 Task: Create a blue and white business document.
Action: Mouse moved to (540, 169)
Screenshot: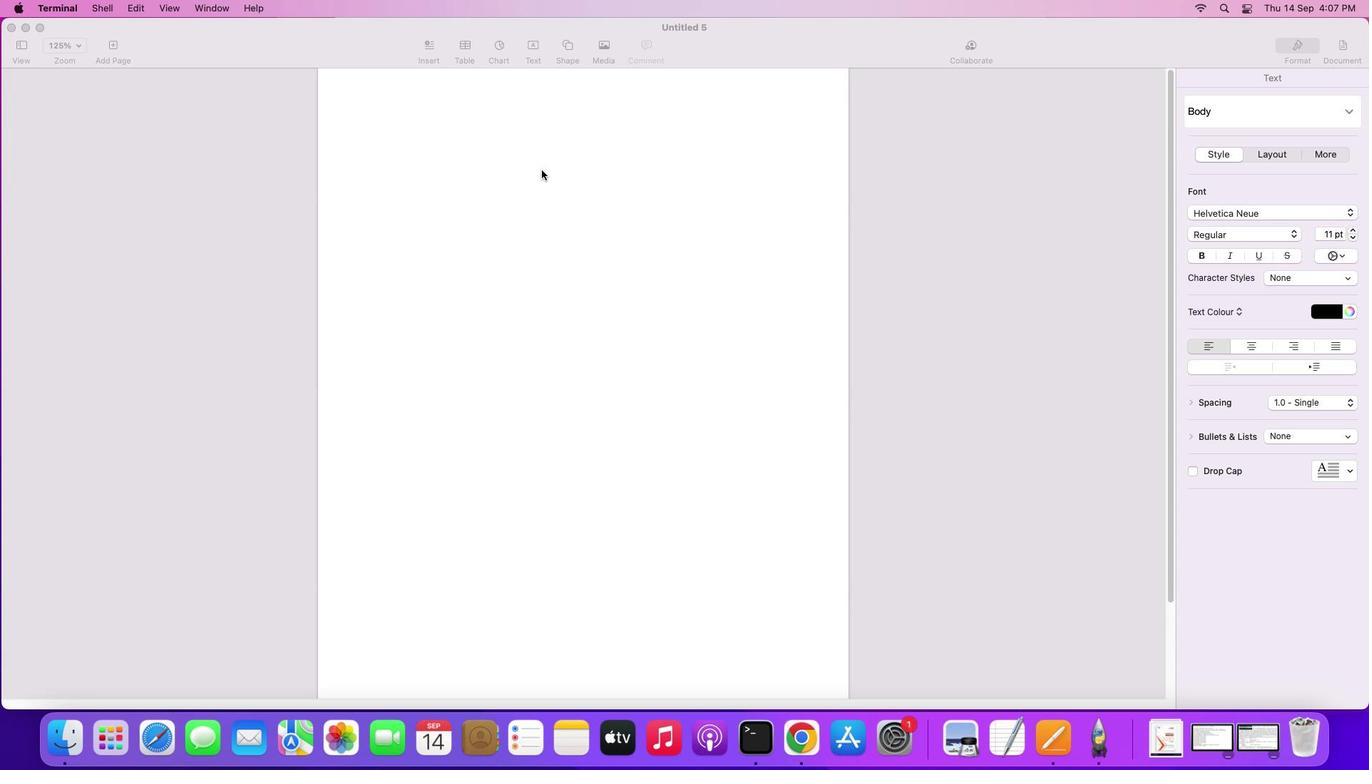 
Action: Mouse pressed left at (540, 169)
Screenshot: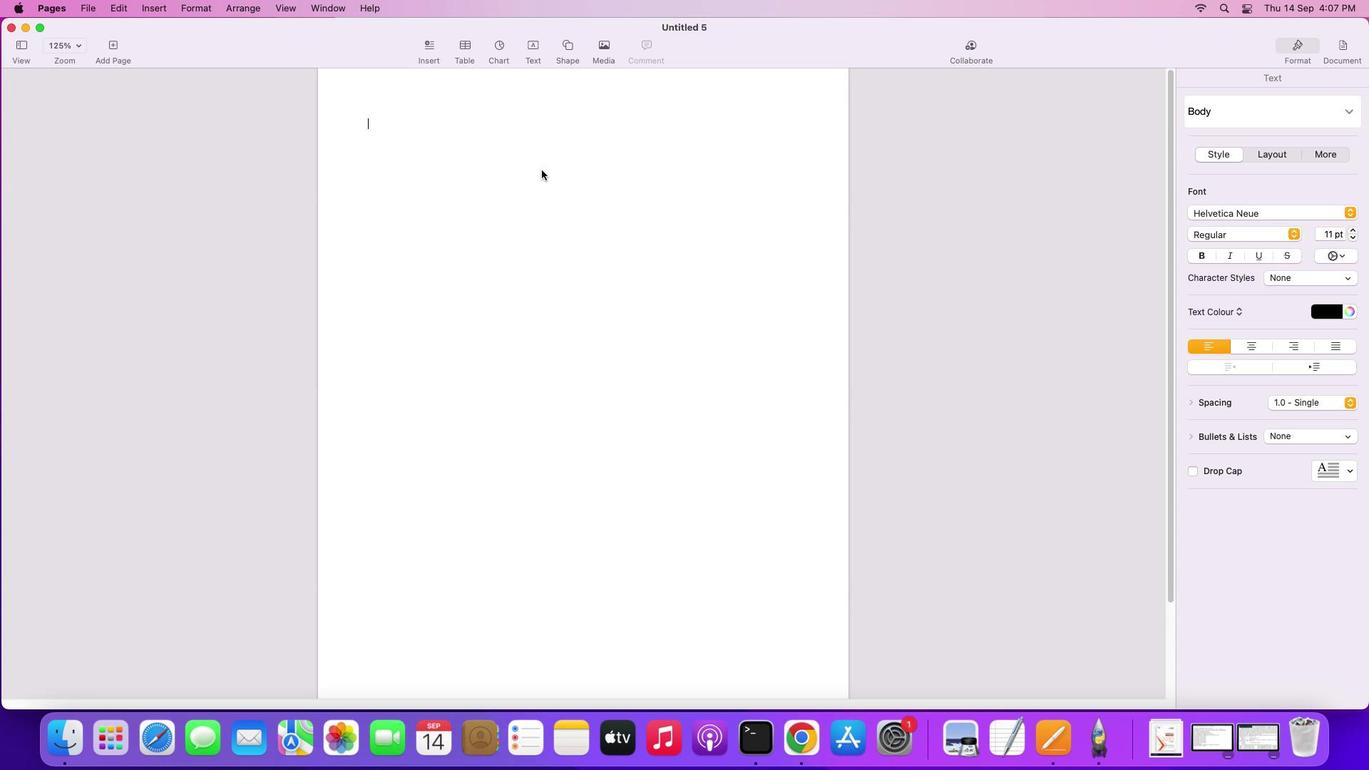 
Action: Mouse moved to (562, 46)
Screenshot: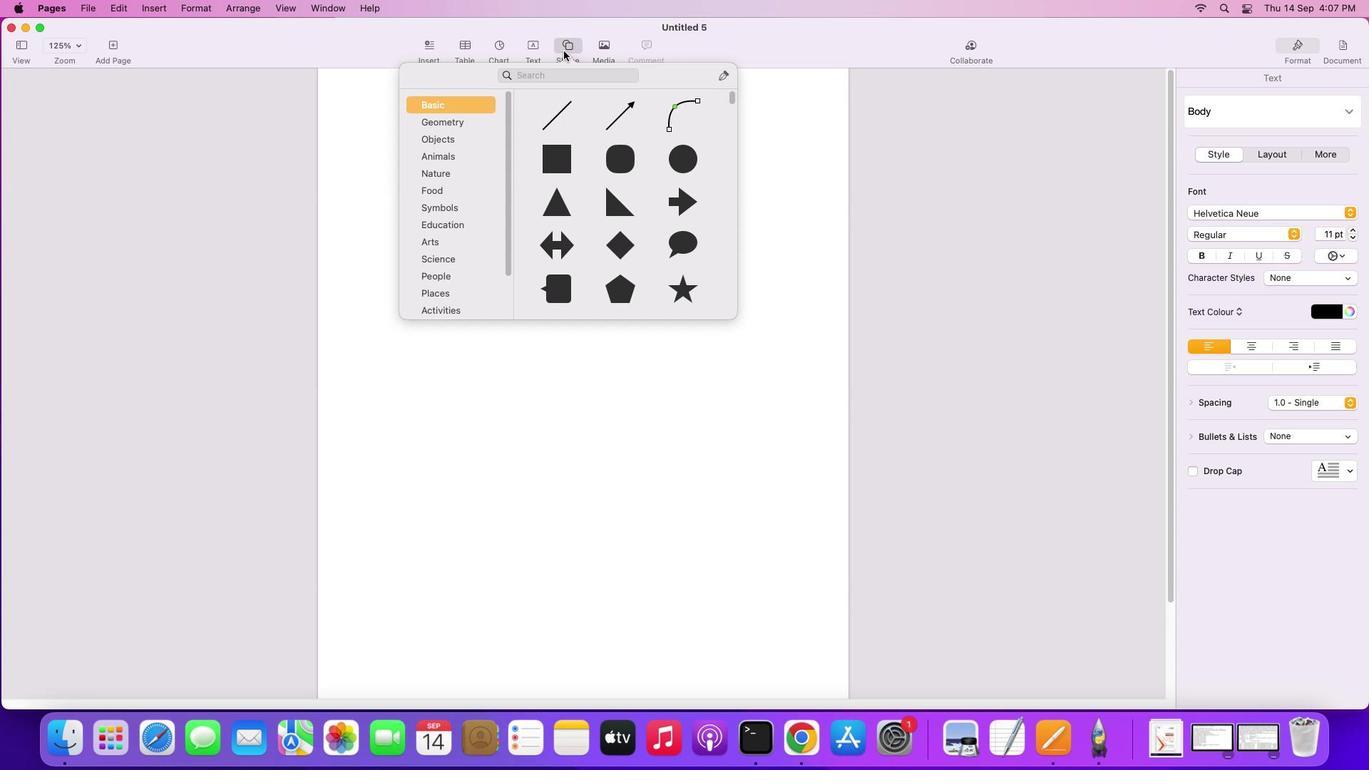 
Action: Mouse pressed left at (562, 46)
Screenshot: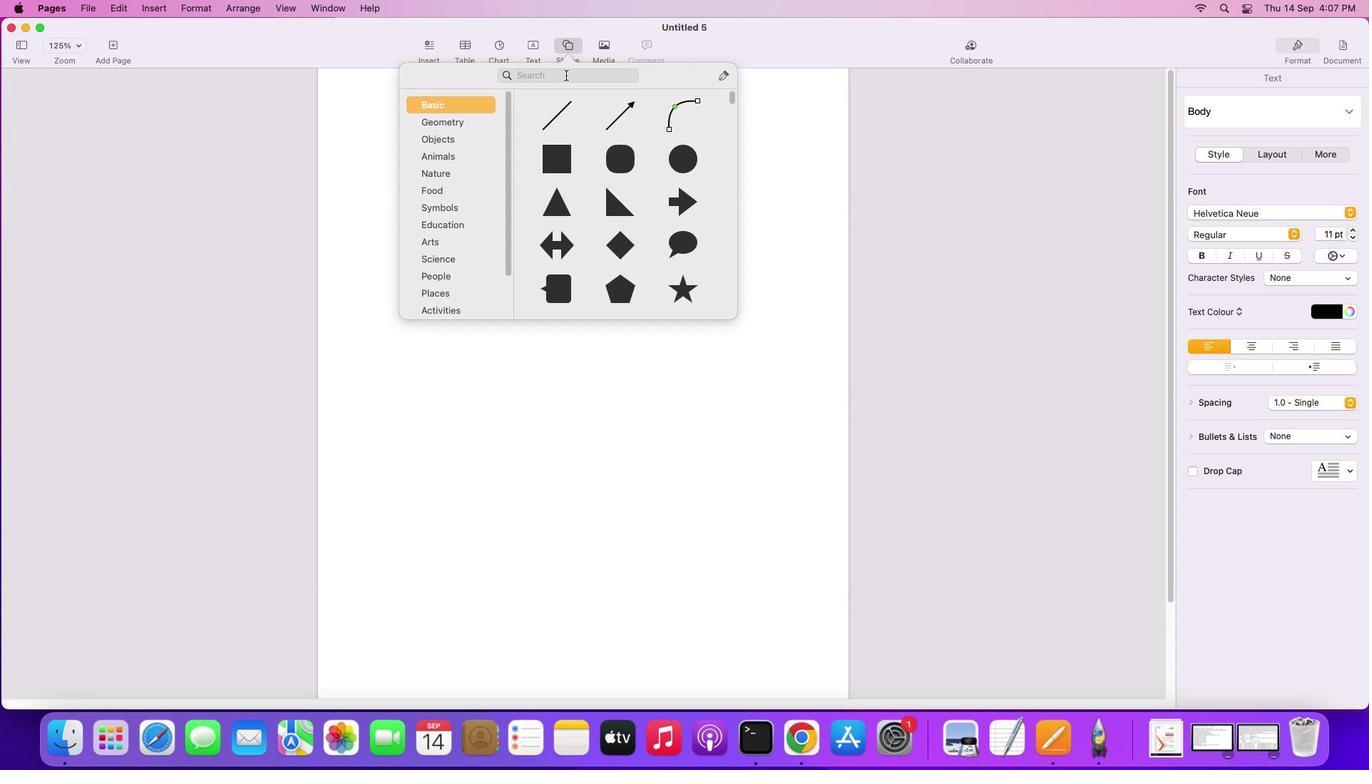
Action: Mouse moved to (558, 154)
Screenshot: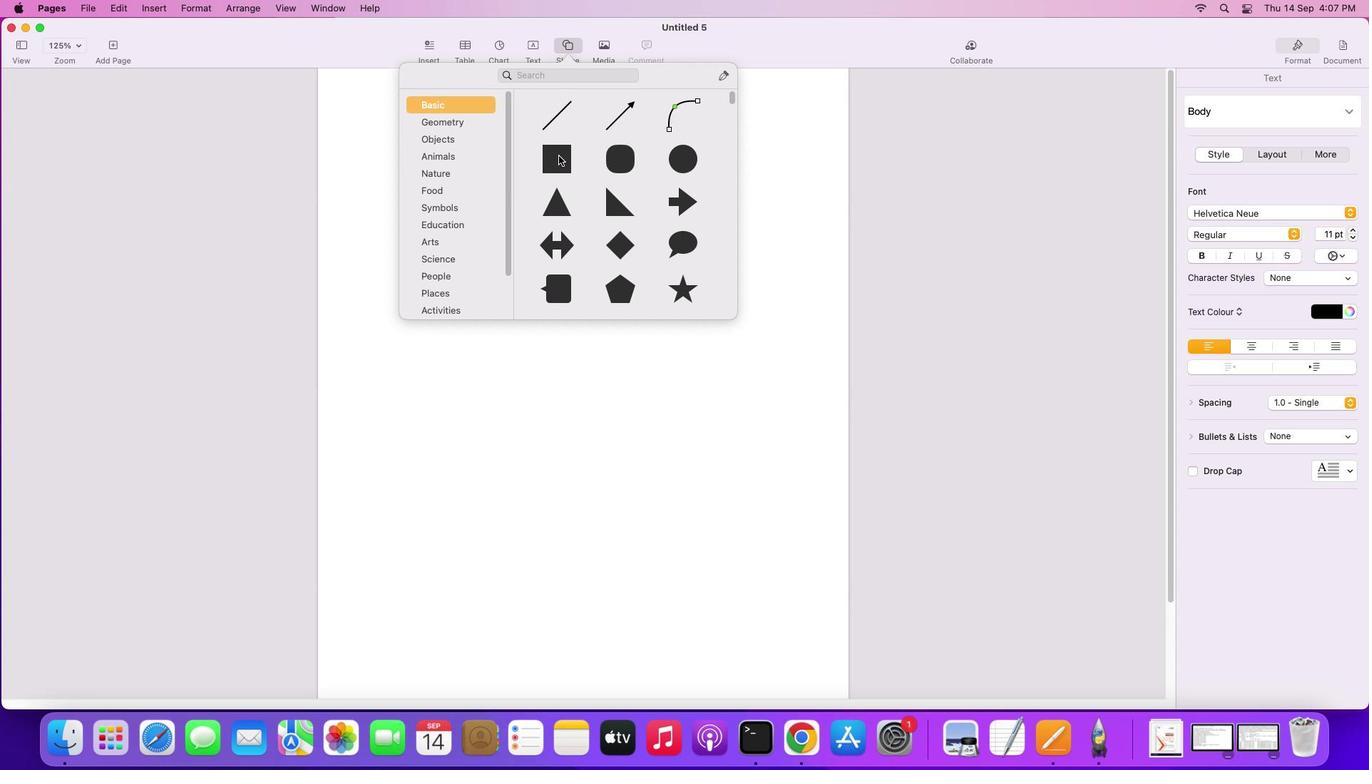 
Action: Mouse pressed left at (558, 154)
Screenshot: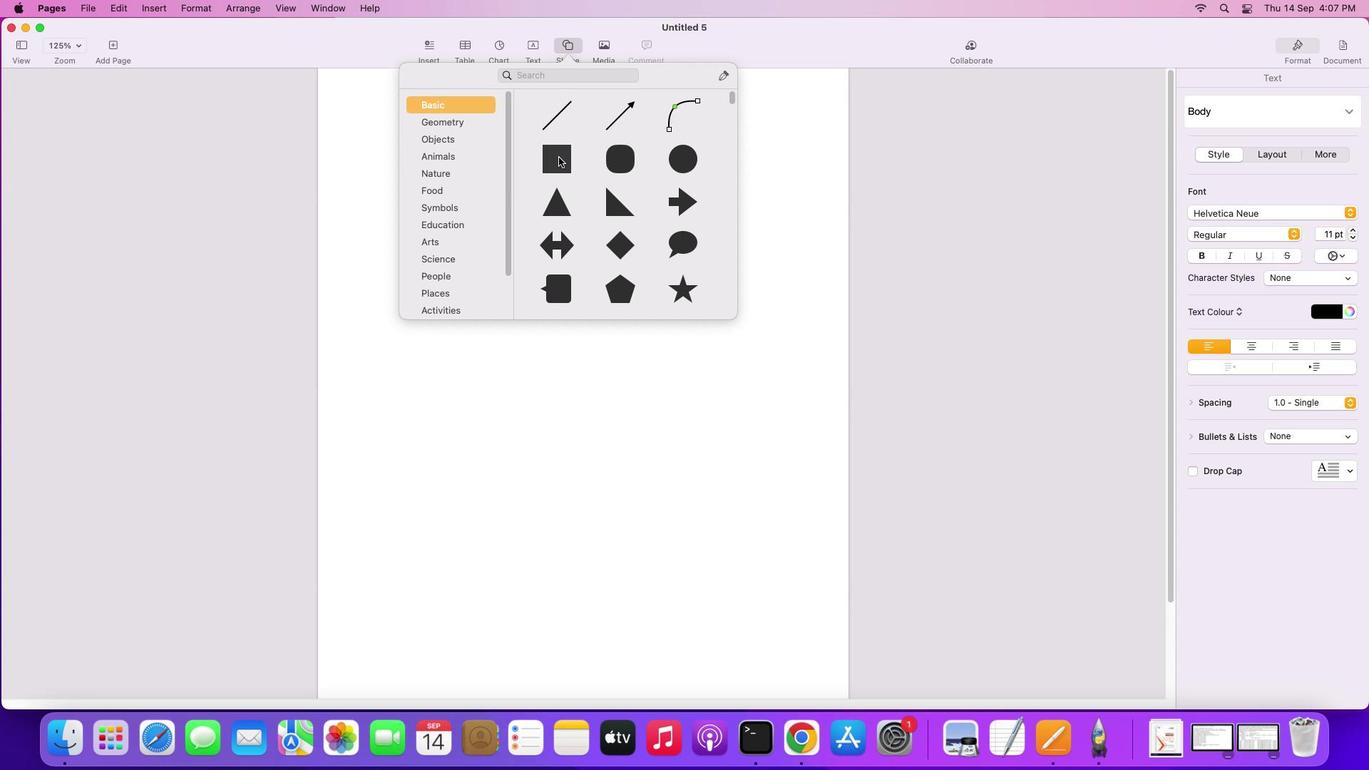 
Action: Mouse moved to (589, 168)
Screenshot: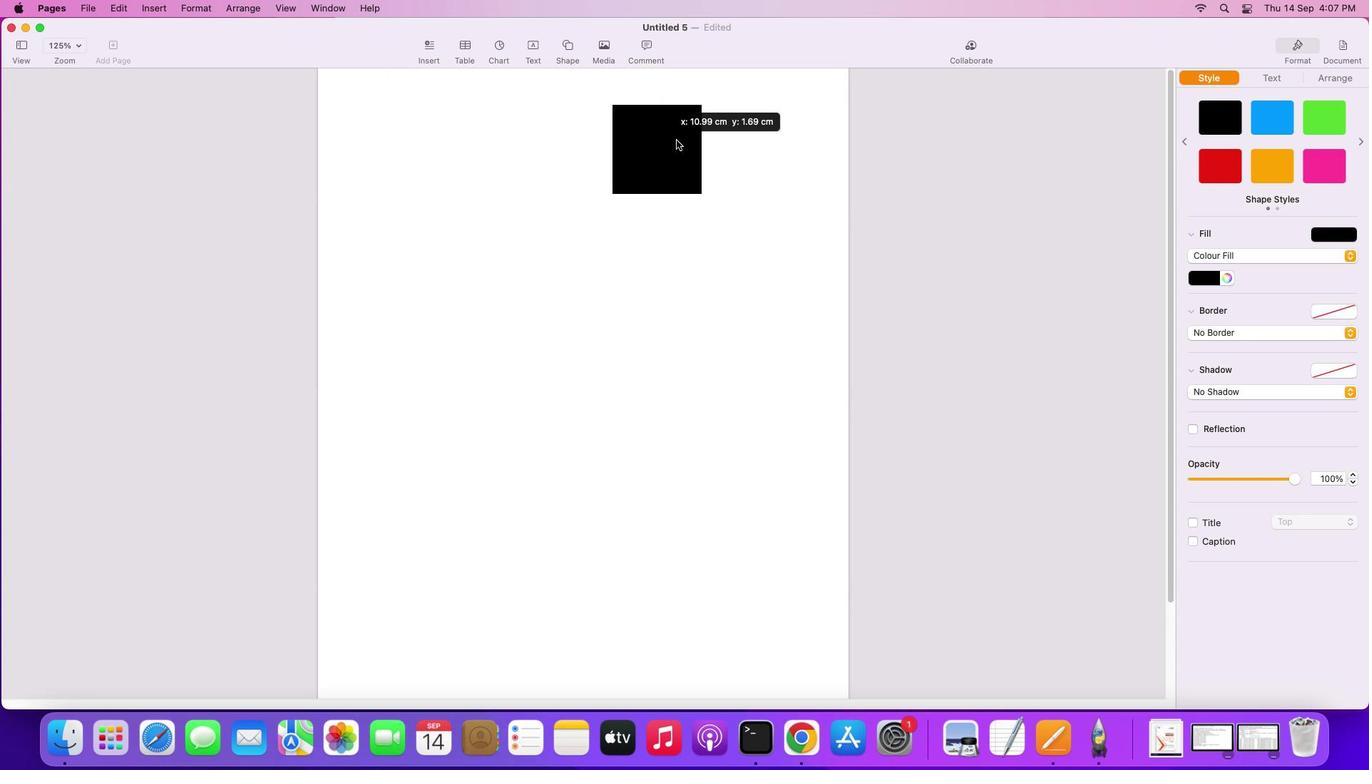 
Action: Mouse pressed left at (589, 168)
Screenshot: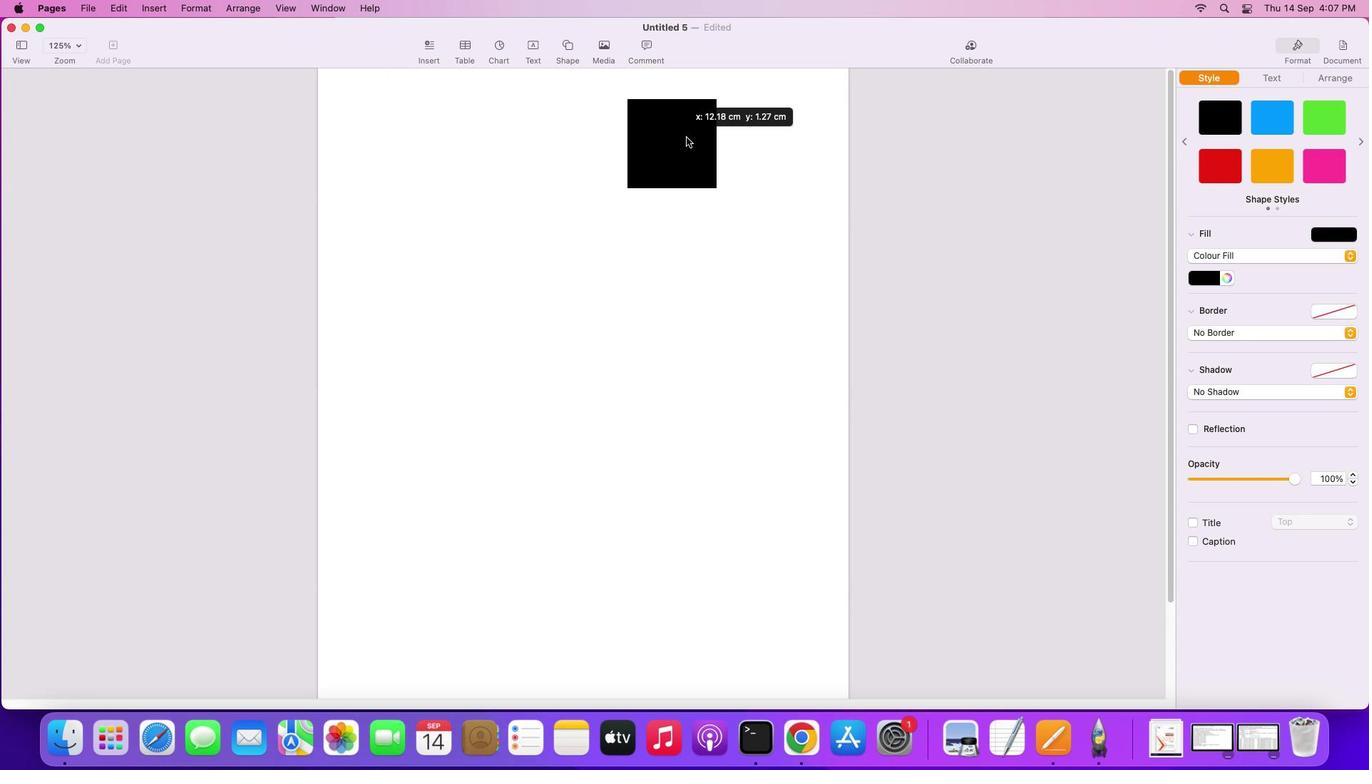 
Action: Mouse moved to (760, 112)
Screenshot: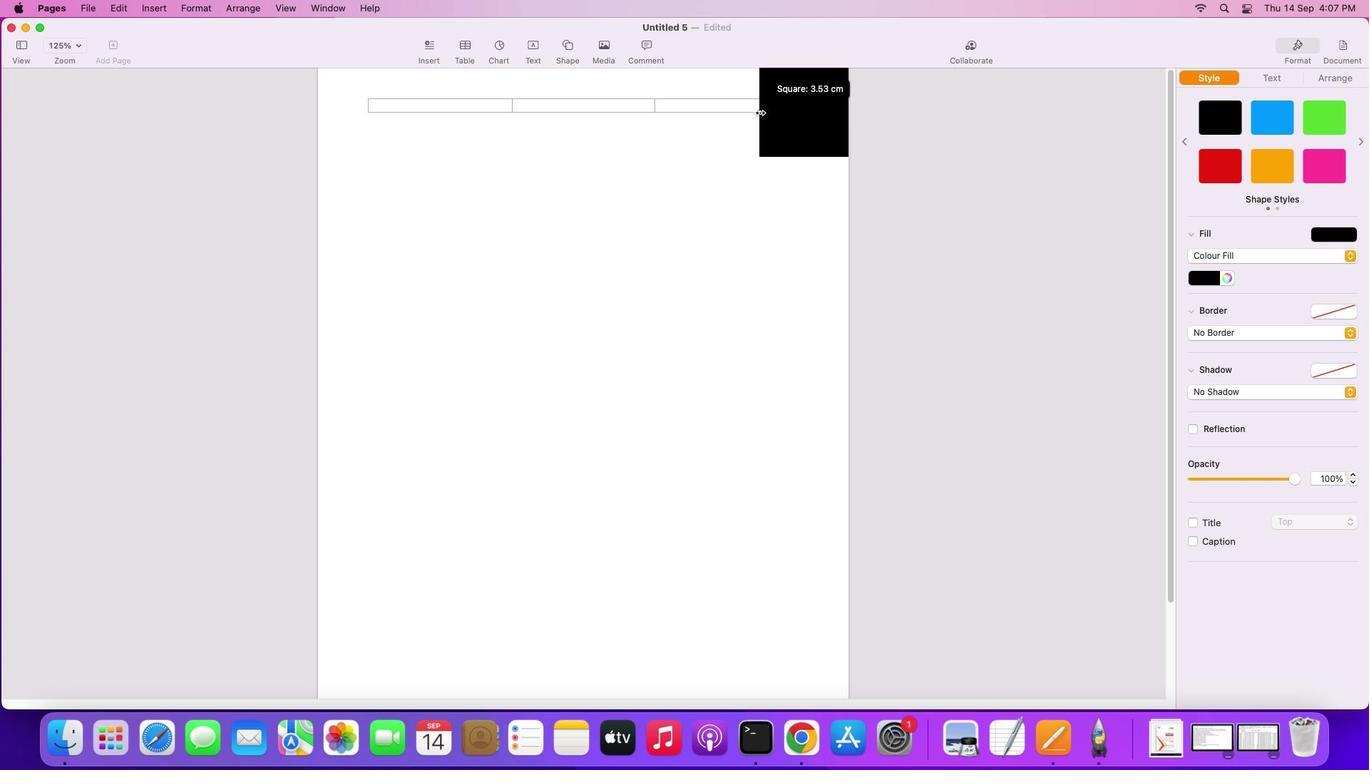 
Action: Mouse pressed left at (760, 112)
Screenshot: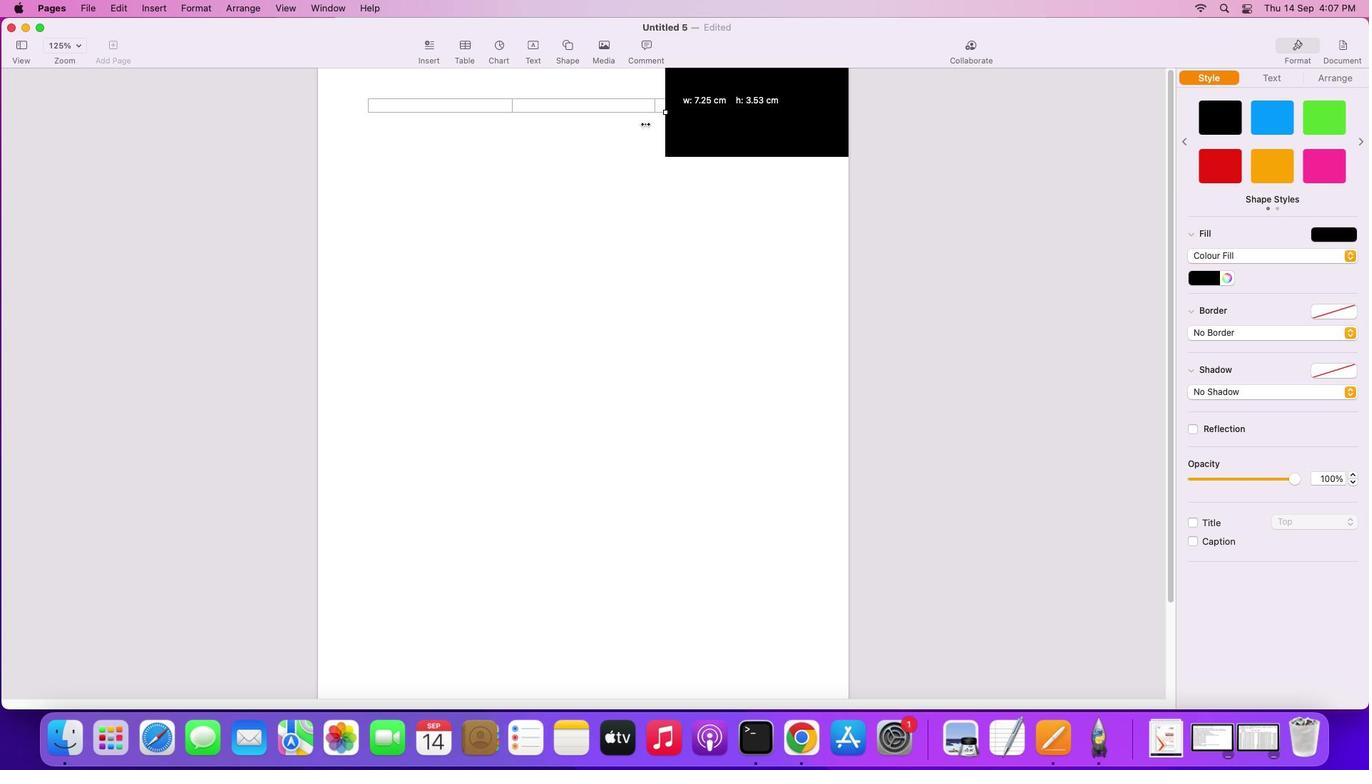 
Action: Mouse moved to (664, 128)
Screenshot: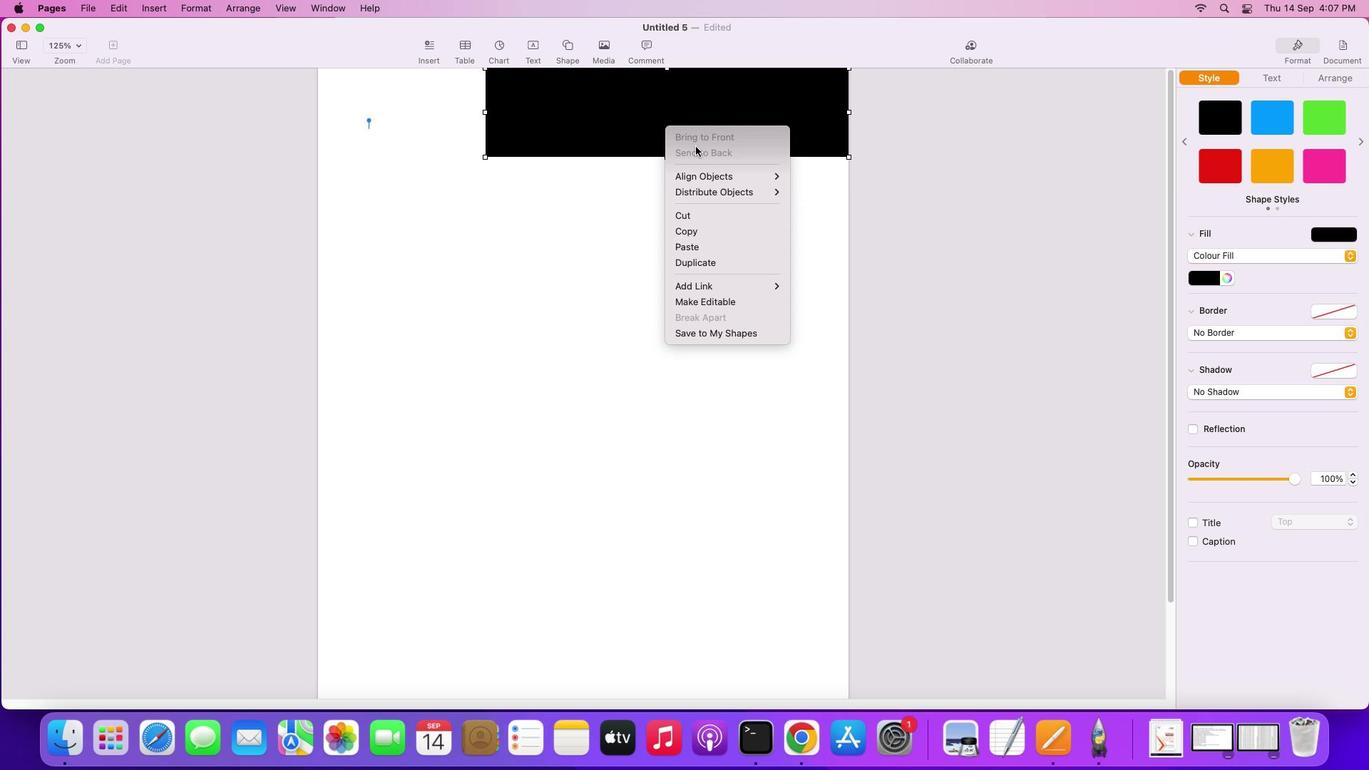
Action: Mouse pressed right at (664, 128)
Screenshot: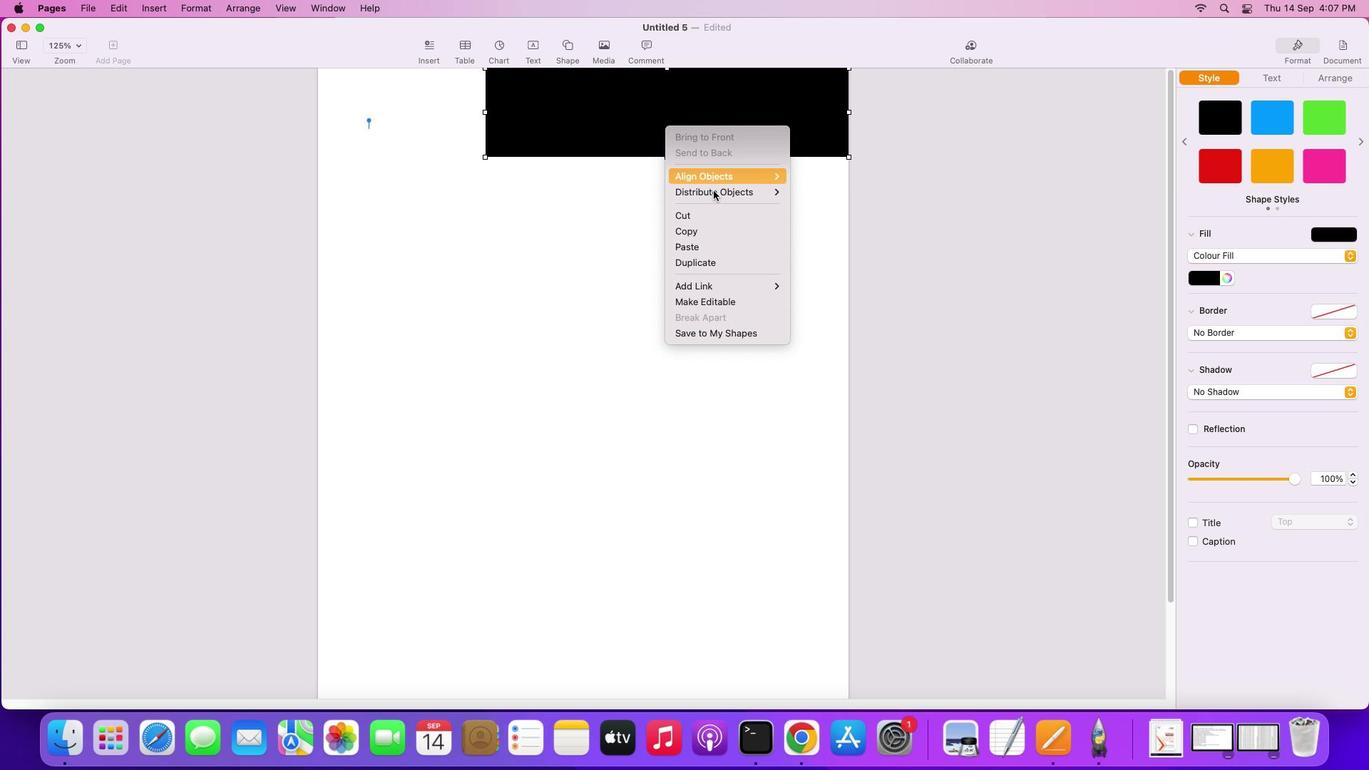 
Action: Mouse moved to (701, 300)
Screenshot: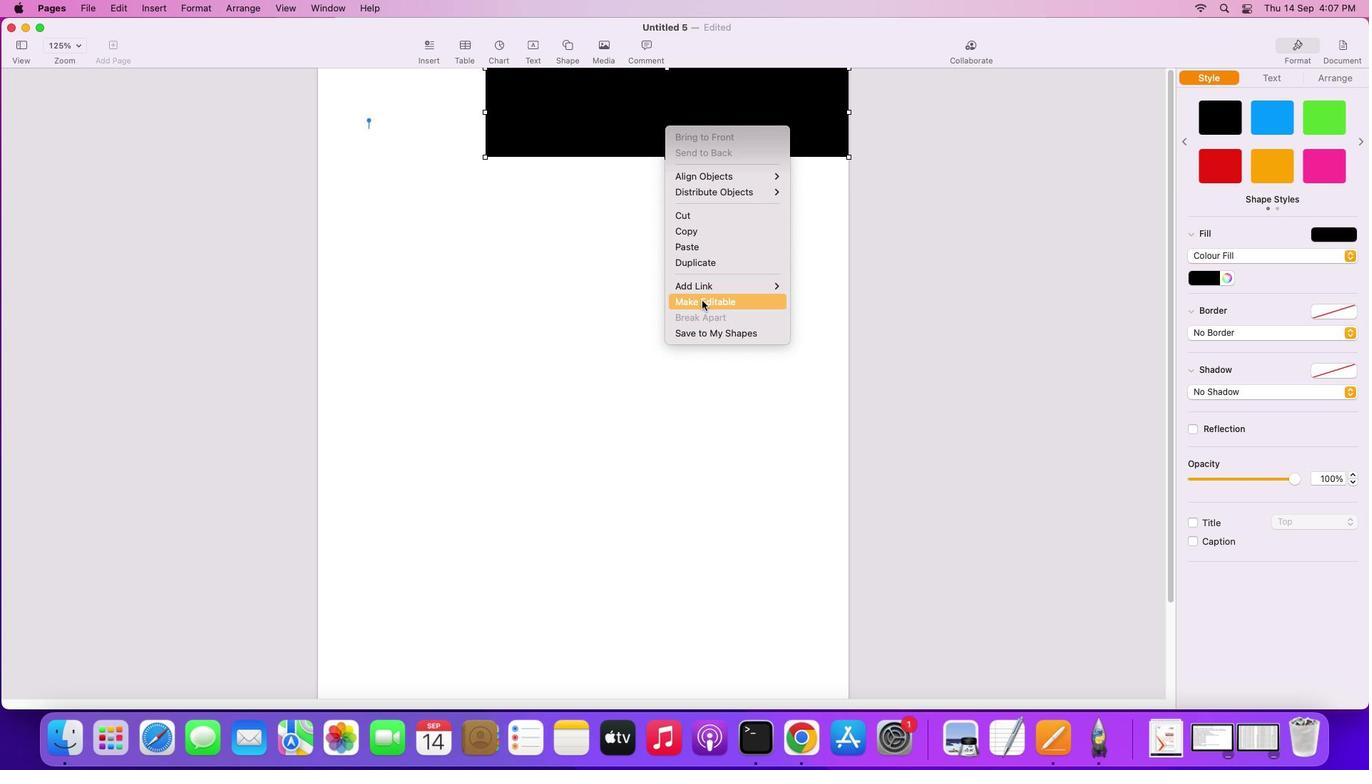 
Action: Mouse pressed left at (701, 300)
Screenshot: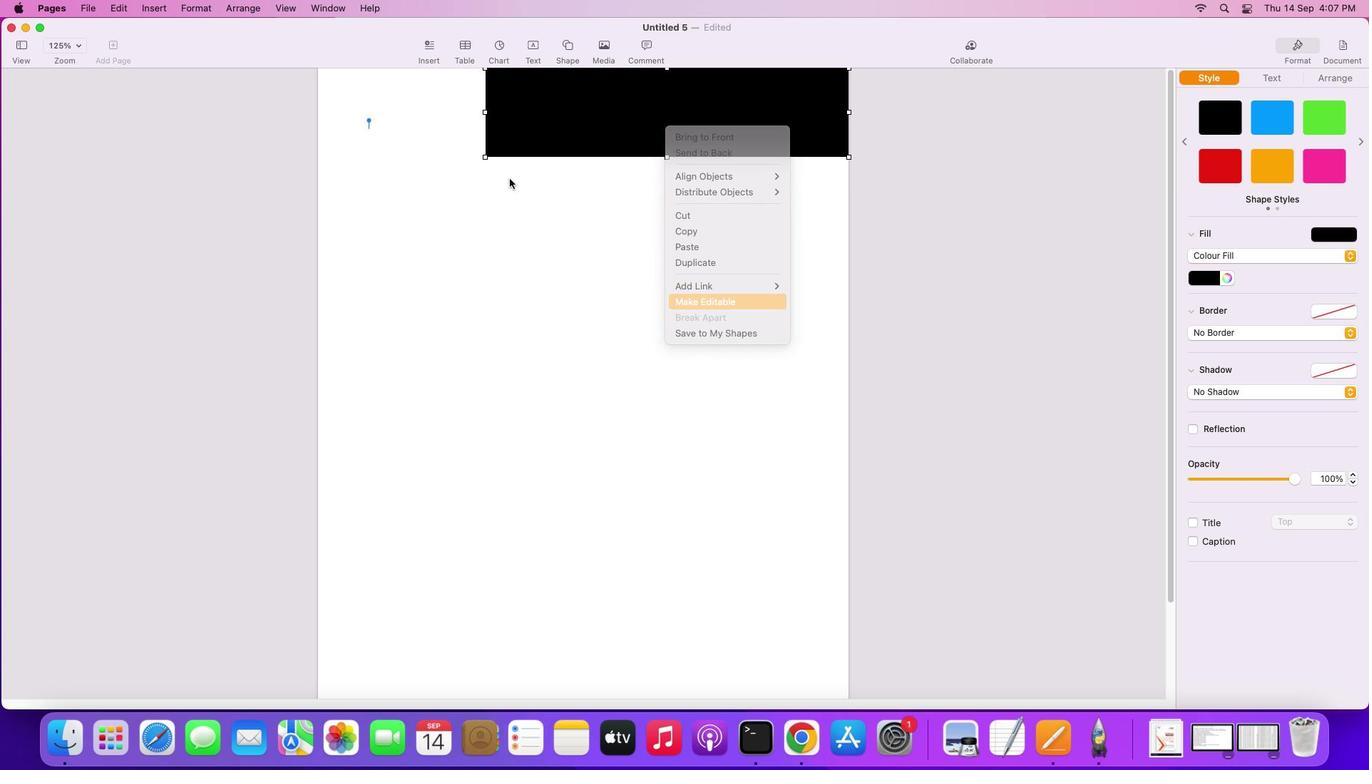 
Action: Mouse moved to (667, 154)
Screenshot: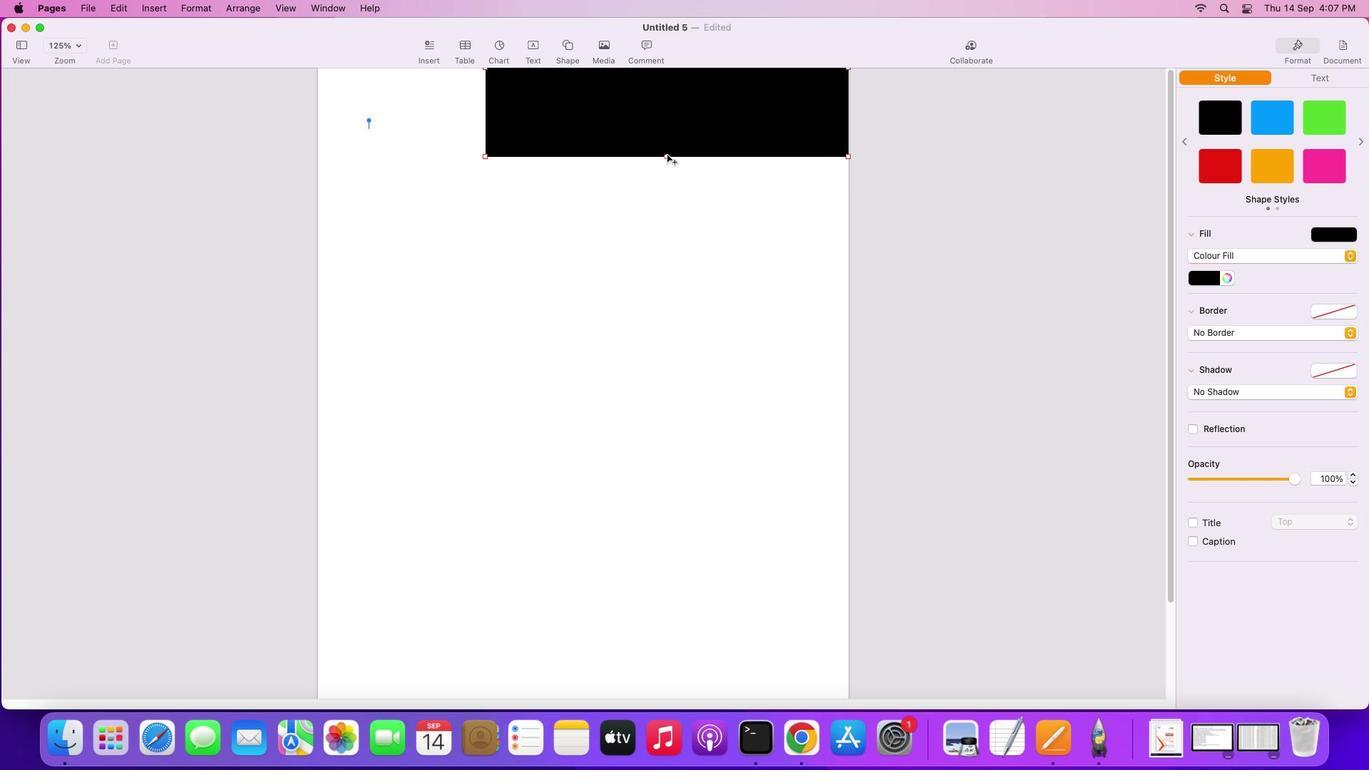 
Action: Mouse pressed left at (667, 154)
Screenshot: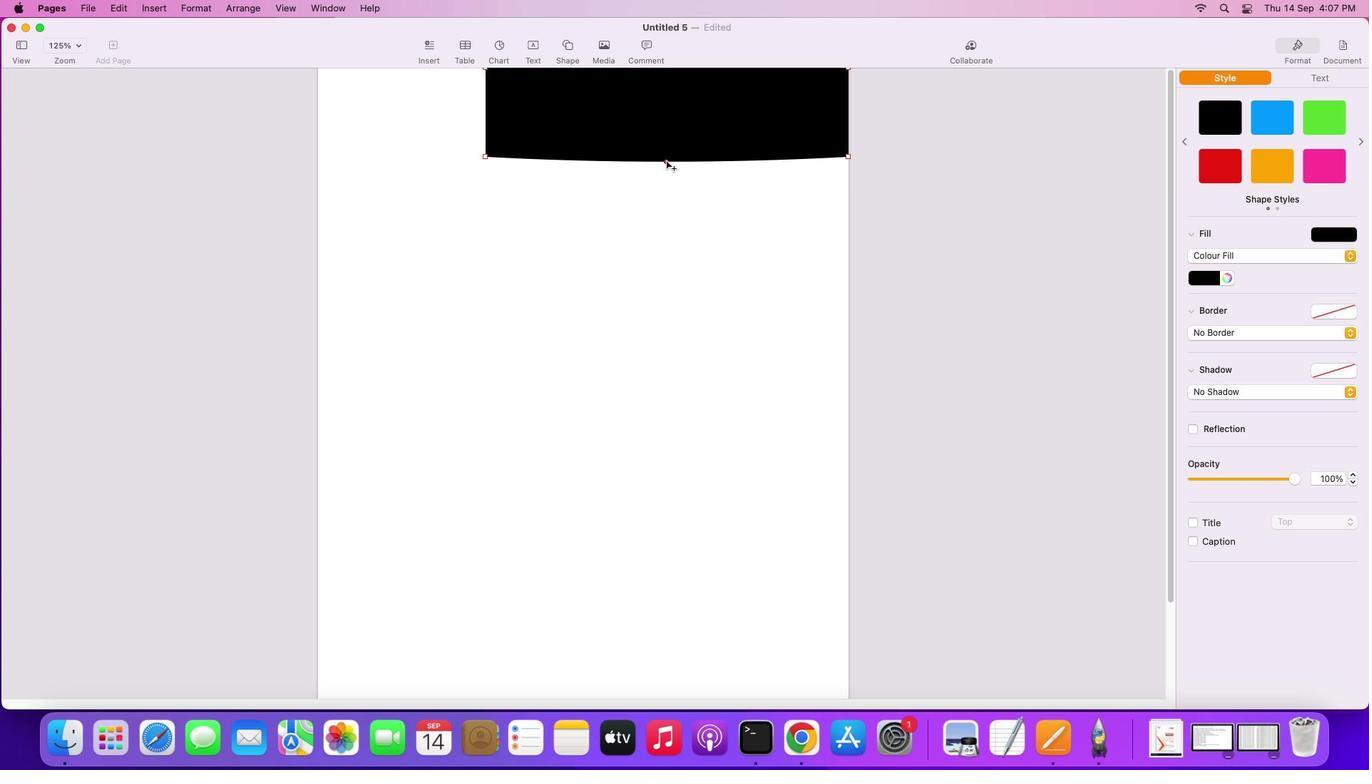 
Action: Mouse moved to (484, 154)
Screenshot: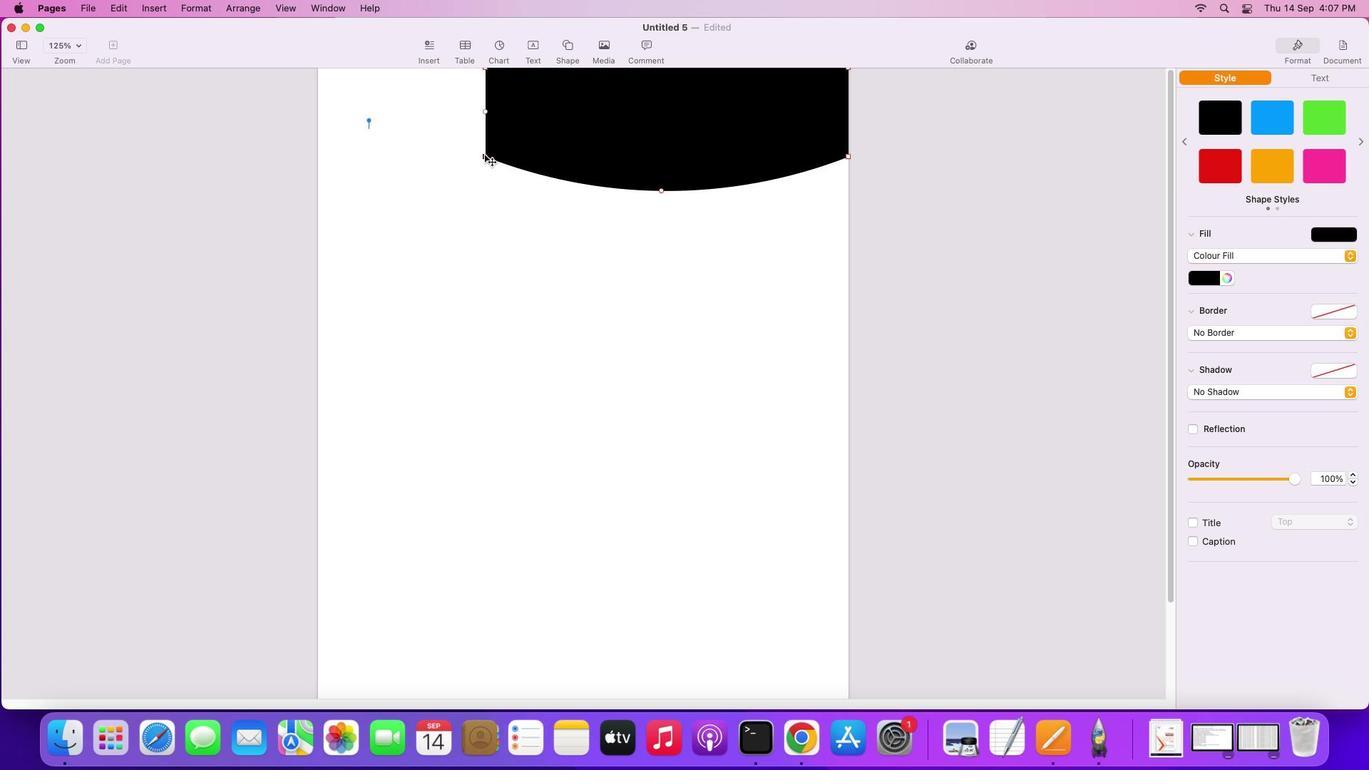 
Action: Mouse pressed left at (484, 154)
Screenshot: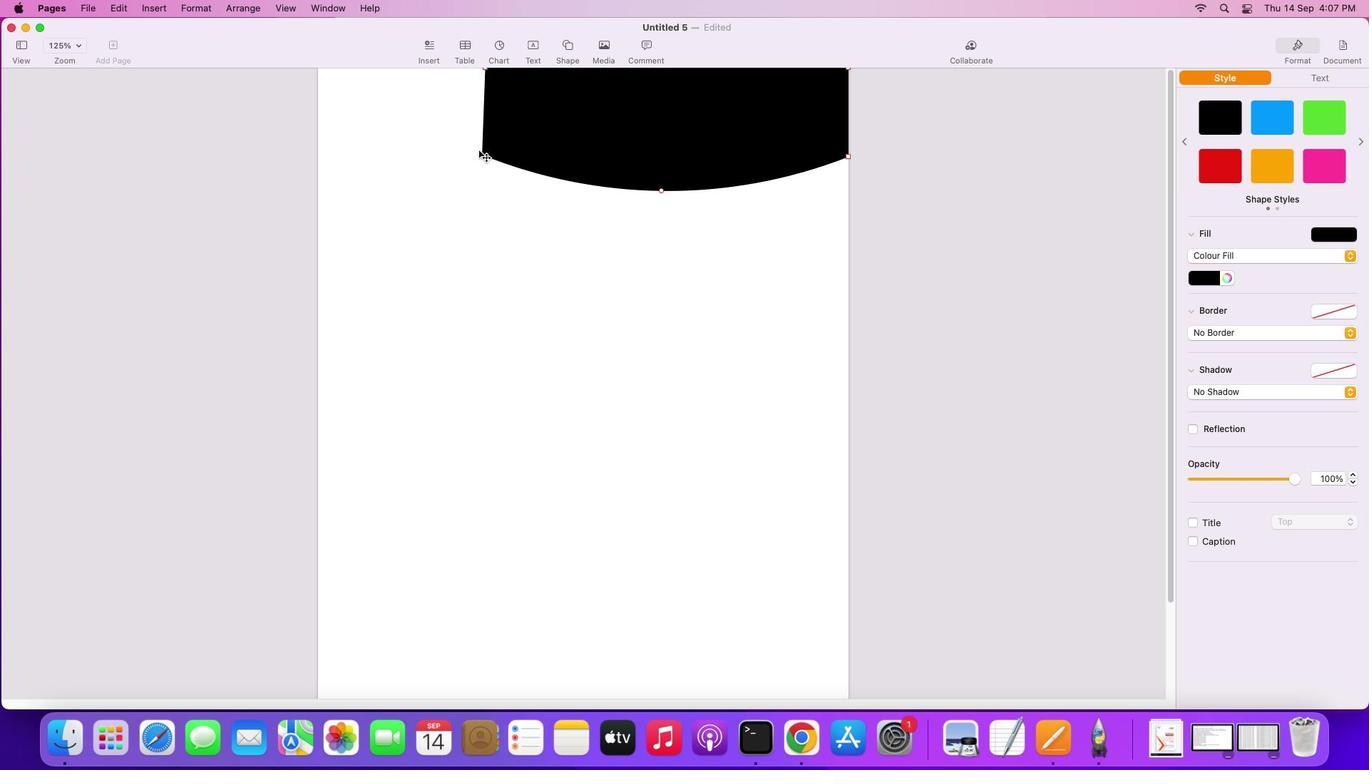 
Action: Mouse moved to (353, 67)
Screenshot: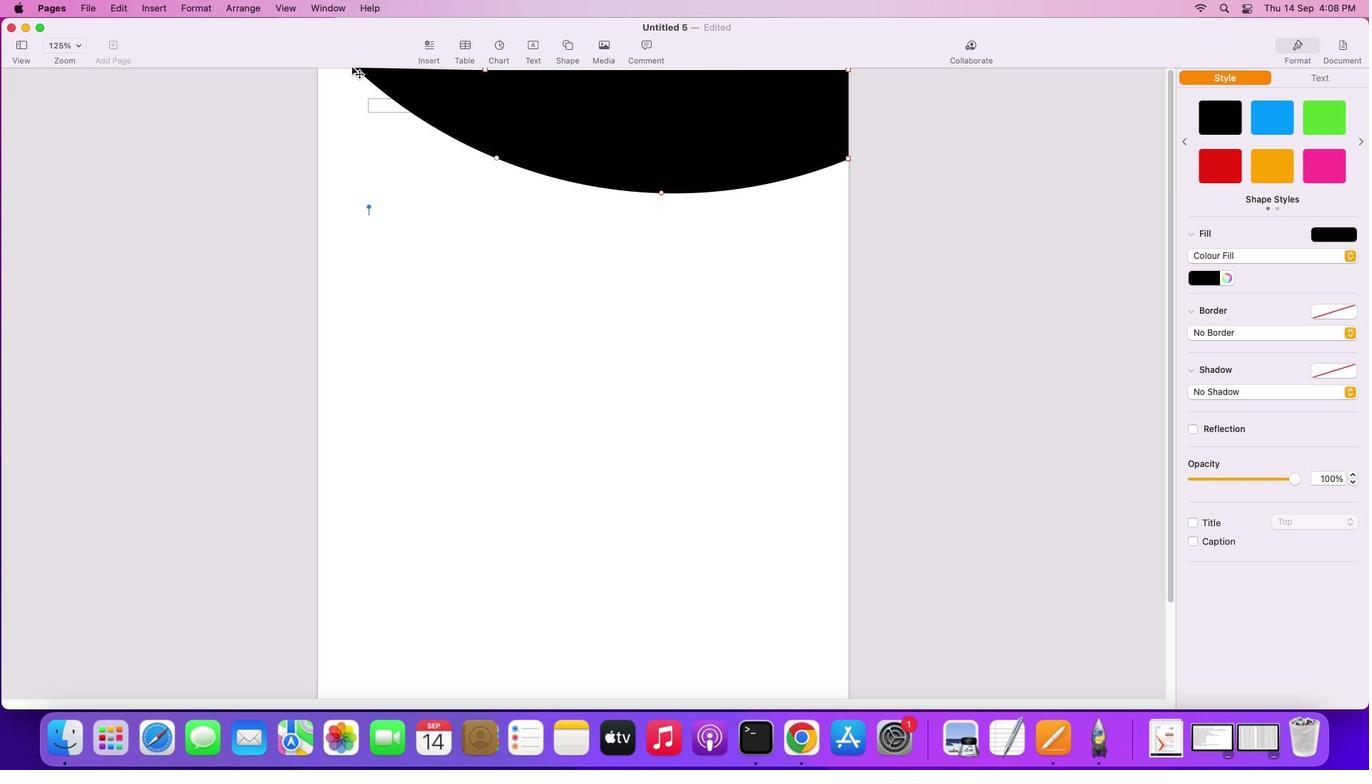 
Action: Mouse pressed left at (353, 67)
Screenshot: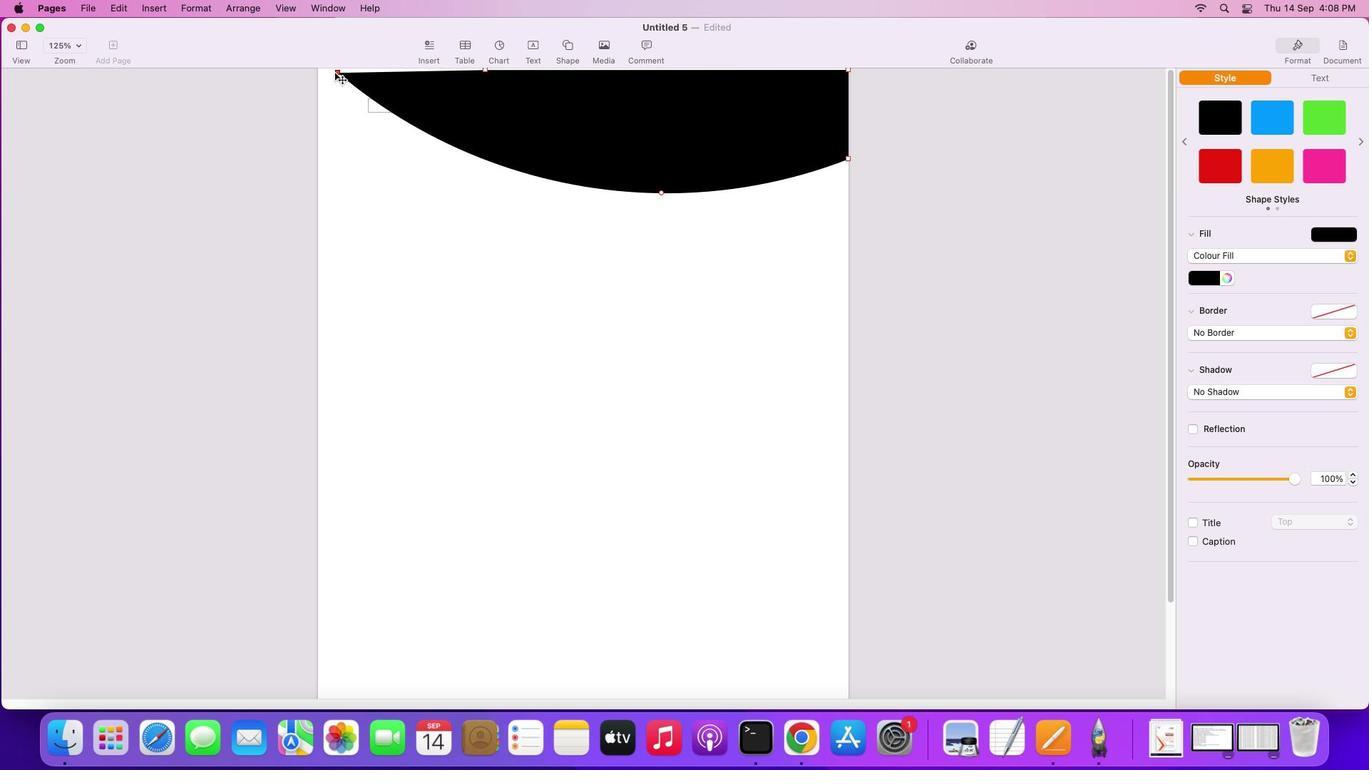 
Action: Mouse moved to (848, 156)
Screenshot: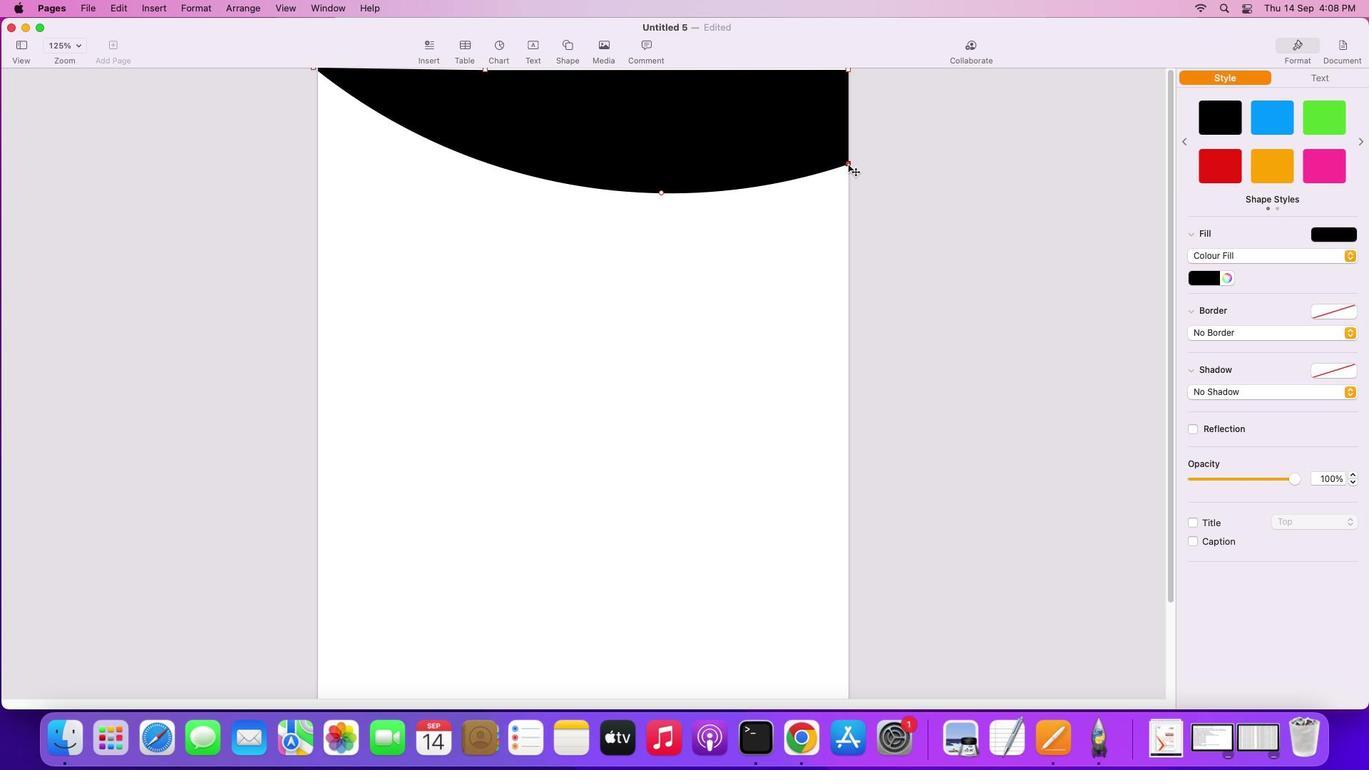 
Action: Mouse pressed left at (848, 156)
Screenshot: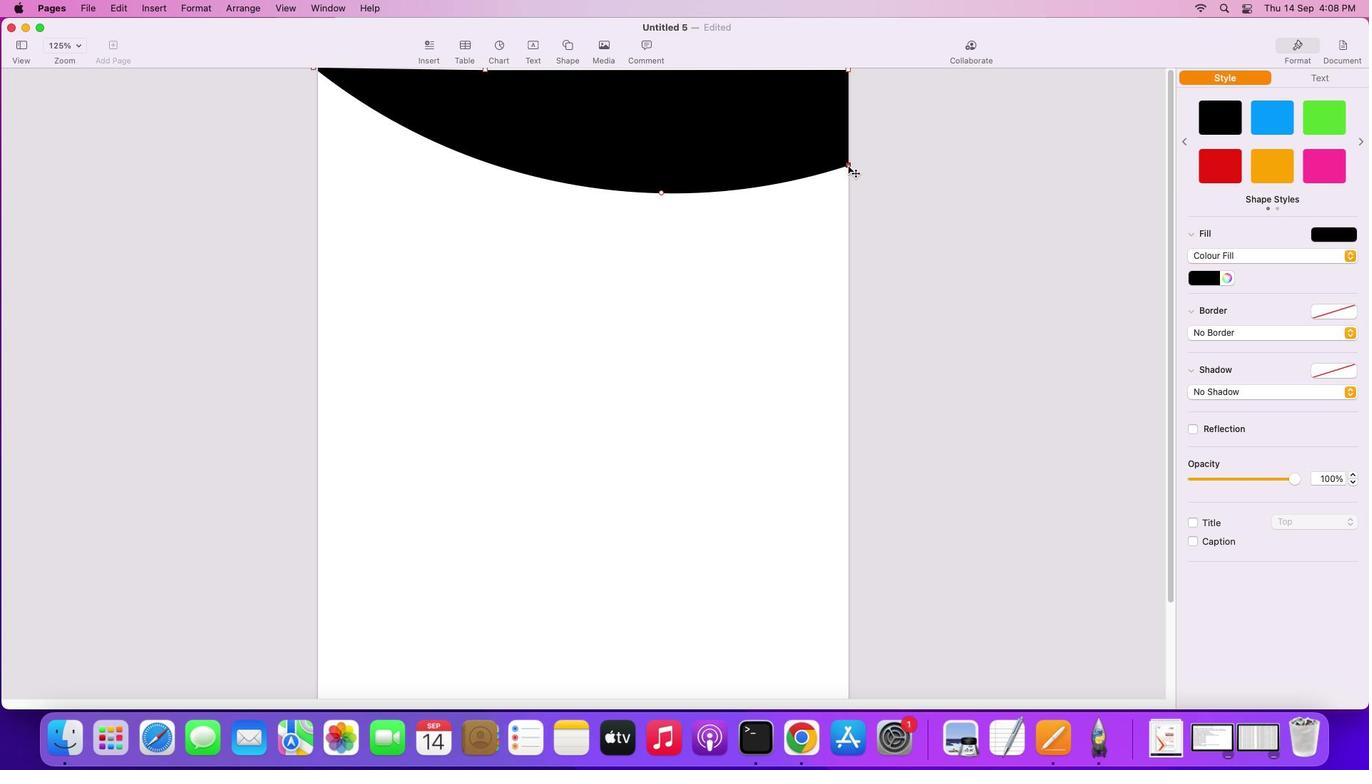 
Action: Mouse moved to (656, 263)
Screenshot: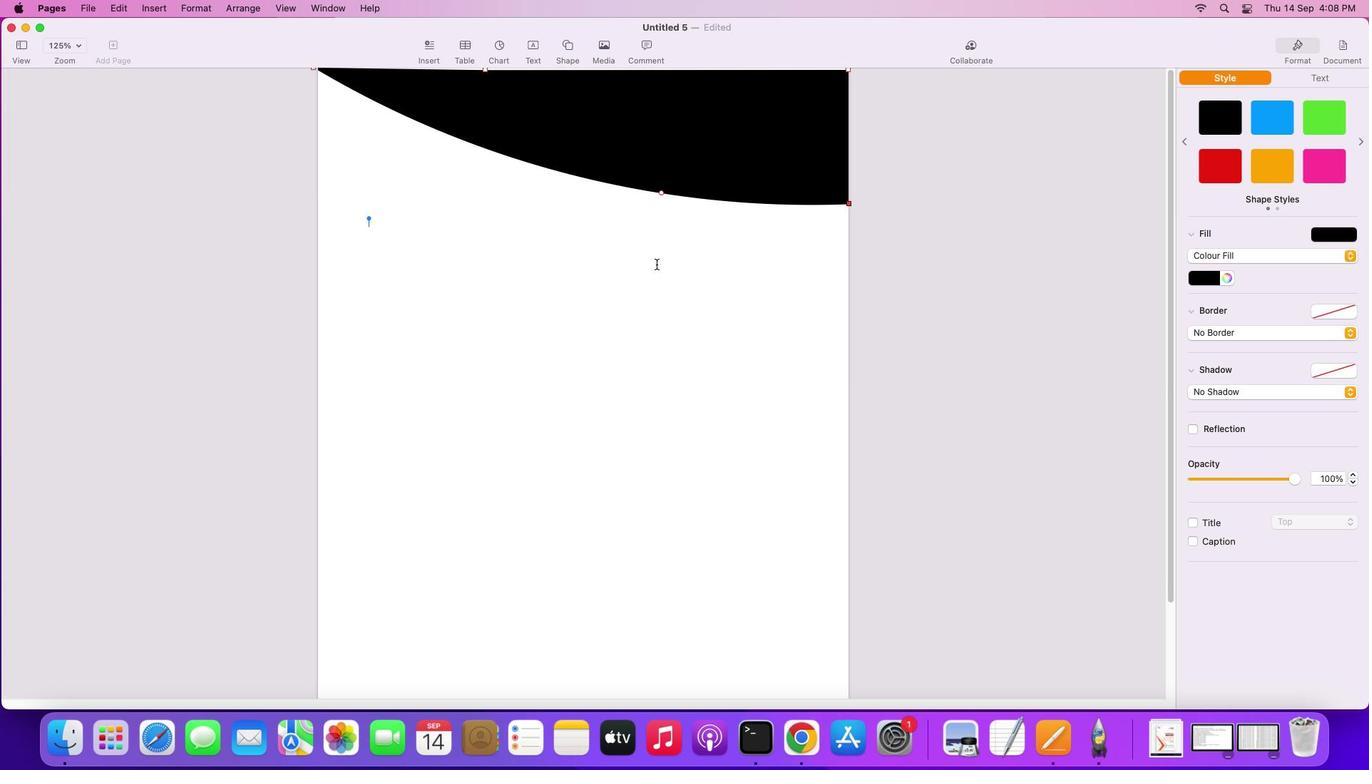 
Action: Mouse pressed left at (656, 263)
Screenshot: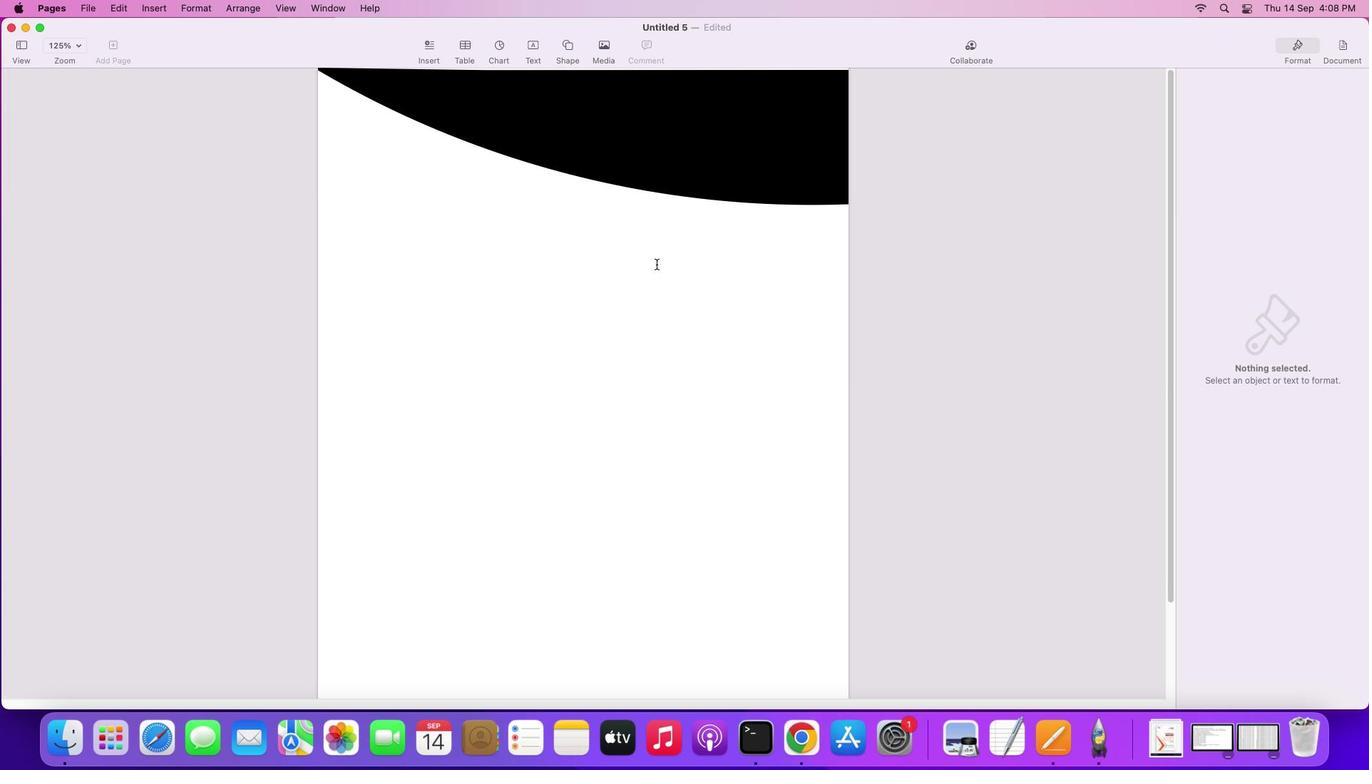 
Action: Mouse moved to (702, 166)
Screenshot: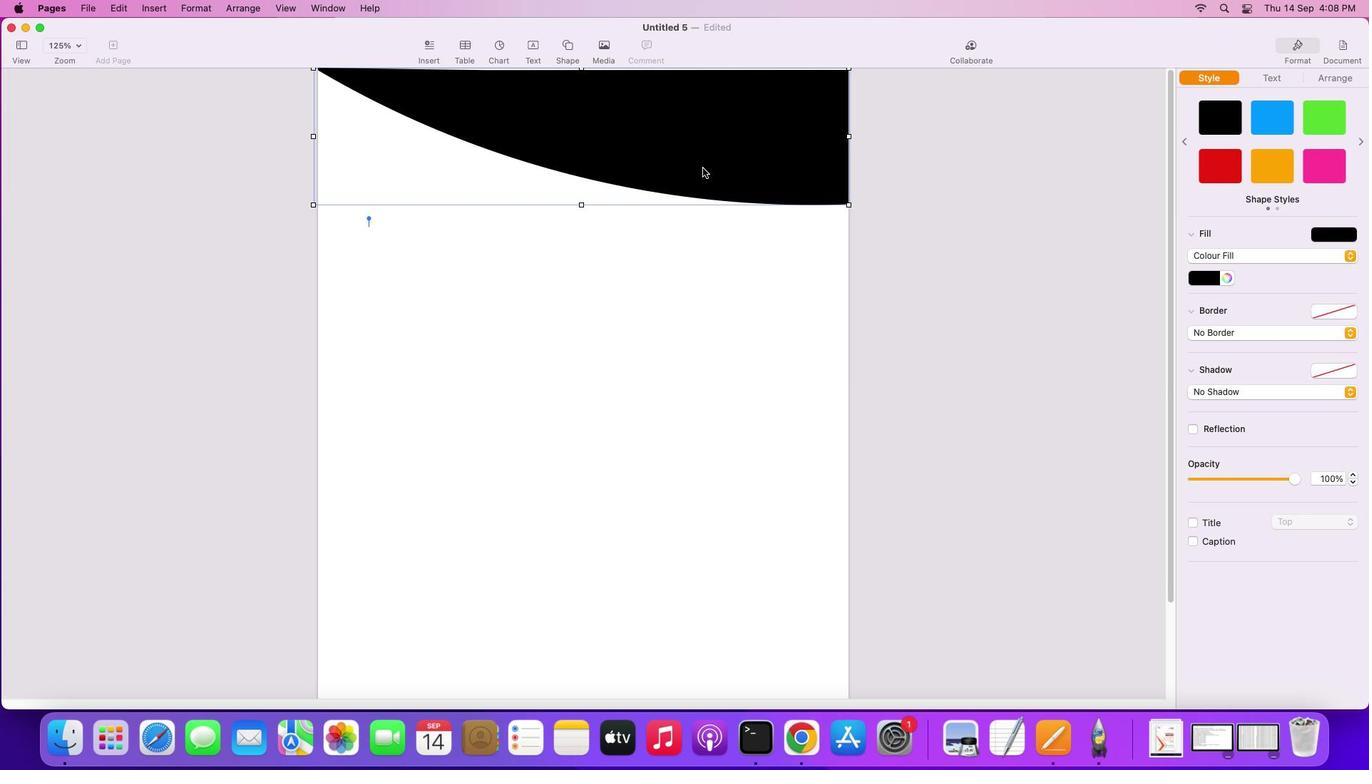 
Action: Mouse pressed left at (702, 166)
Screenshot: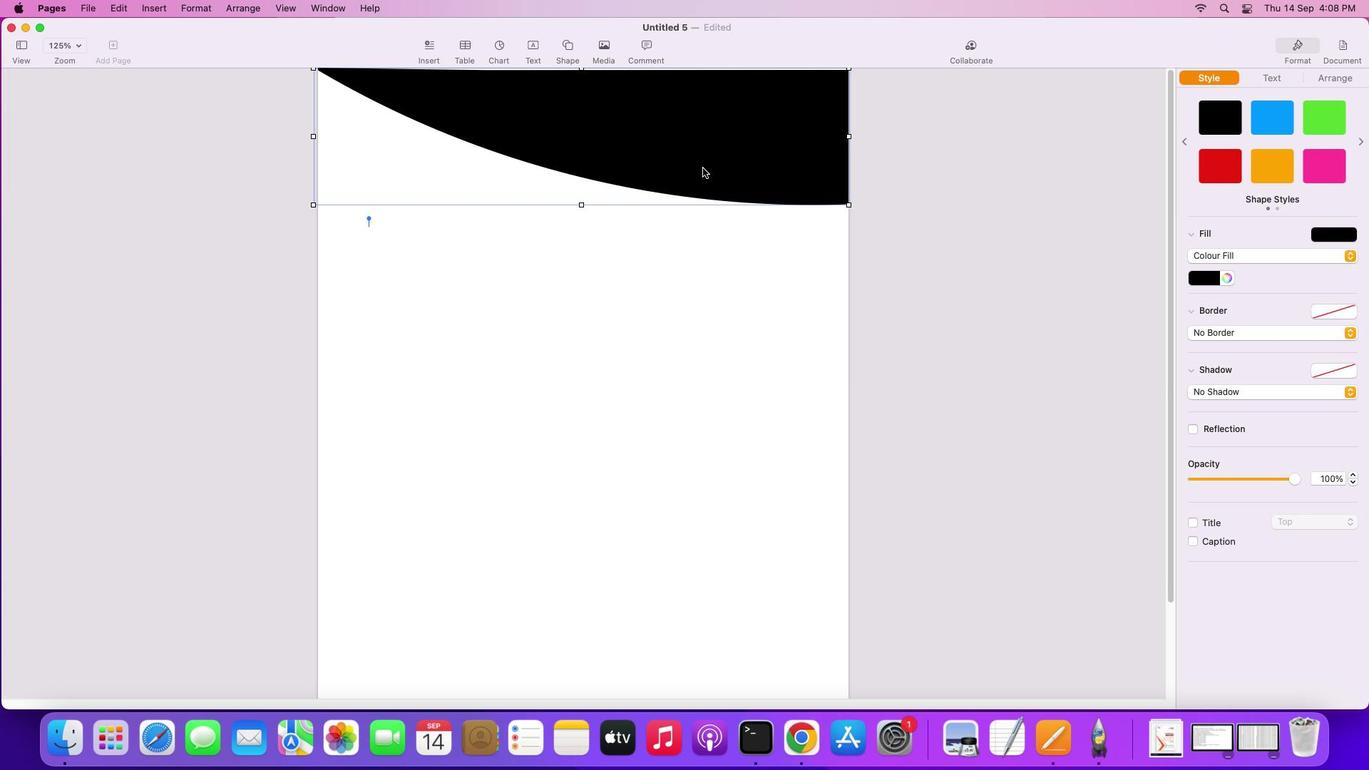 
Action: Key pressed Key.alt
Screenshot: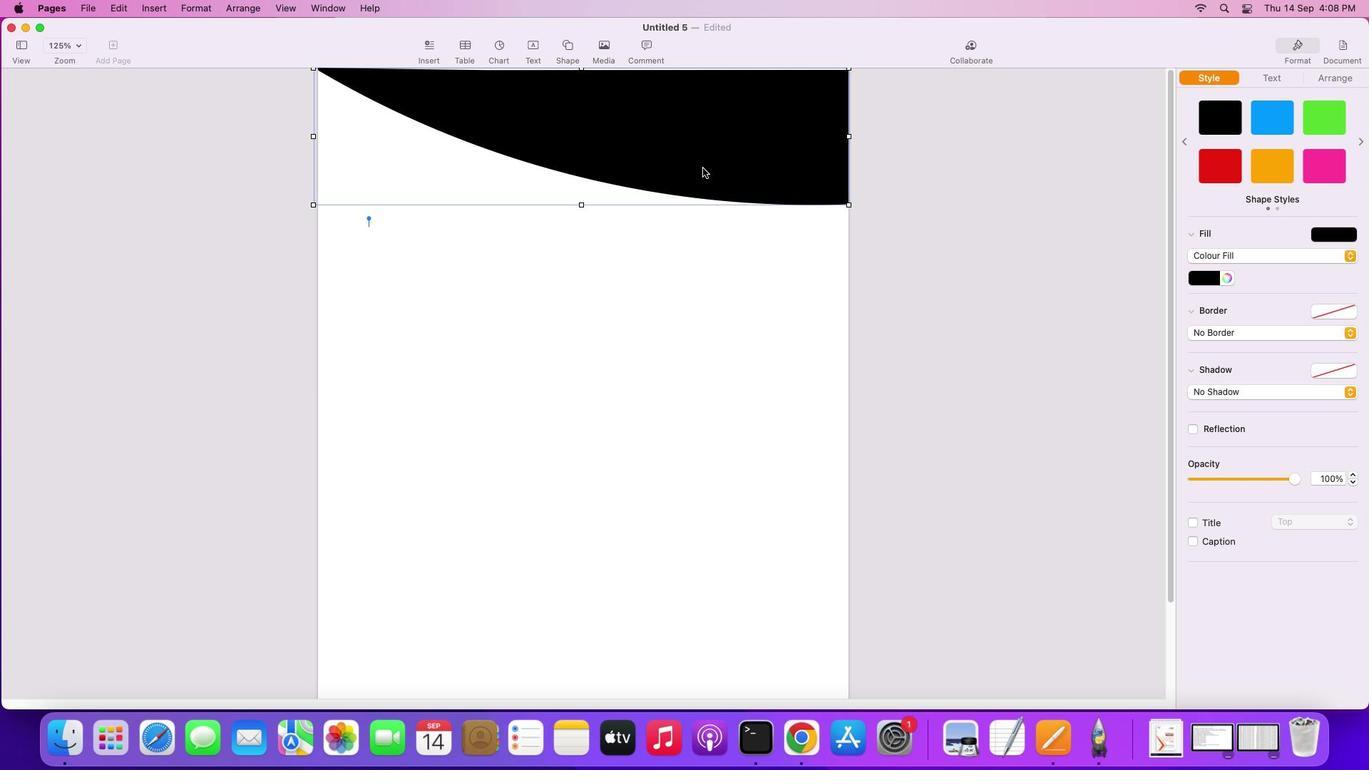 
Action: Mouse pressed left at (702, 166)
Screenshot: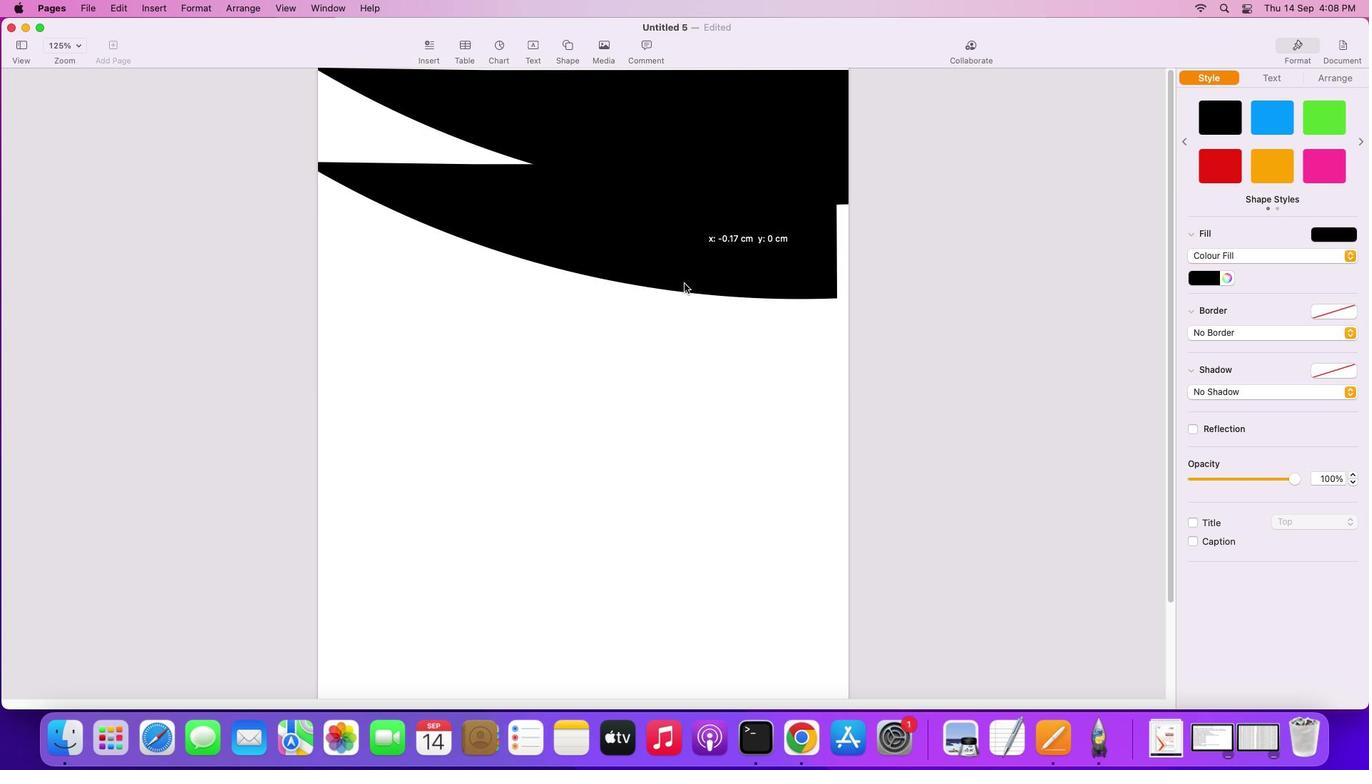 
Action: Mouse moved to (650, 352)
Screenshot: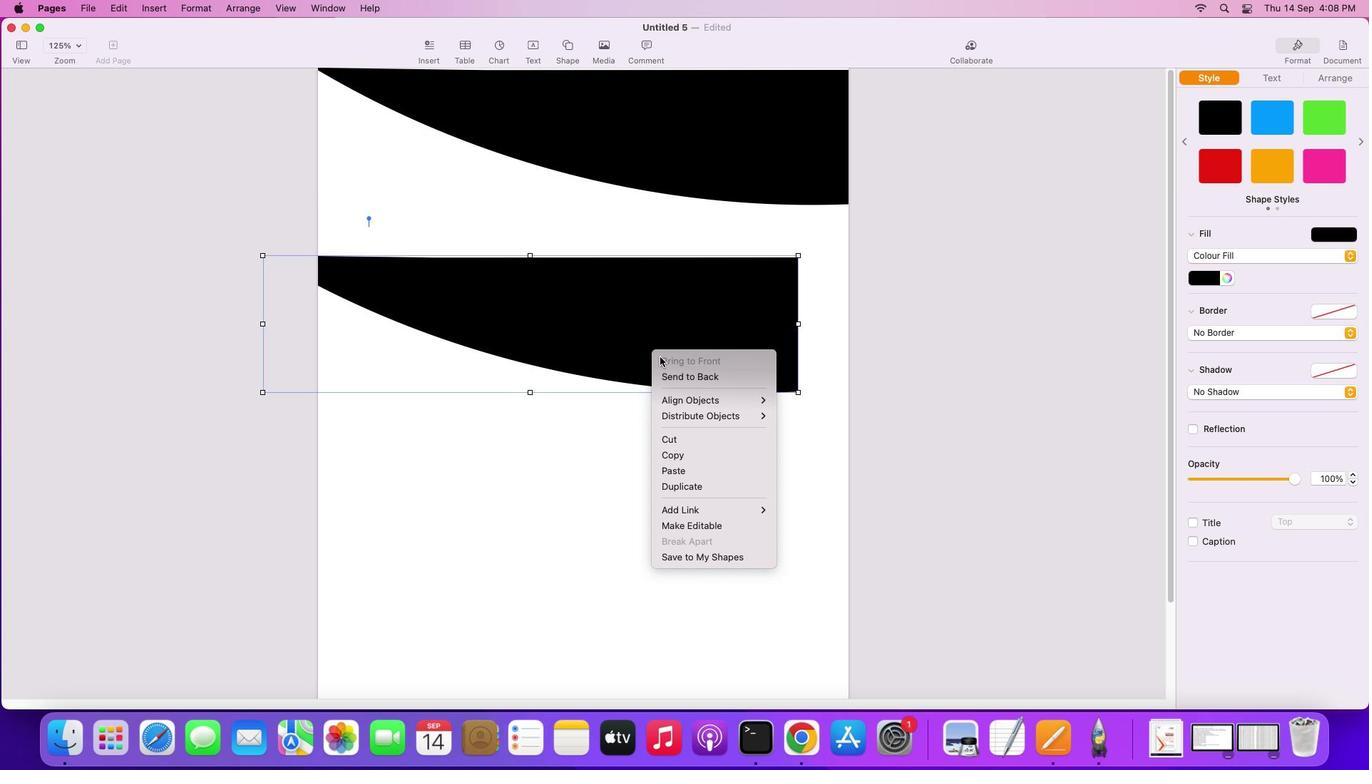 
Action: Mouse pressed right at (650, 352)
Screenshot: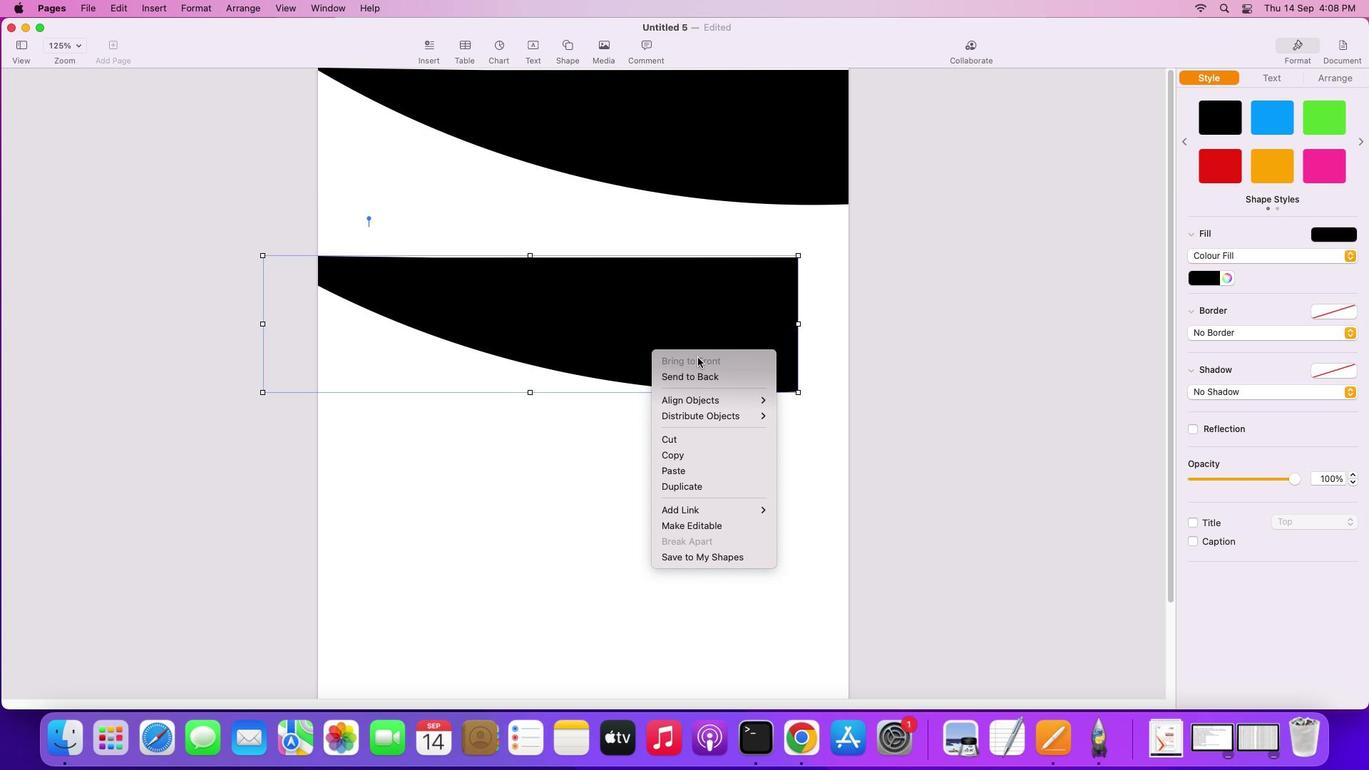 
Action: Mouse moved to (824, 406)
Screenshot: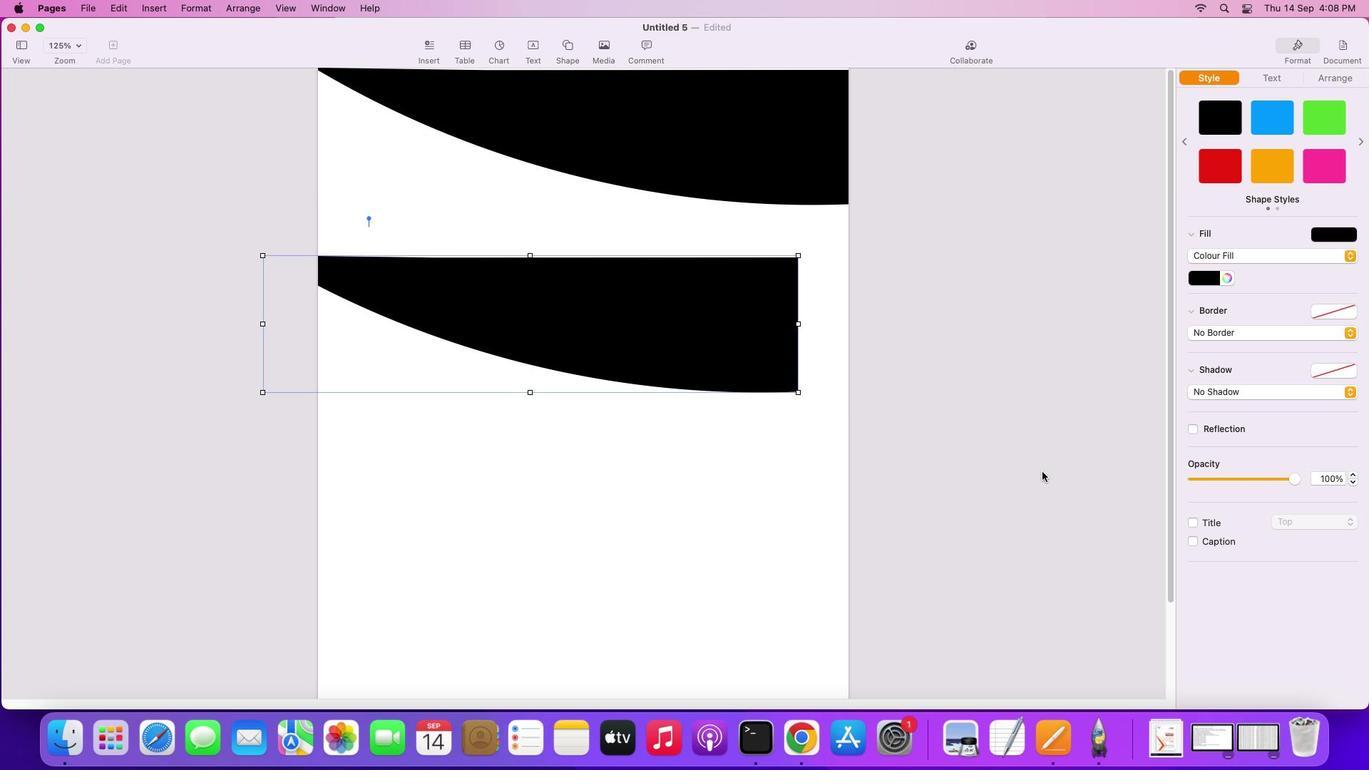
Action: Mouse pressed left at (824, 406)
Screenshot: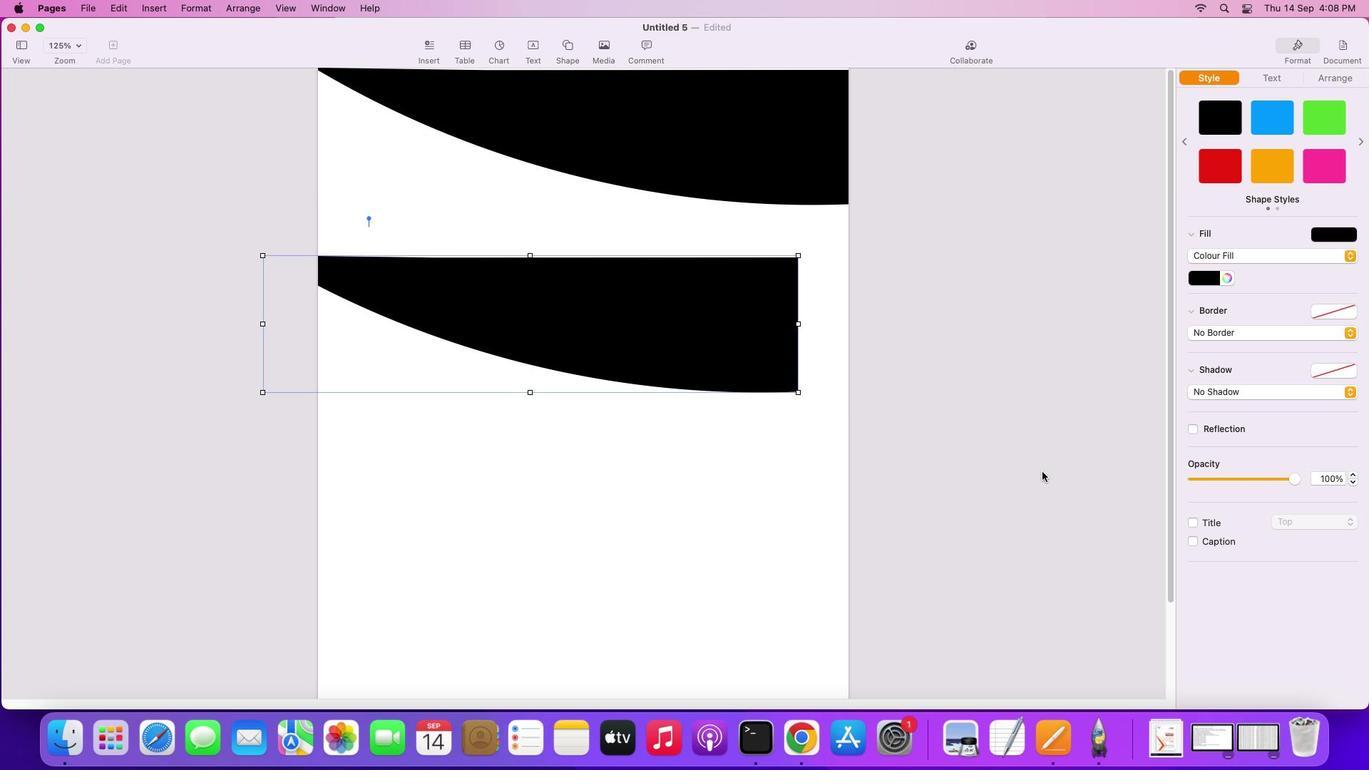 
Action: Mouse moved to (1348, 77)
Screenshot: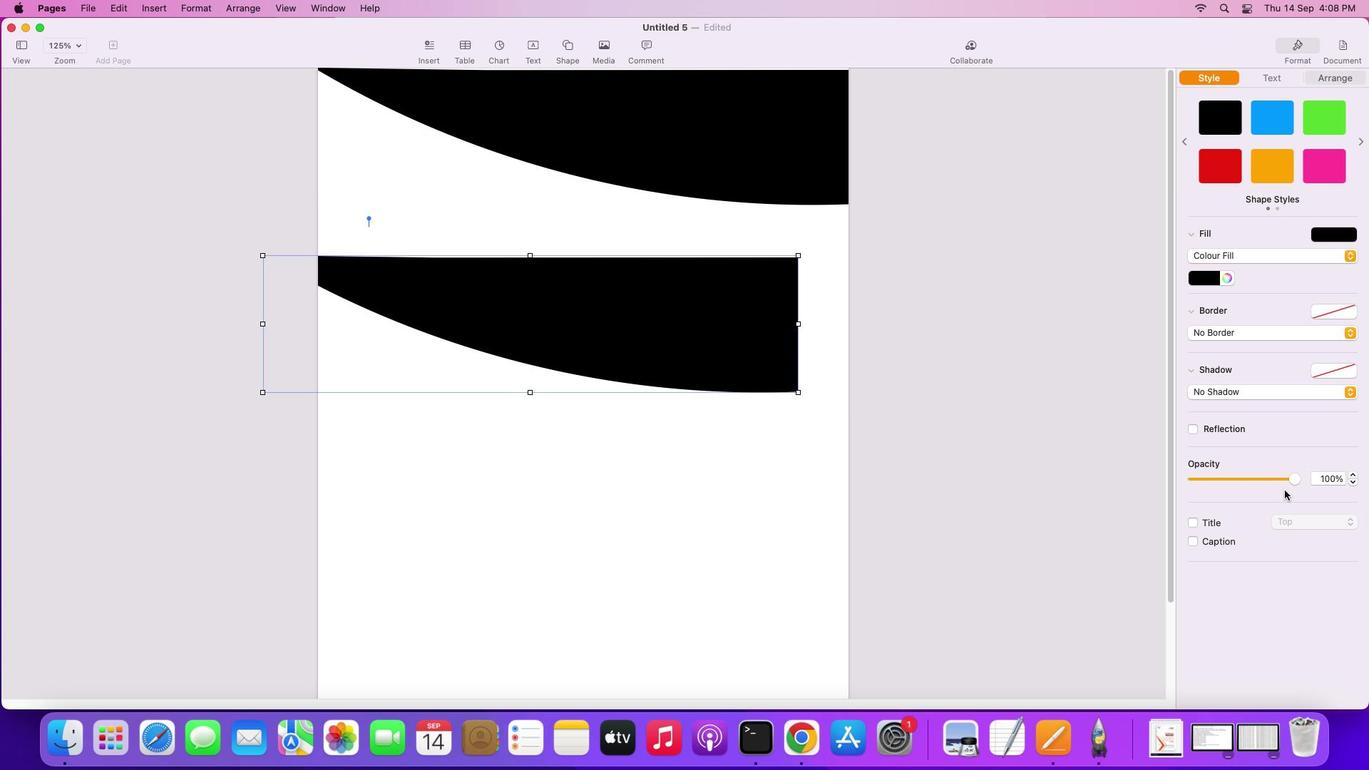 
Action: Mouse pressed left at (1348, 77)
Screenshot: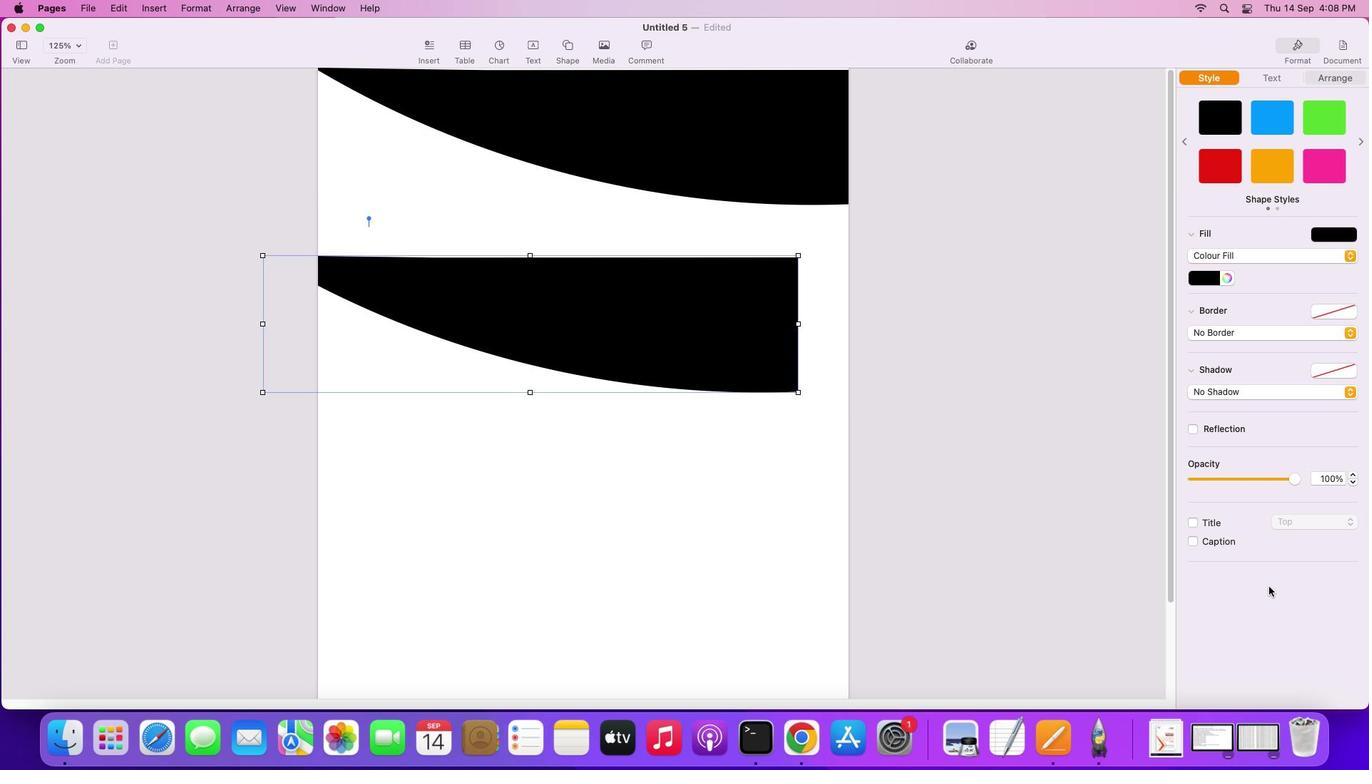 
Action: Mouse moved to (1315, 444)
Screenshot: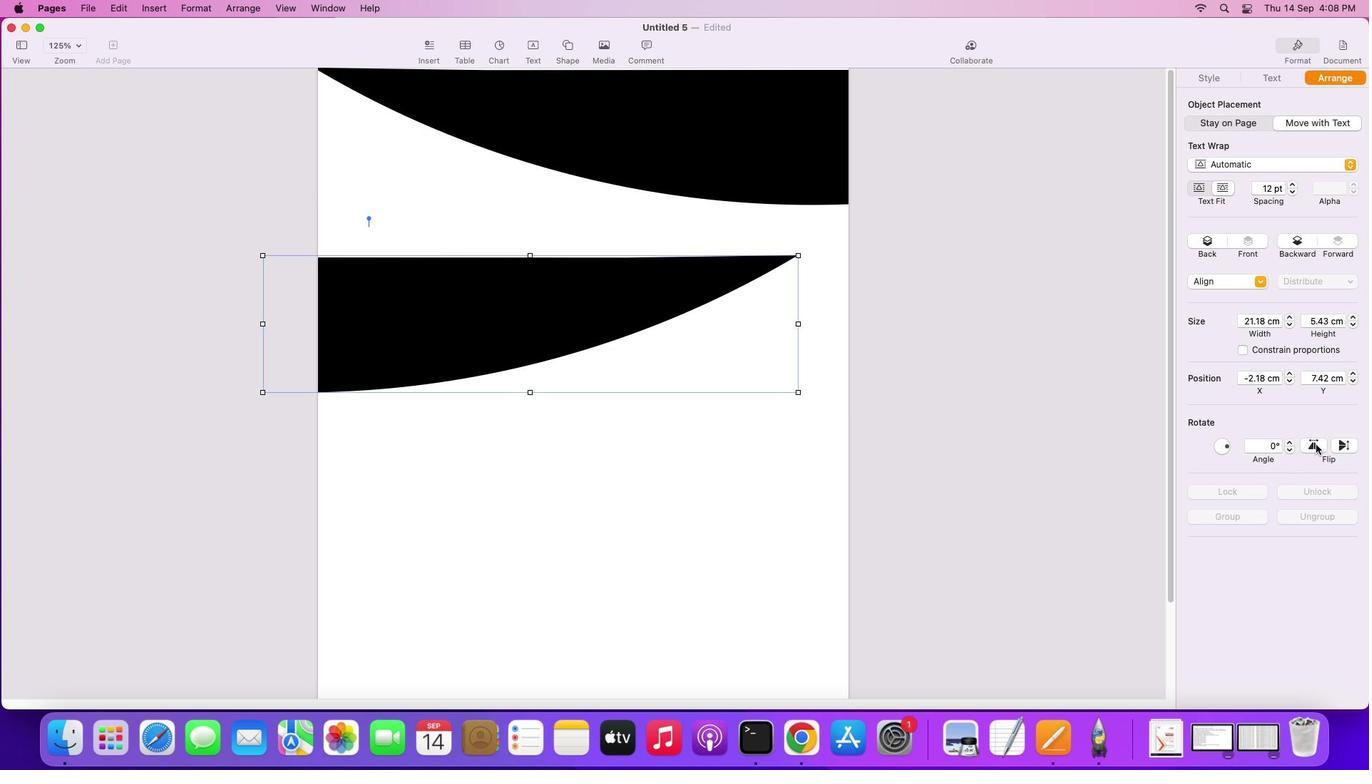 
Action: Mouse pressed left at (1315, 444)
Screenshot: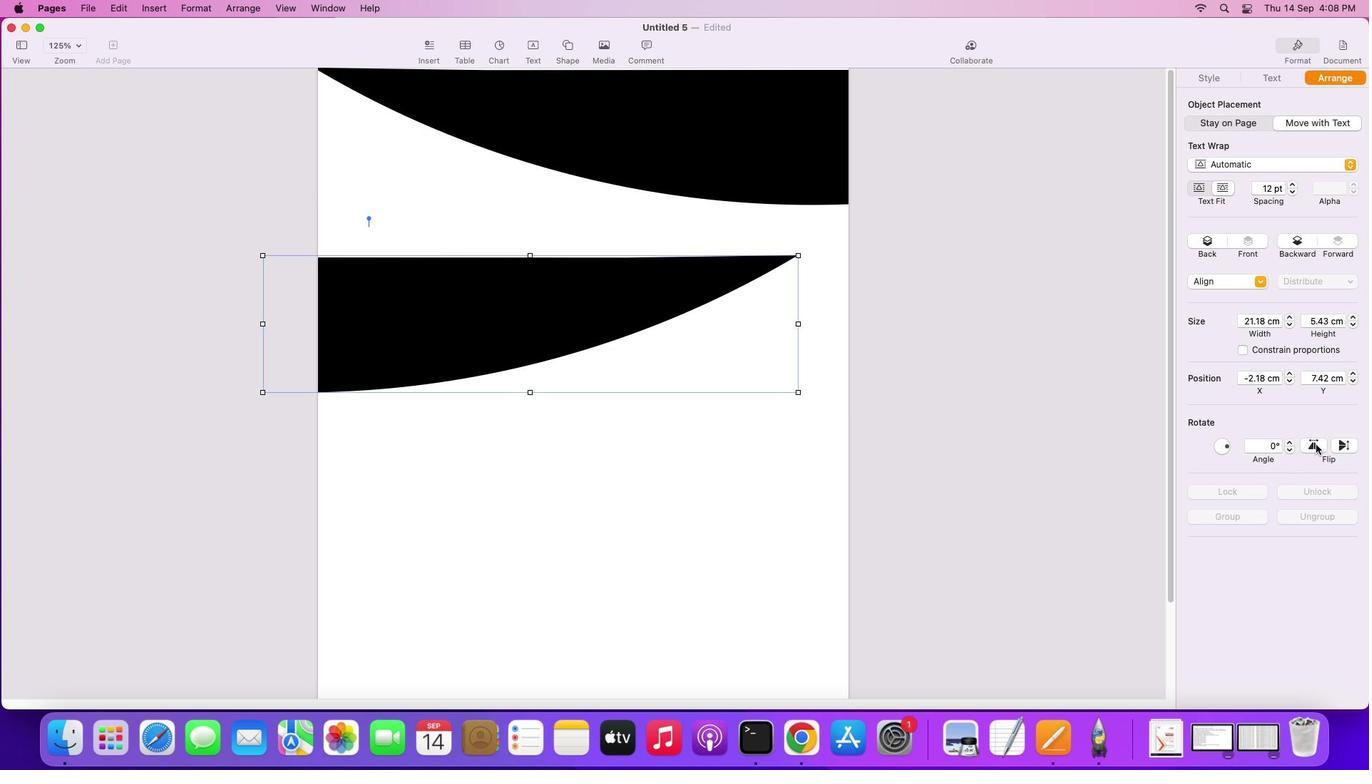 
Action: Mouse moved to (1341, 443)
Screenshot: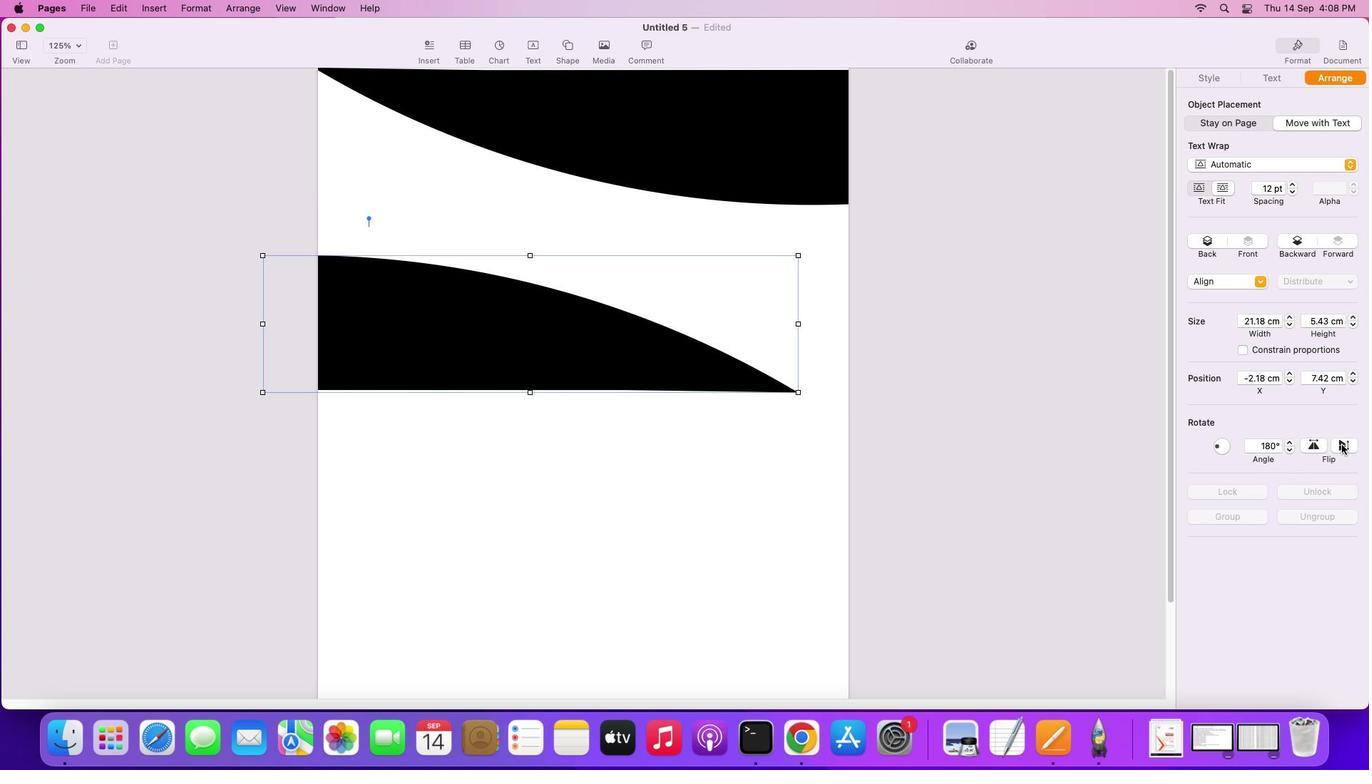 
Action: Mouse pressed left at (1341, 443)
Screenshot: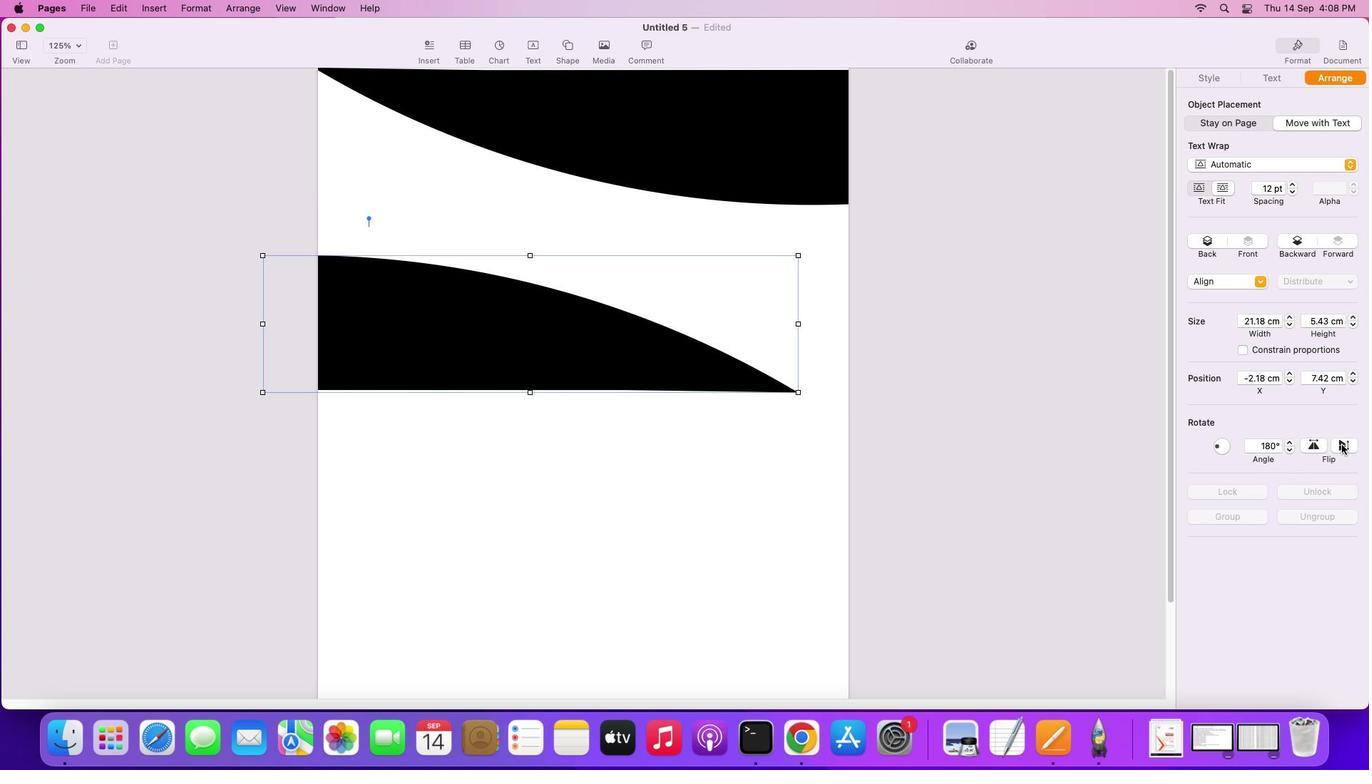 
Action: Mouse moved to (515, 350)
Screenshot: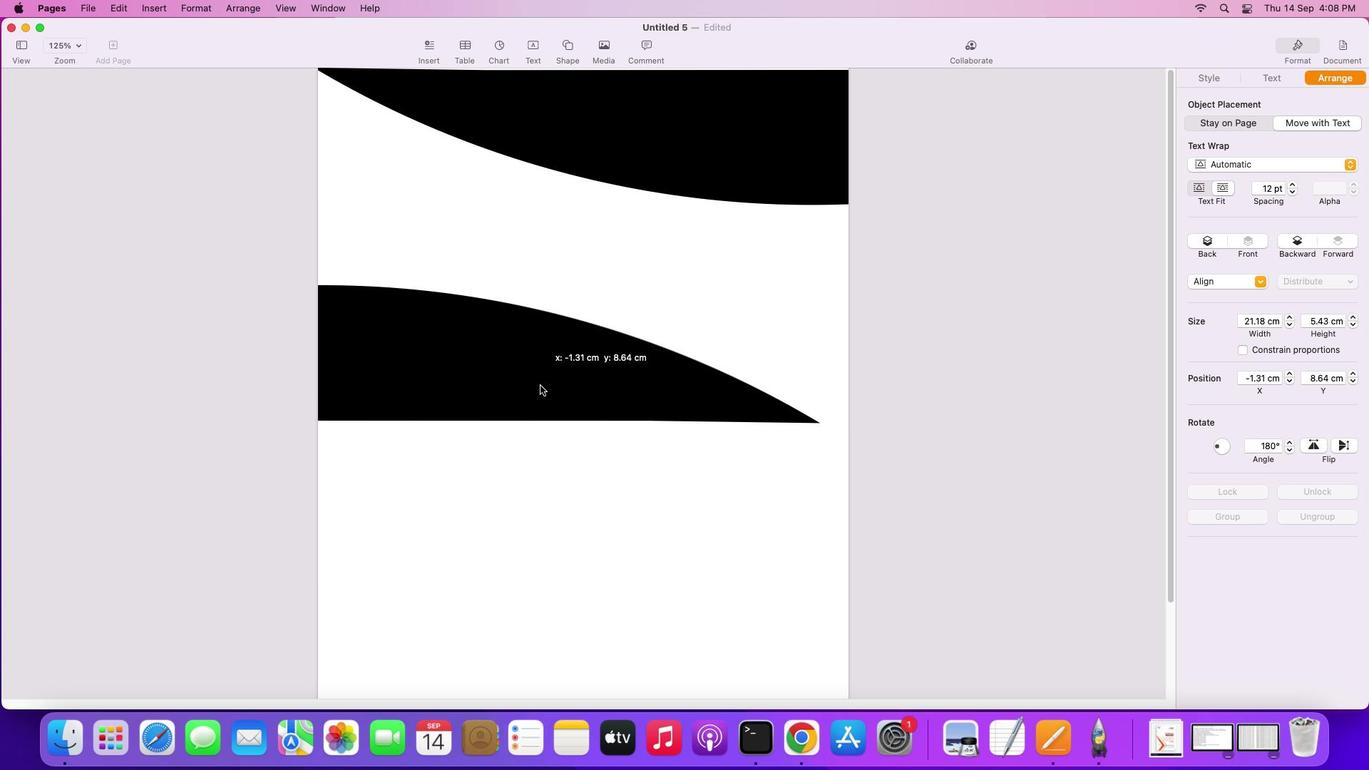 
Action: Mouse pressed left at (515, 350)
Screenshot: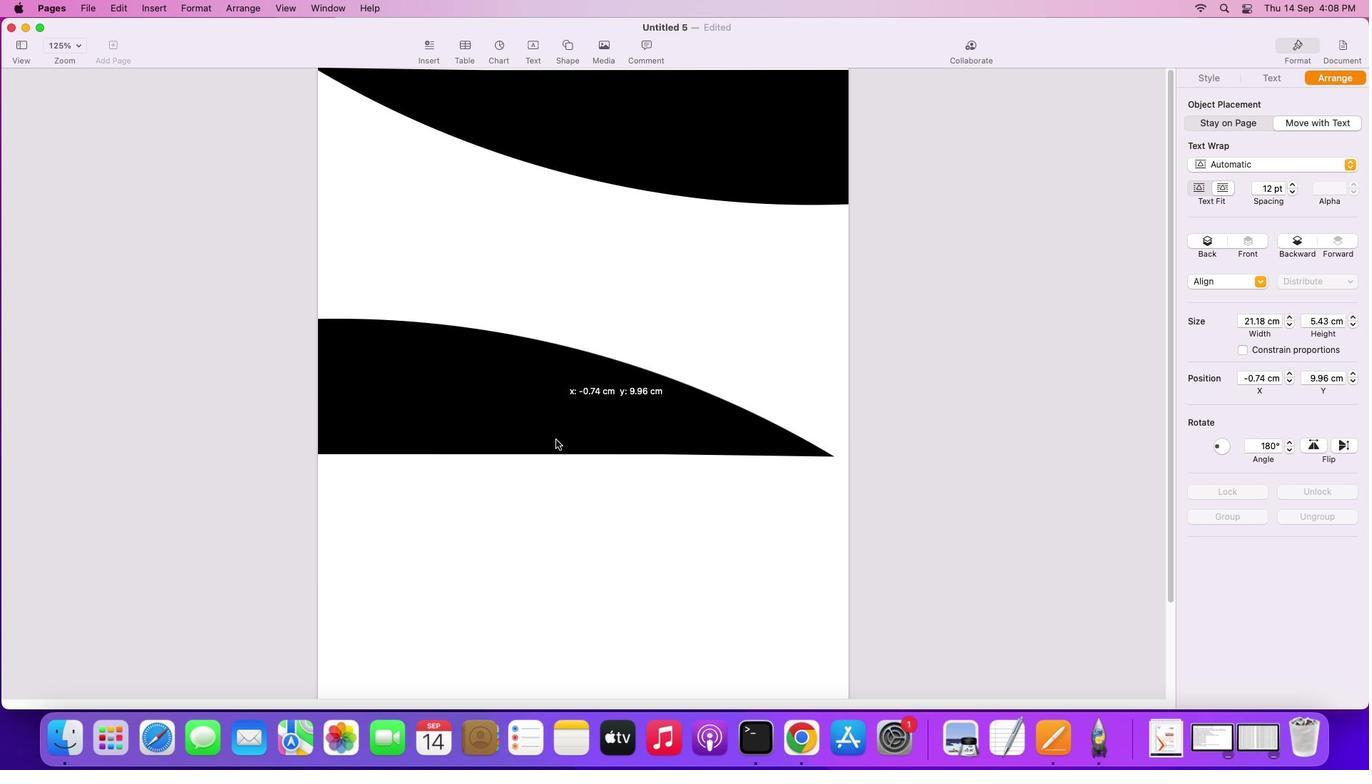 
Action: Mouse moved to (612, 384)
Screenshot: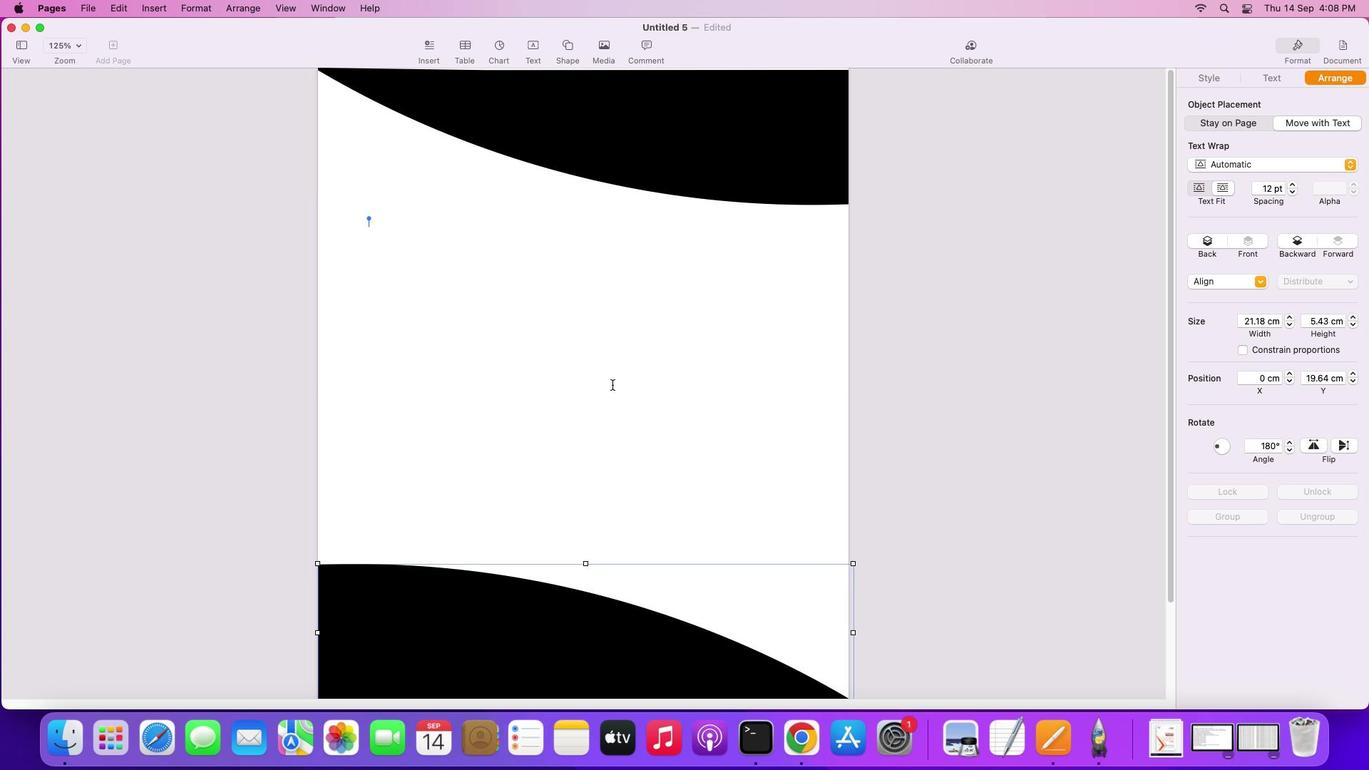 
Action: Mouse pressed left at (612, 384)
Screenshot: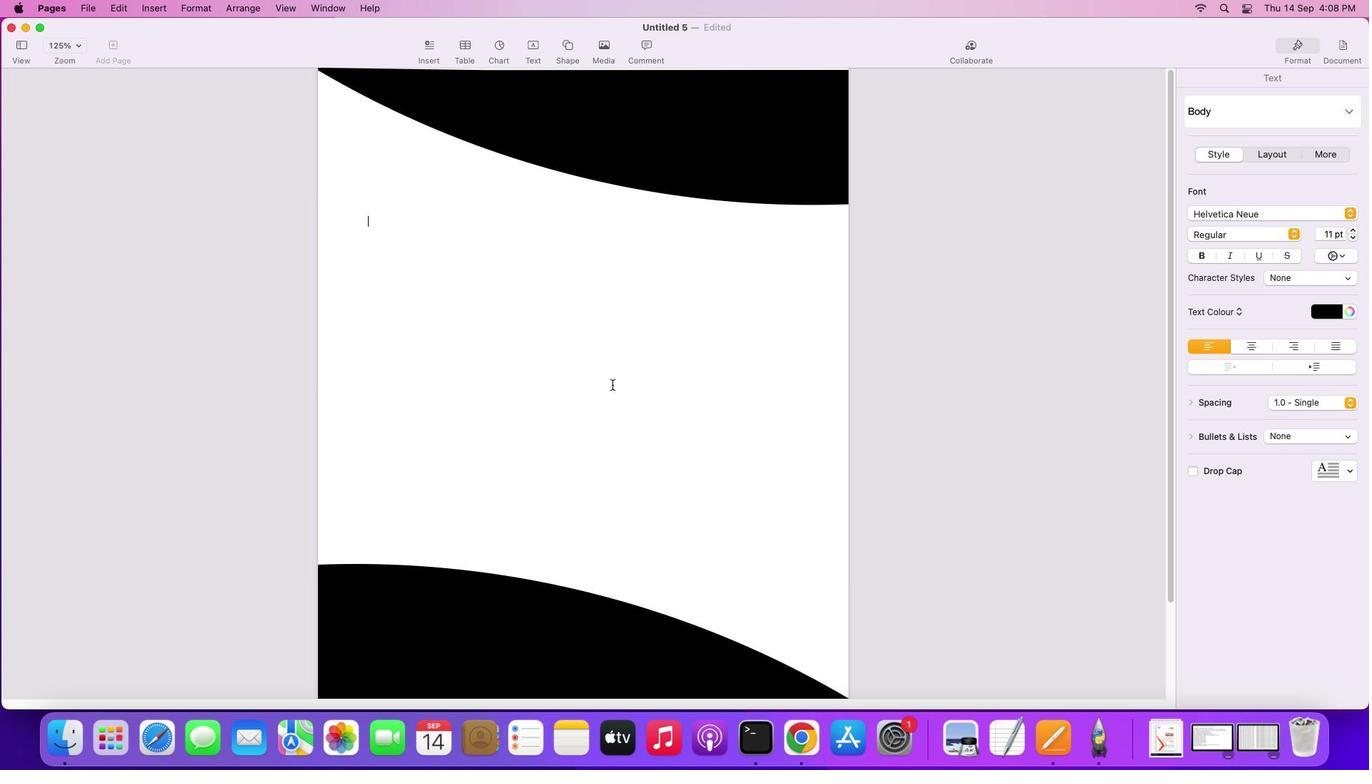 
Action: Mouse moved to (564, 47)
Screenshot: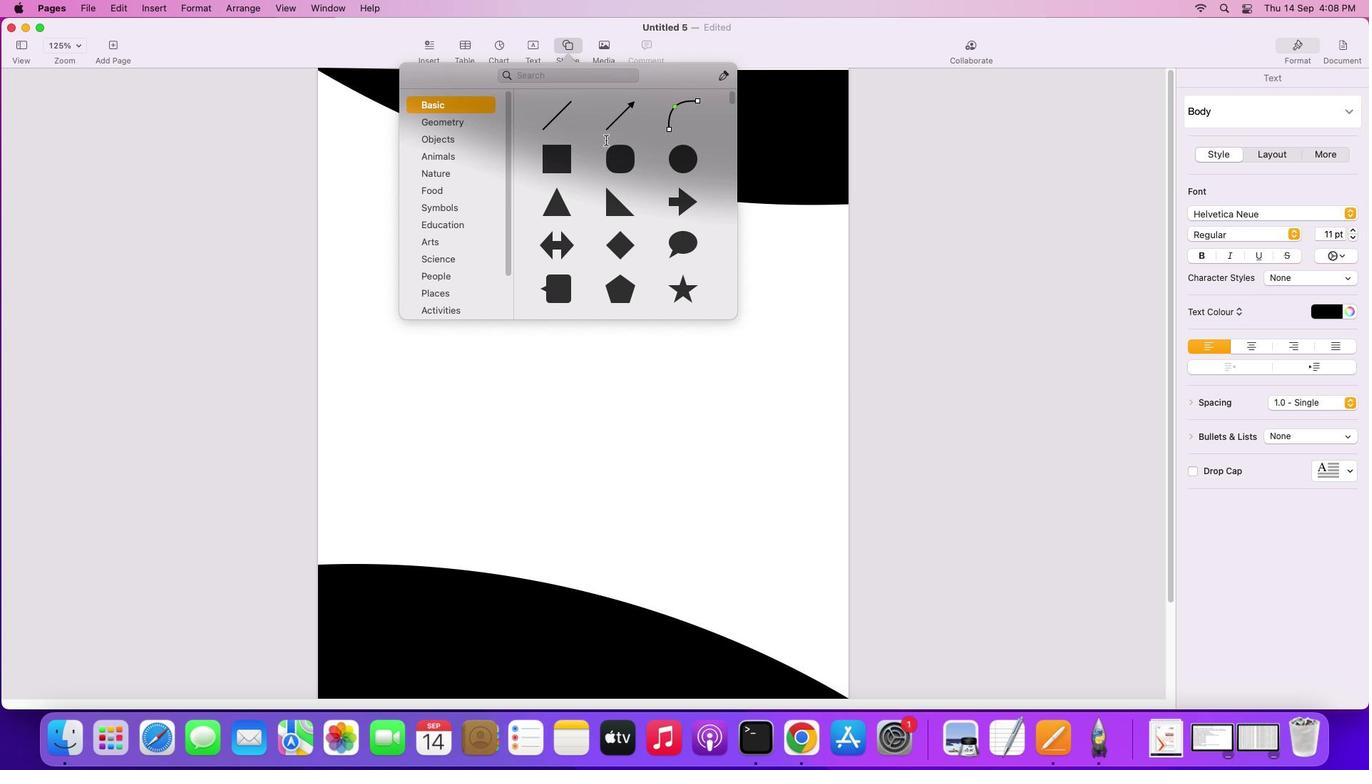 
Action: Mouse pressed left at (564, 47)
Screenshot: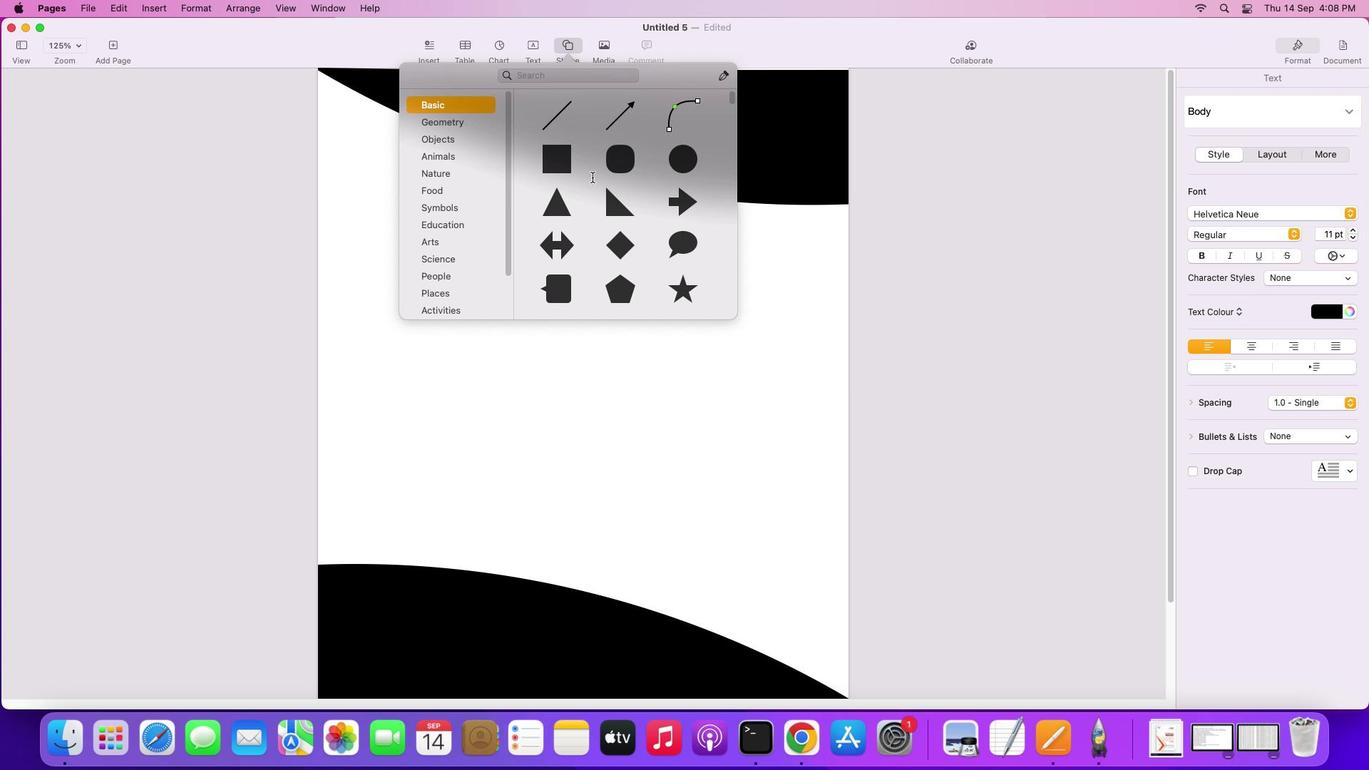 
Action: Mouse moved to (564, 159)
Screenshot: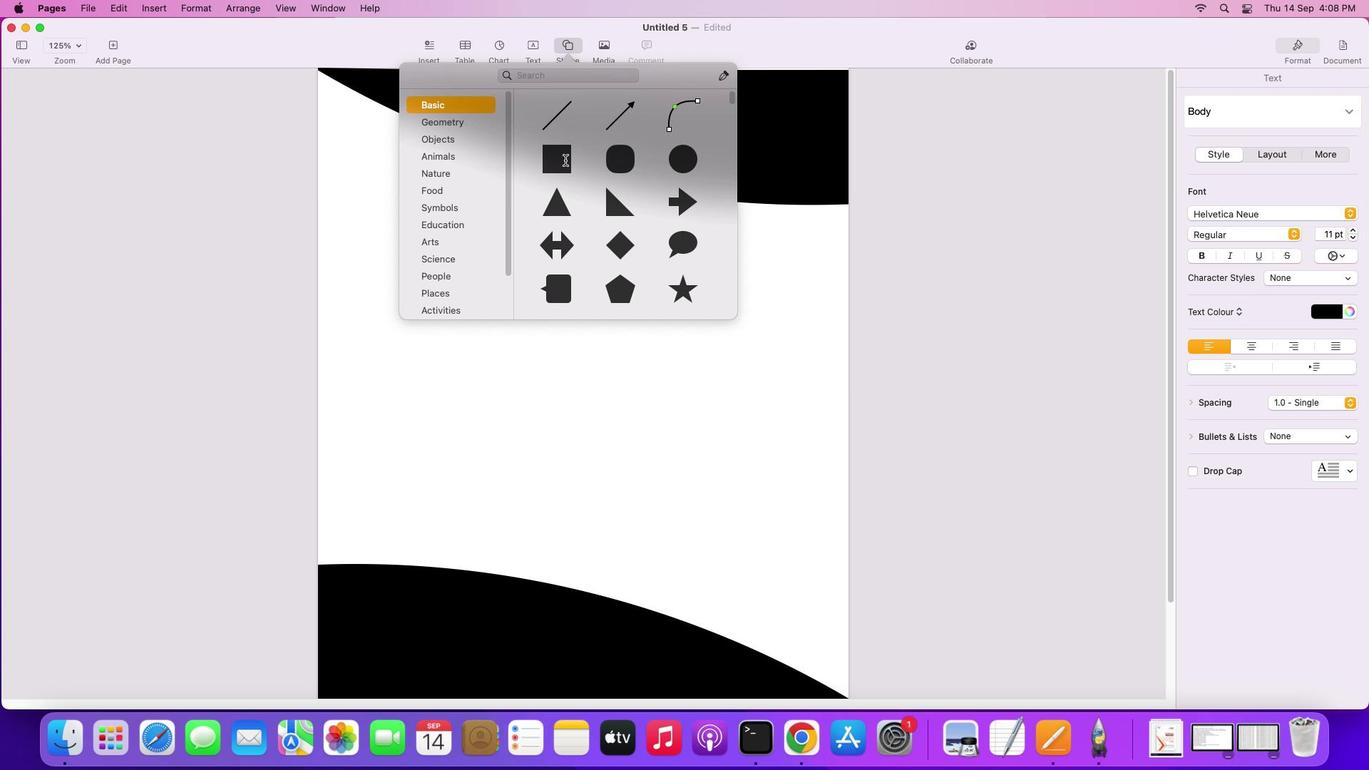 
Action: Mouse pressed left at (564, 159)
Screenshot: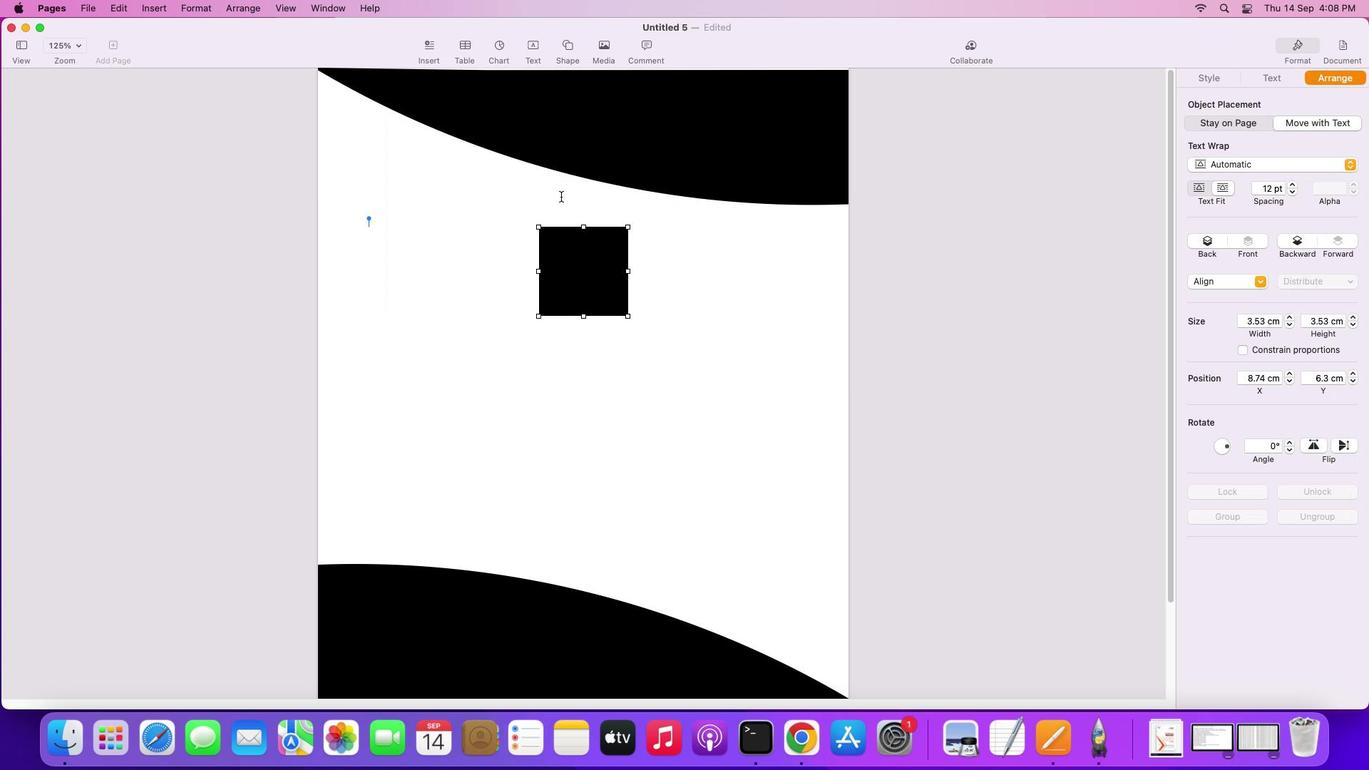 
Action: Mouse moved to (564, 282)
Screenshot: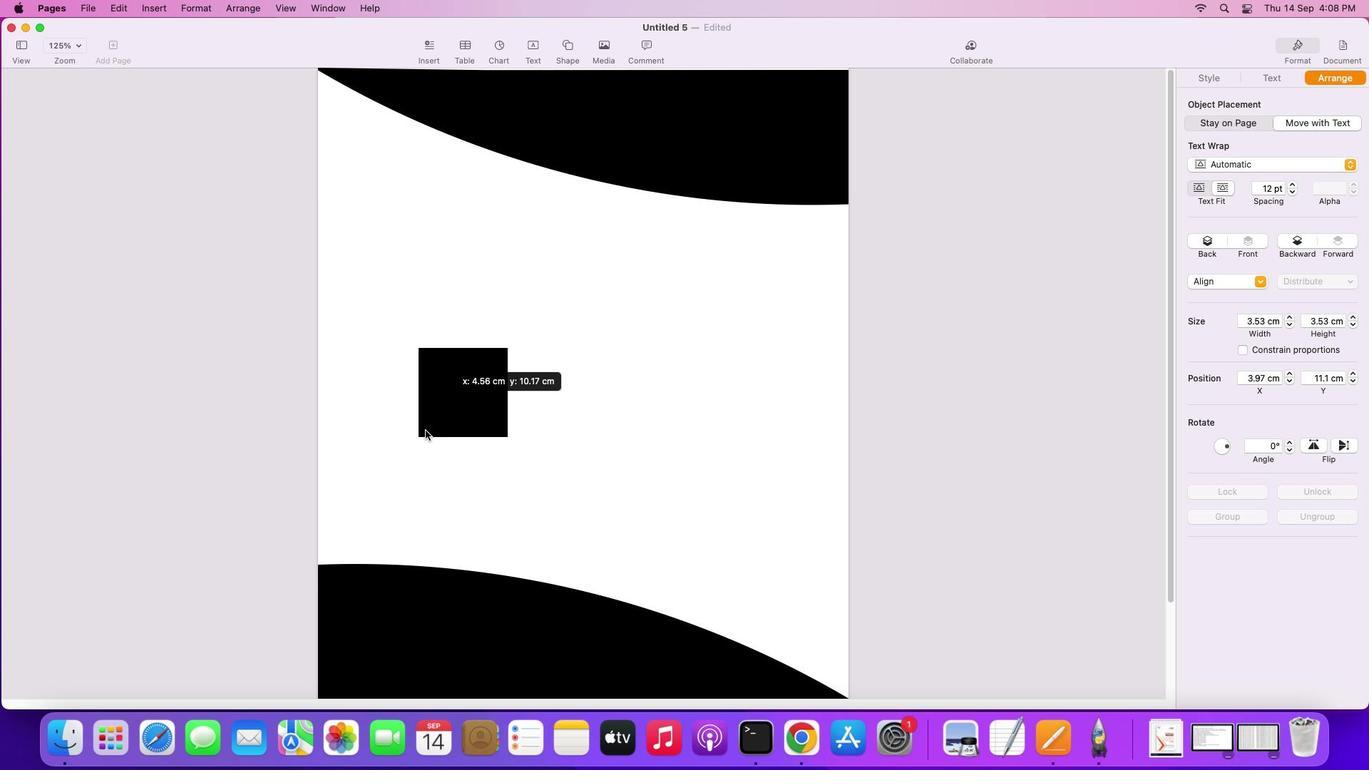 
Action: Mouse pressed left at (564, 282)
Screenshot: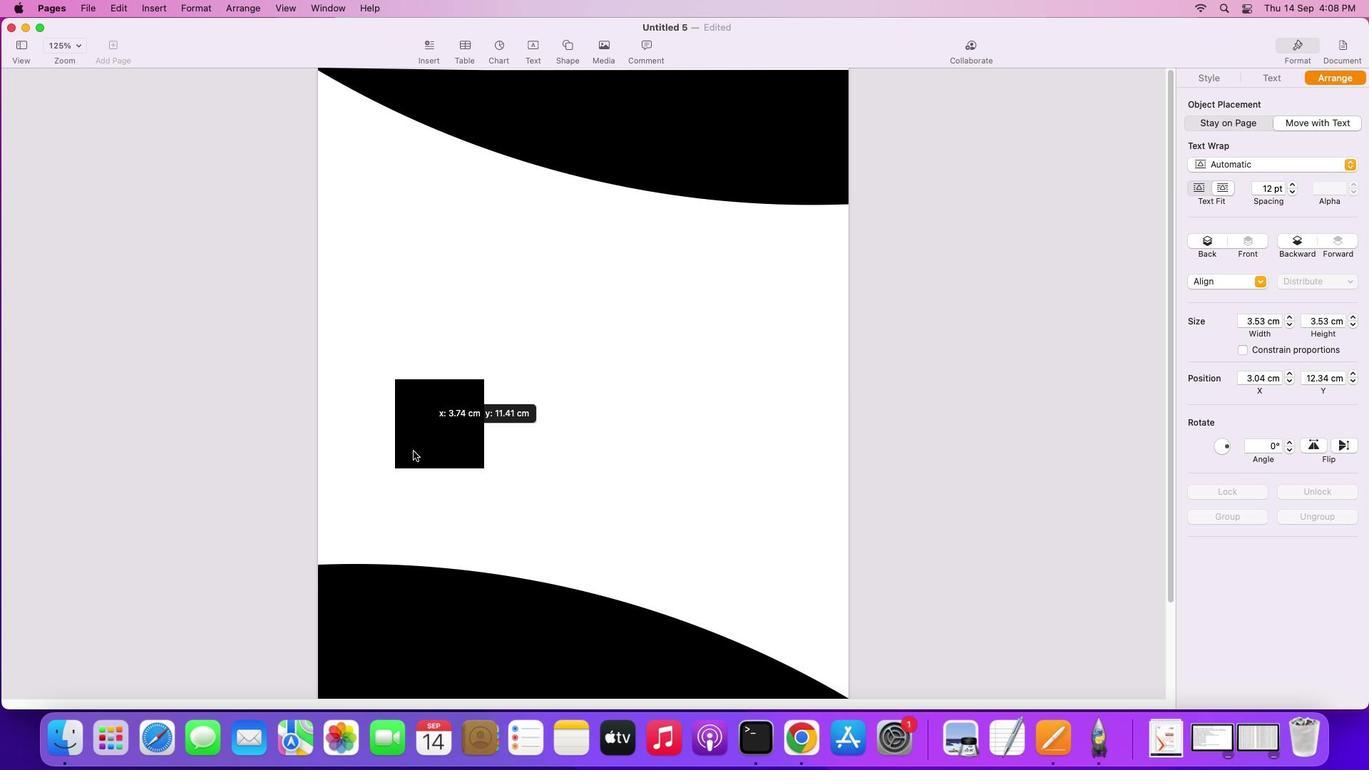
Action: Mouse moved to (406, 518)
Screenshot: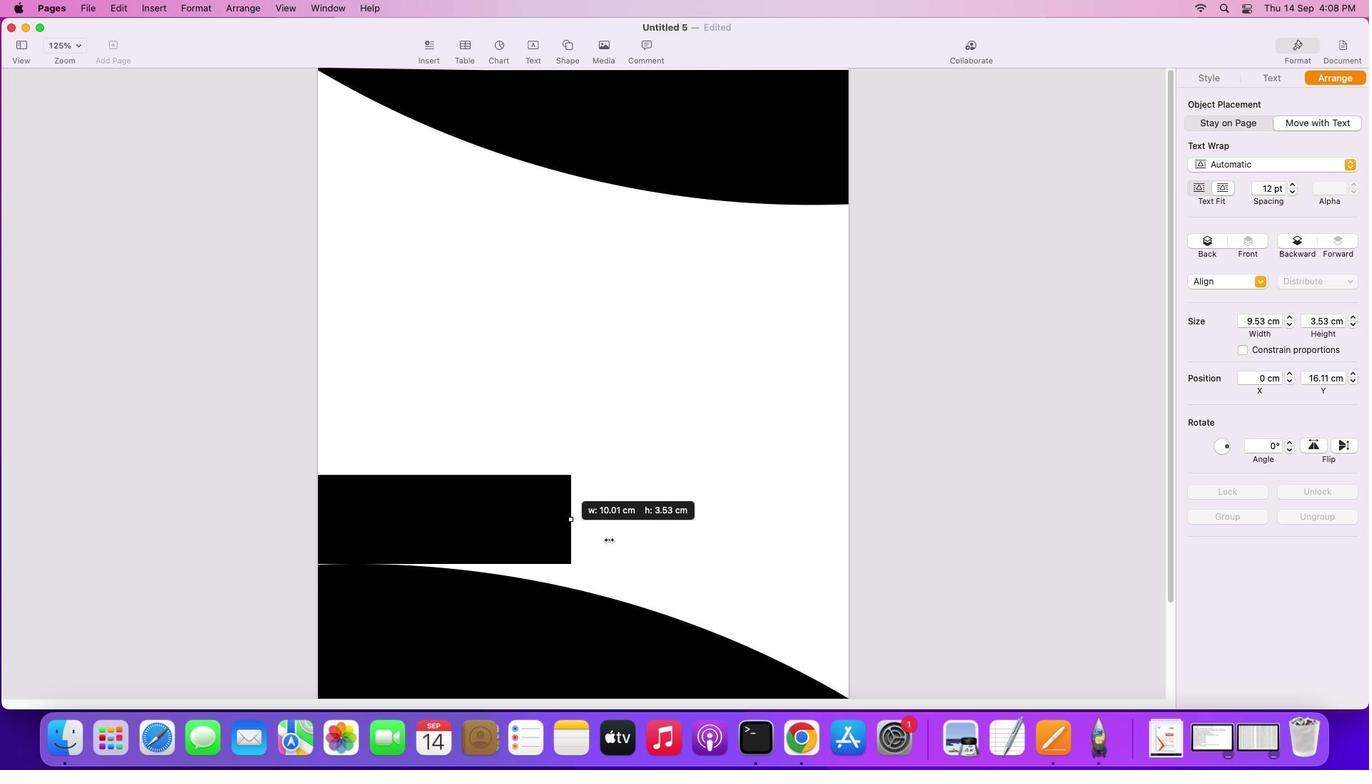 
Action: Mouse pressed left at (406, 518)
Screenshot: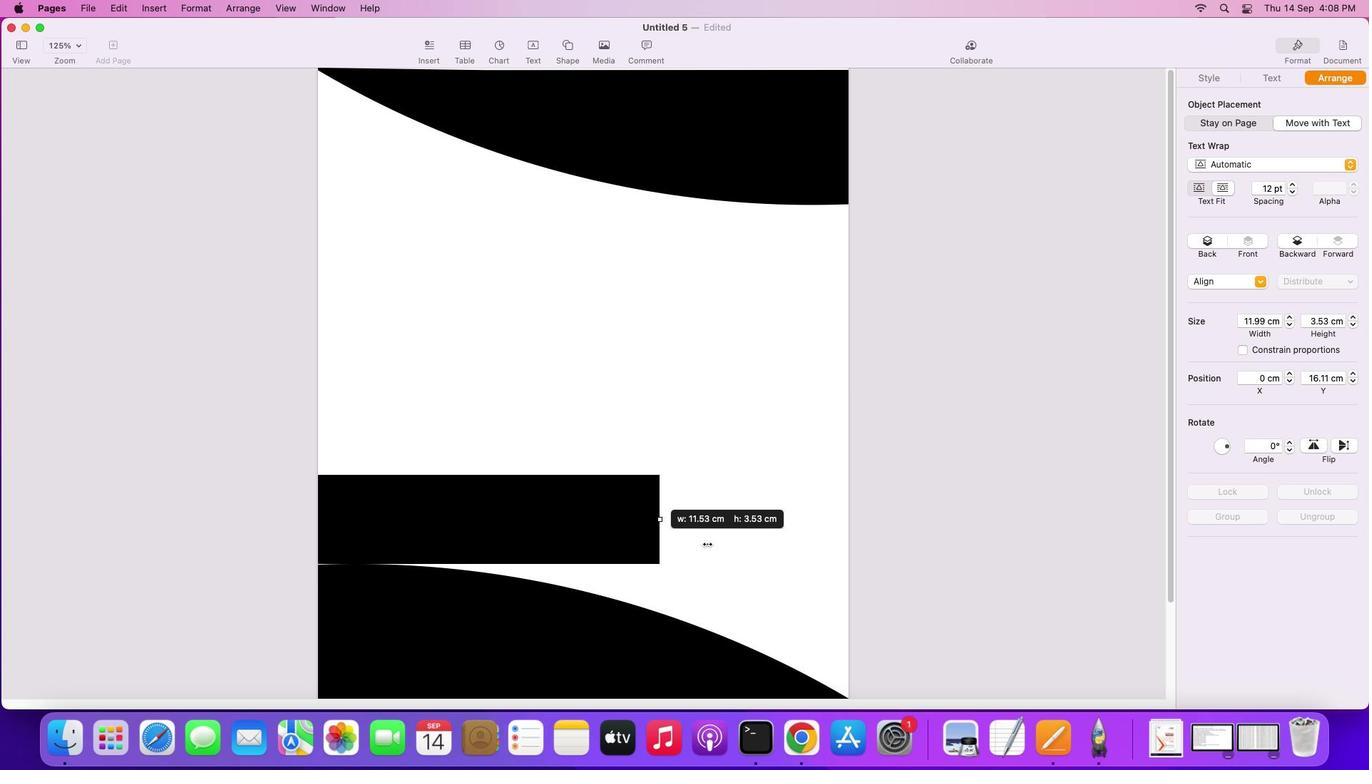
Action: Mouse moved to (518, 469)
Screenshot: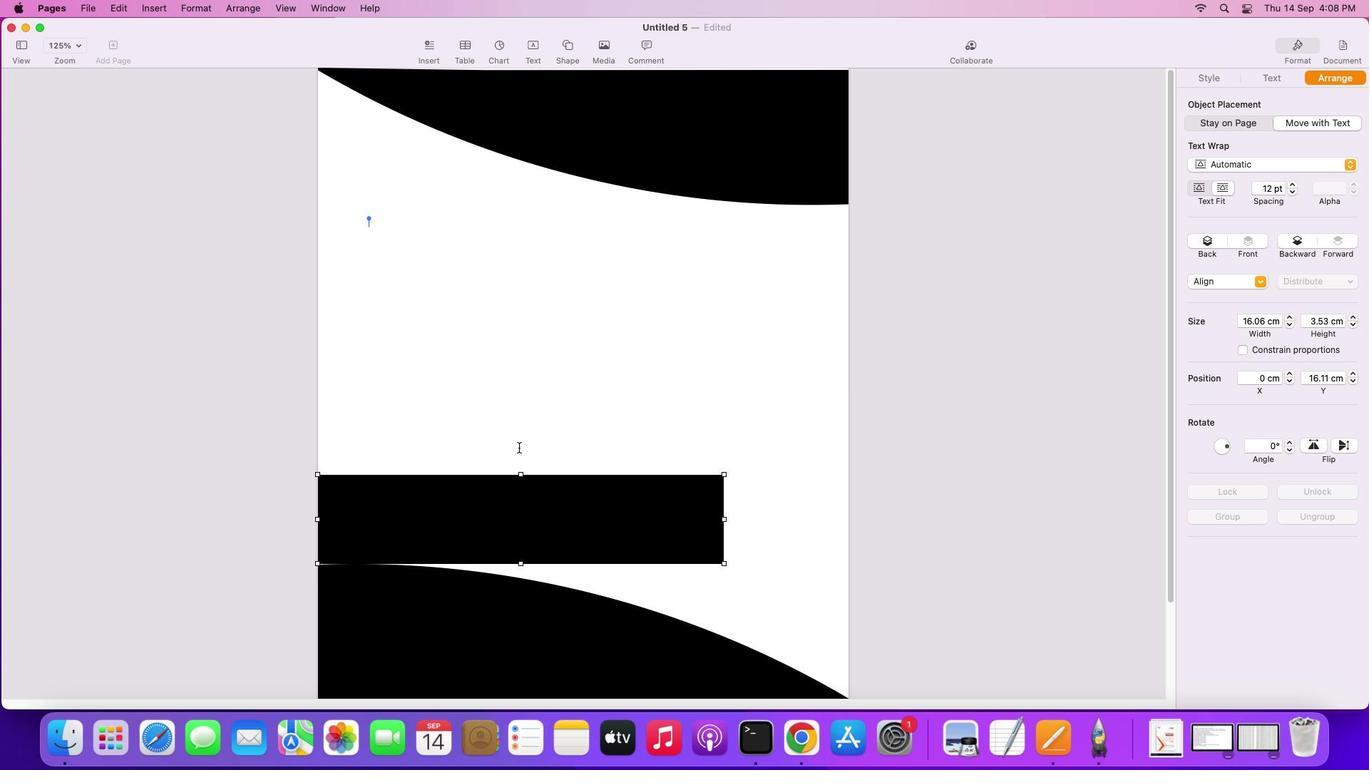 
Action: Mouse pressed left at (518, 469)
Screenshot: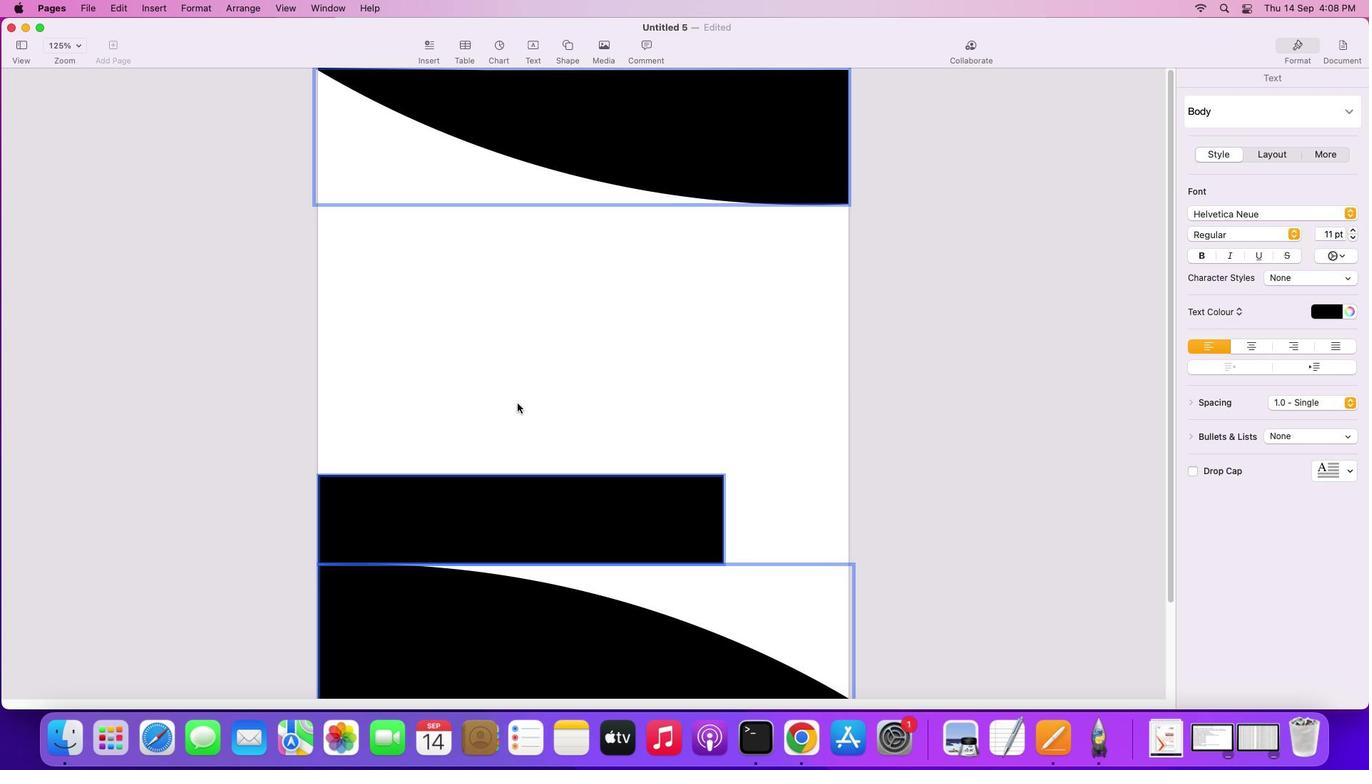 
Action: Mouse moved to (579, 383)
Screenshot: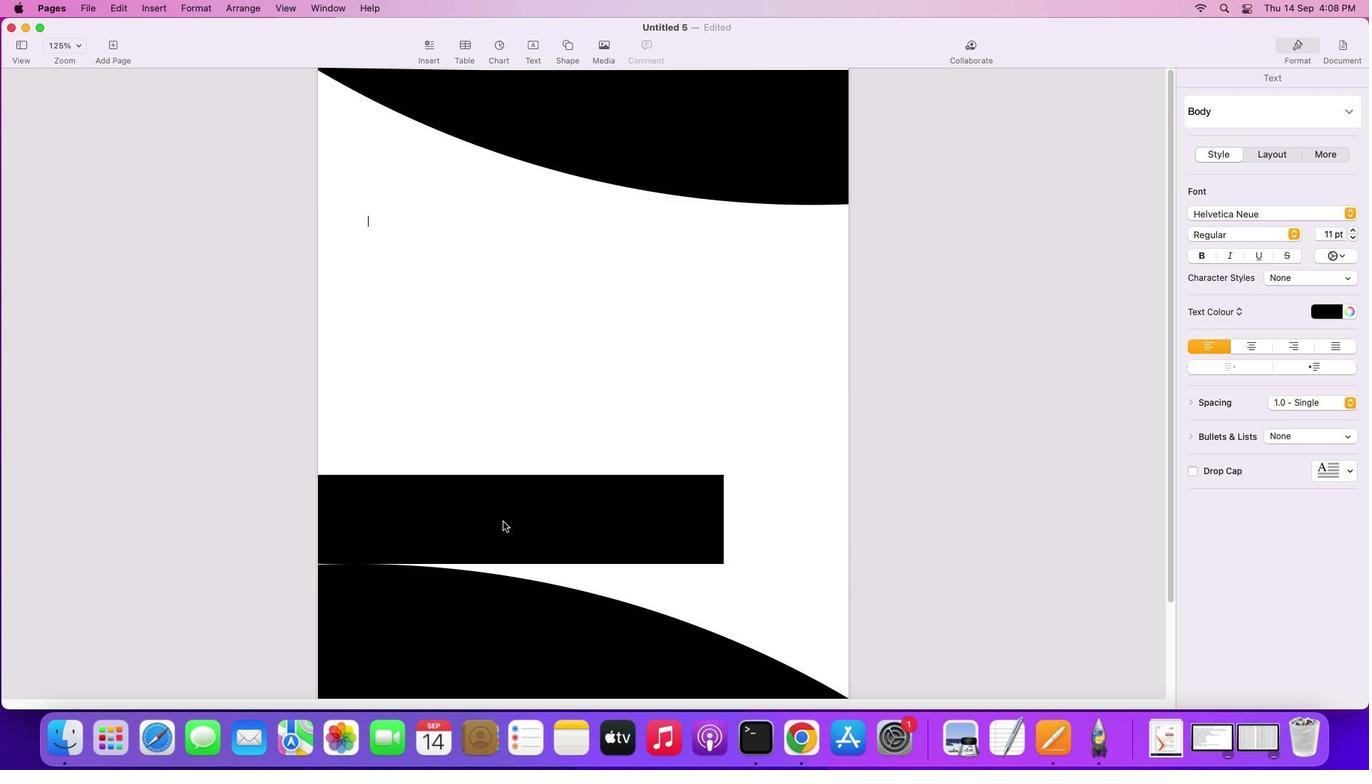 
Action: Mouse pressed left at (579, 383)
Screenshot: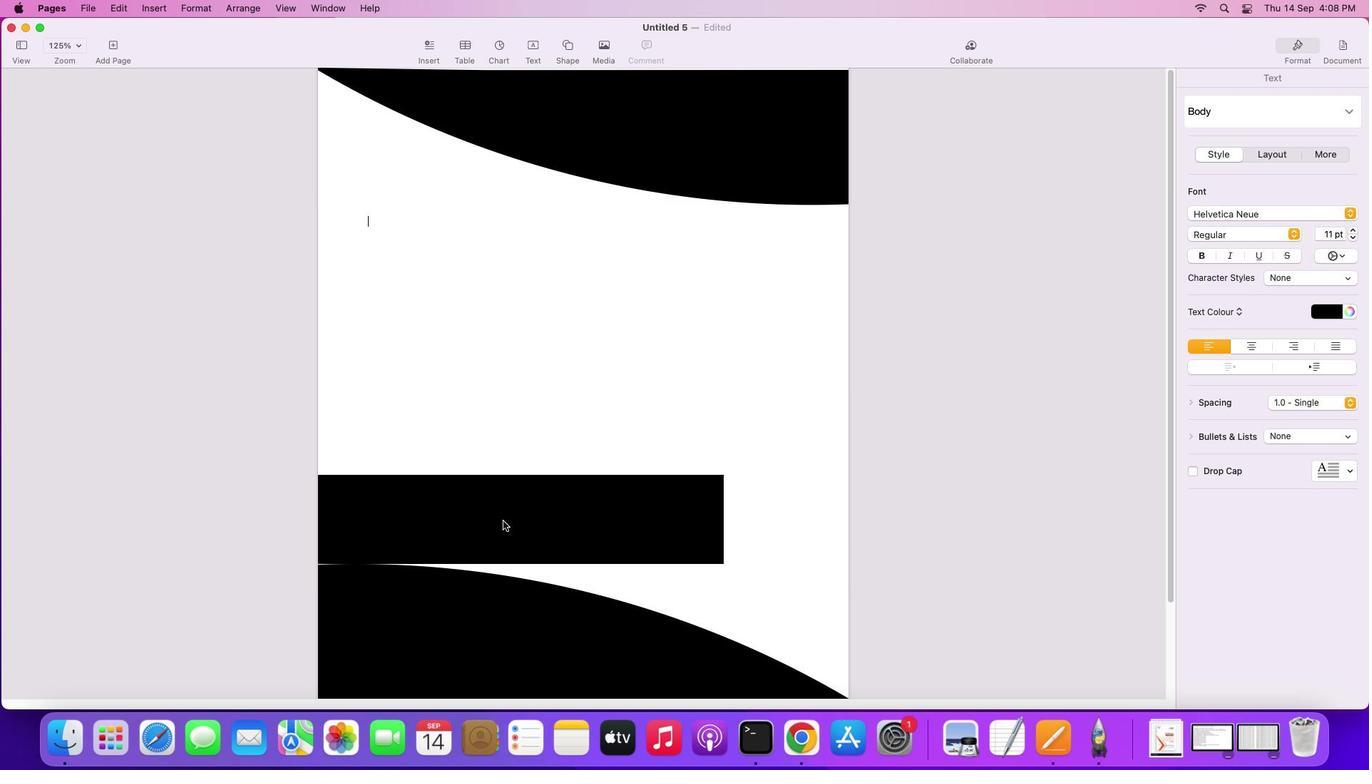 
Action: Mouse moved to (502, 522)
Screenshot: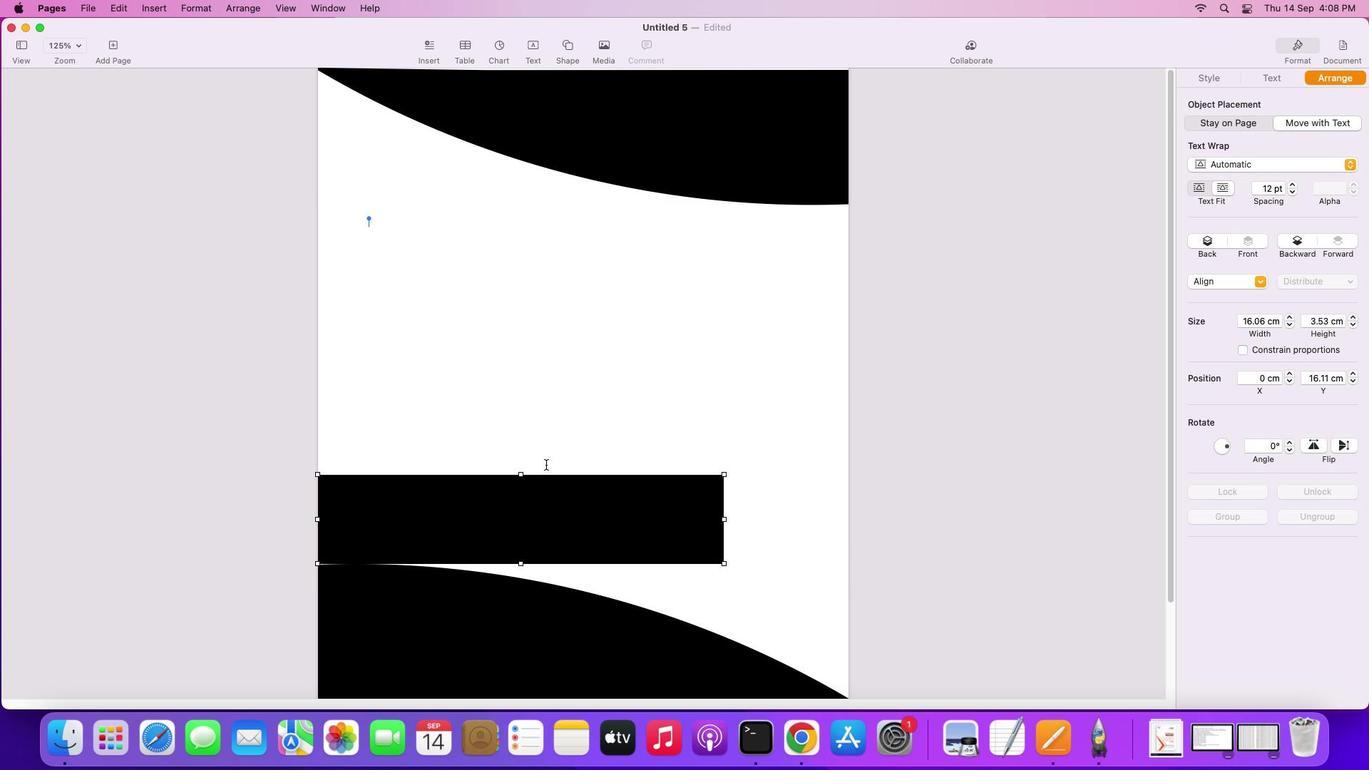 
Action: Mouse pressed left at (502, 522)
Screenshot: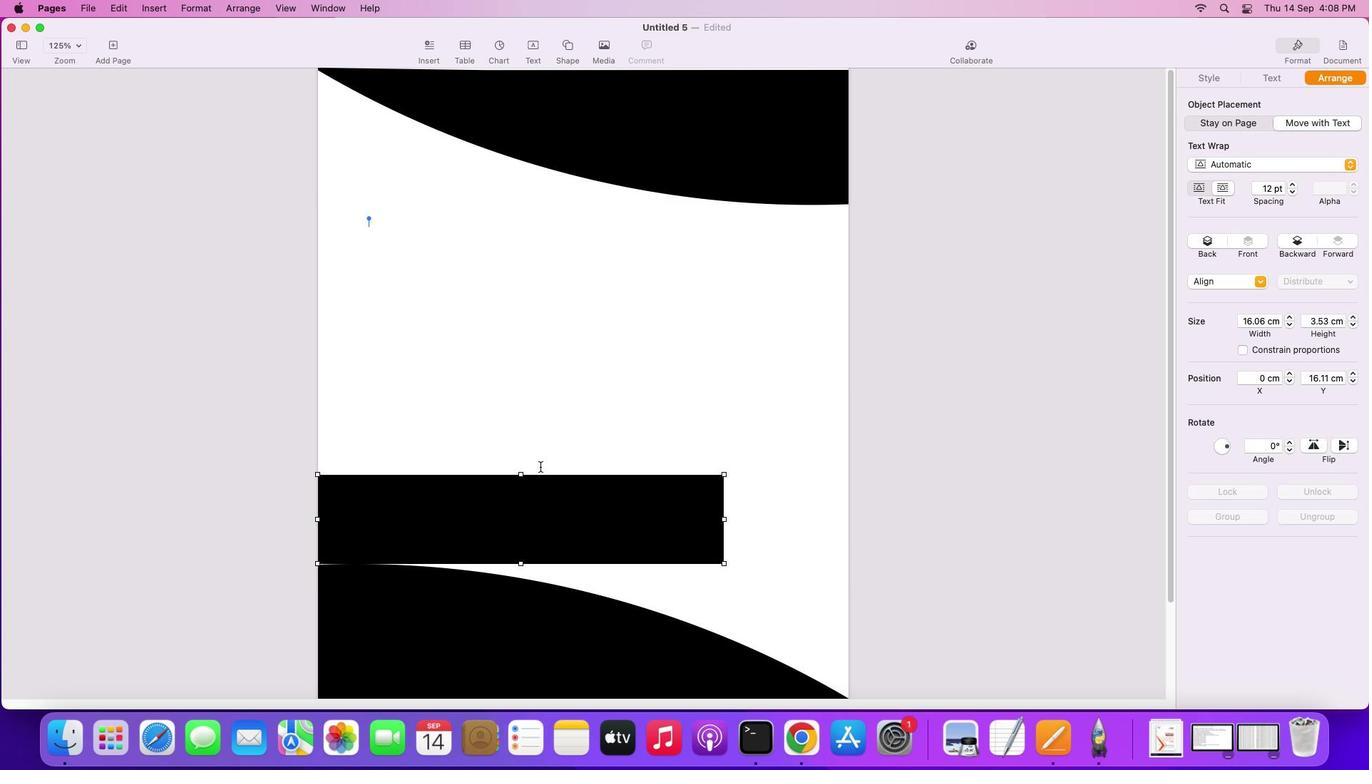 
Action: Mouse moved to (520, 476)
Screenshot: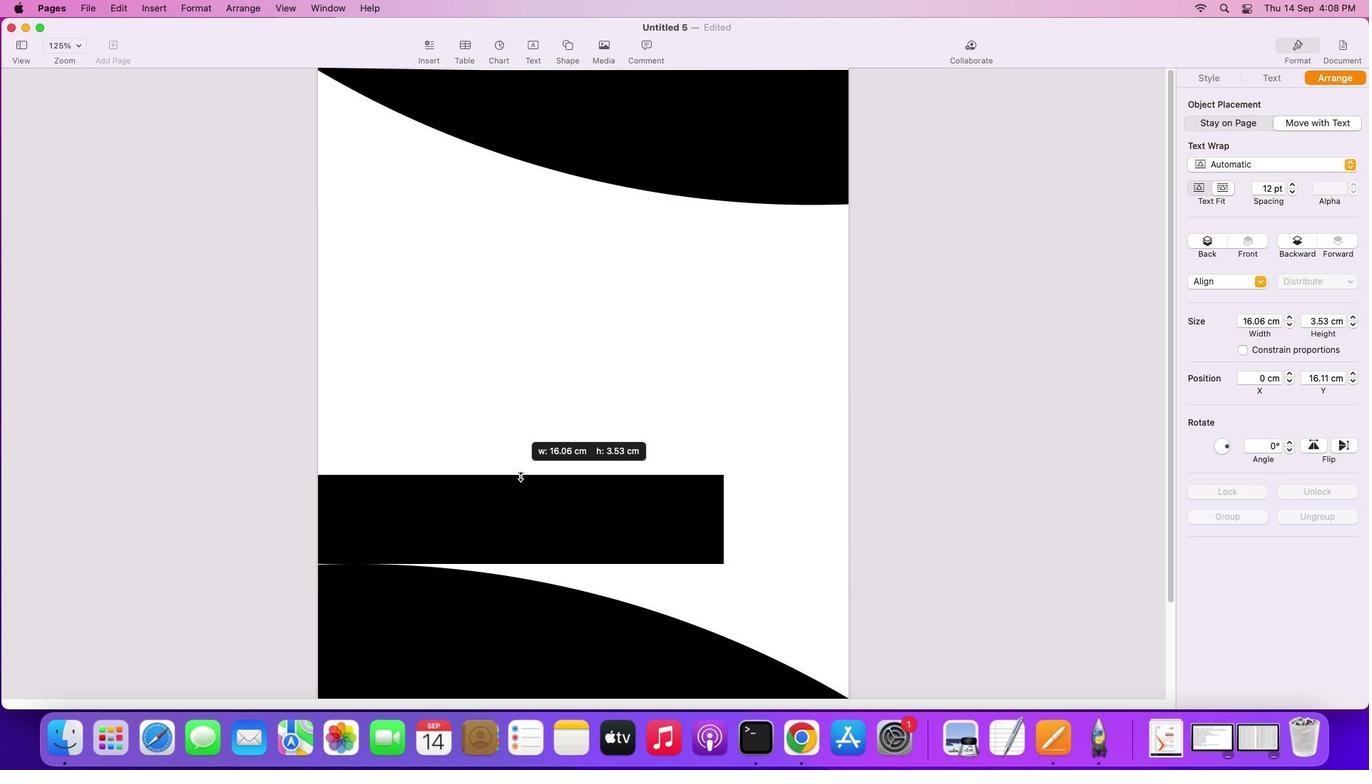 
Action: Mouse pressed left at (520, 476)
Screenshot: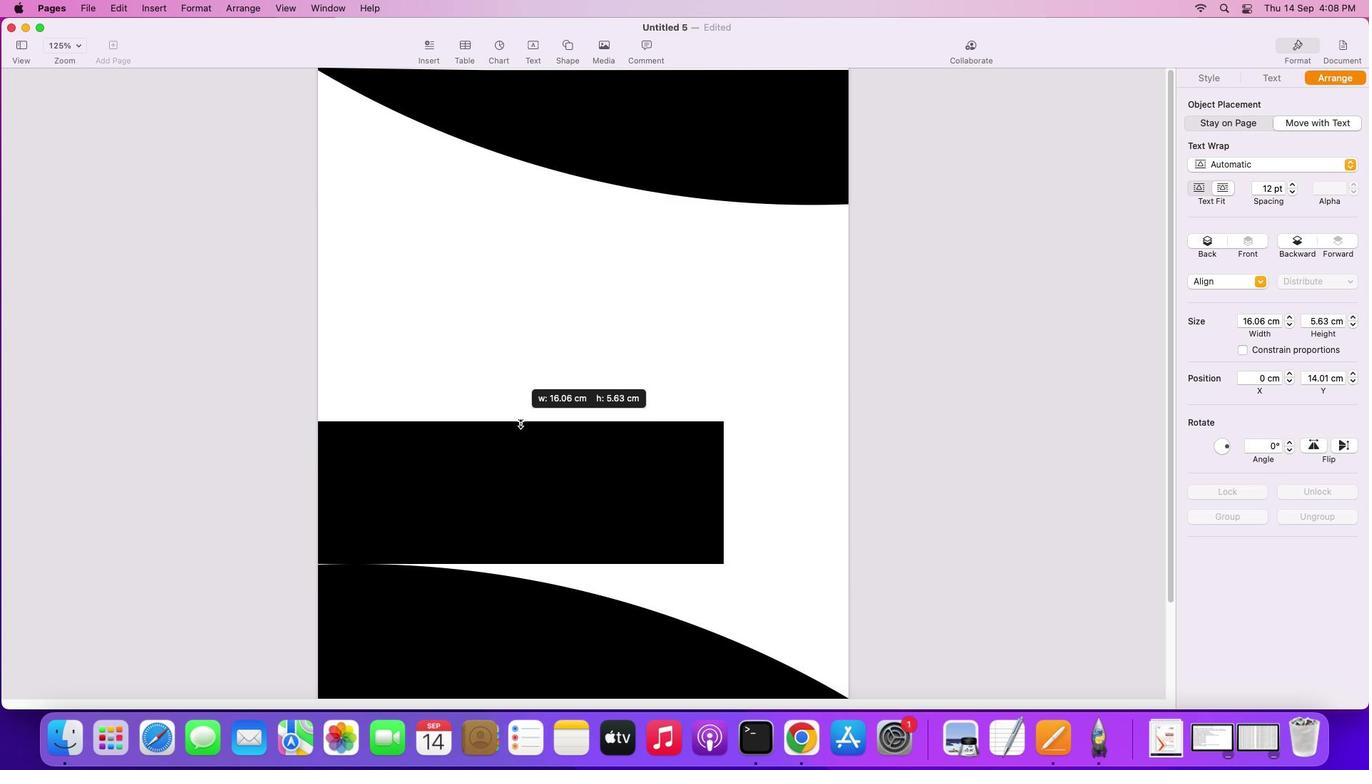 
Action: Mouse moved to (725, 418)
Screenshot: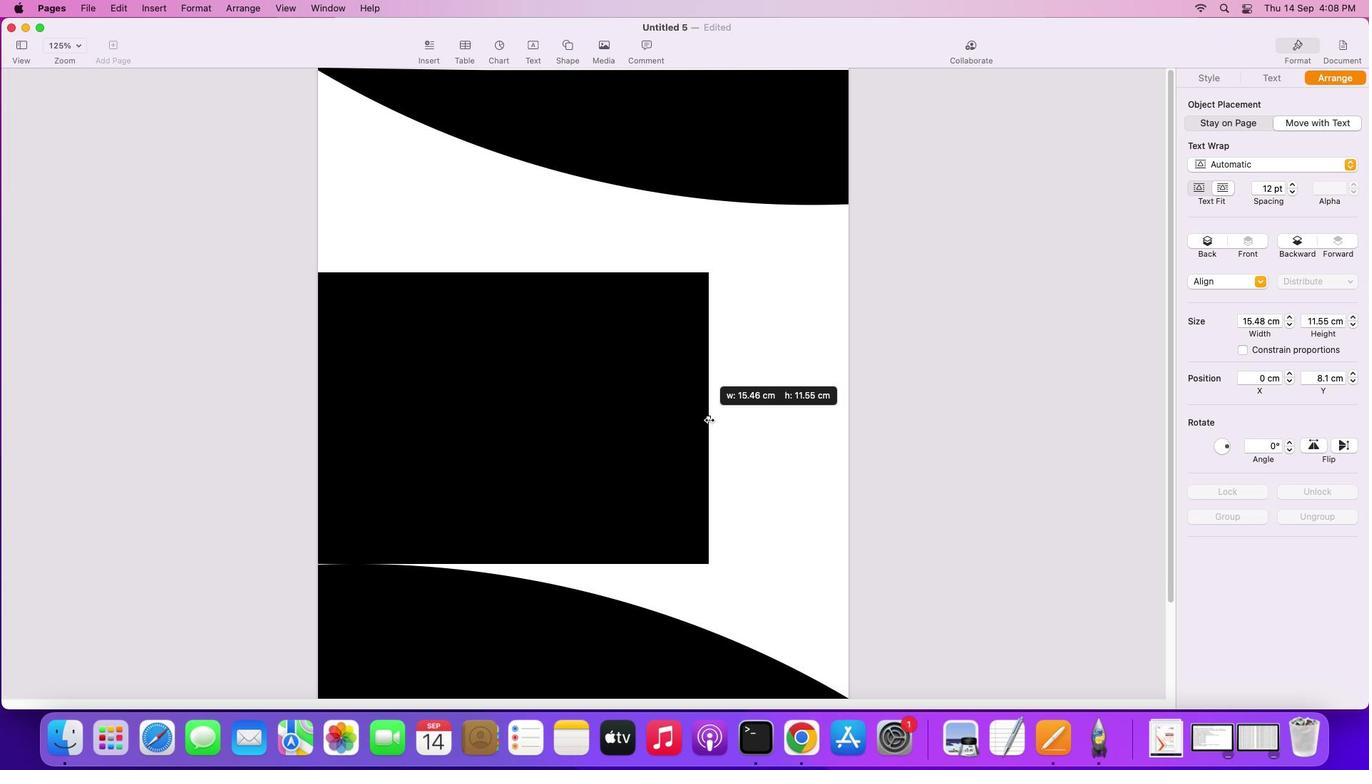 
Action: Mouse pressed left at (725, 418)
Screenshot: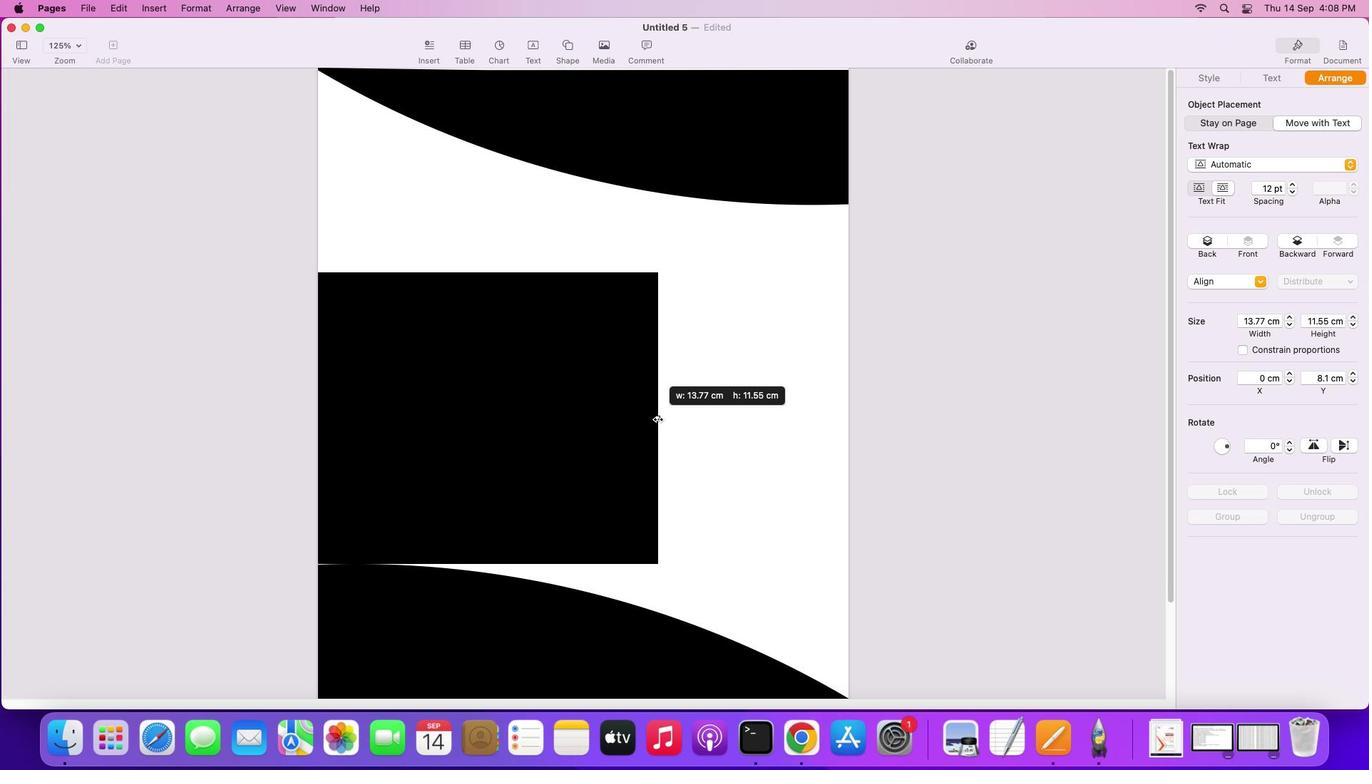 
Action: Mouse moved to (499, 398)
Screenshot: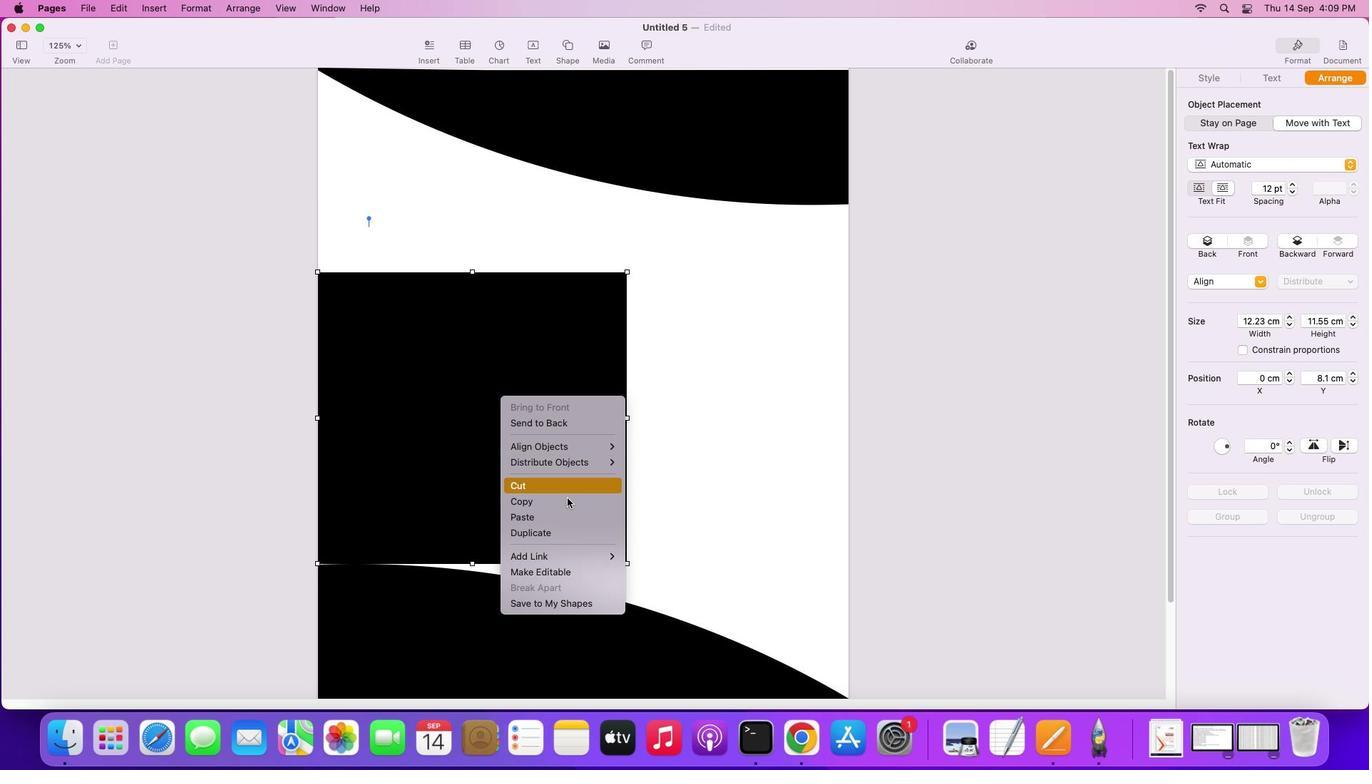 
Action: Mouse pressed right at (499, 398)
Screenshot: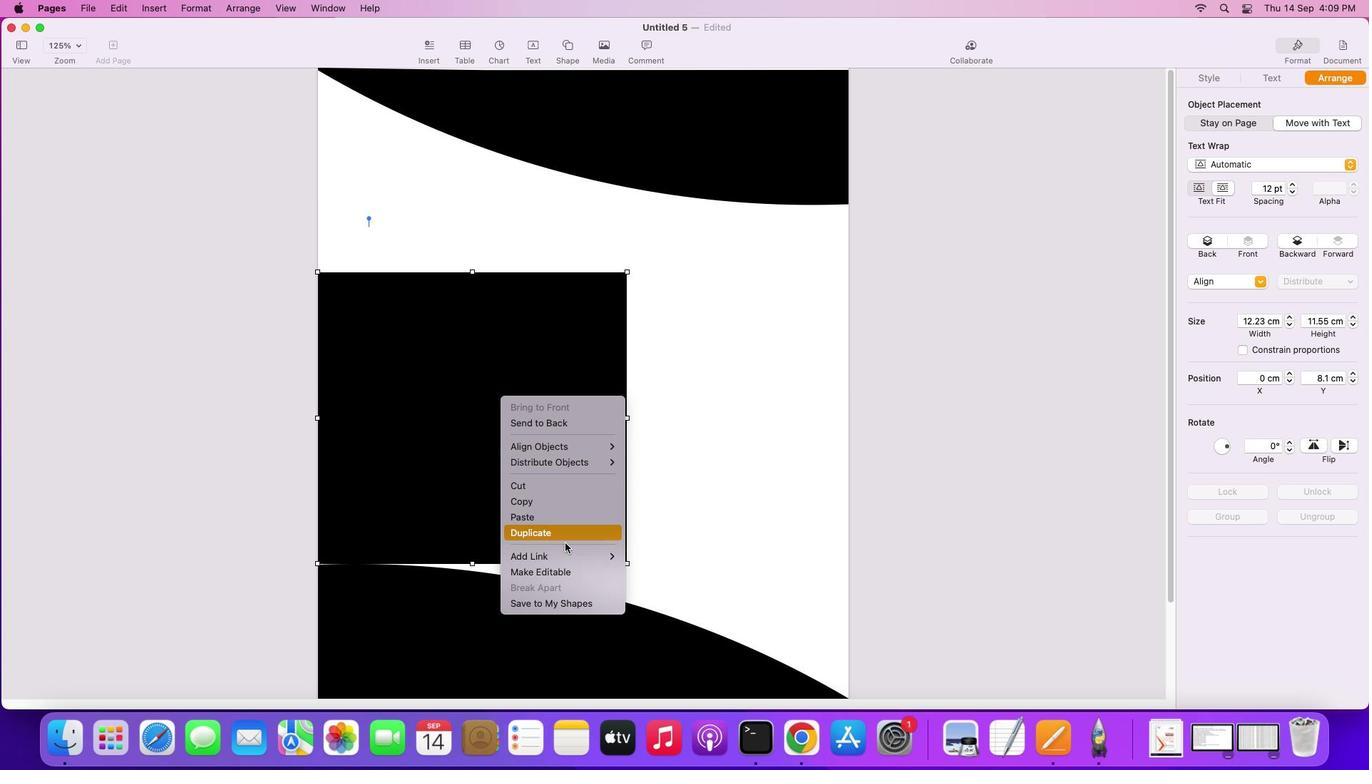 
Action: Mouse moved to (563, 567)
Screenshot: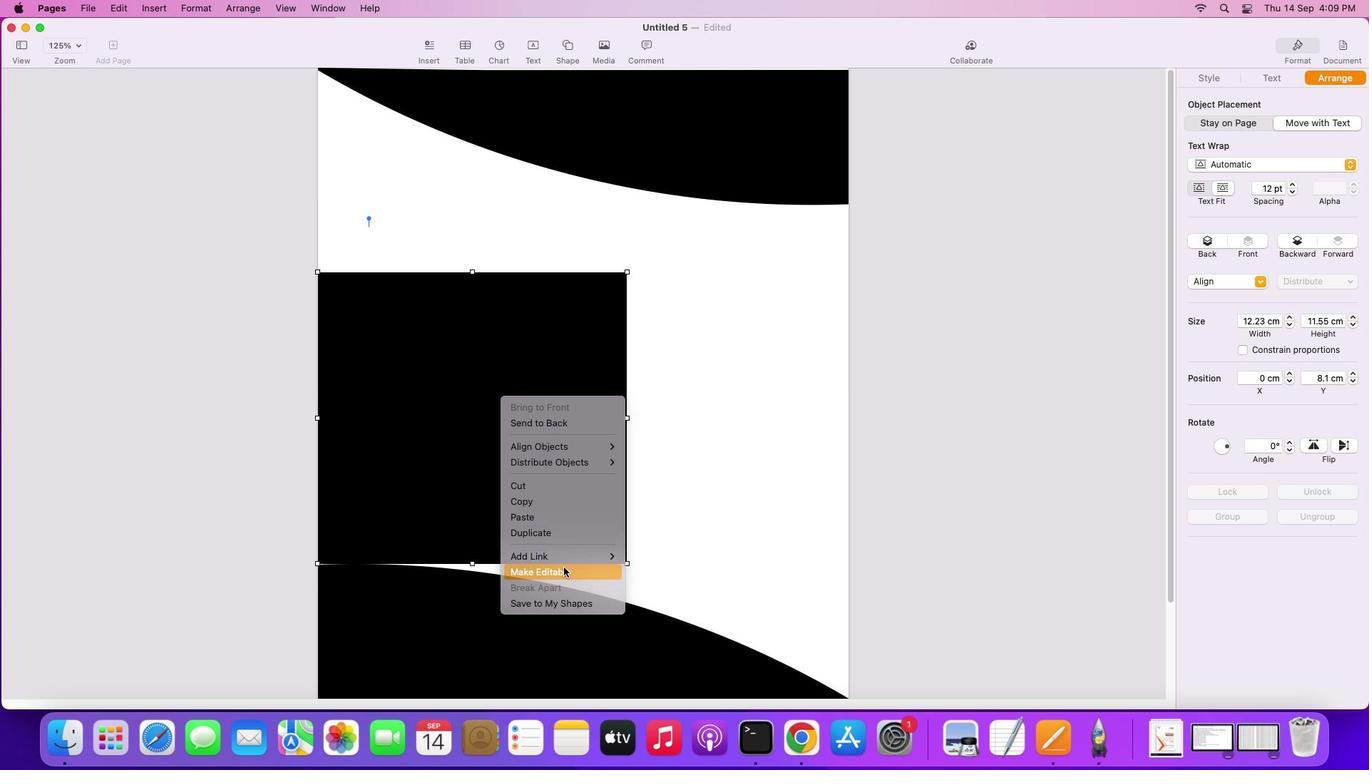 
Action: Mouse pressed left at (563, 567)
Screenshot: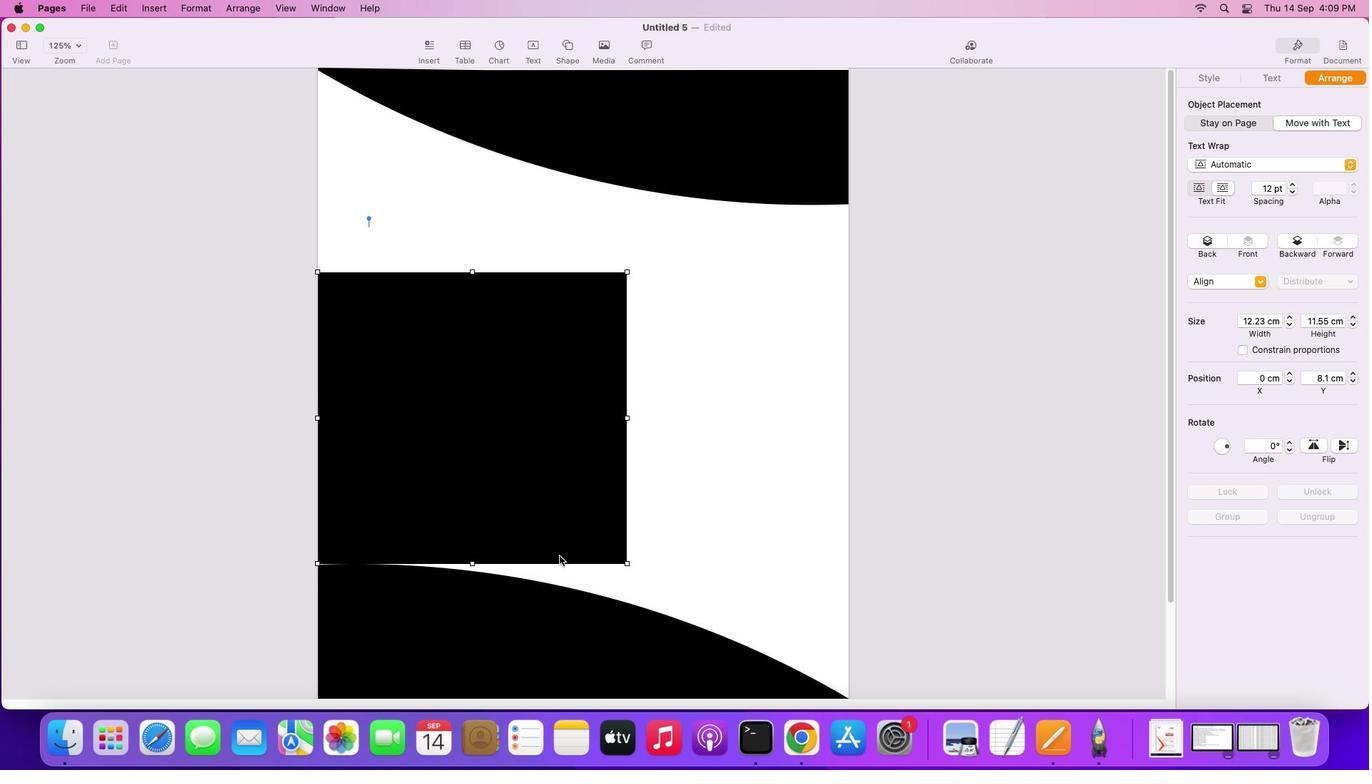 
Action: Mouse moved to (624, 269)
Screenshot: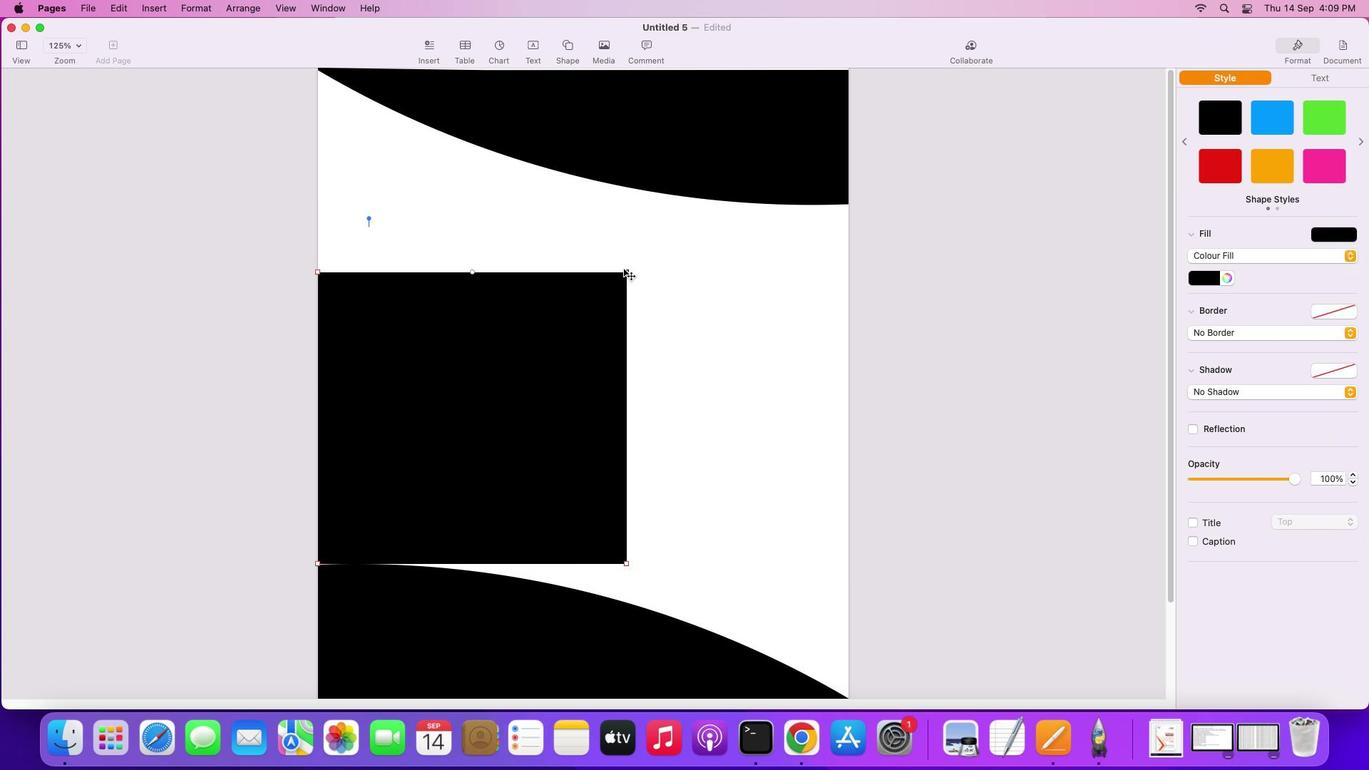 
Action: Mouse pressed left at (624, 269)
Screenshot: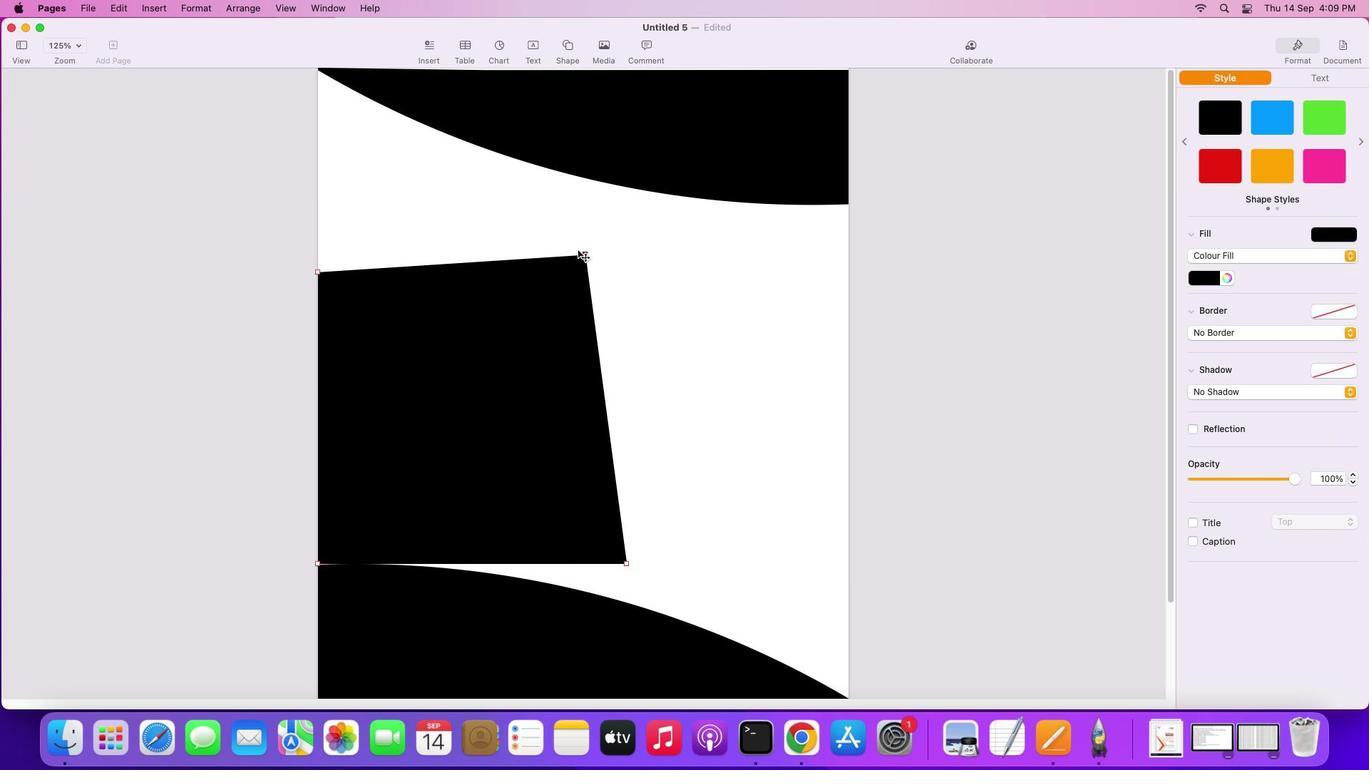 
Action: Mouse moved to (471, 329)
Screenshot: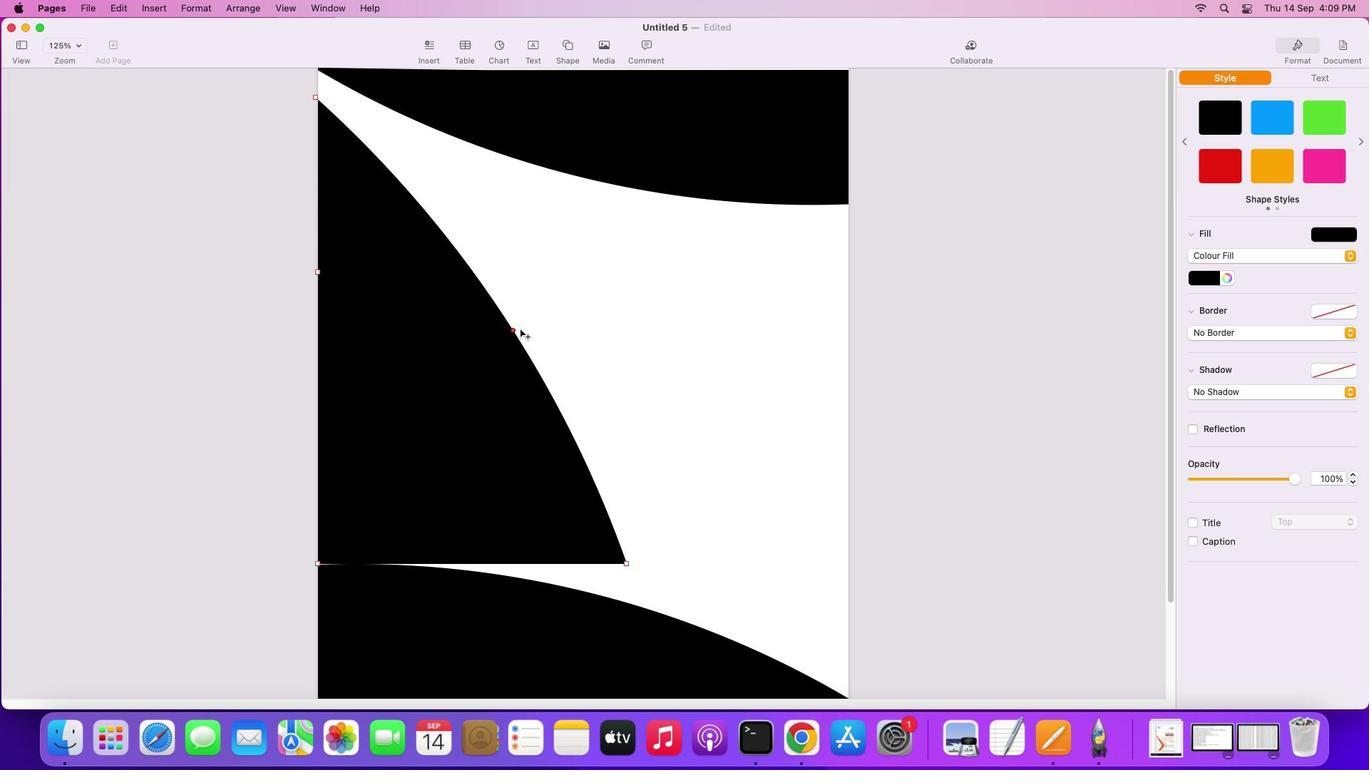 
Action: Mouse pressed left at (471, 329)
Screenshot: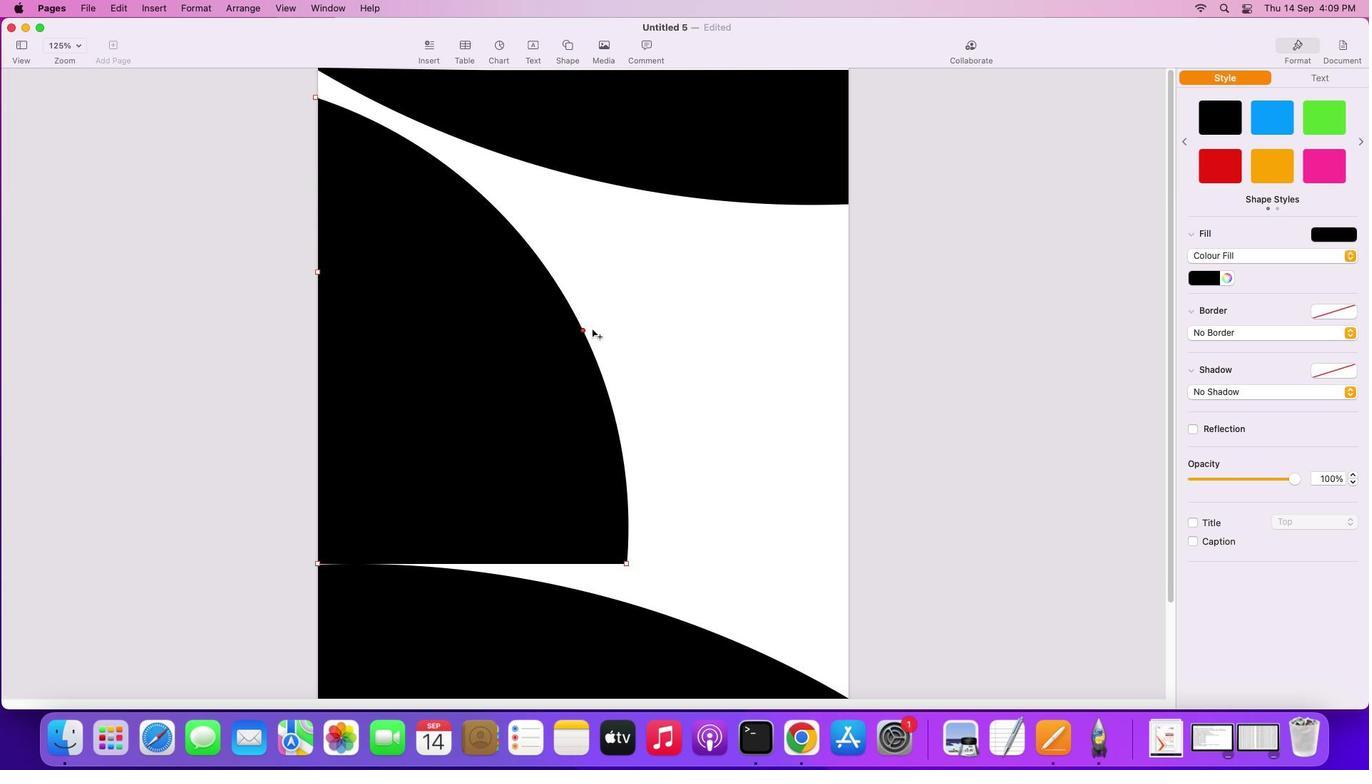 
Action: Mouse moved to (625, 561)
Screenshot: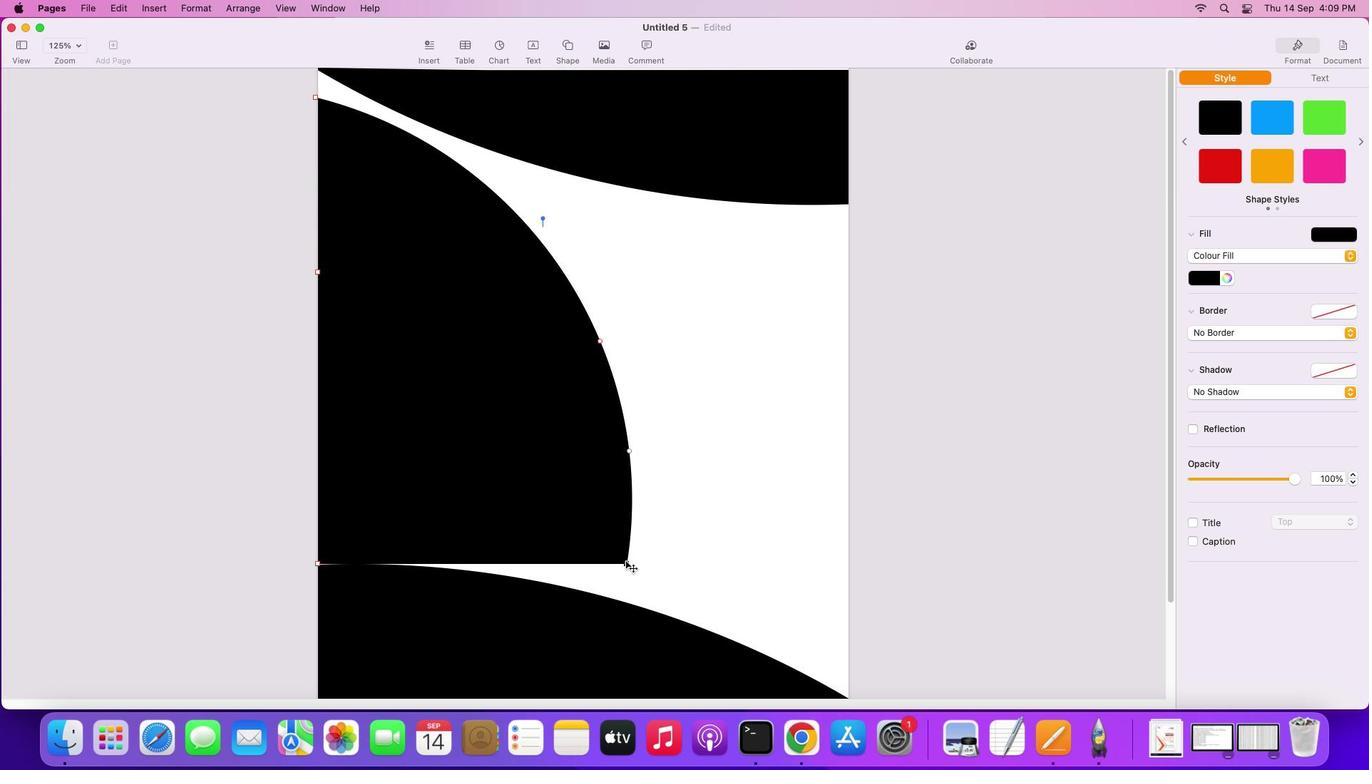 
Action: Mouse pressed left at (625, 561)
Screenshot: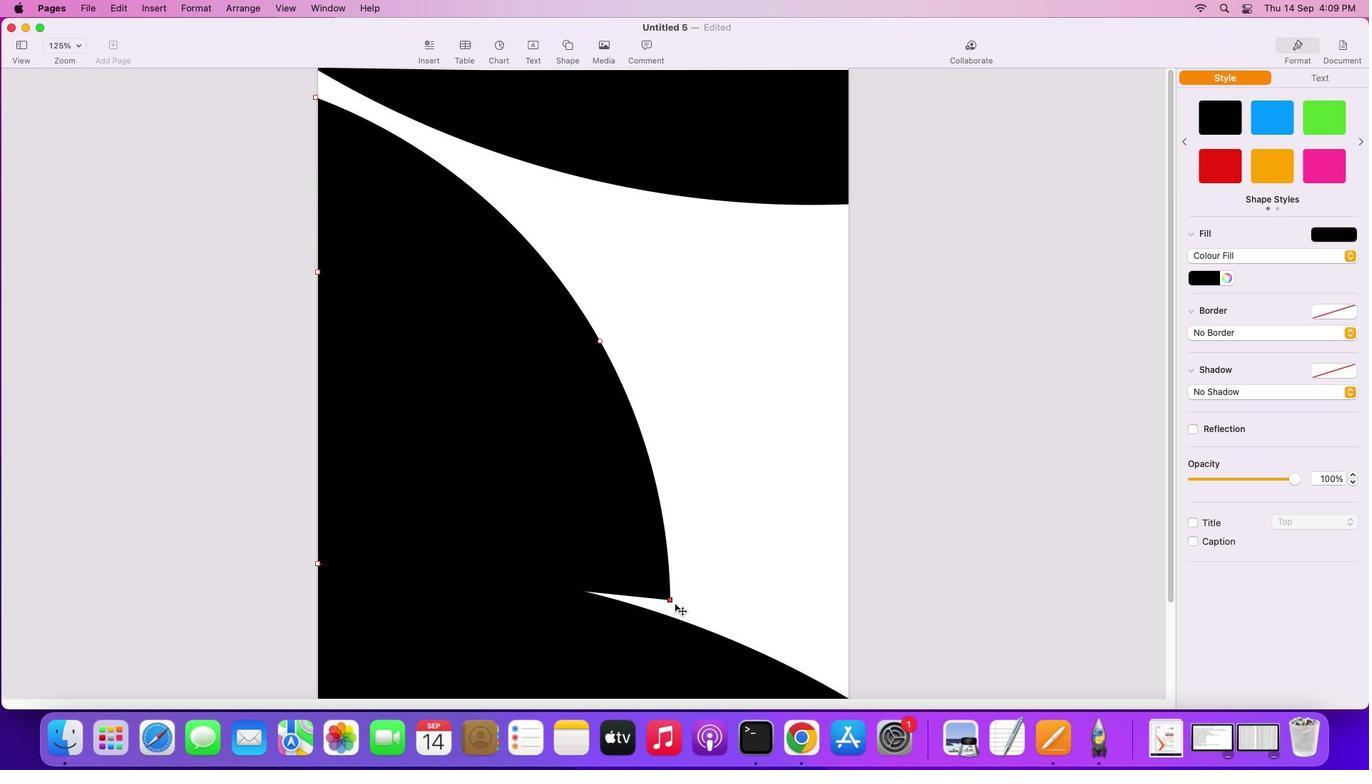 
Action: Mouse moved to (731, 566)
Screenshot: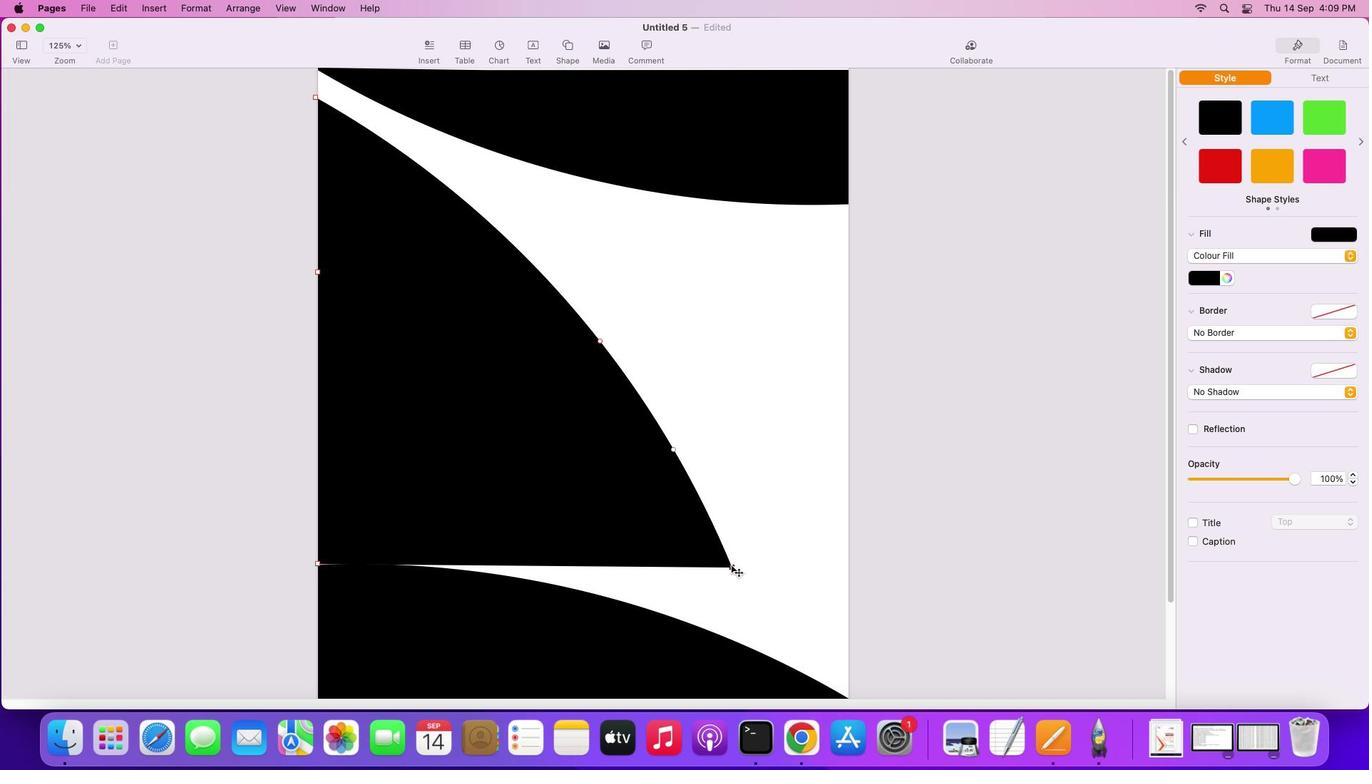 
Action: Mouse pressed left at (731, 566)
Screenshot: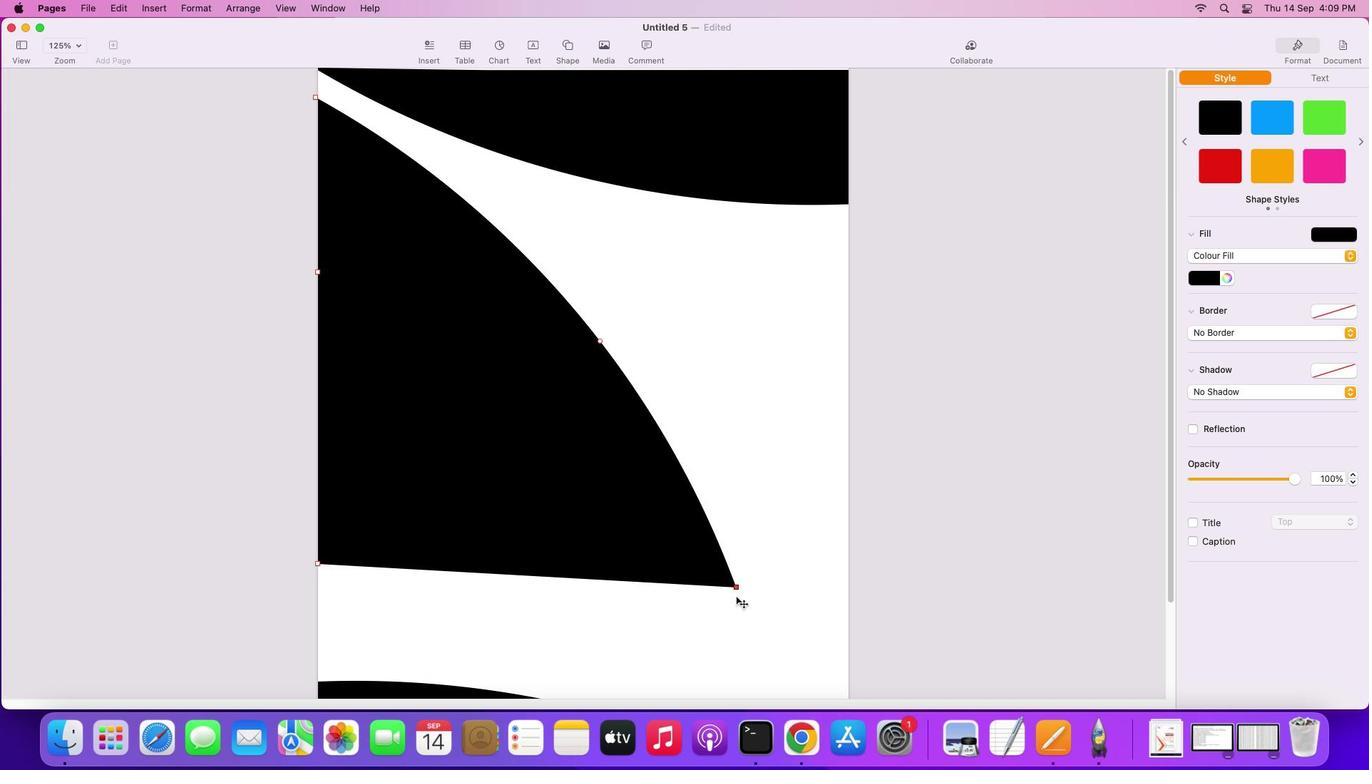 
Action: Mouse moved to (527, 596)
Screenshot: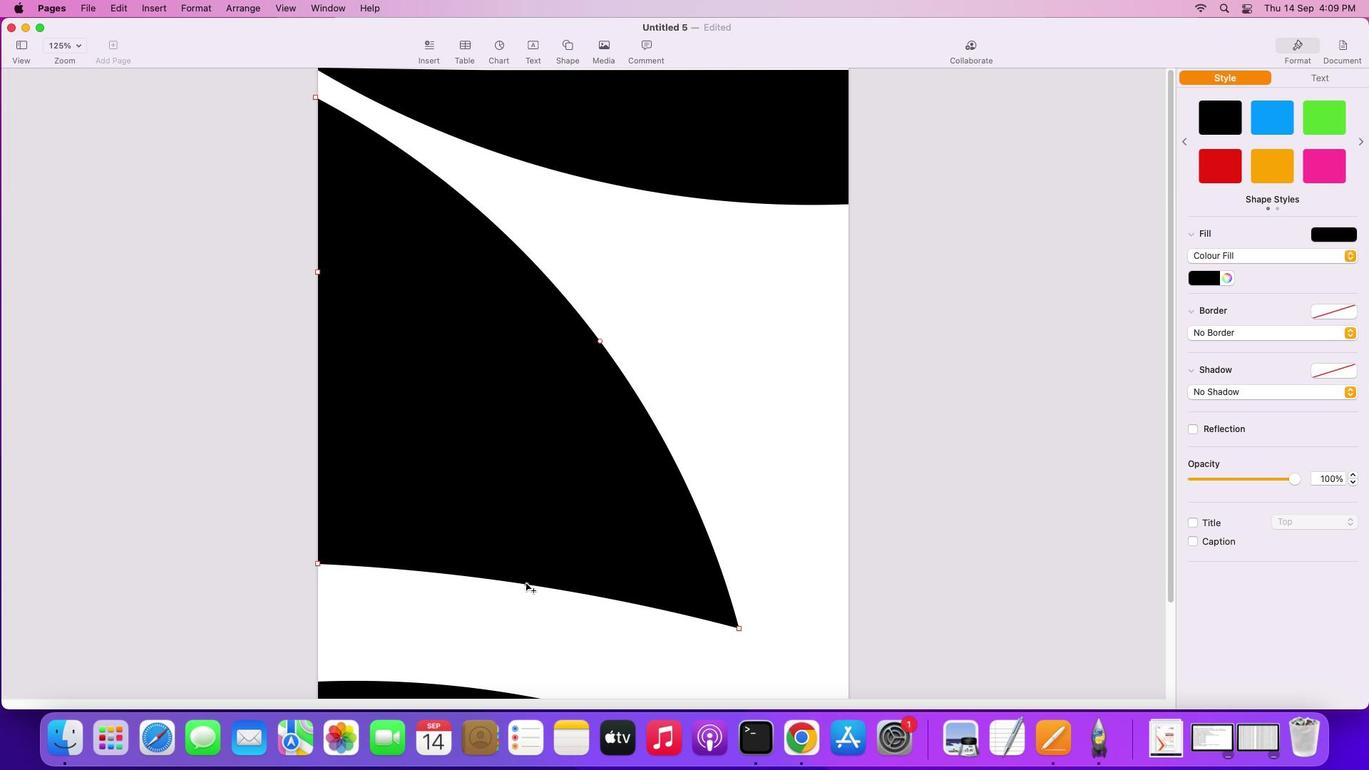 
Action: Mouse pressed left at (527, 596)
Screenshot: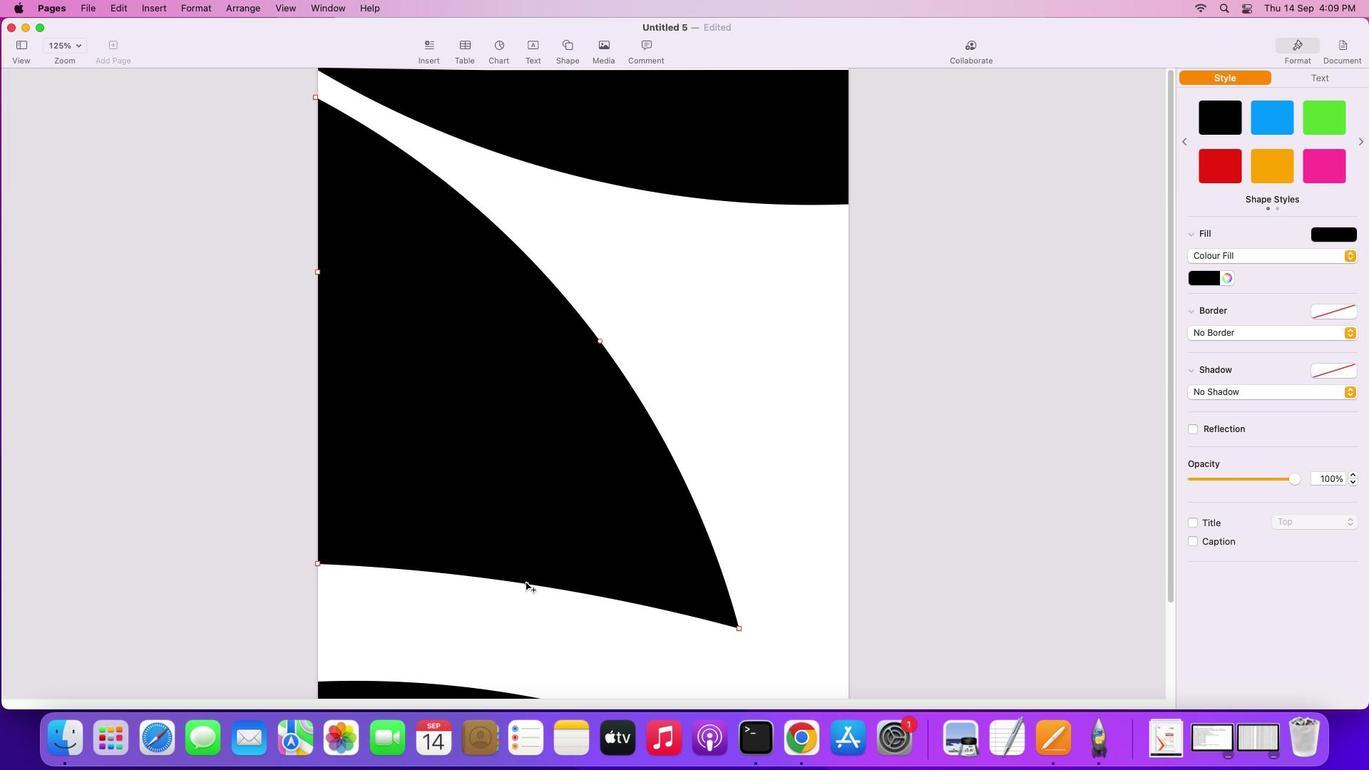 
Action: Mouse moved to (755, 571)
Screenshot: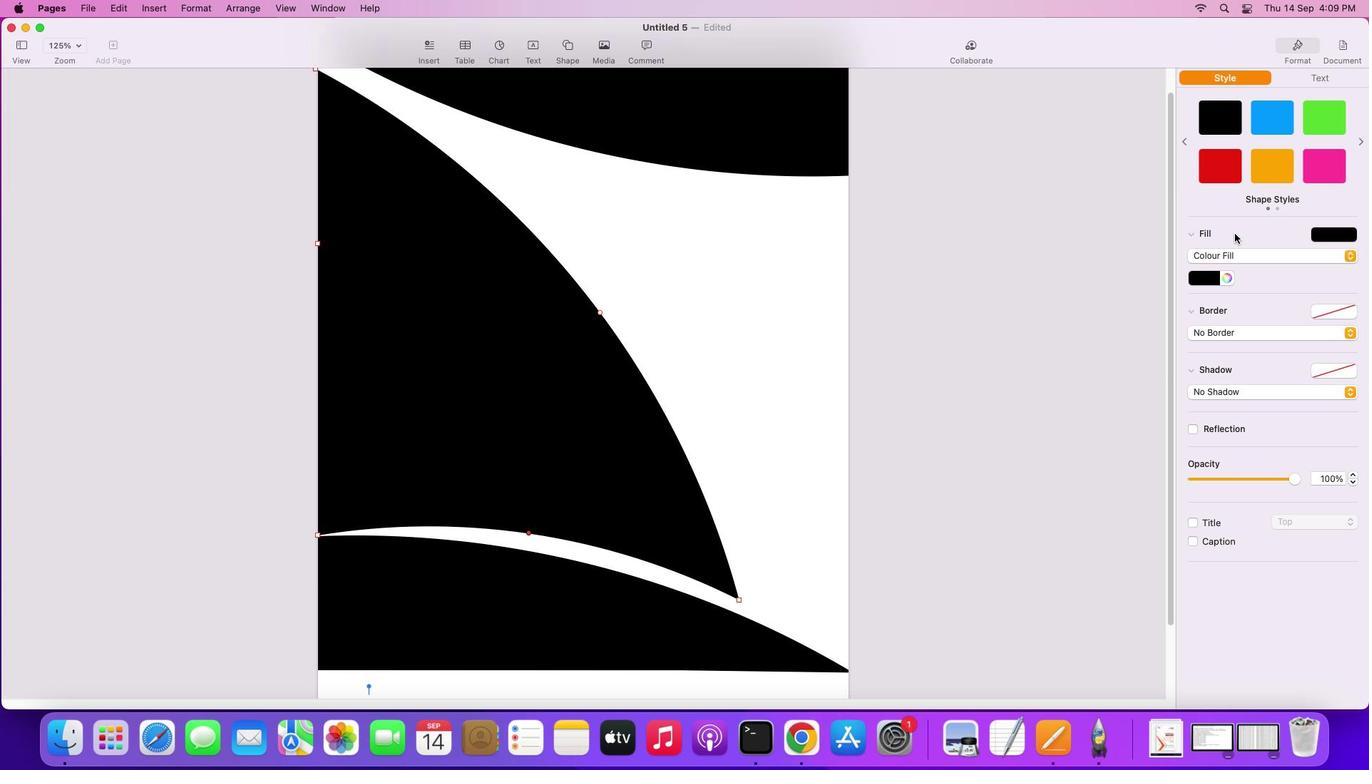 
Action: Mouse scrolled (755, 571) with delta (0, 0)
Screenshot: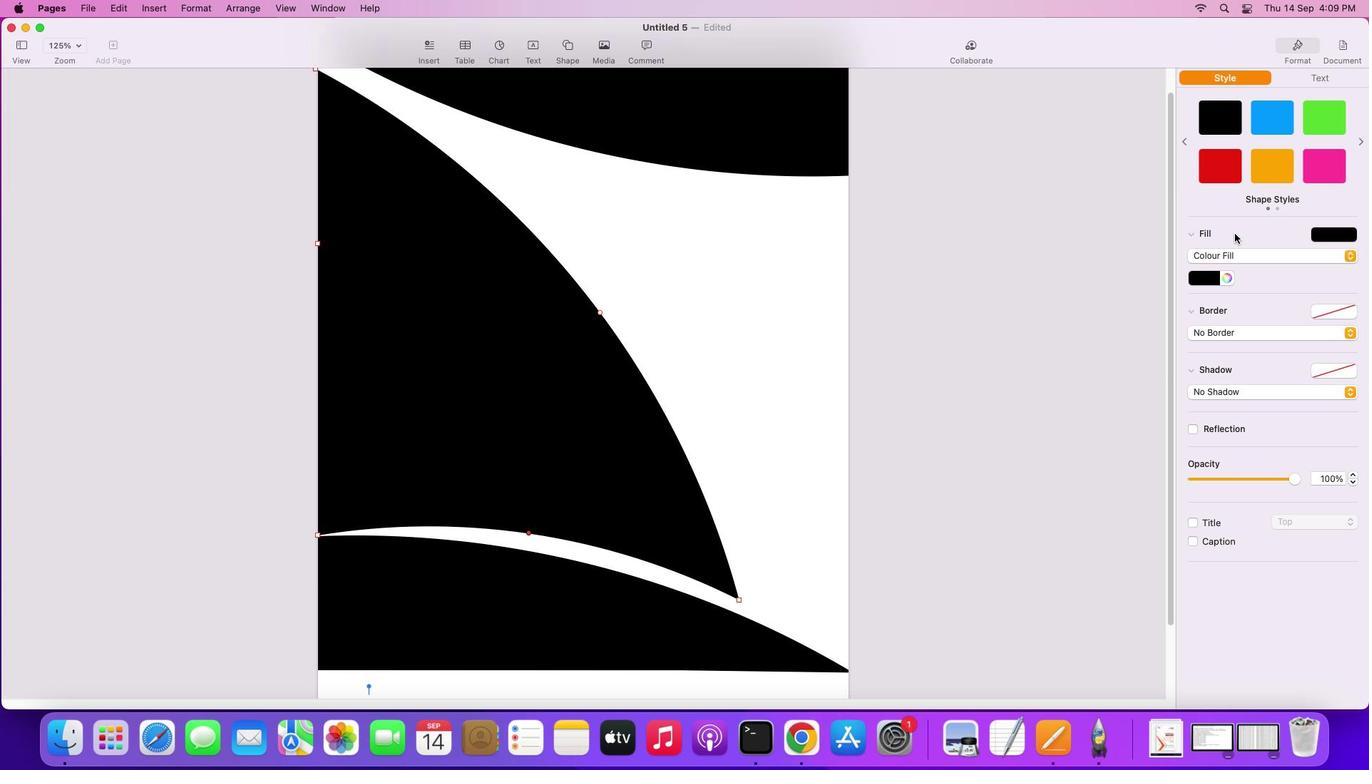 
Action: Mouse scrolled (755, 571) with delta (0, 0)
Screenshot: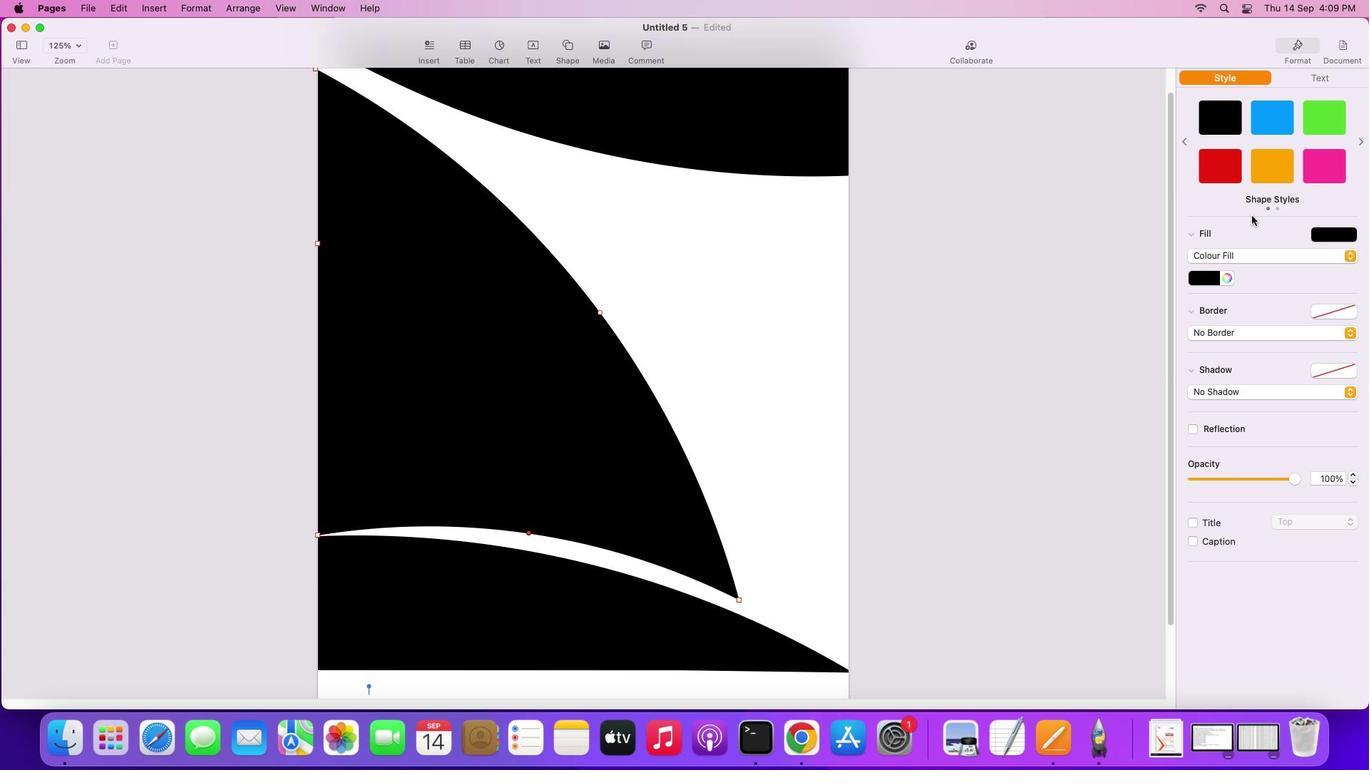 
Action: Mouse moved to (756, 569)
Screenshot: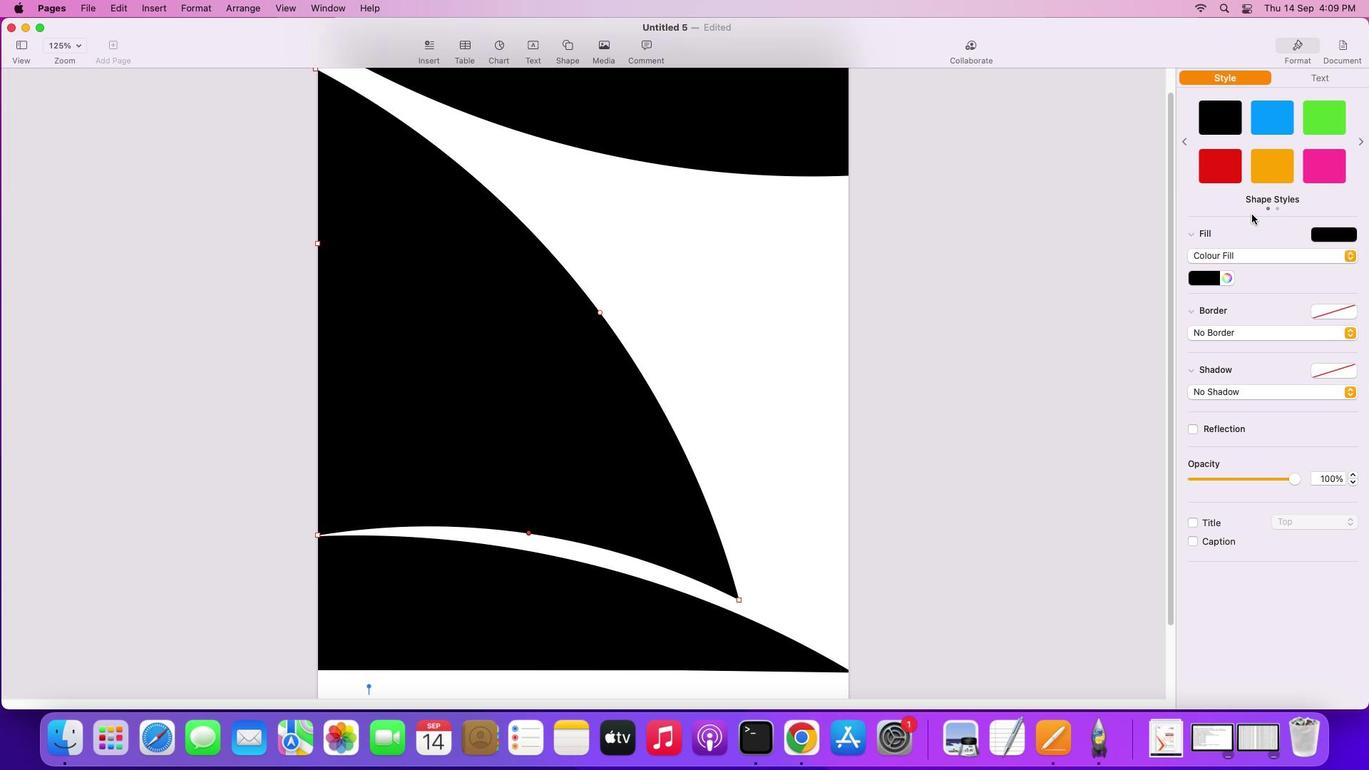 
Action: Mouse scrolled (756, 569) with delta (0, -1)
Screenshot: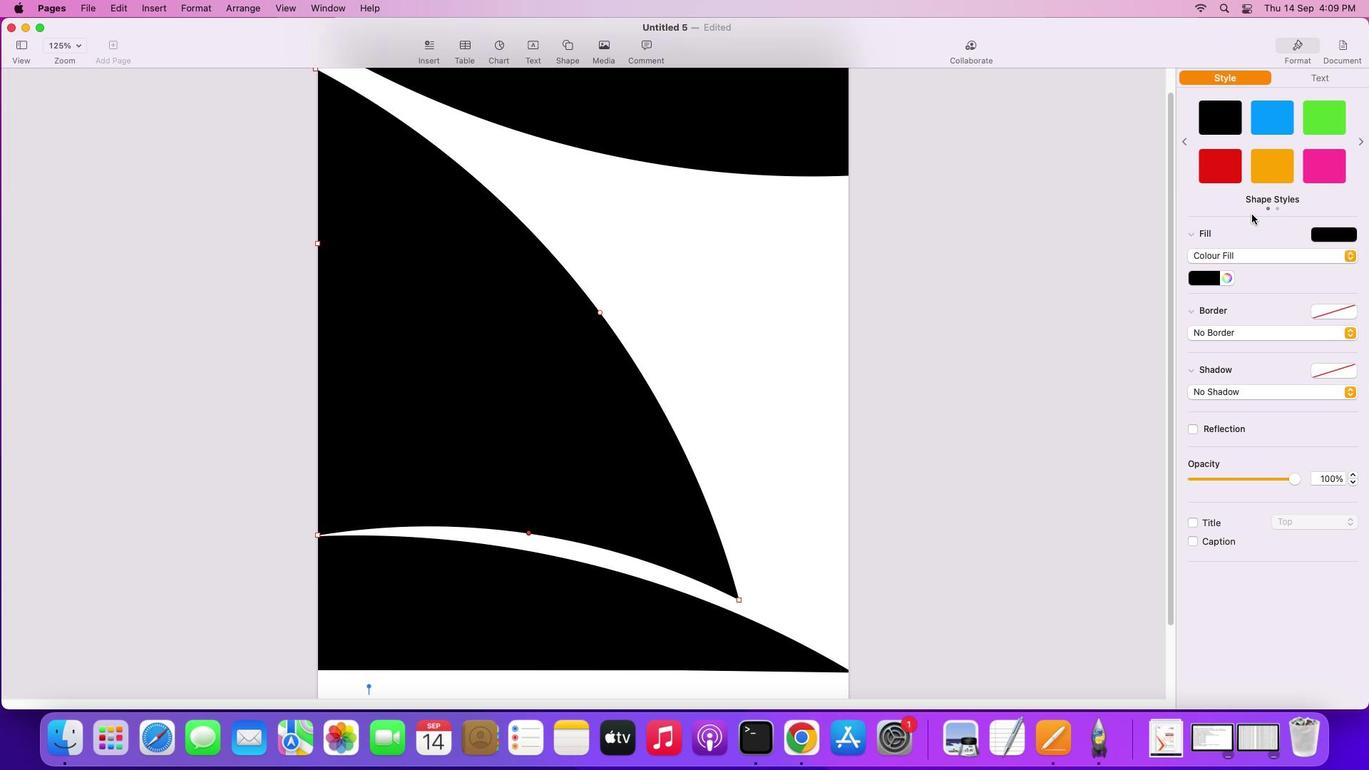 
Action: Mouse moved to (604, 610)
Screenshot: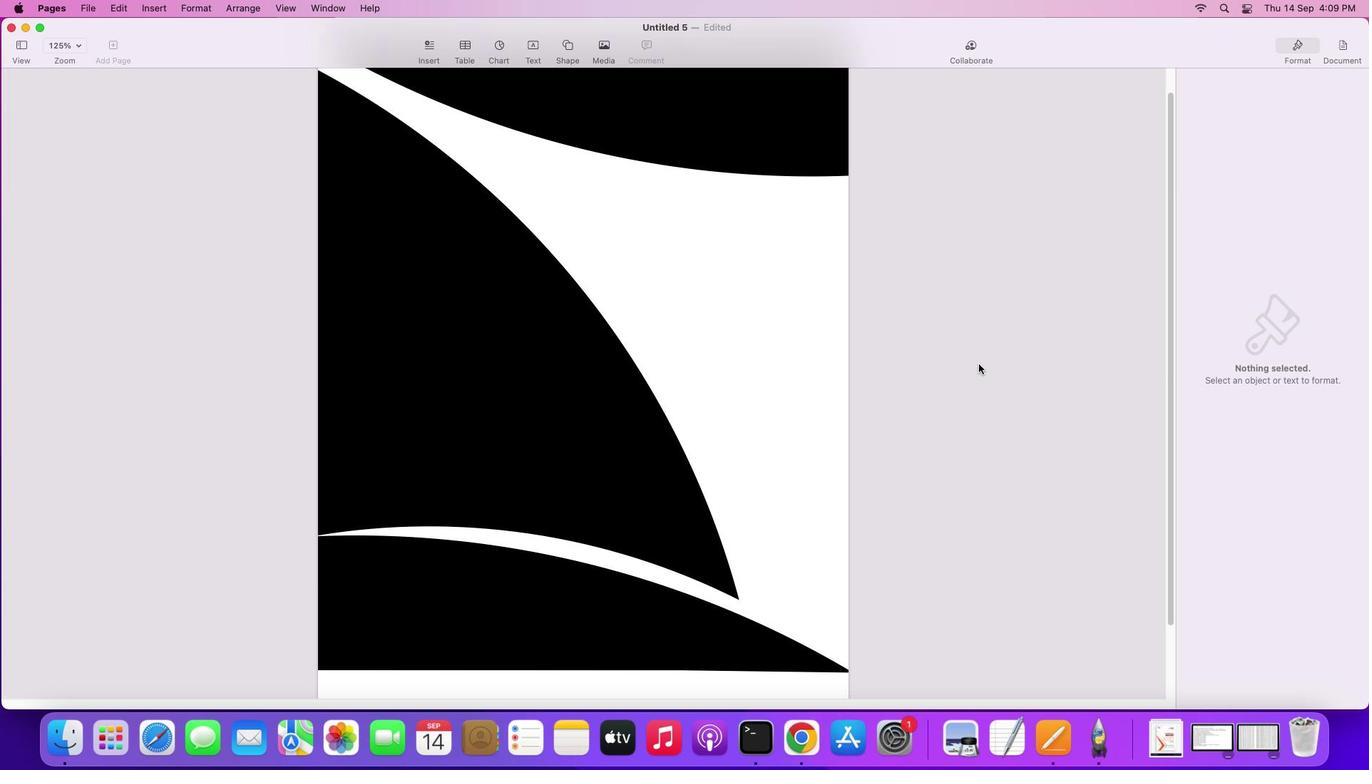 
Action: Mouse pressed left at (604, 610)
Screenshot: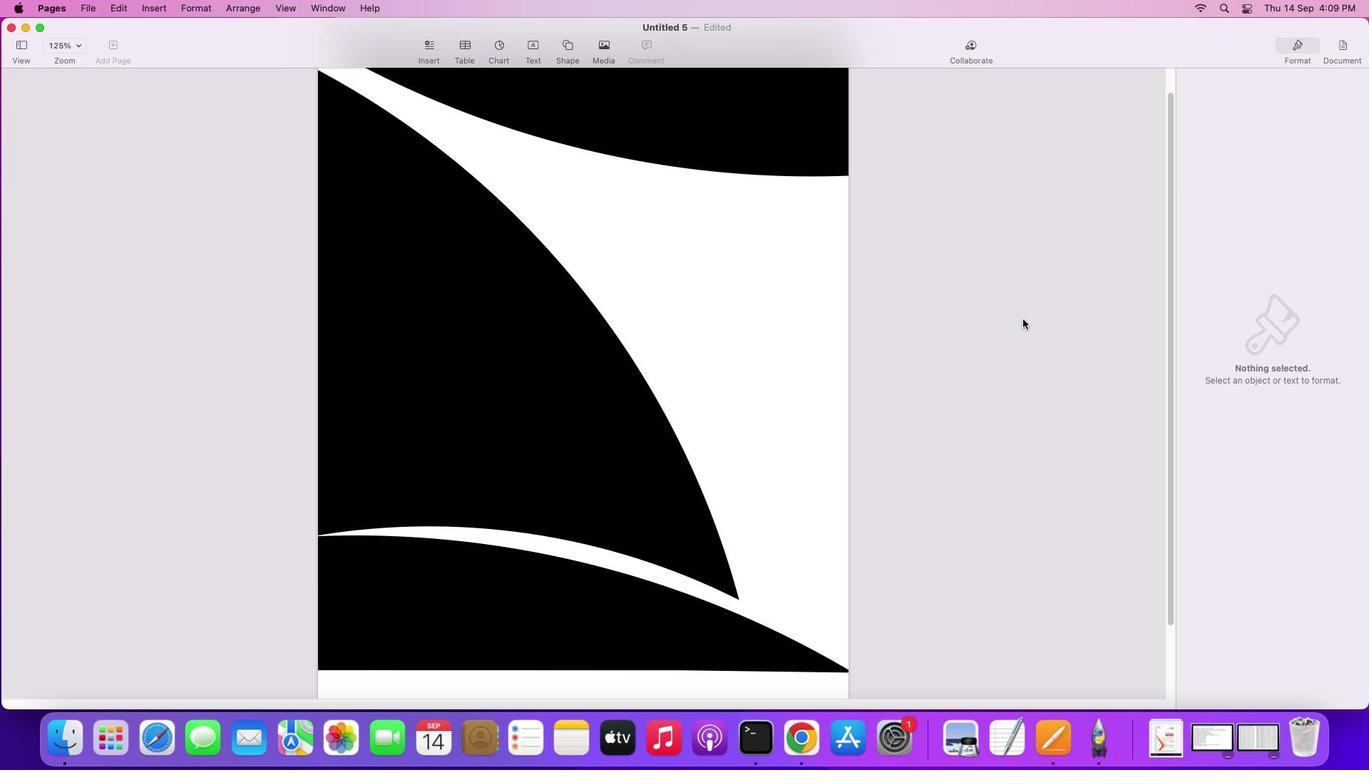 
Action: Mouse moved to (624, 609)
Screenshot: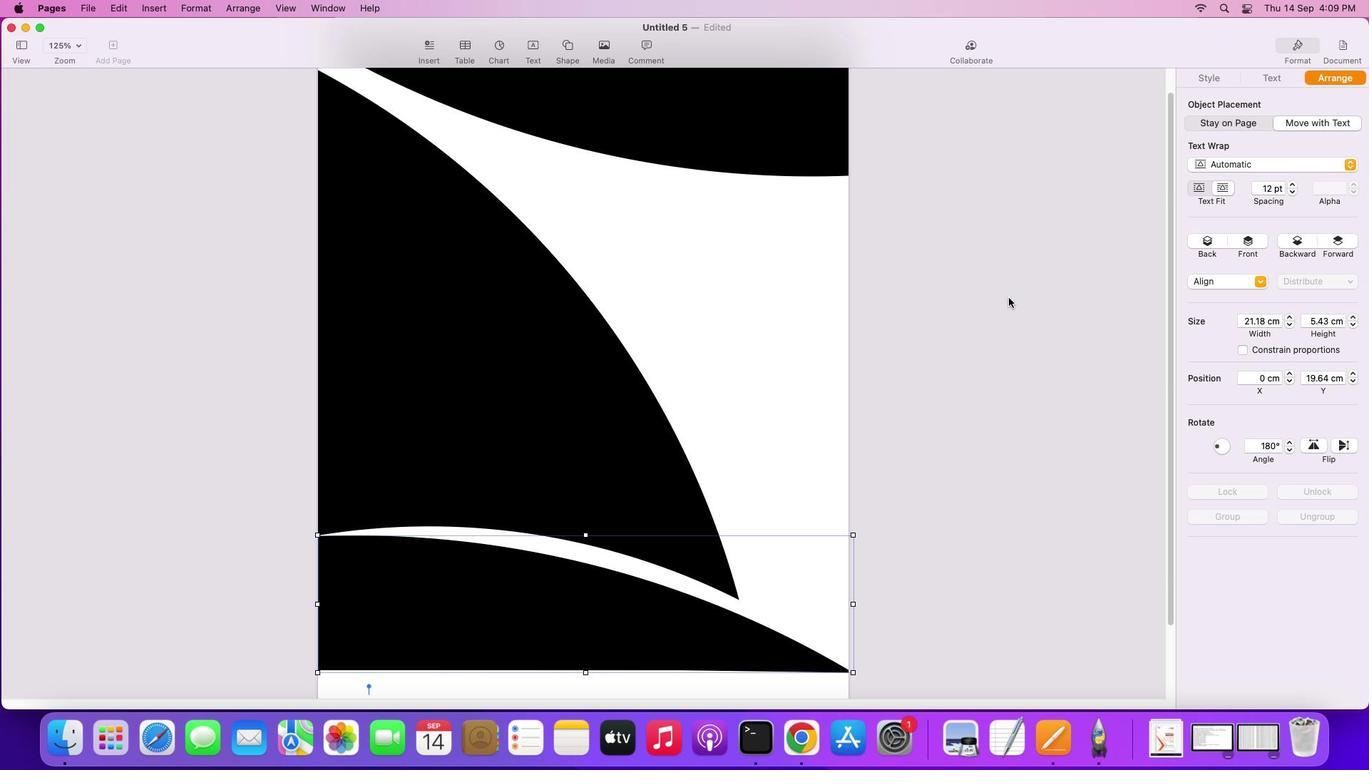 
Action: Mouse pressed left at (624, 609)
Screenshot: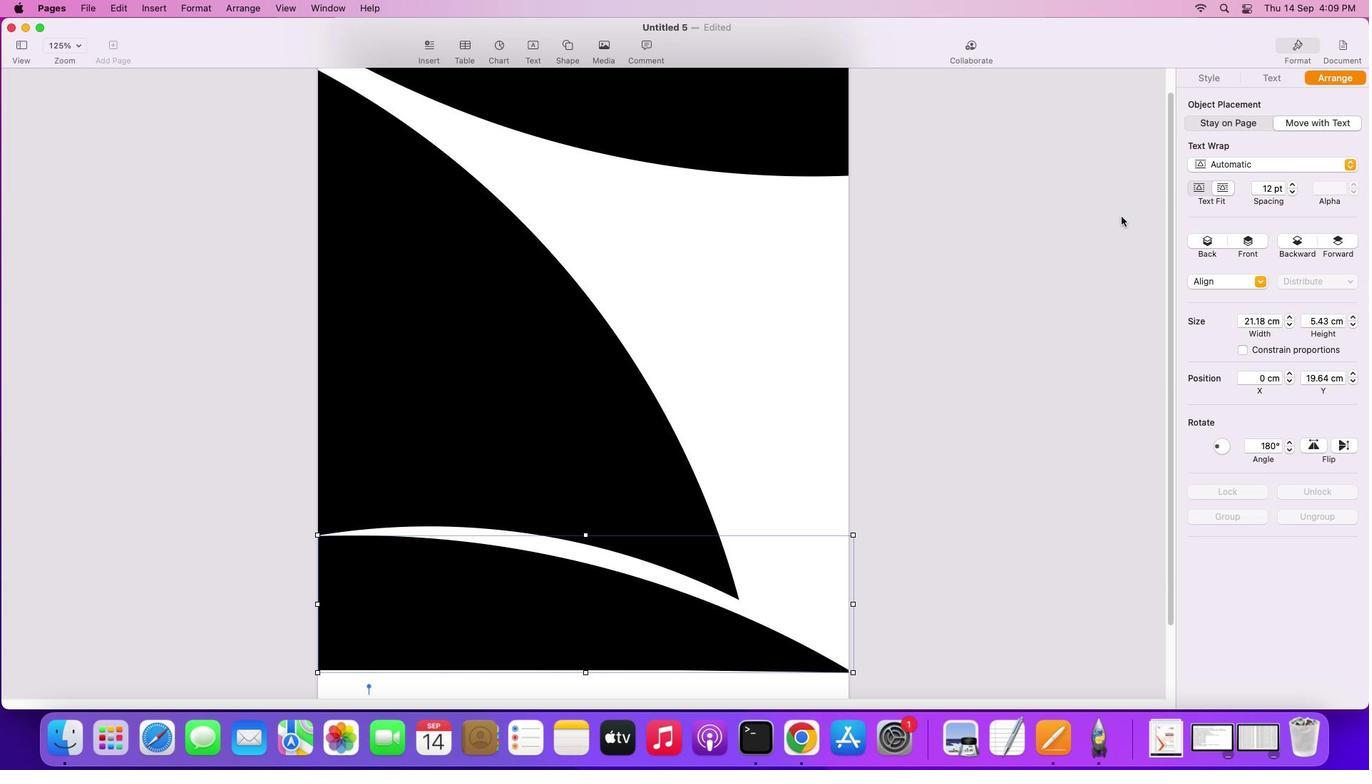 
Action: Mouse moved to (1248, 119)
Screenshot: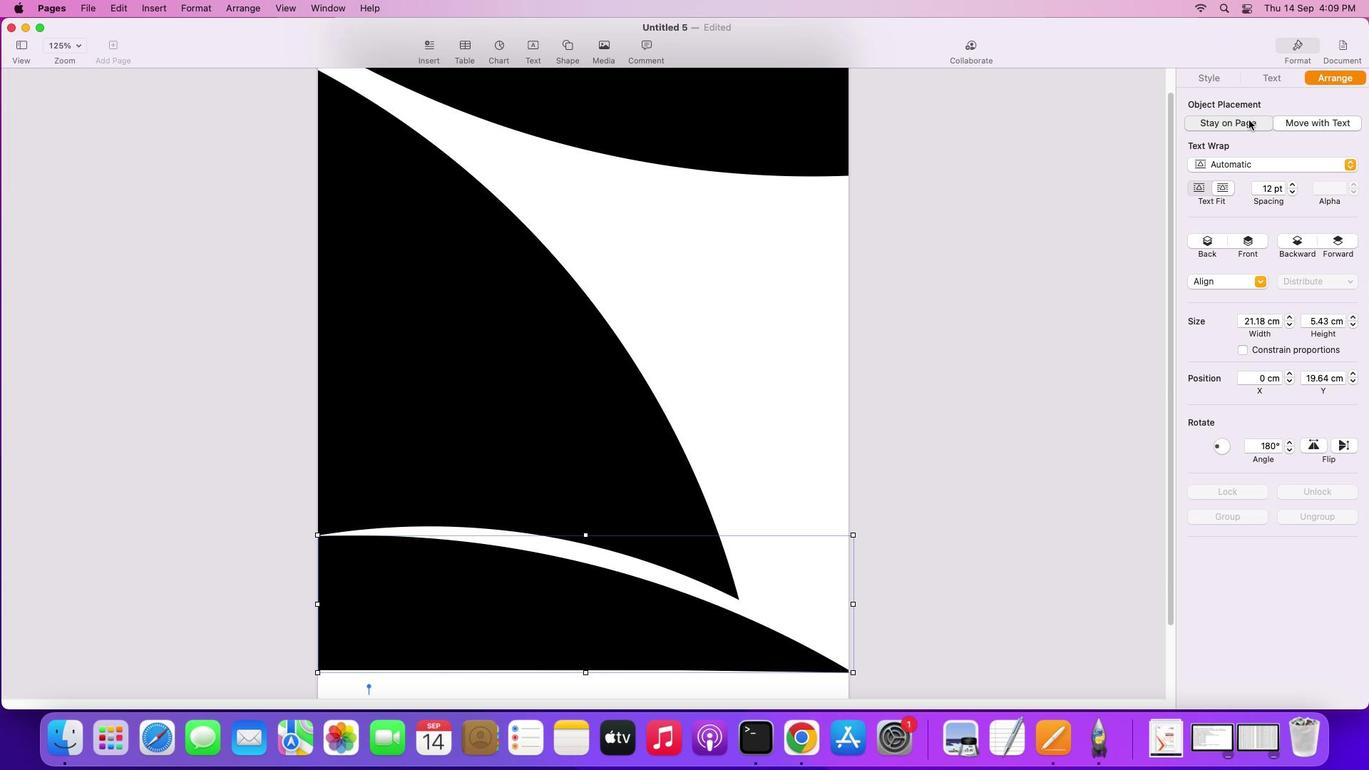 
Action: Mouse pressed left at (1248, 119)
Screenshot: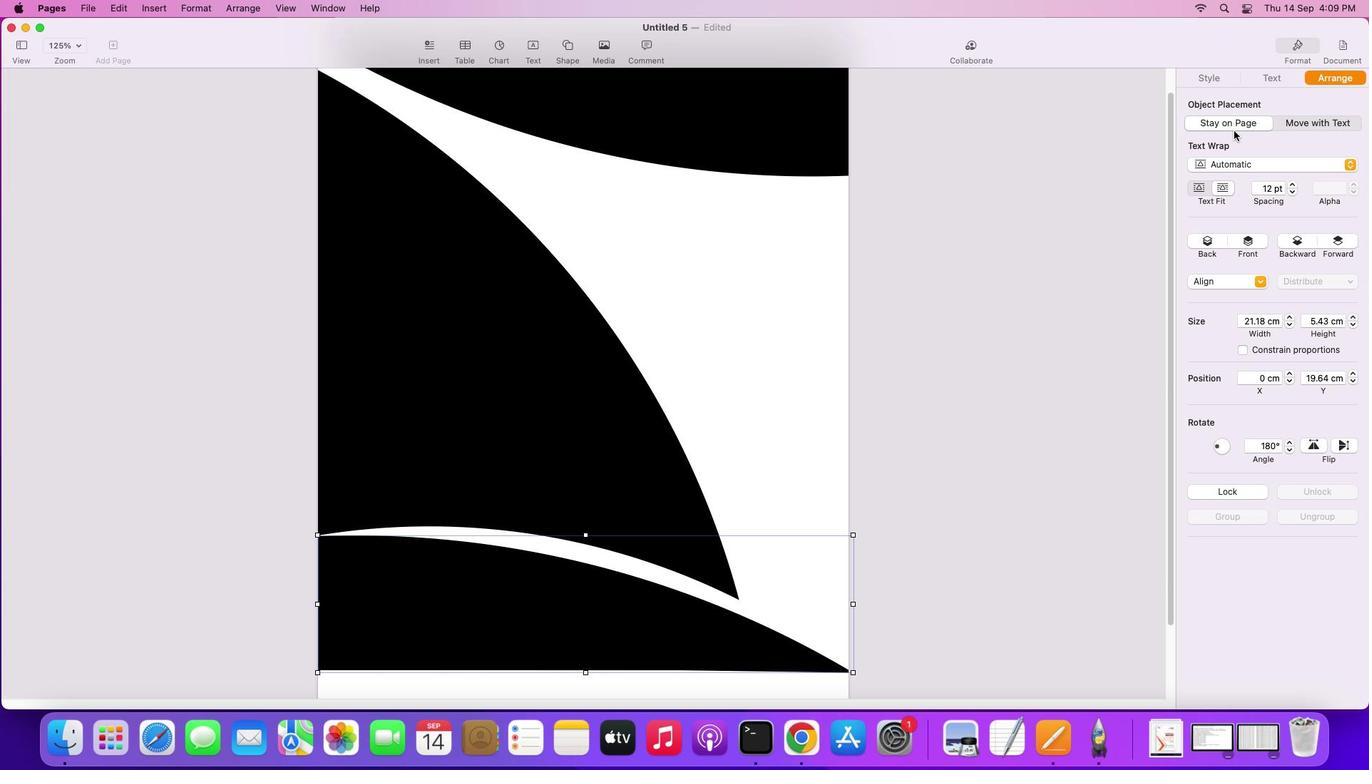 
Action: Mouse moved to (753, 434)
Screenshot: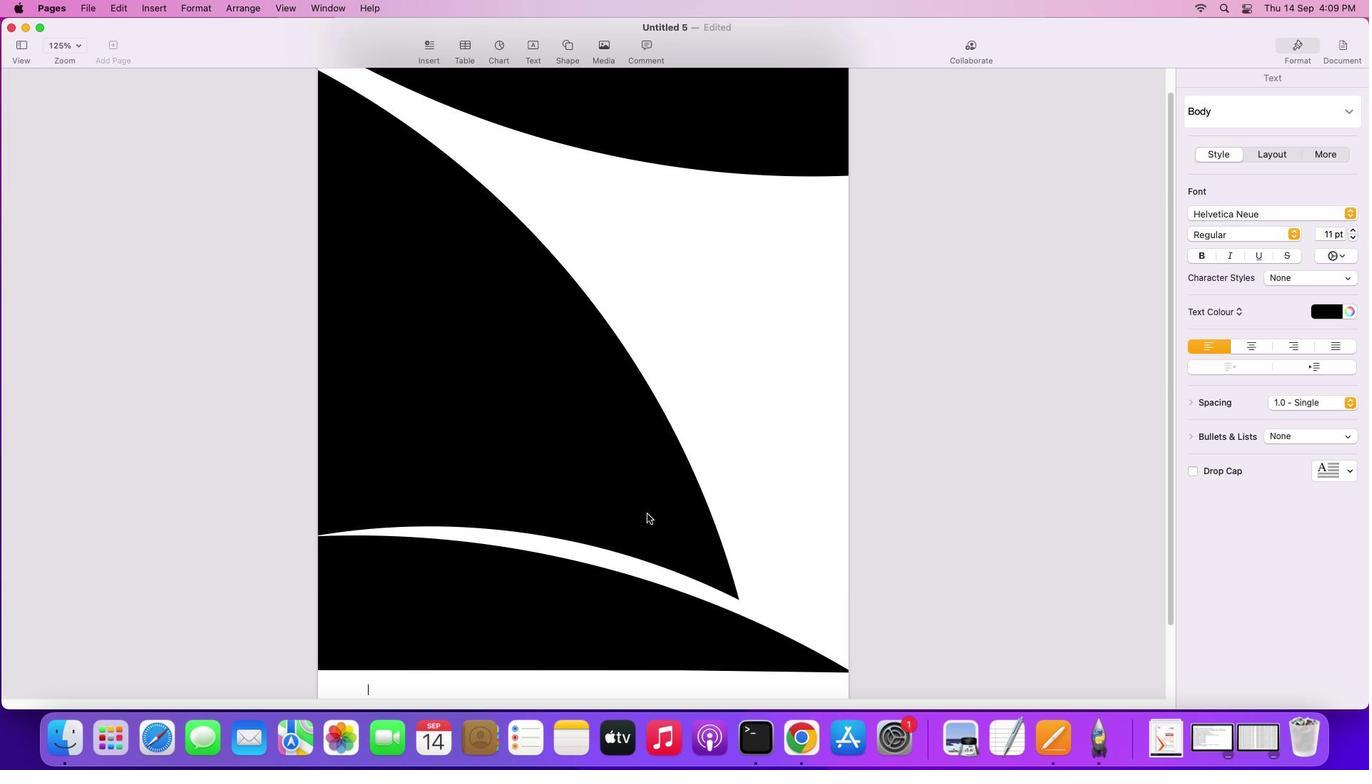 
Action: Mouse pressed left at (753, 434)
Screenshot: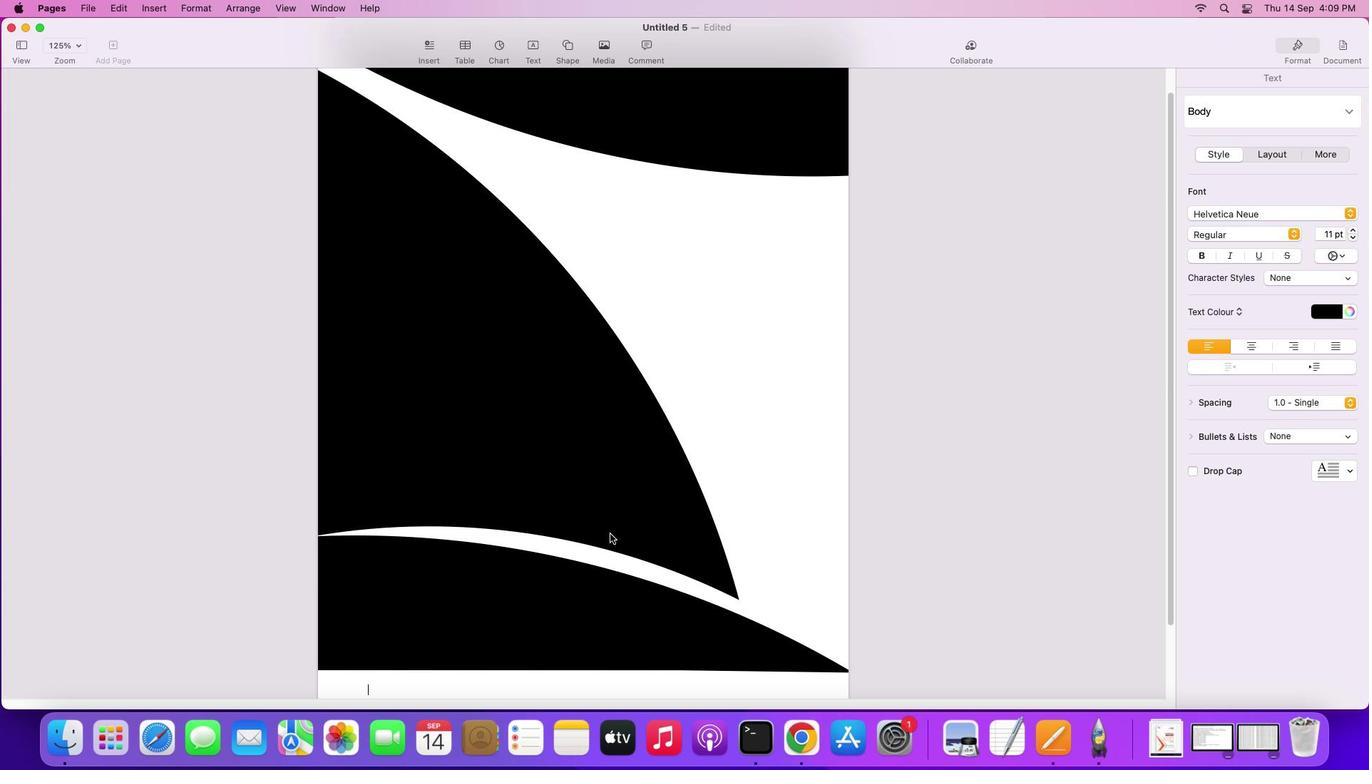 
Action: Mouse moved to (594, 507)
Screenshot: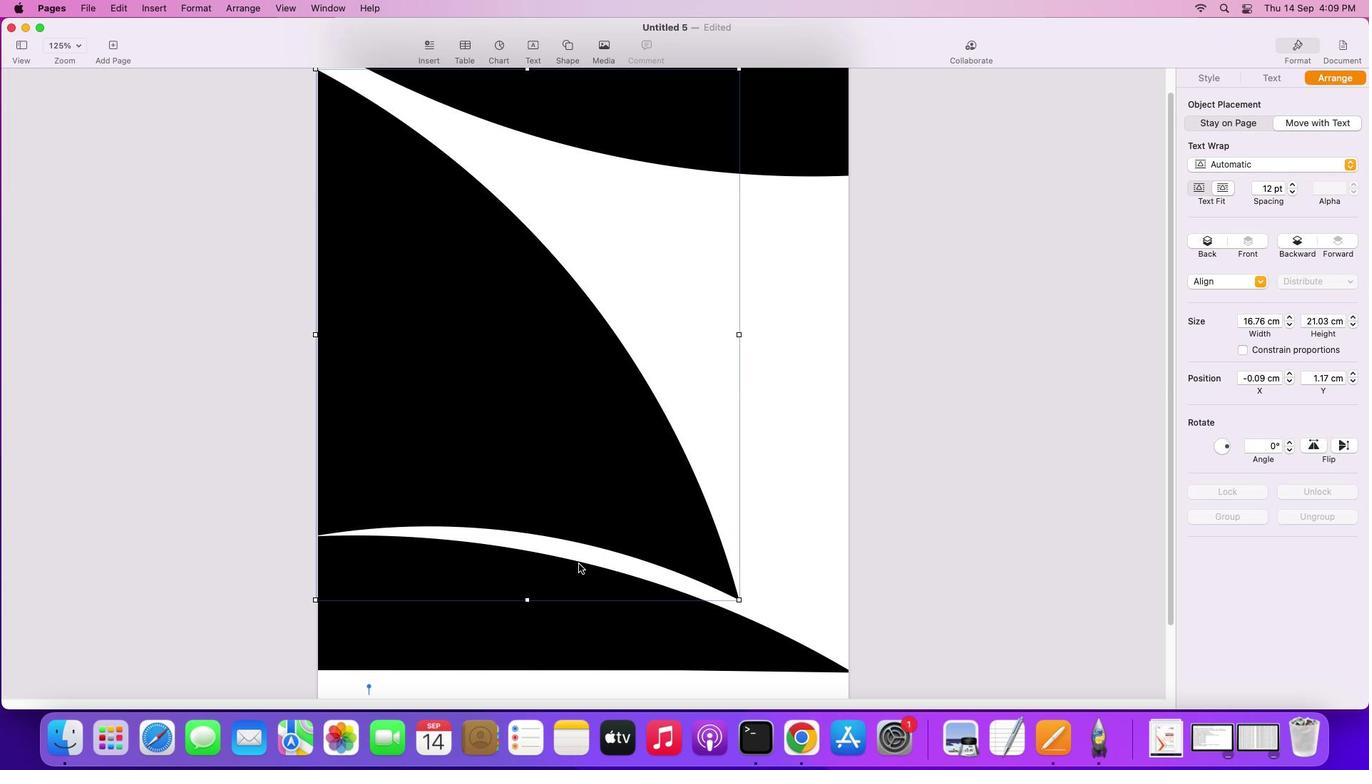 
Action: Mouse pressed left at (594, 507)
Screenshot: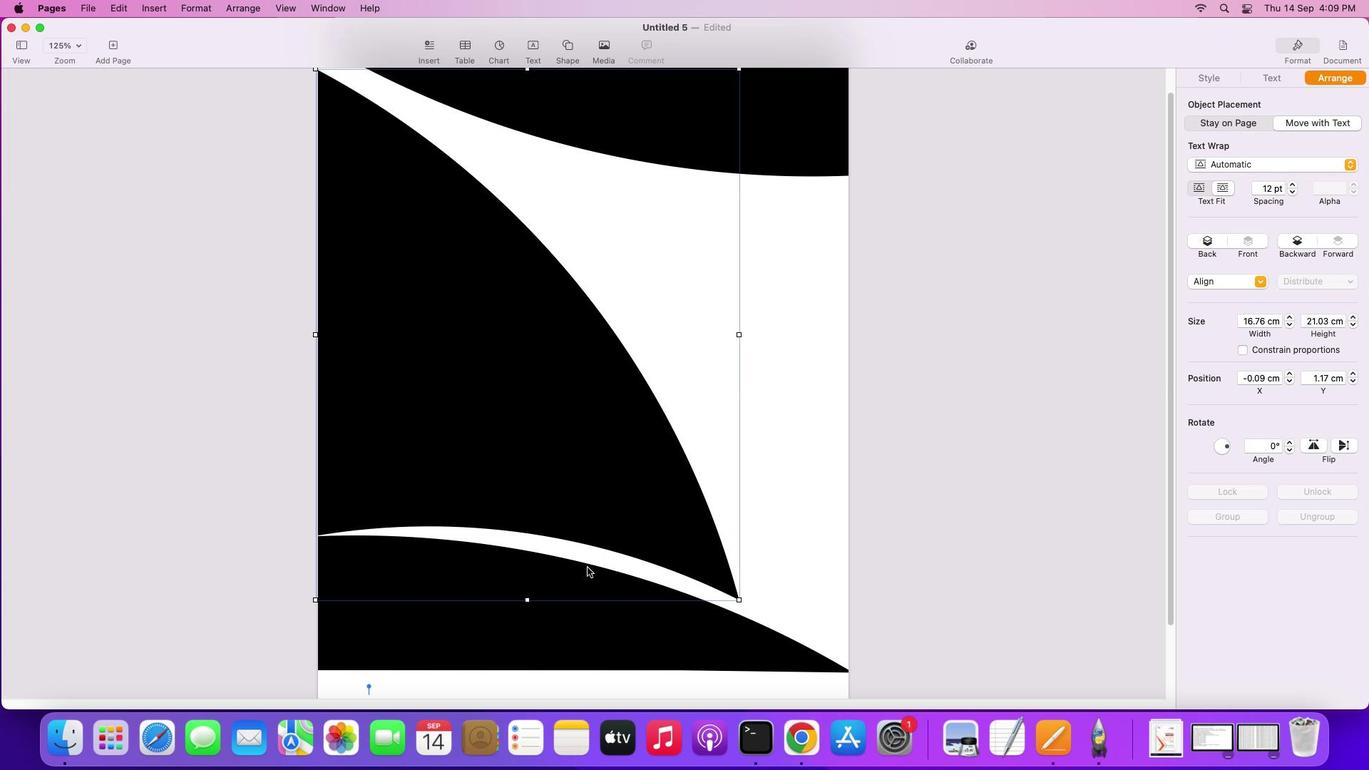 
Action: Mouse moved to (634, 522)
Screenshot: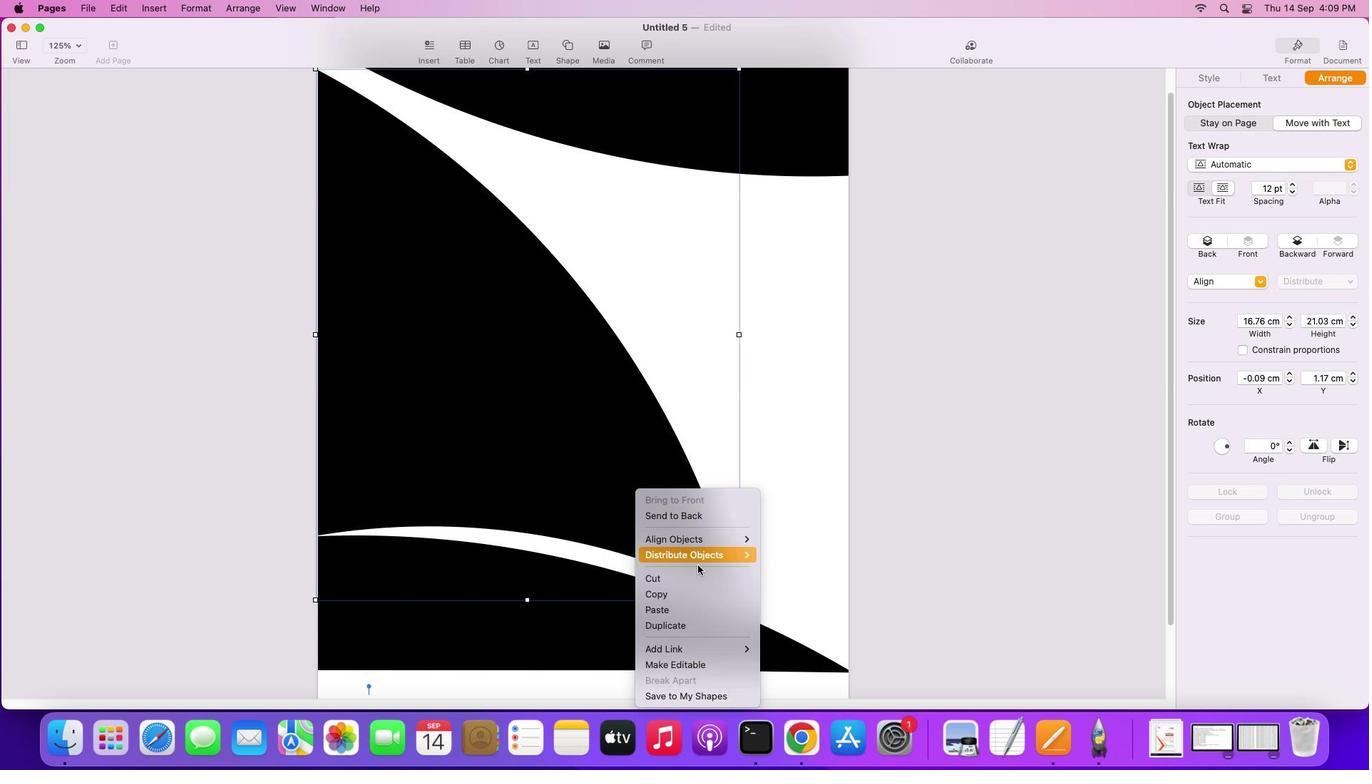 
Action: Mouse pressed right at (634, 522)
Screenshot: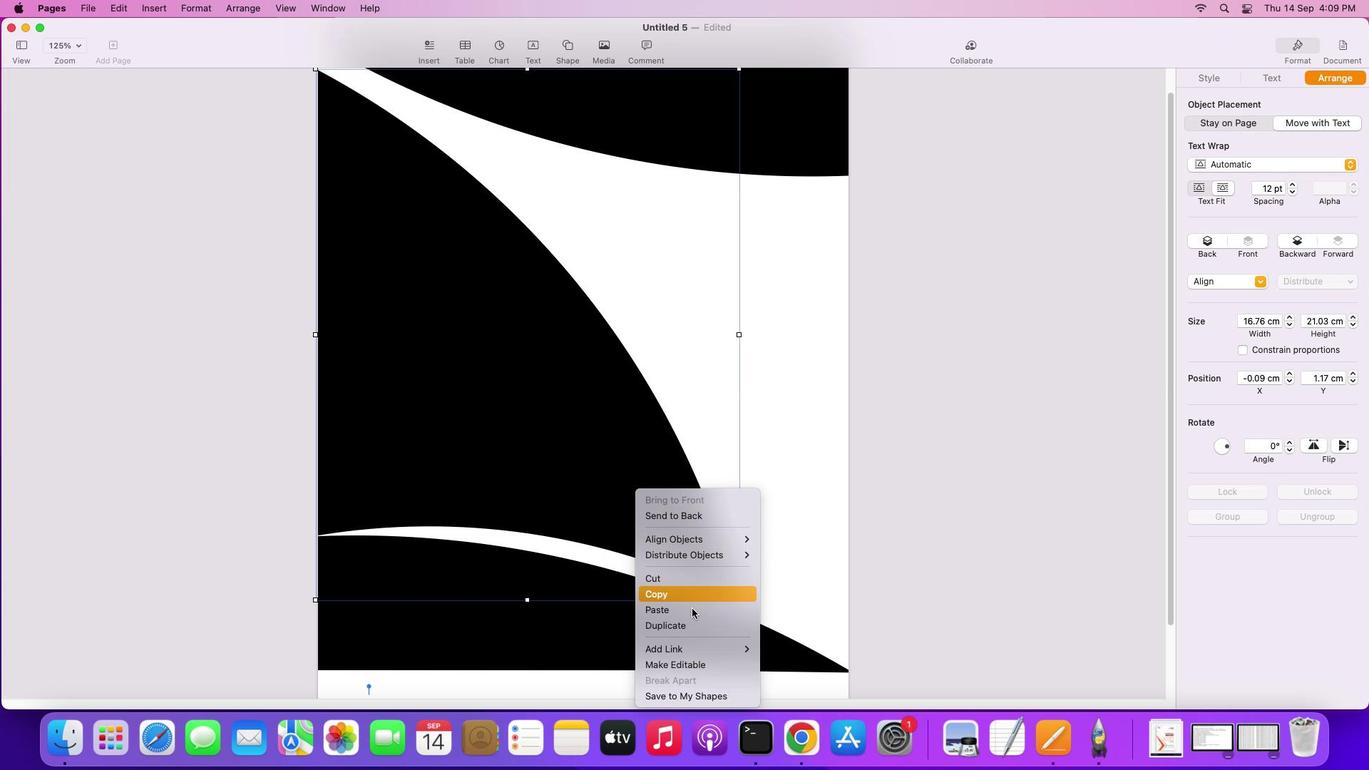 
Action: Mouse moved to (686, 670)
Screenshot: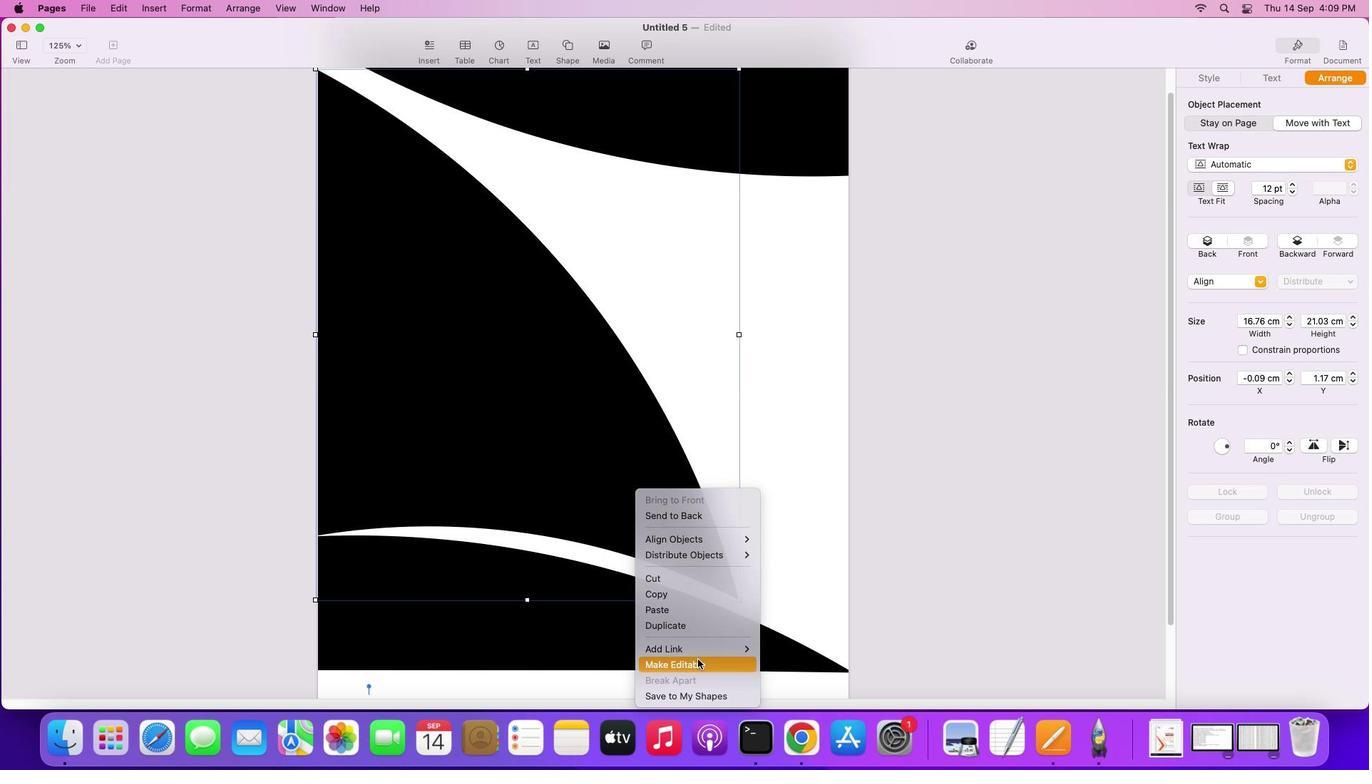 
Action: Mouse pressed left at (686, 670)
Screenshot: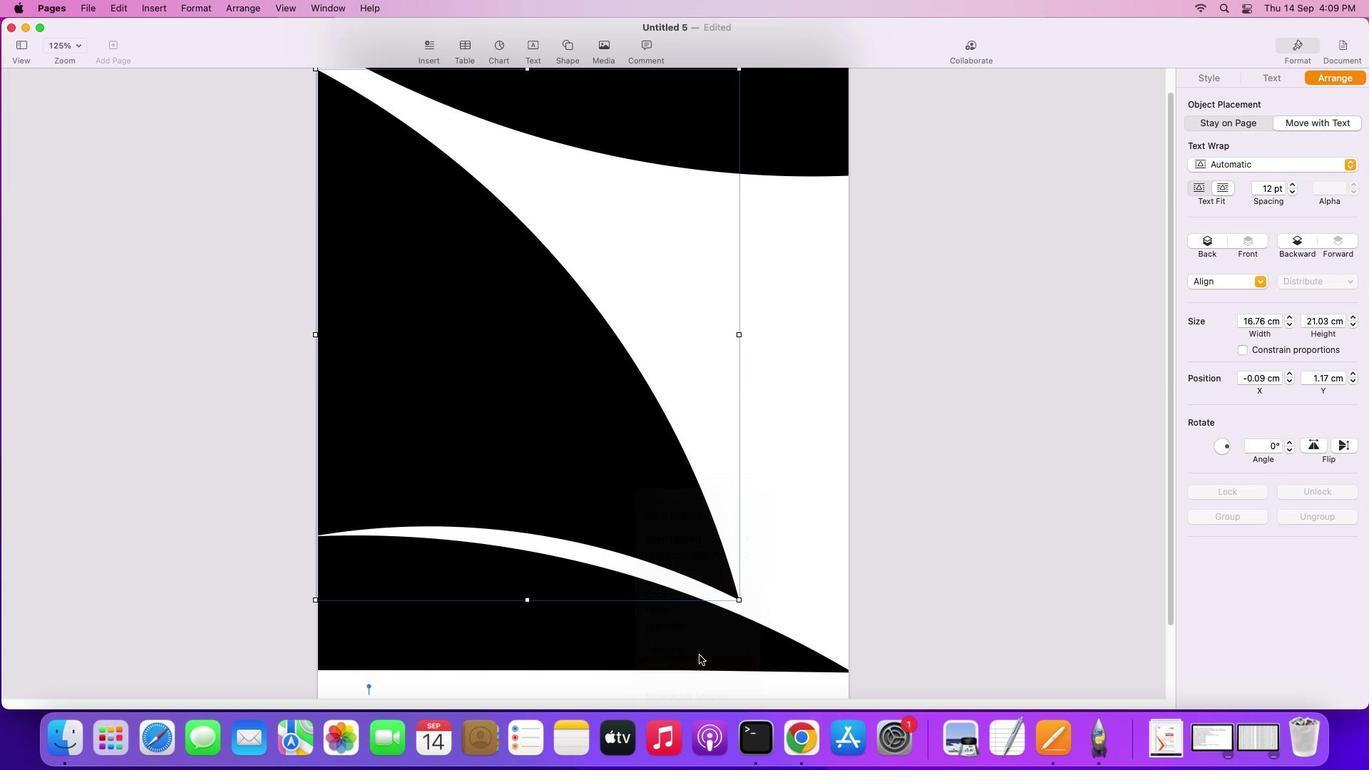 
Action: Mouse moved to (739, 597)
Screenshot: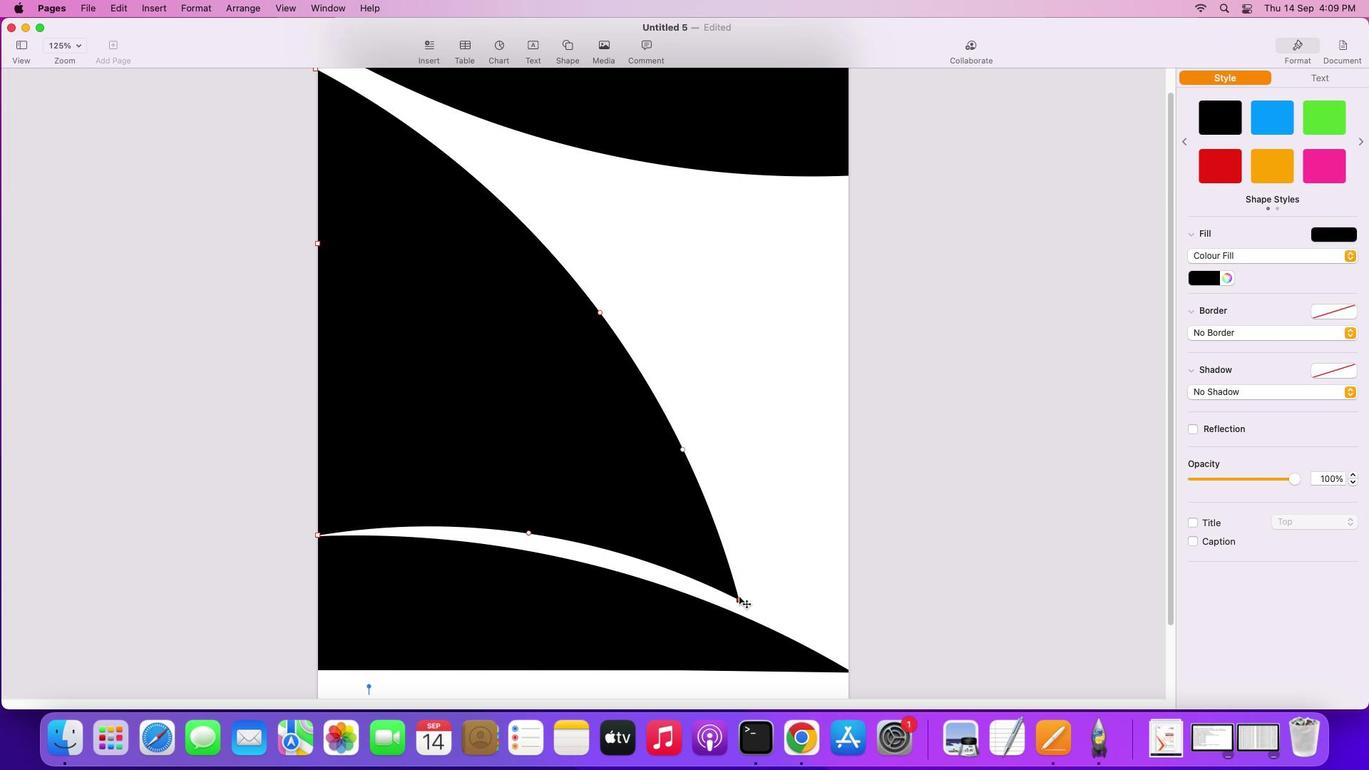 
Action: Mouse pressed left at (739, 597)
Screenshot: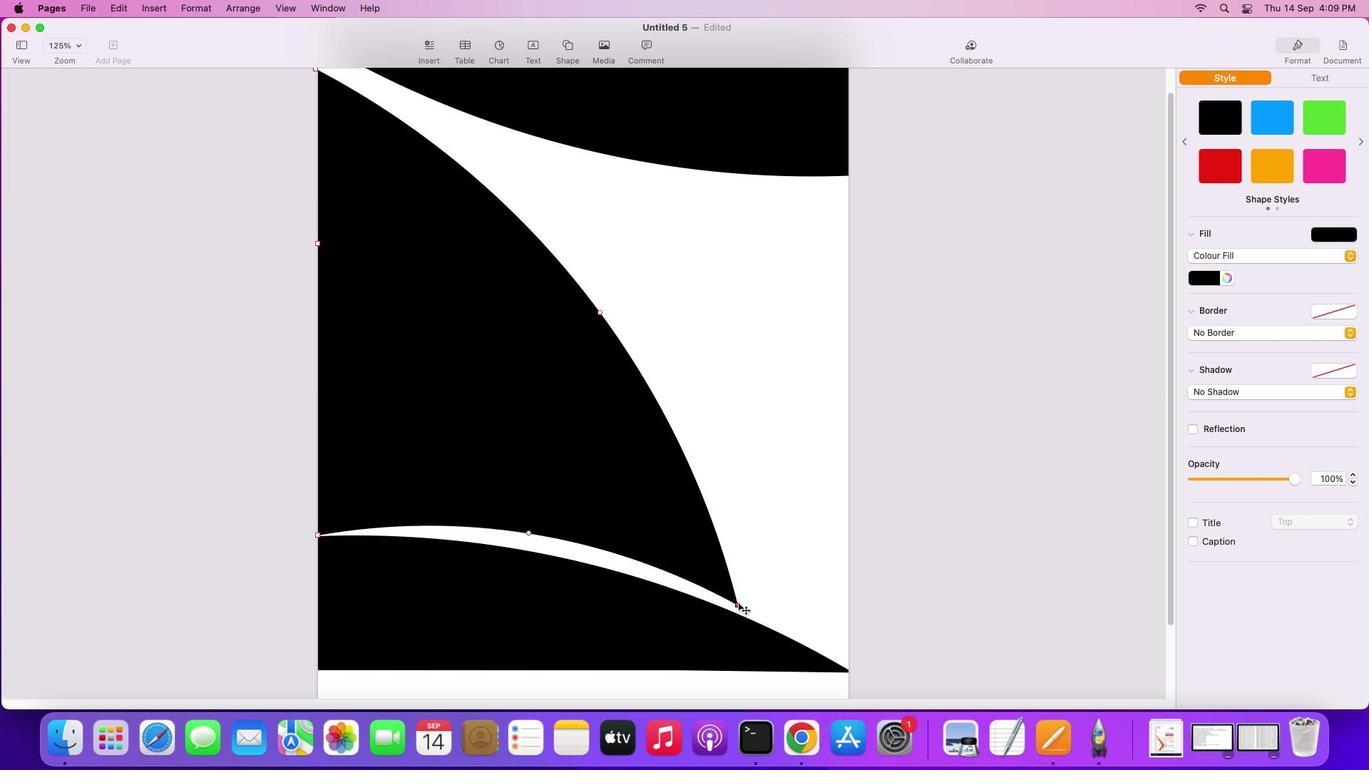 
Action: Mouse moved to (527, 532)
Screenshot: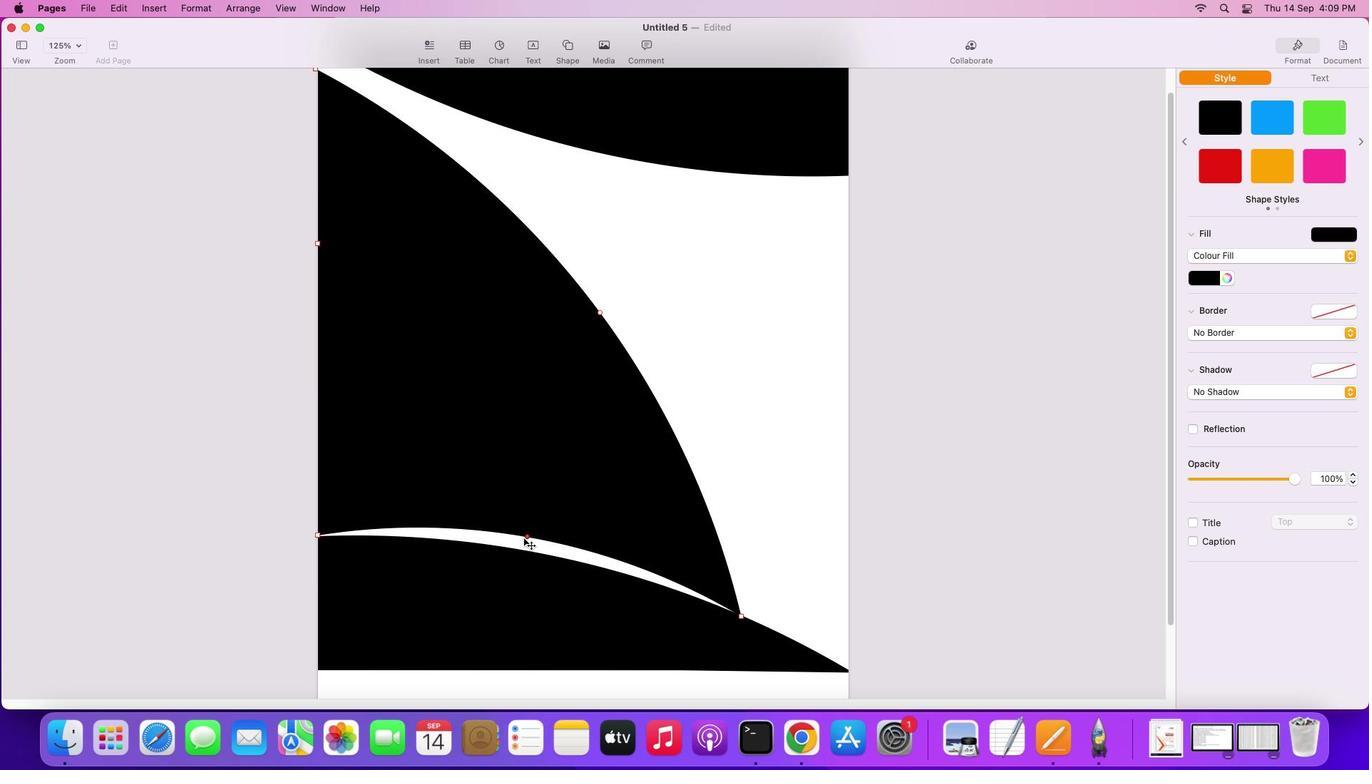 
Action: Mouse pressed left at (527, 532)
Screenshot: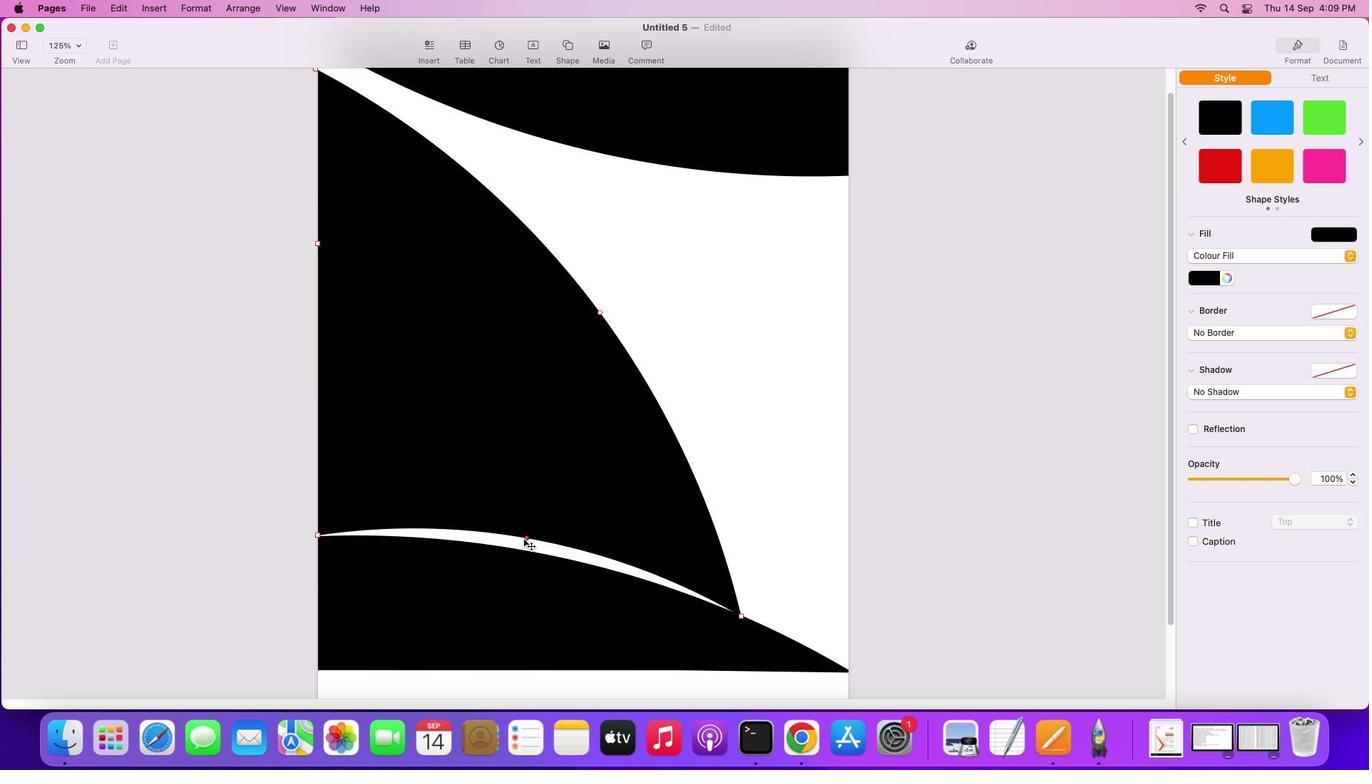 
Action: Mouse moved to (317, 534)
Screenshot: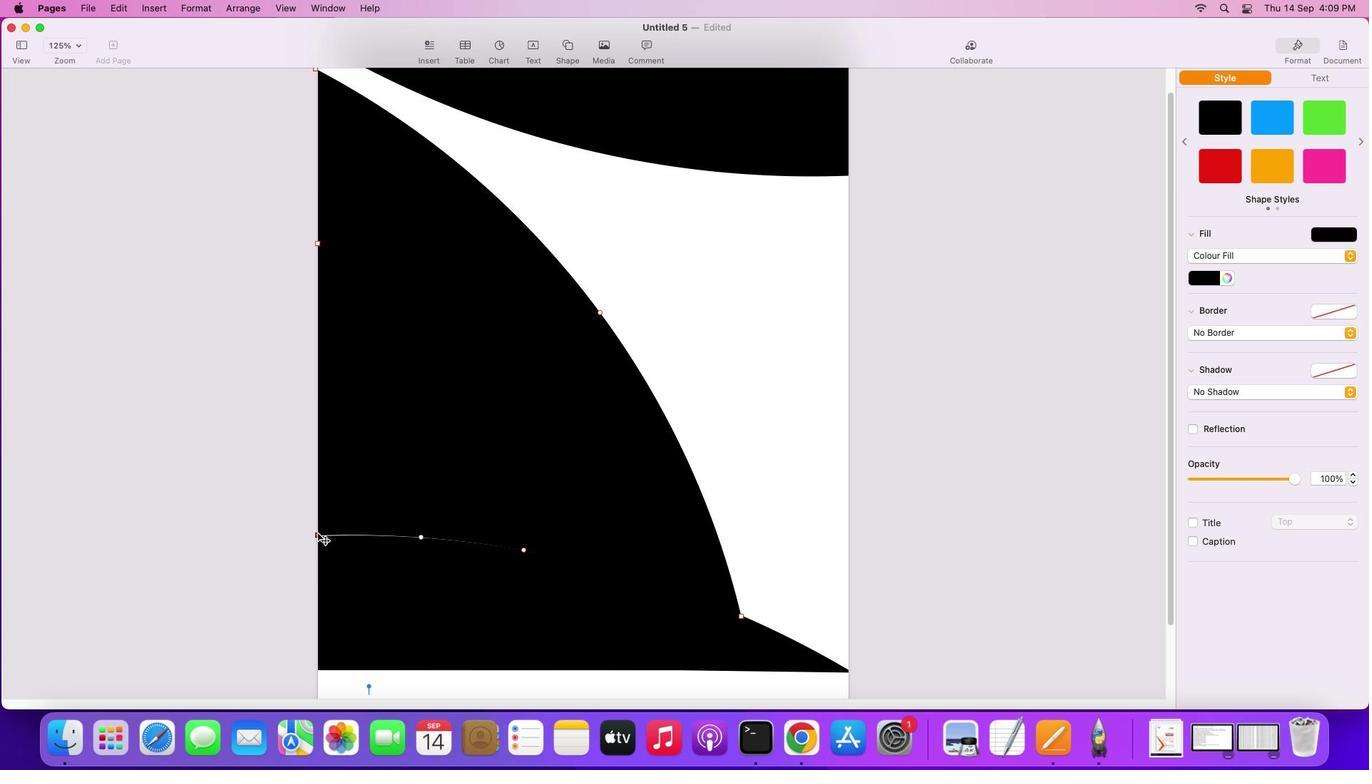 
Action: Mouse pressed left at (317, 534)
Screenshot: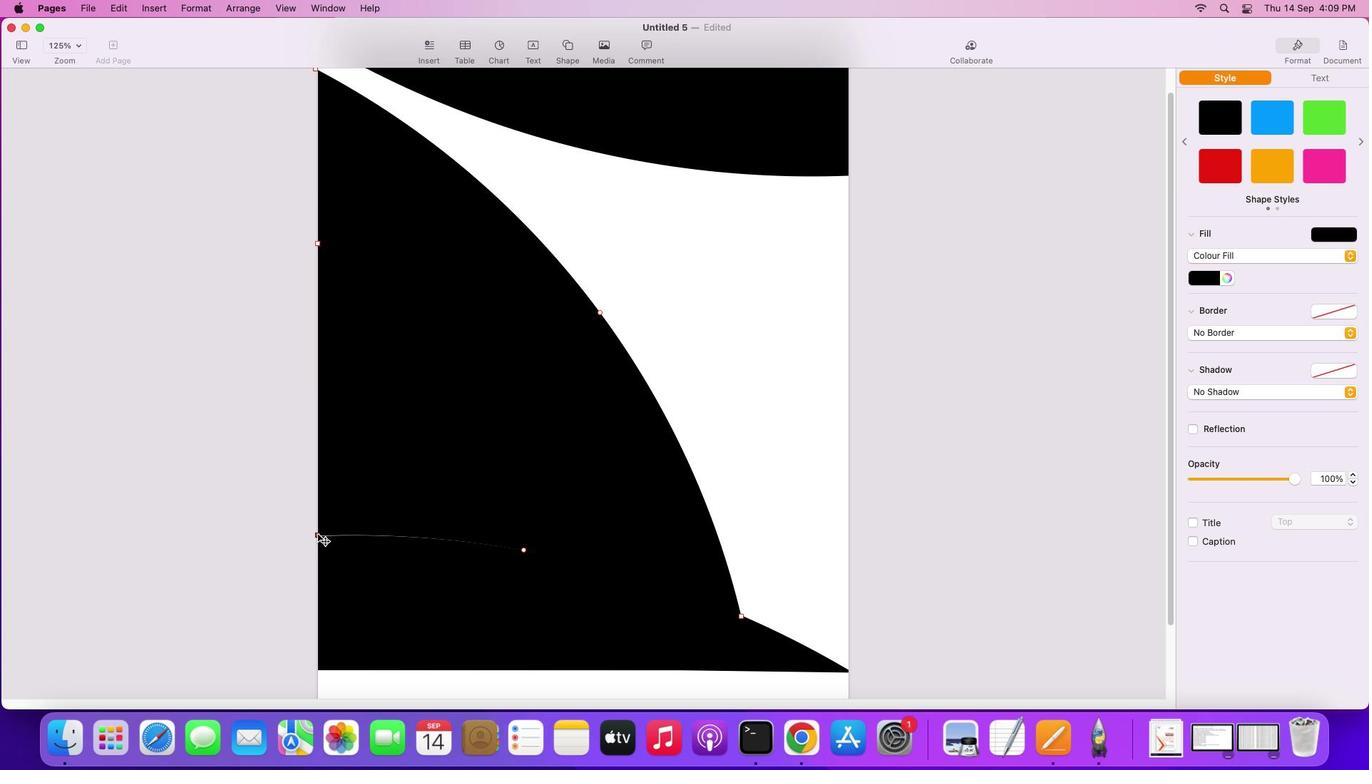 
Action: Mouse moved to (754, 463)
Screenshot: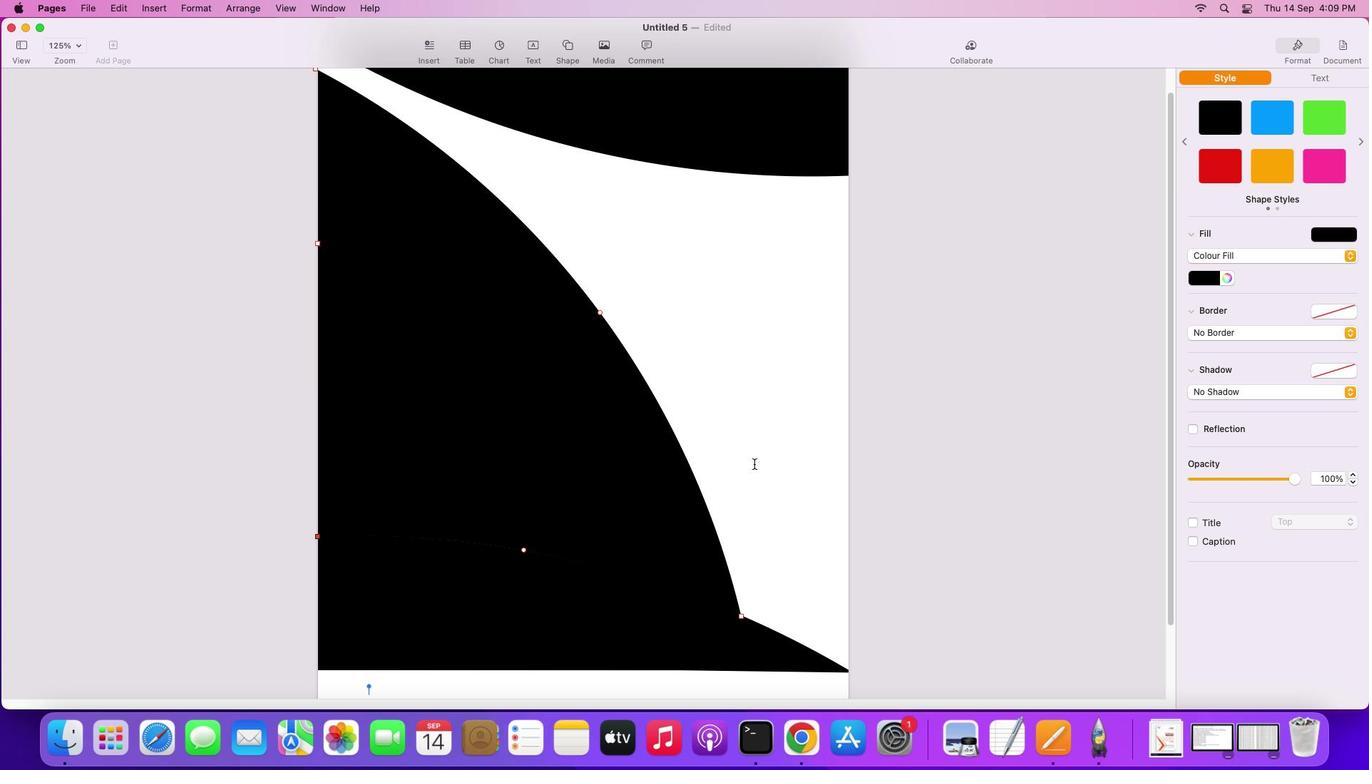 
Action: Mouse pressed left at (754, 463)
Screenshot: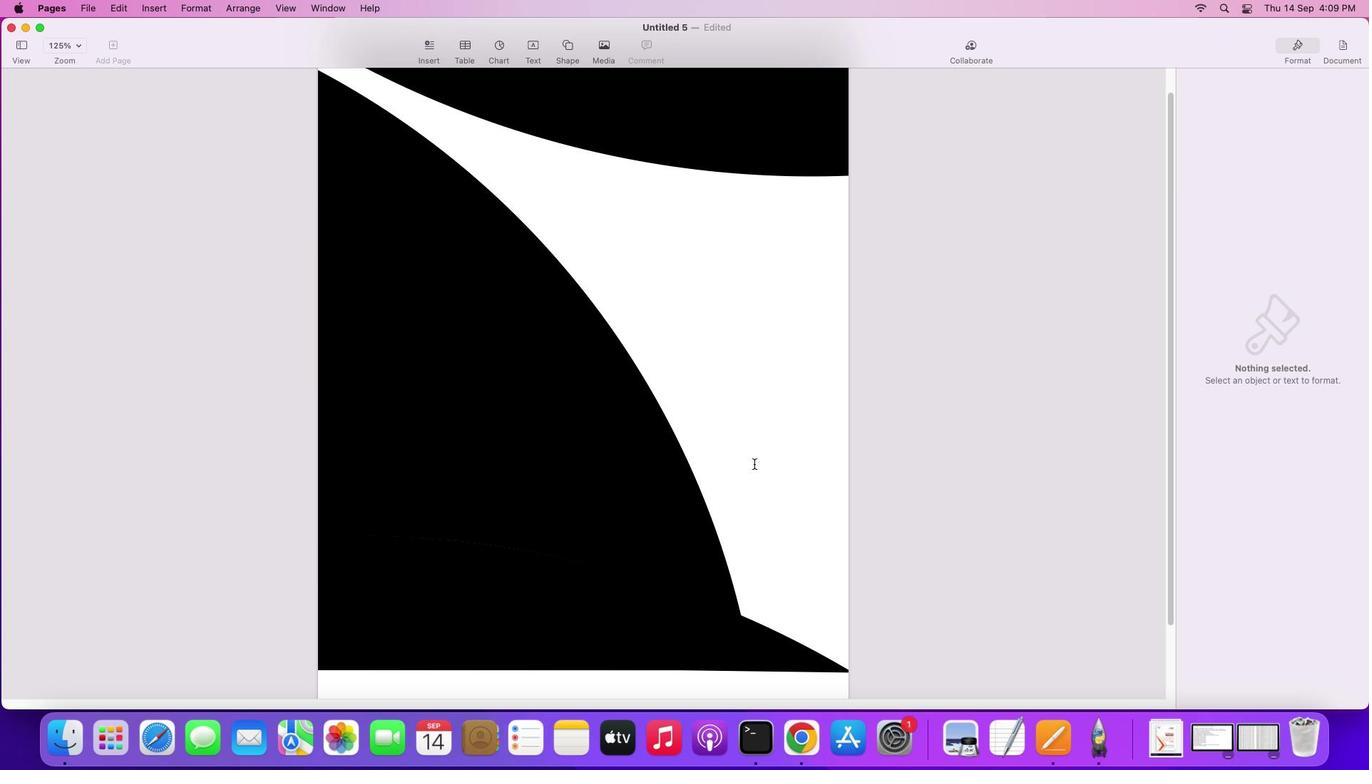 
Action: Mouse moved to (476, 622)
Screenshot: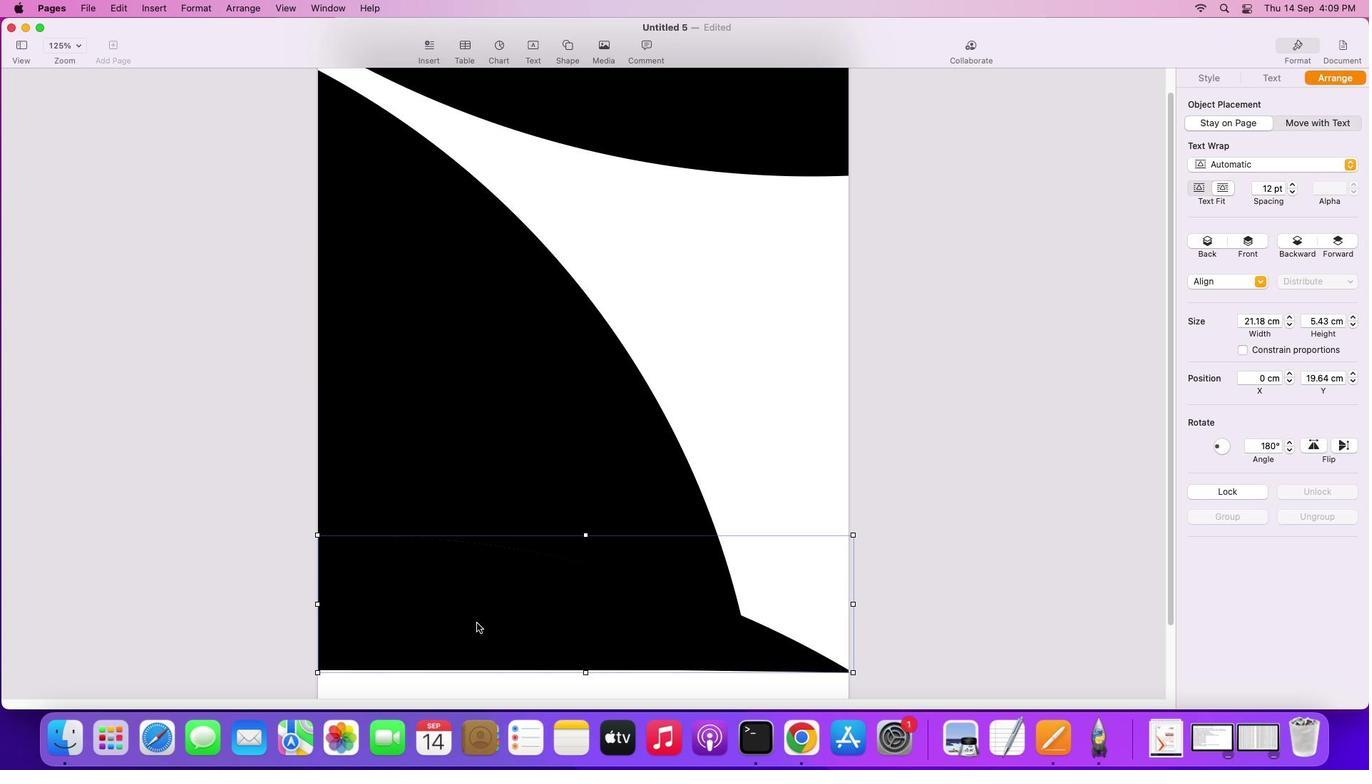 
Action: Mouse pressed left at (476, 622)
Screenshot: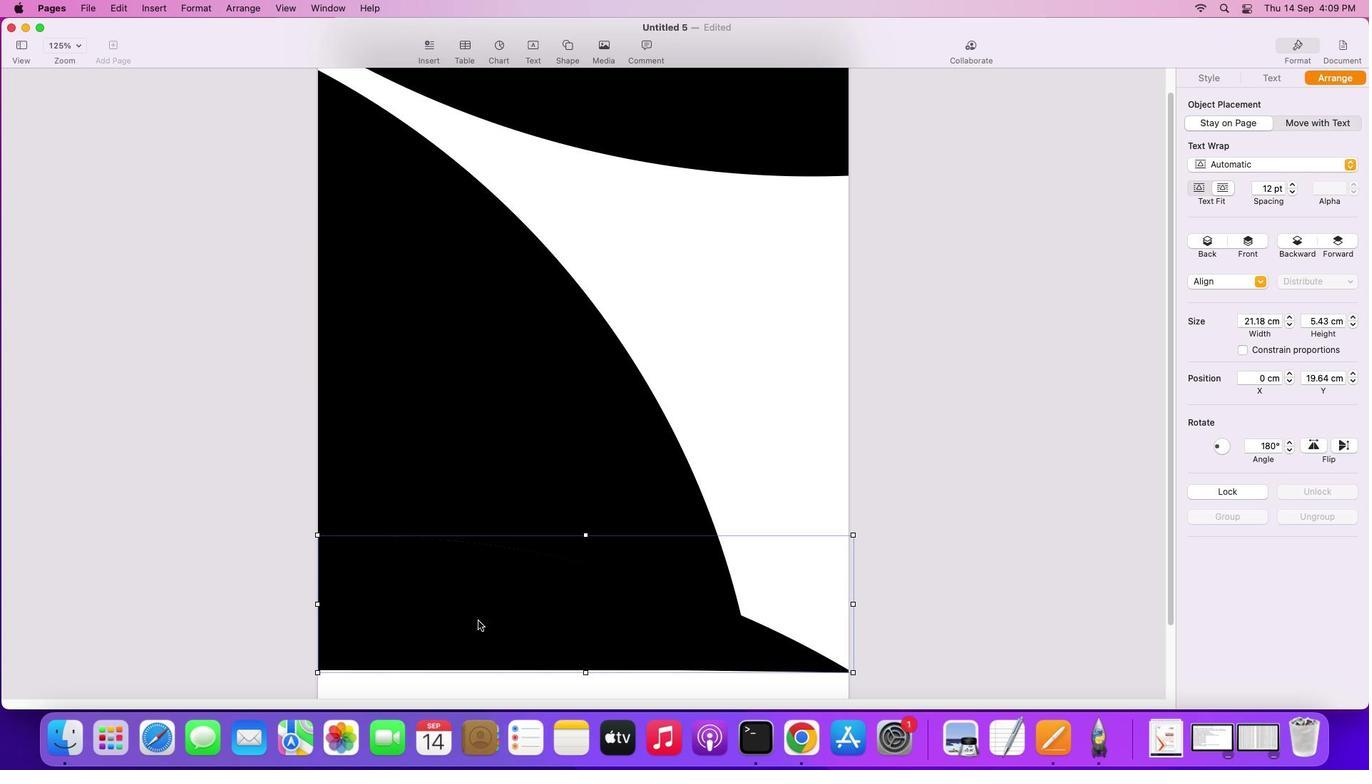 
Action: Mouse moved to (1212, 77)
Screenshot: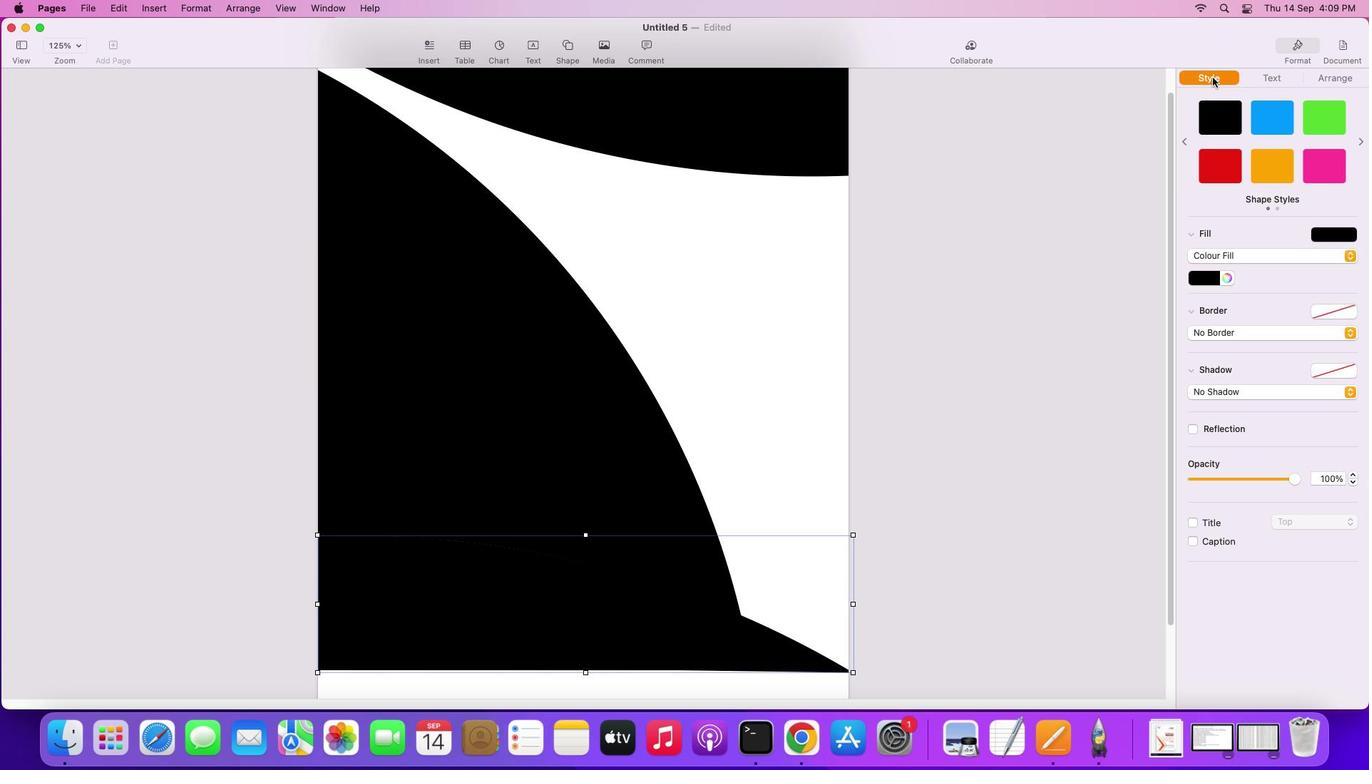 
Action: Mouse pressed left at (1212, 77)
Screenshot: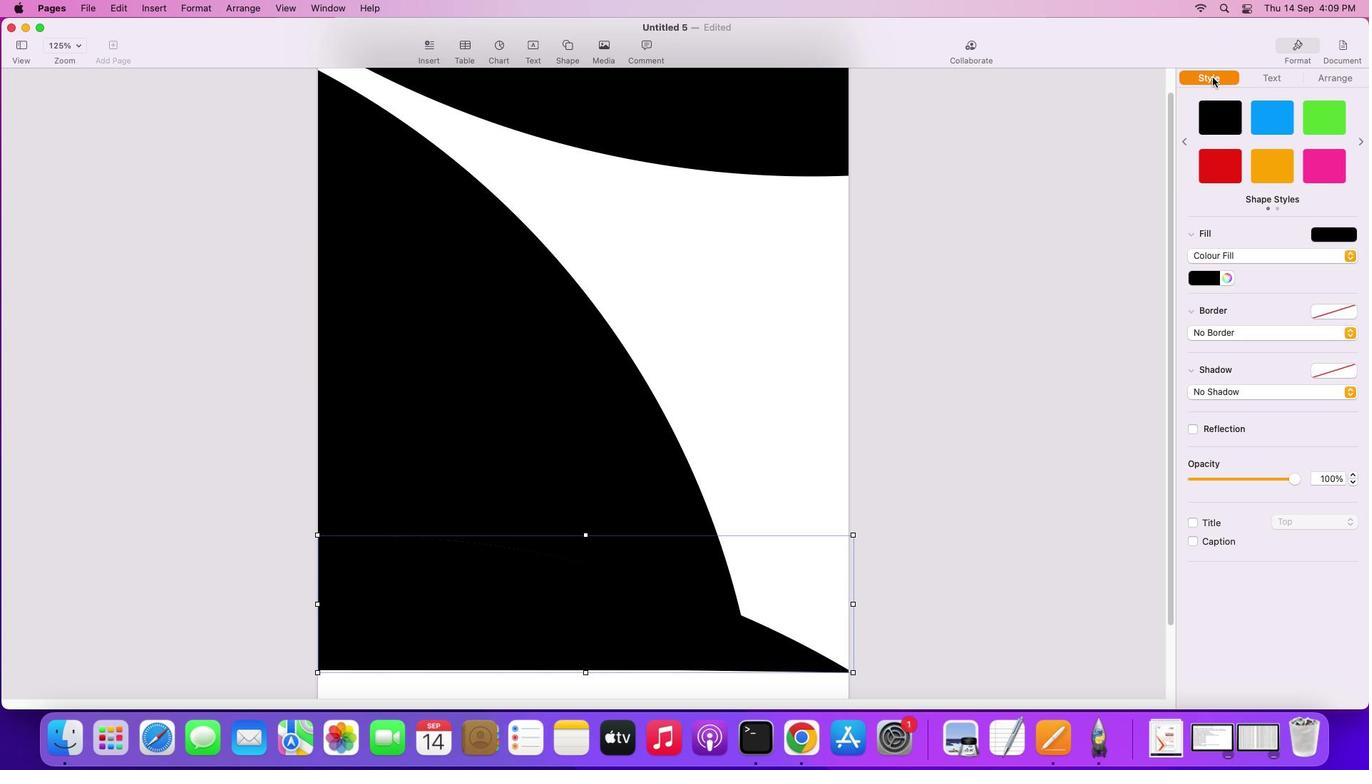 
Action: Mouse moved to (1225, 275)
Screenshot: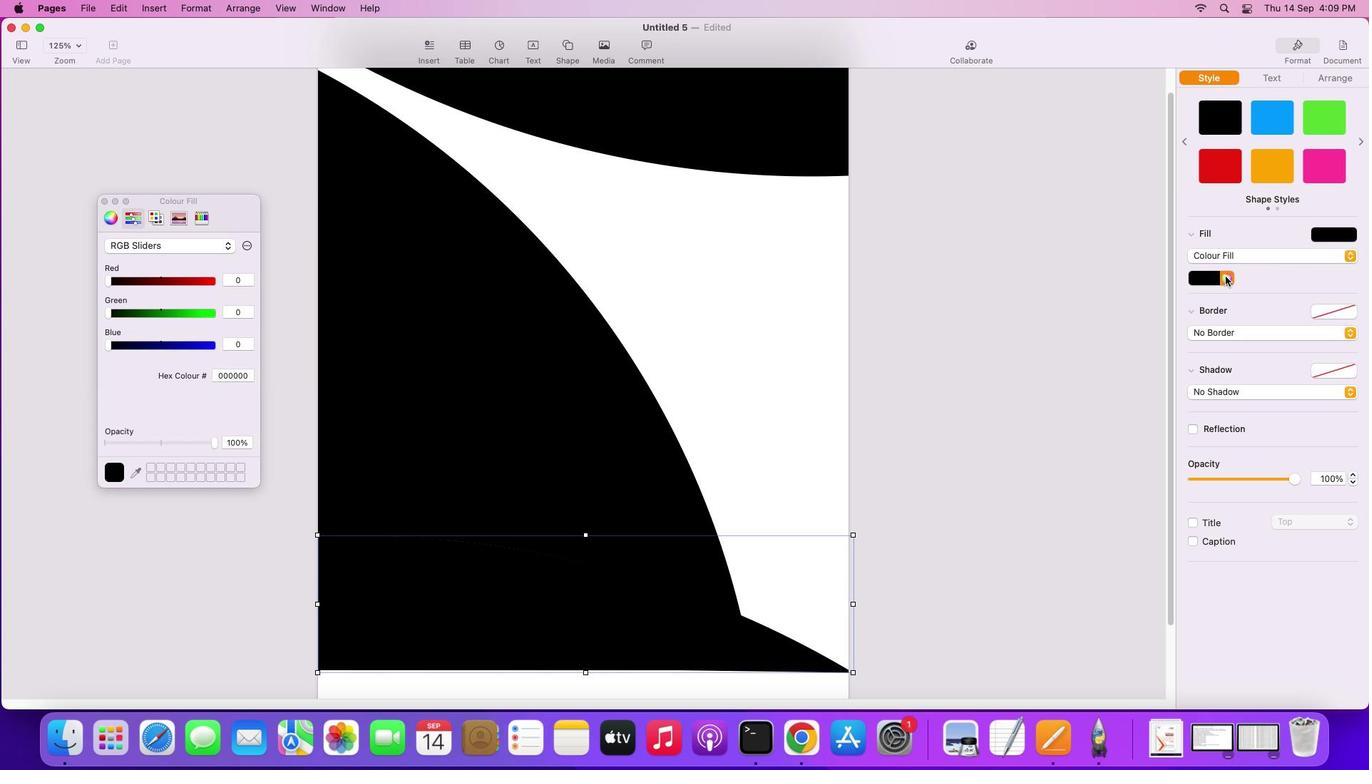 
Action: Mouse pressed left at (1225, 275)
Screenshot: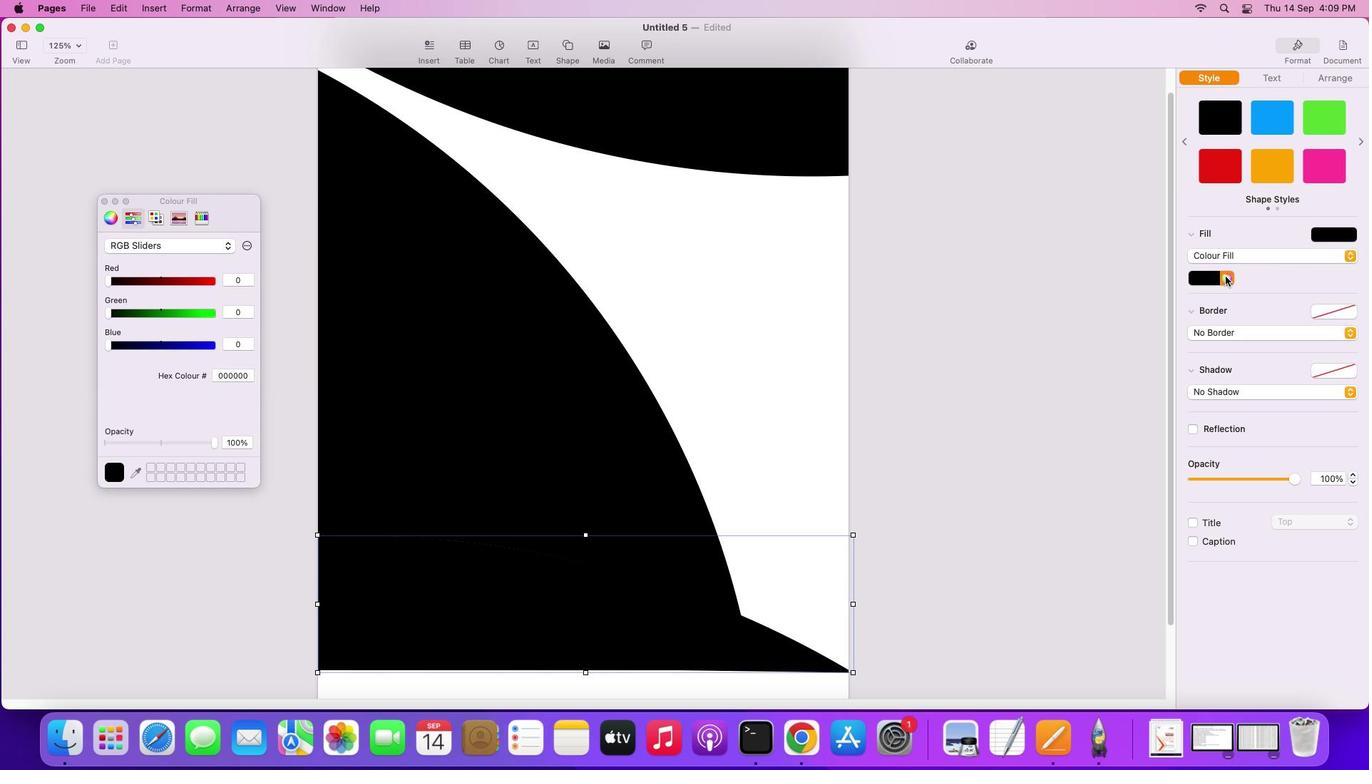
Action: Mouse moved to (199, 308)
Screenshot: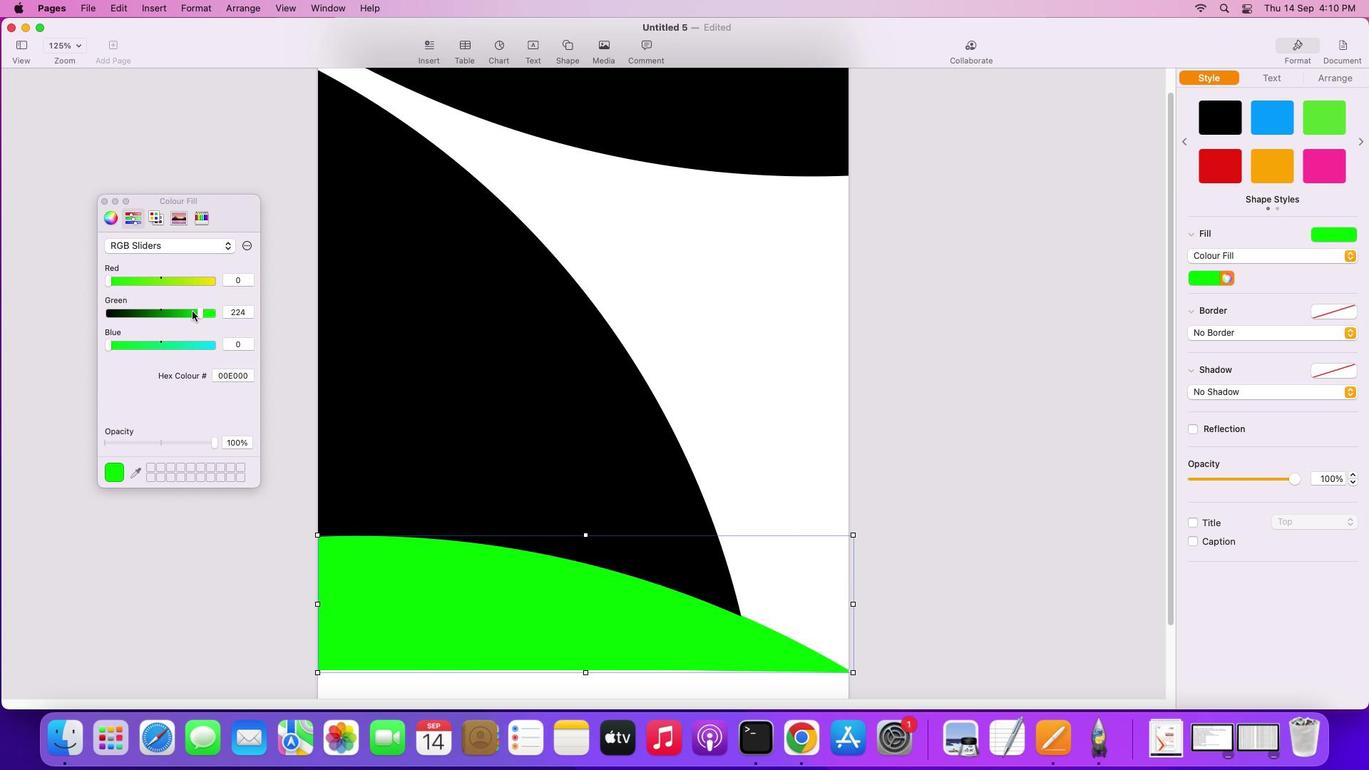 
Action: Mouse pressed left at (199, 308)
Screenshot: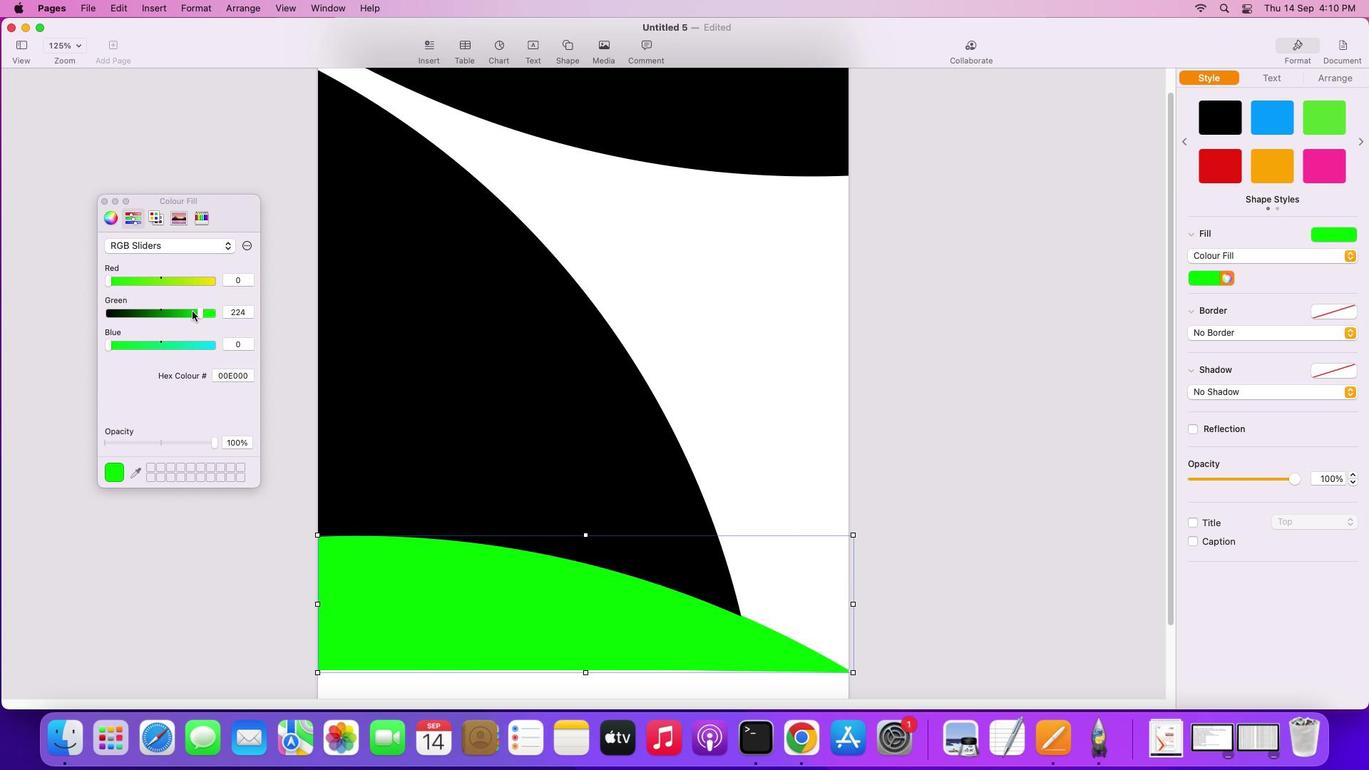 
Action: Mouse moved to (186, 311)
Screenshot: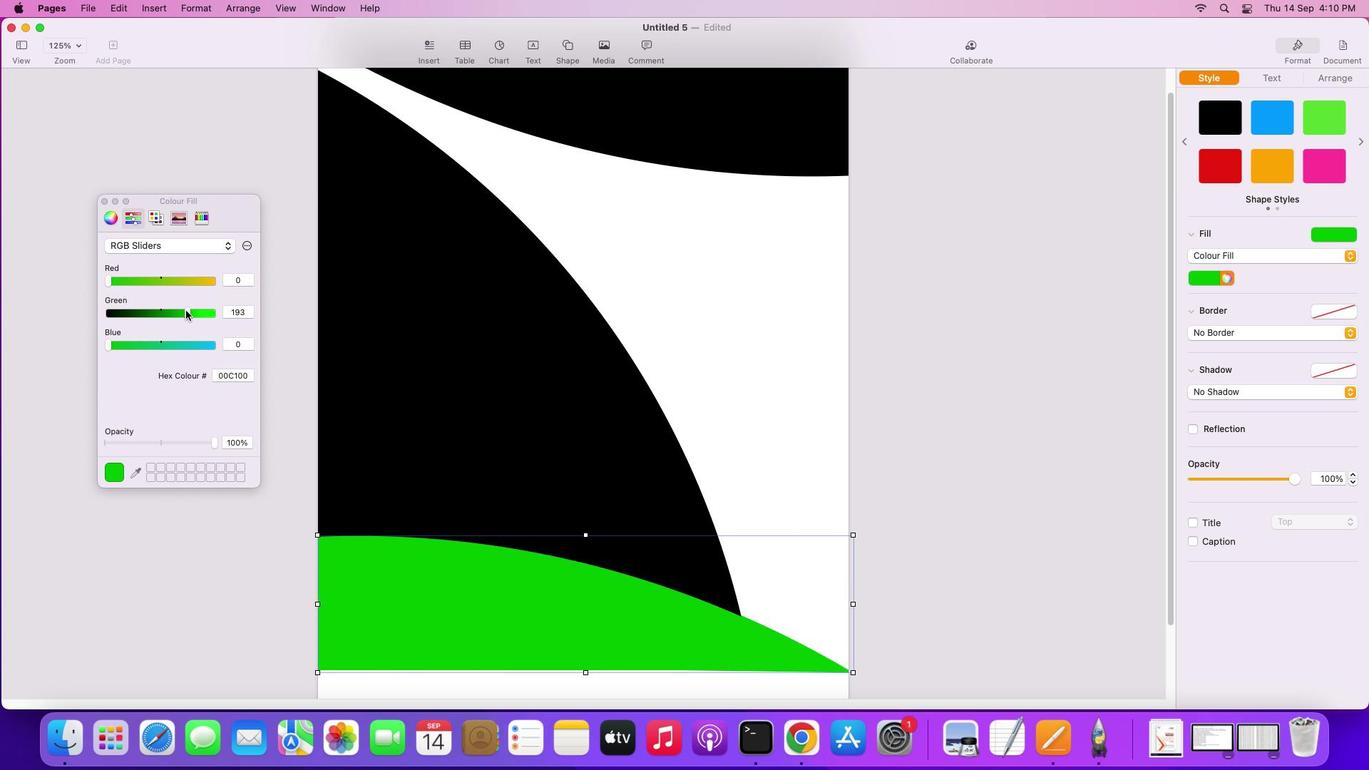 
Action: Mouse pressed left at (186, 311)
Screenshot: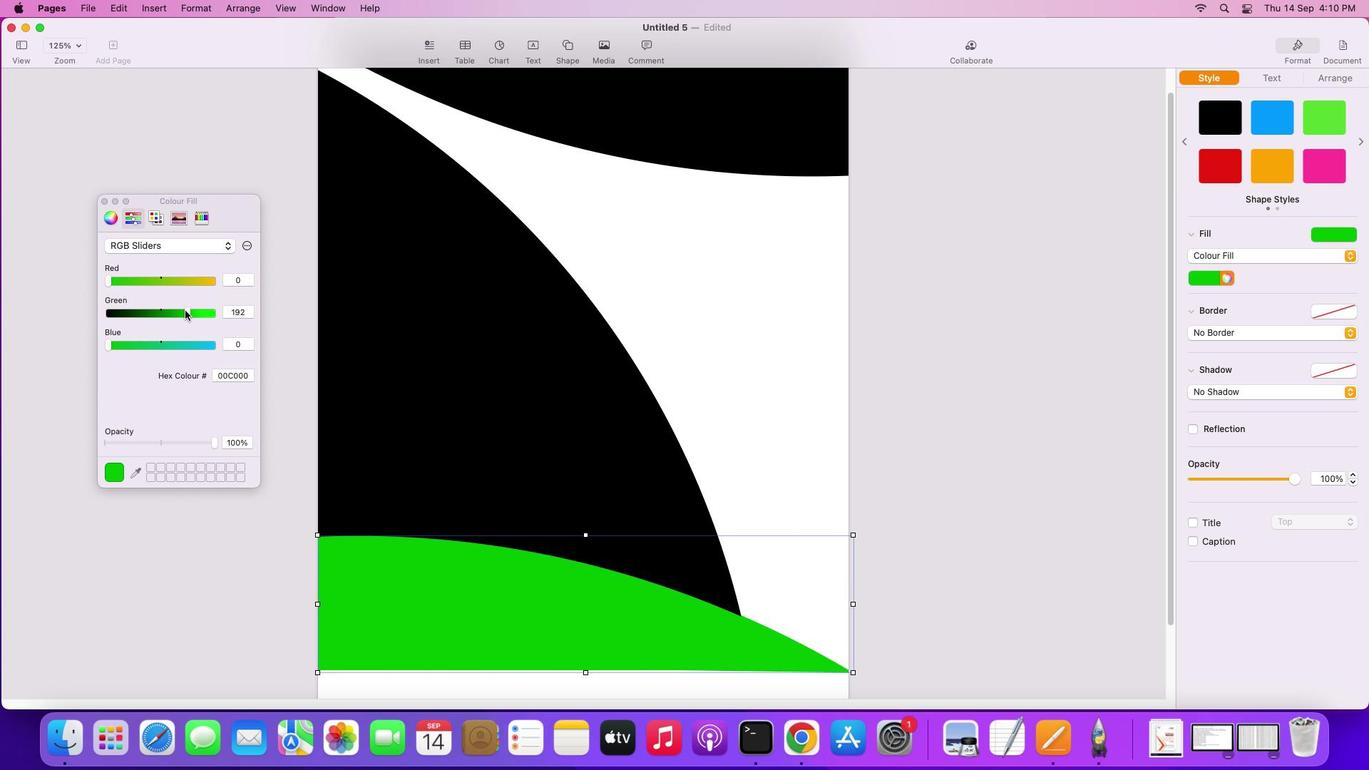 
Action: Mouse moved to (184, 310)
Screenshot: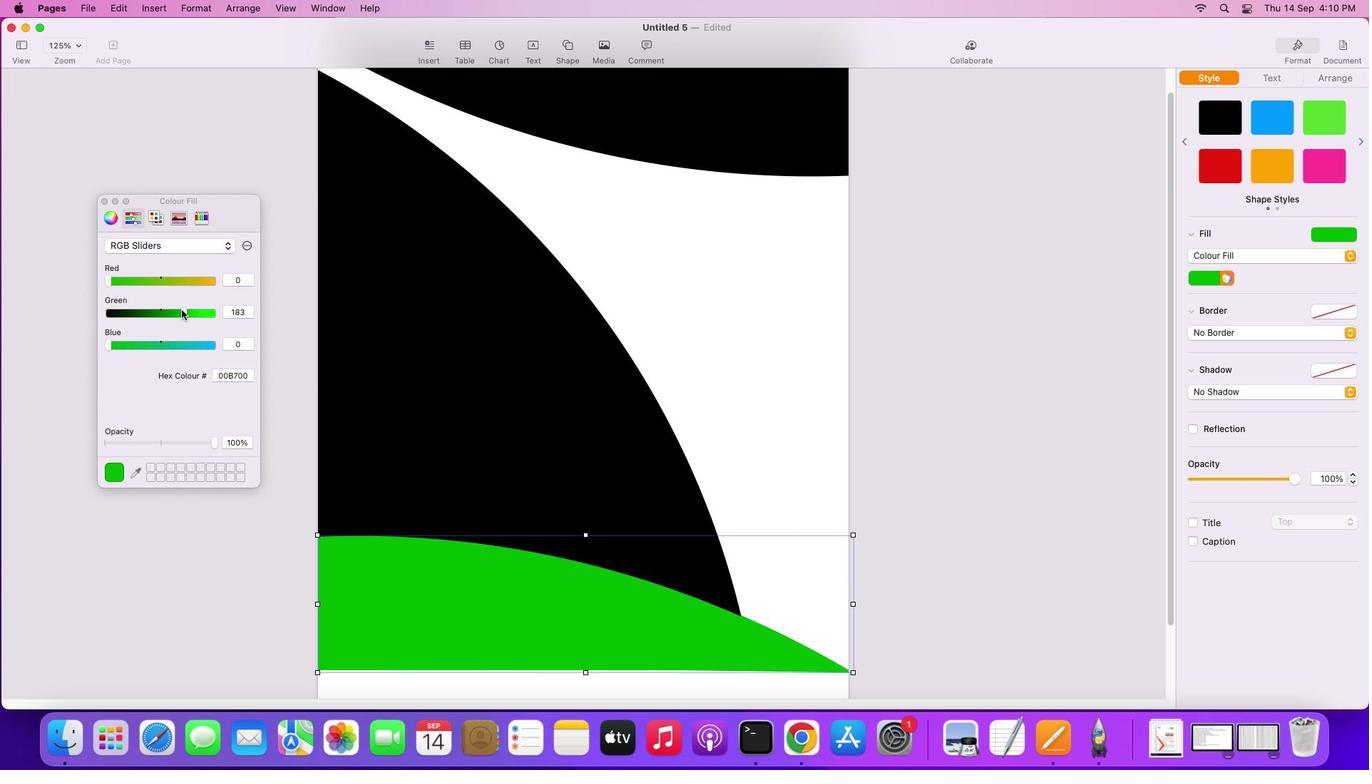 
Action: Mouse pressed left at (184, 310)
Screenshot: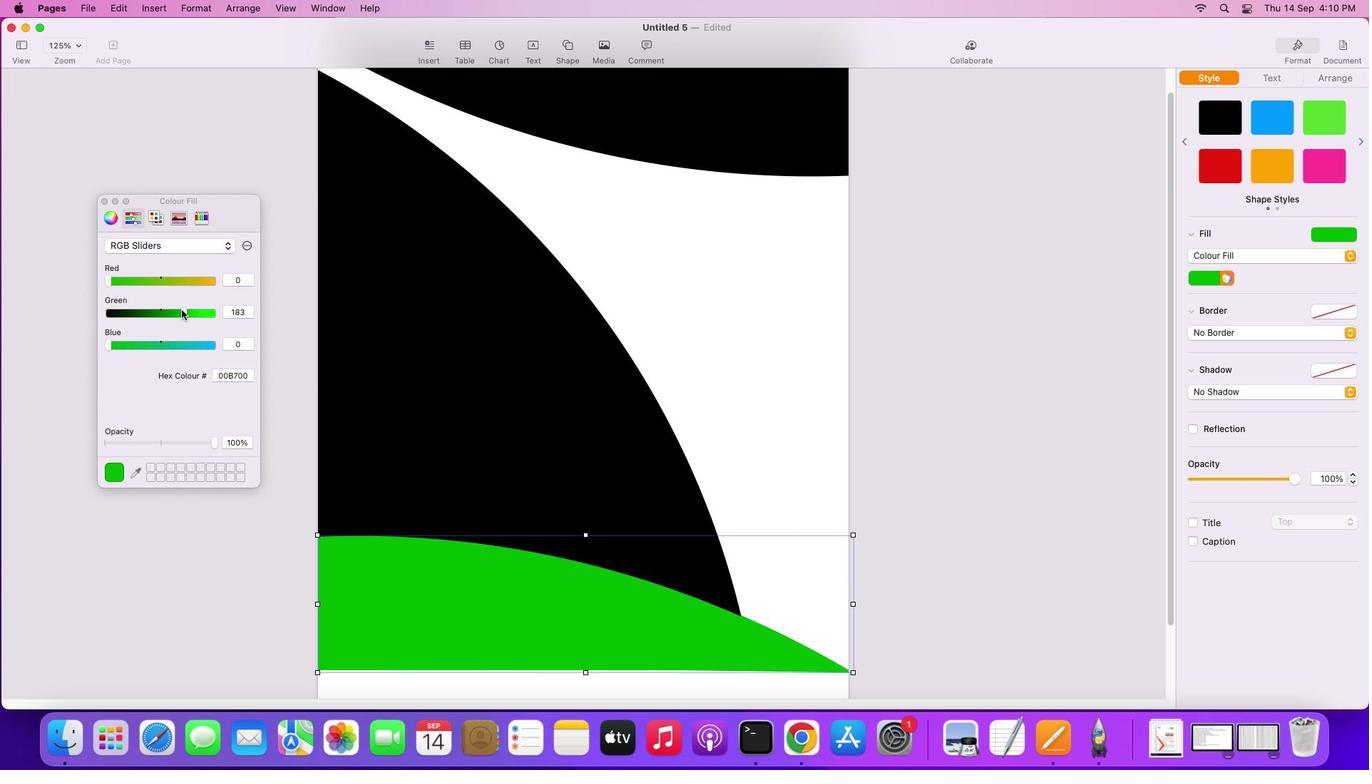 
Action: Mouse moved to (181, 309)
Screenshot: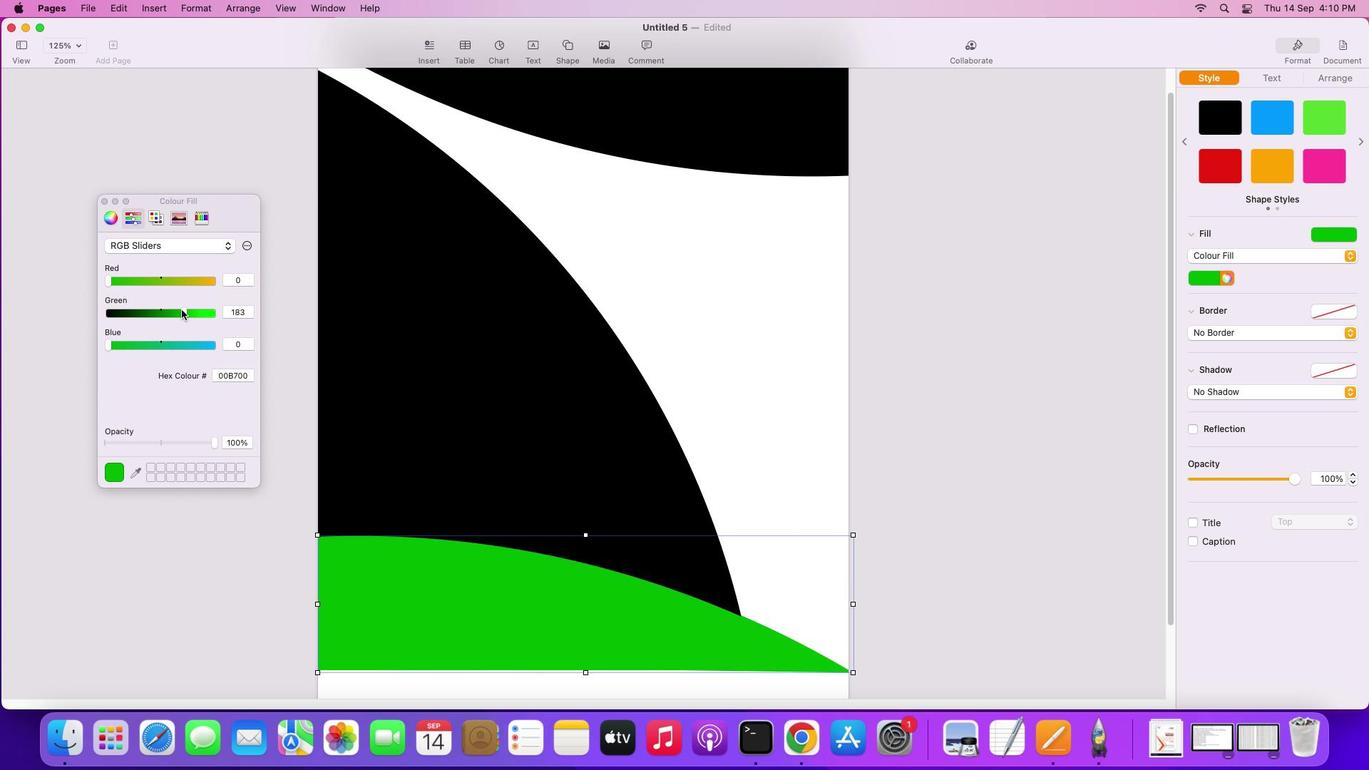 
Action: Mouse pressed left at (181, 309)
Screenshot: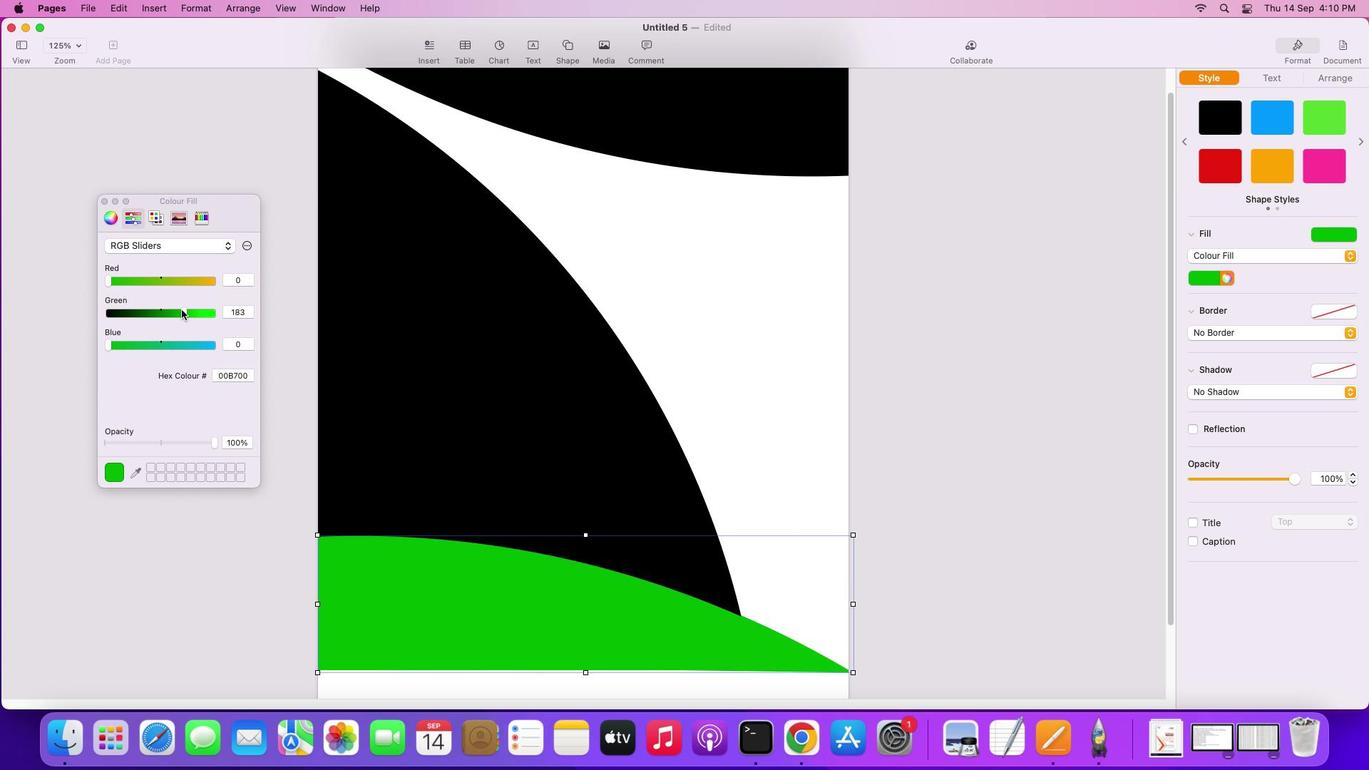 
Action: Mouse moved to (179, 309)
Screenshot: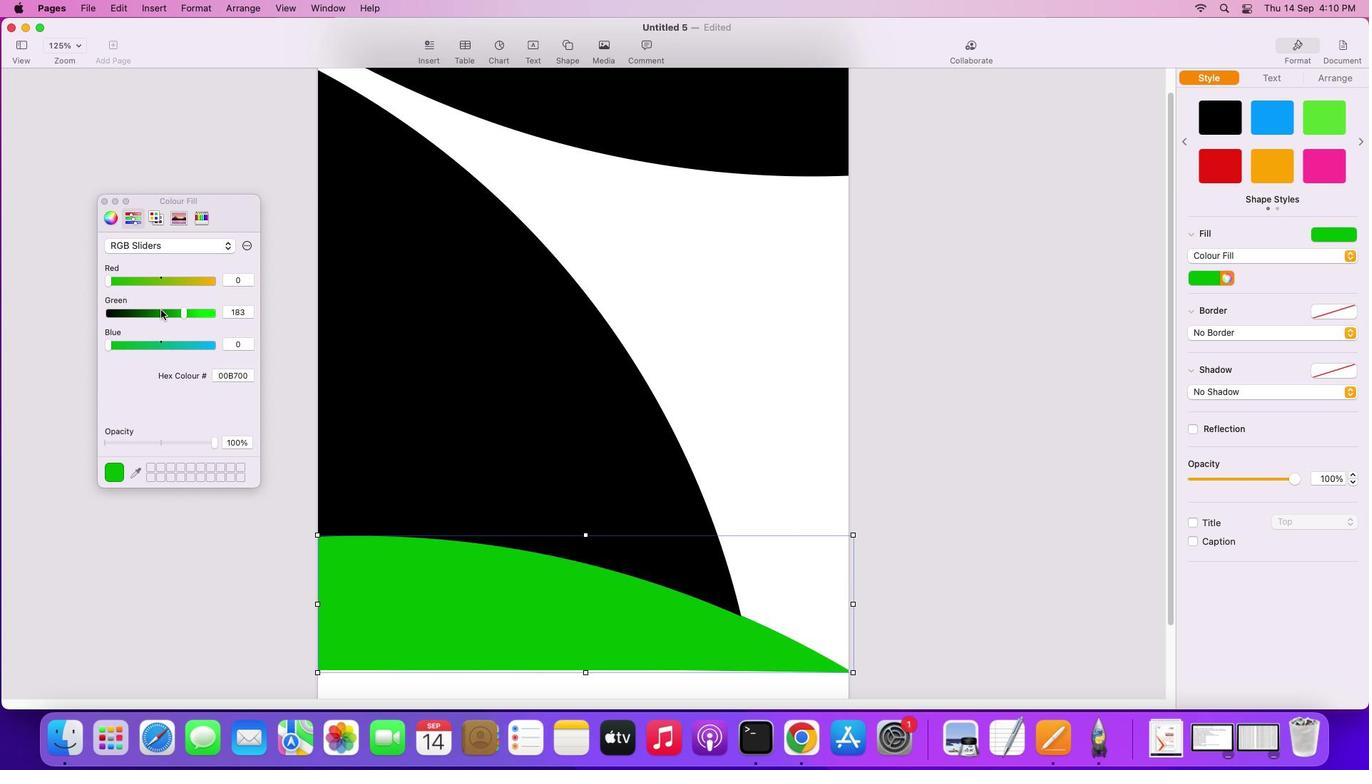 
Action: Mouse pressed left at (179, 309)
Screenshot: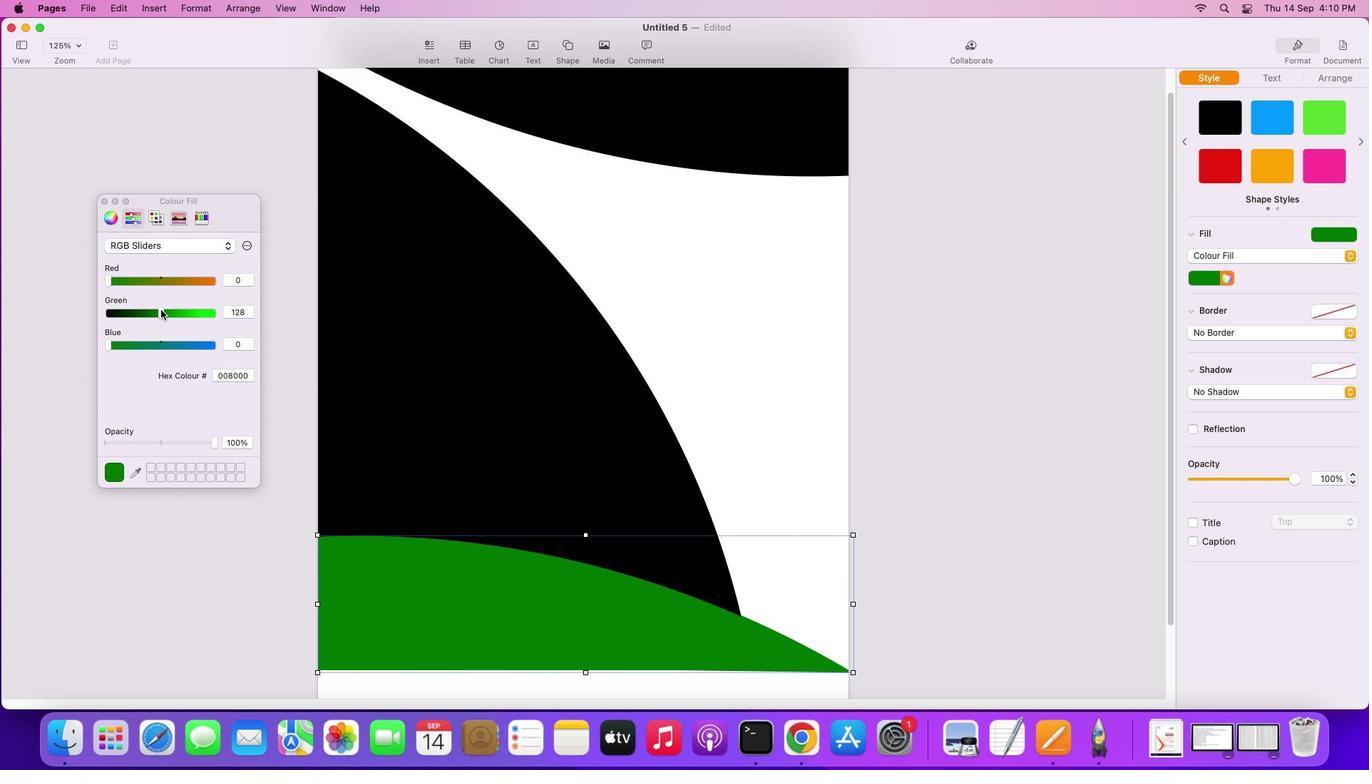 
Action: Mouse moved to (159, 309)
Screenshot: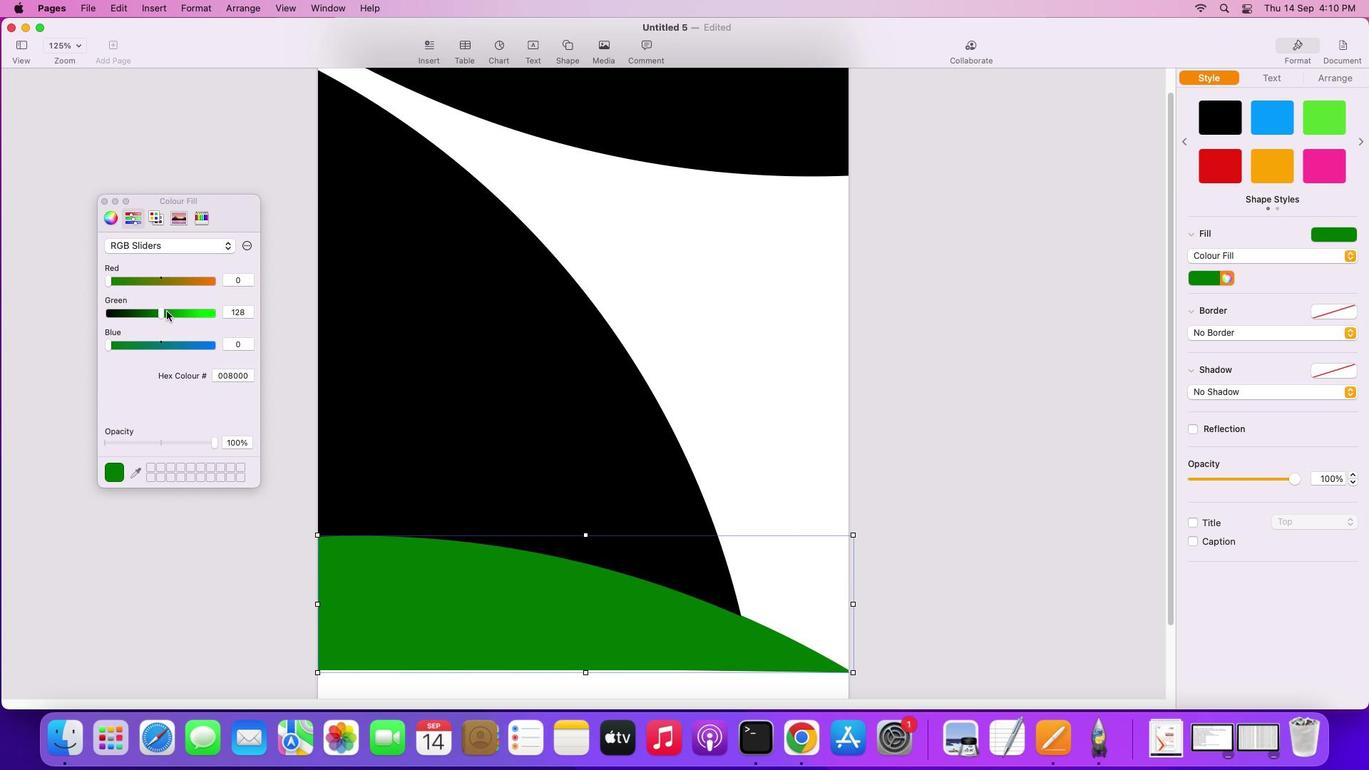 
Action: Mouse pressed left at (159, 309)
Screenshot: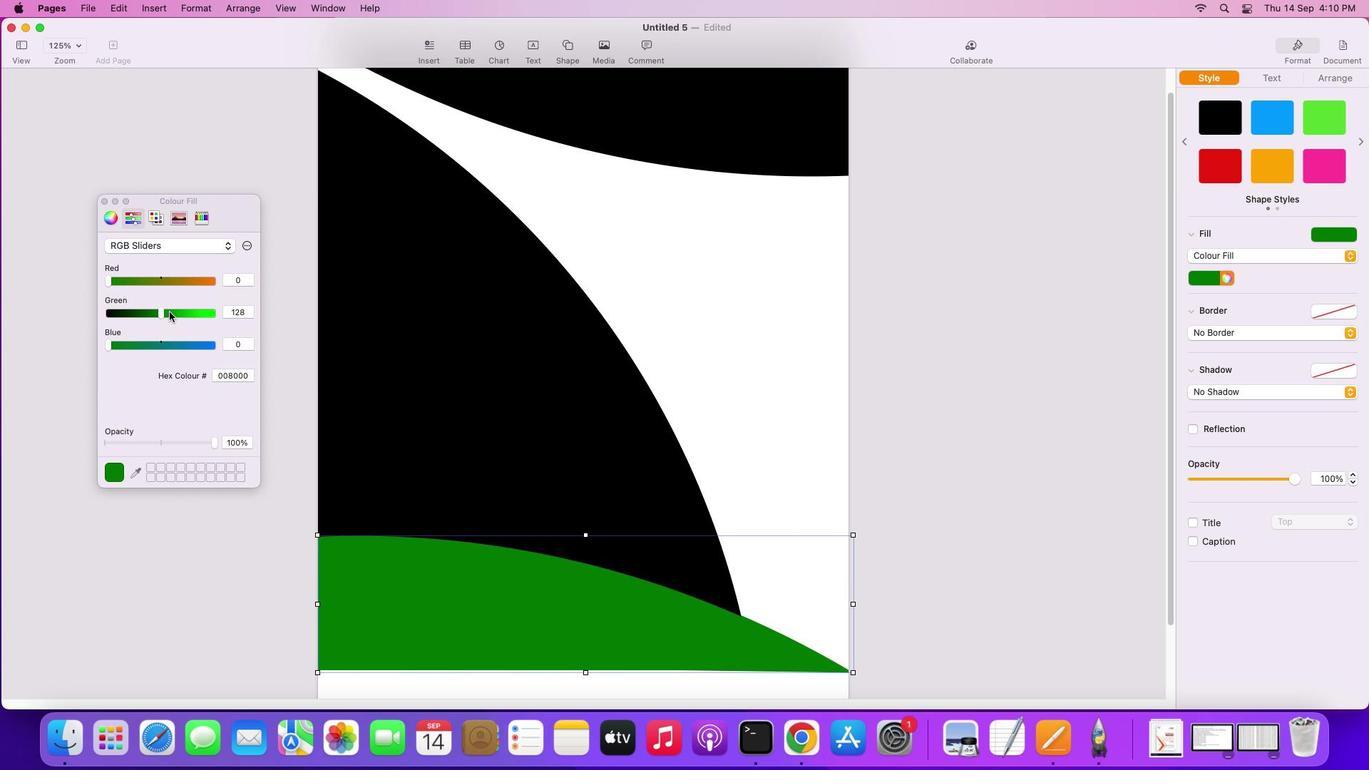 
Action: Mouse moved to (169, 311)
Screenshot: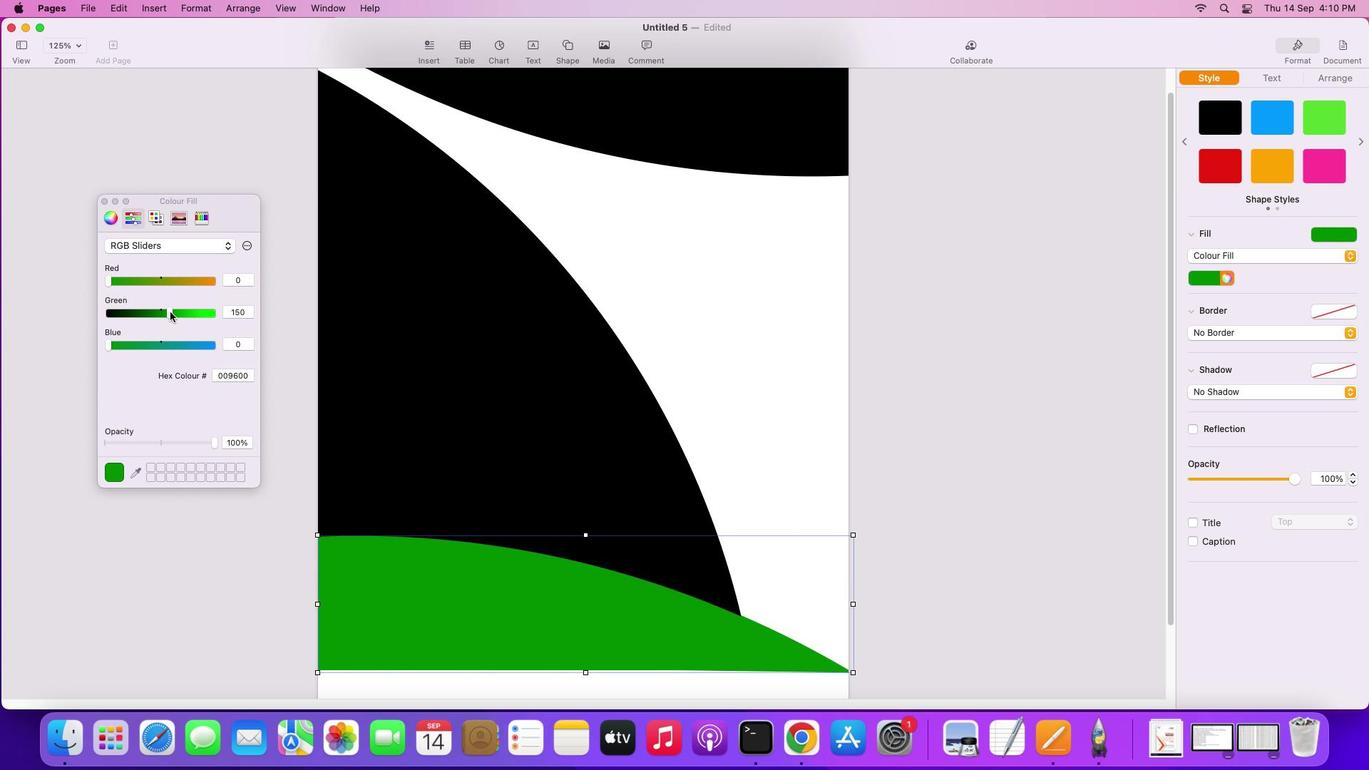 
Action: Mouse pressed left at (169, 311)
Screenshot: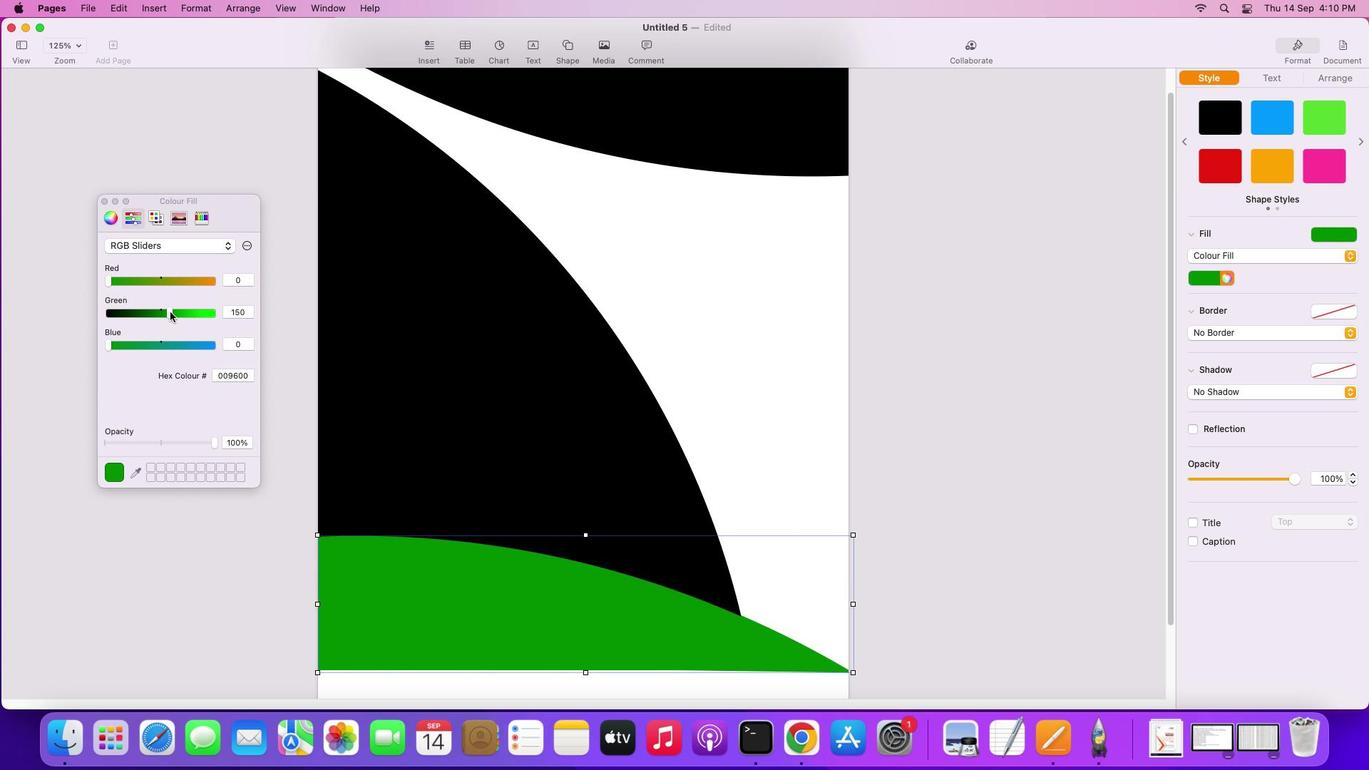 
Action: Mouse moved to (171, 311)
Screenshot: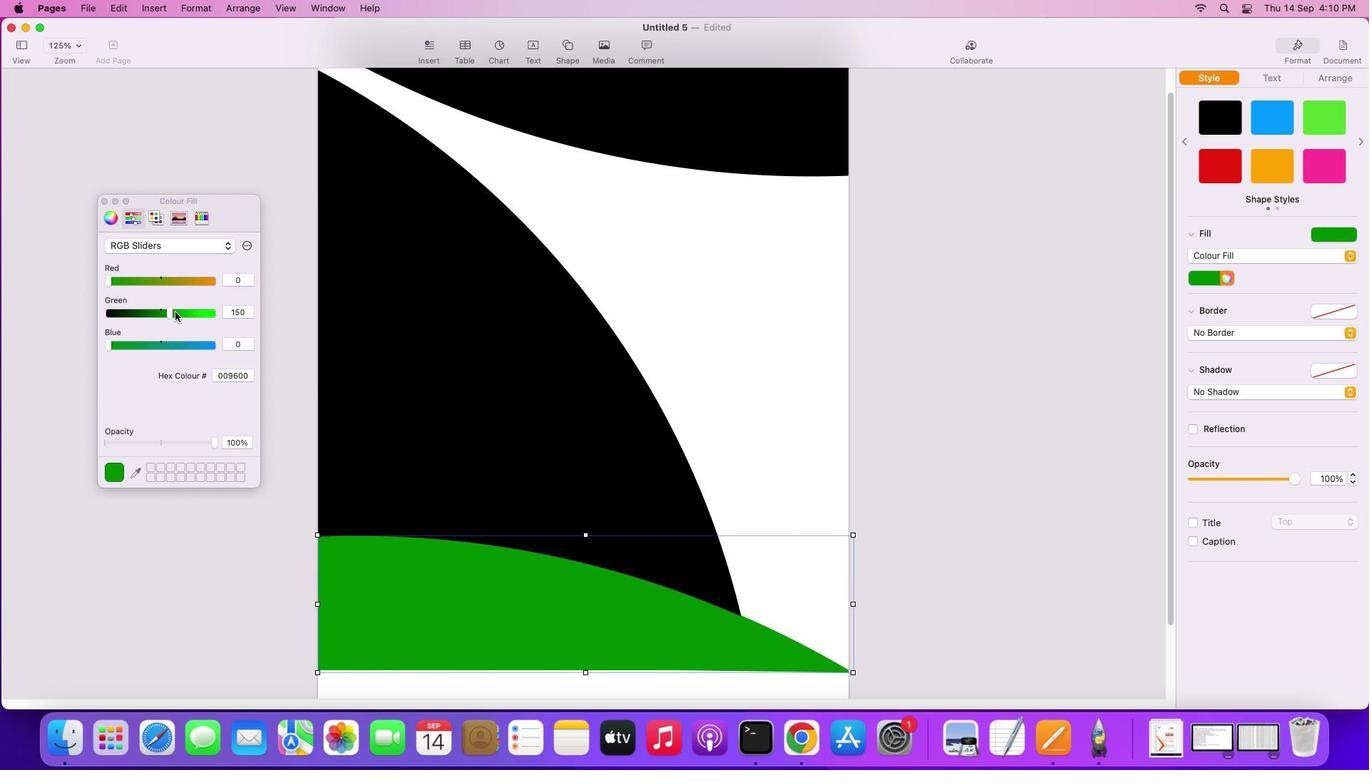 
Action: Mouse pressed left at (171, 311)
Screenshot: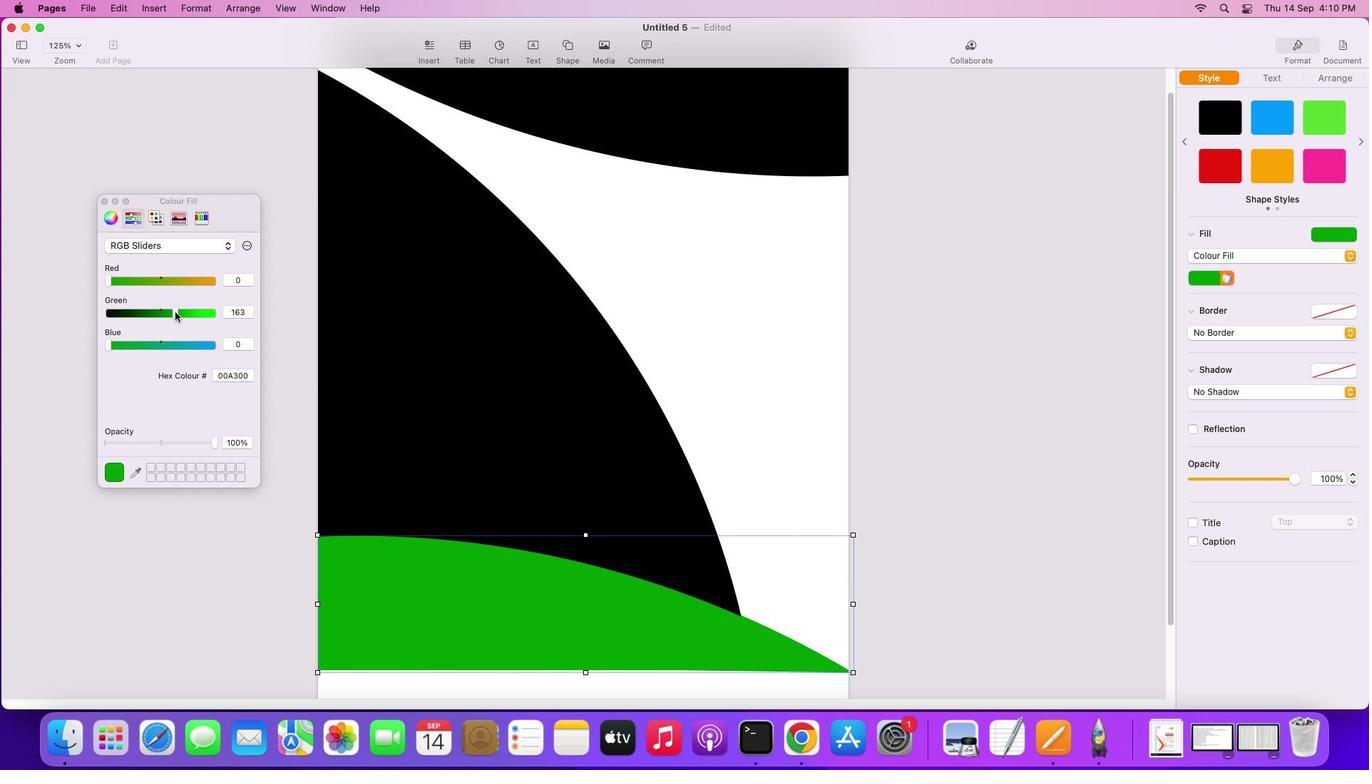 
Action: Mouse moved to (174, 311)
Screenshot: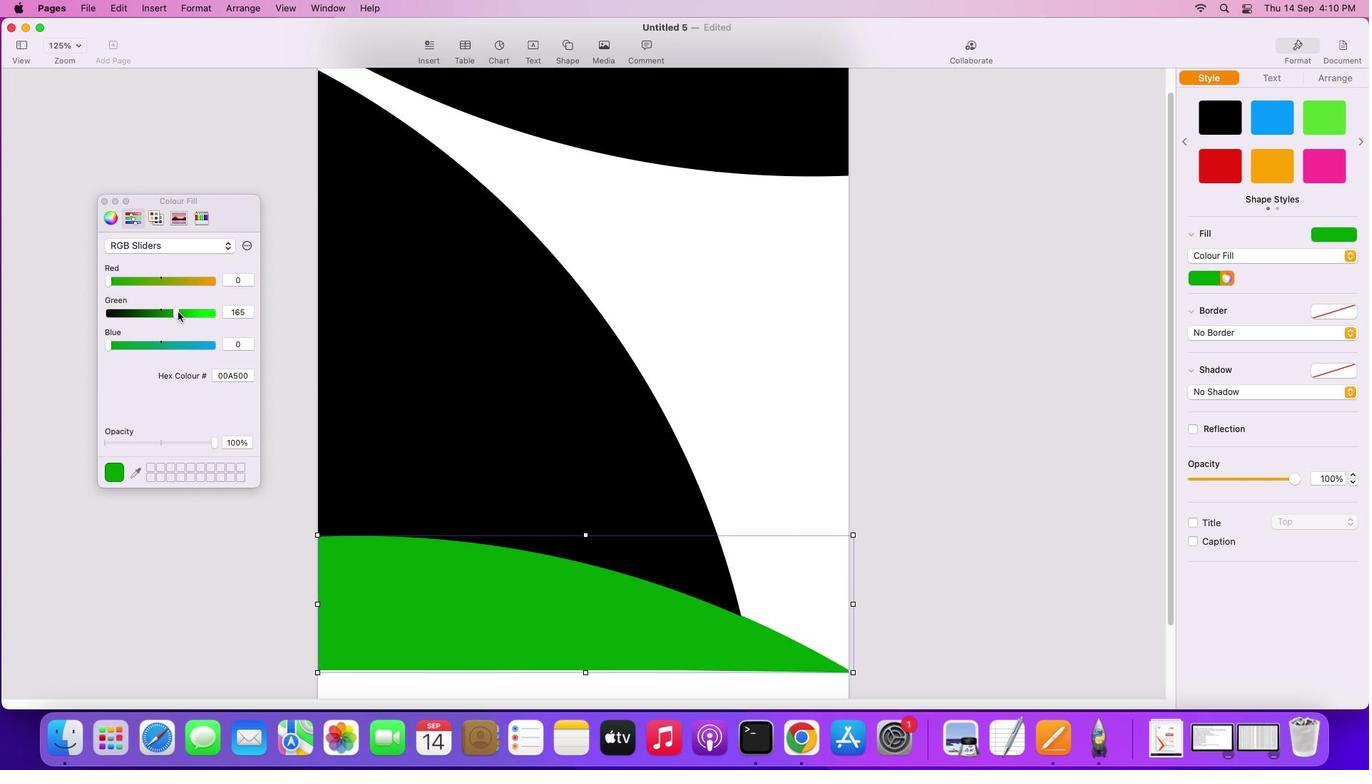 
Action: Mouse pressed left at (174, 311)
Screenshot: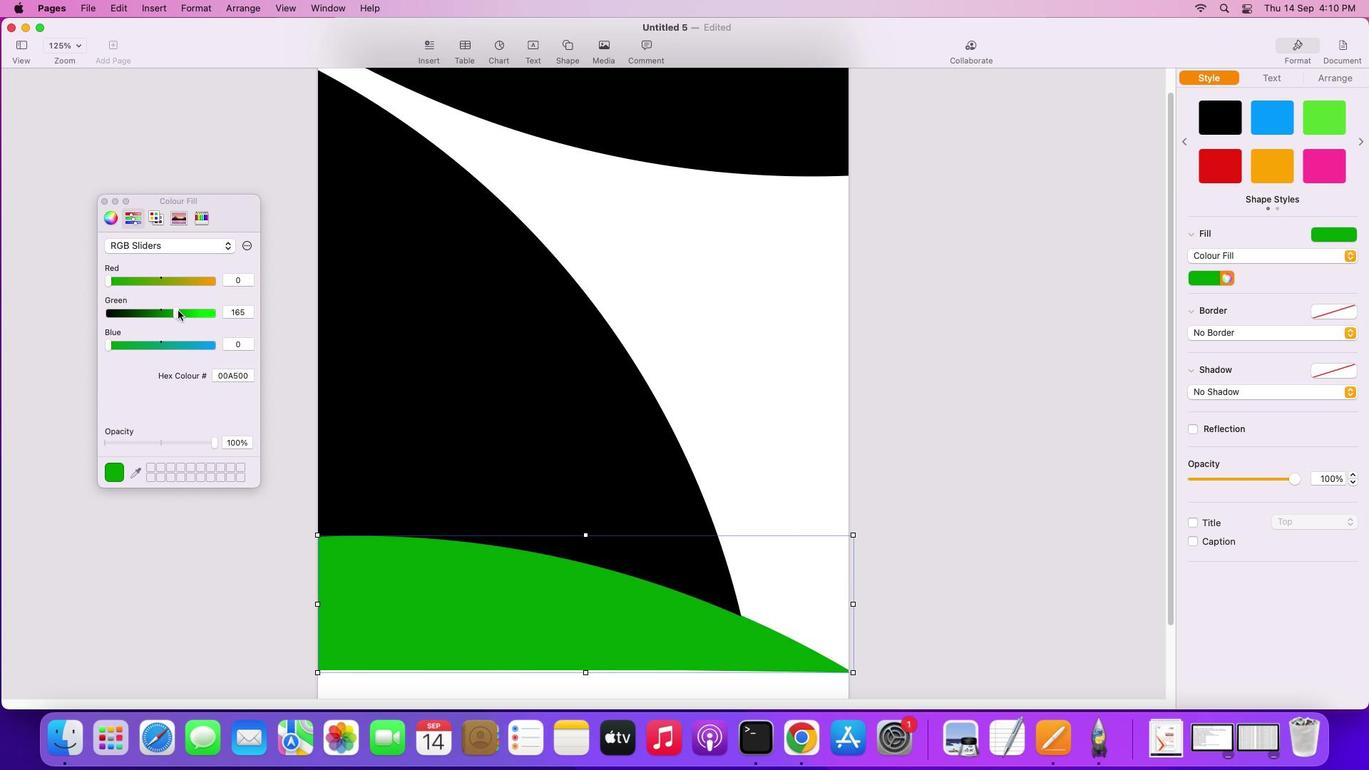 
Action: Mouse moved to (177, 311)
Screenshot: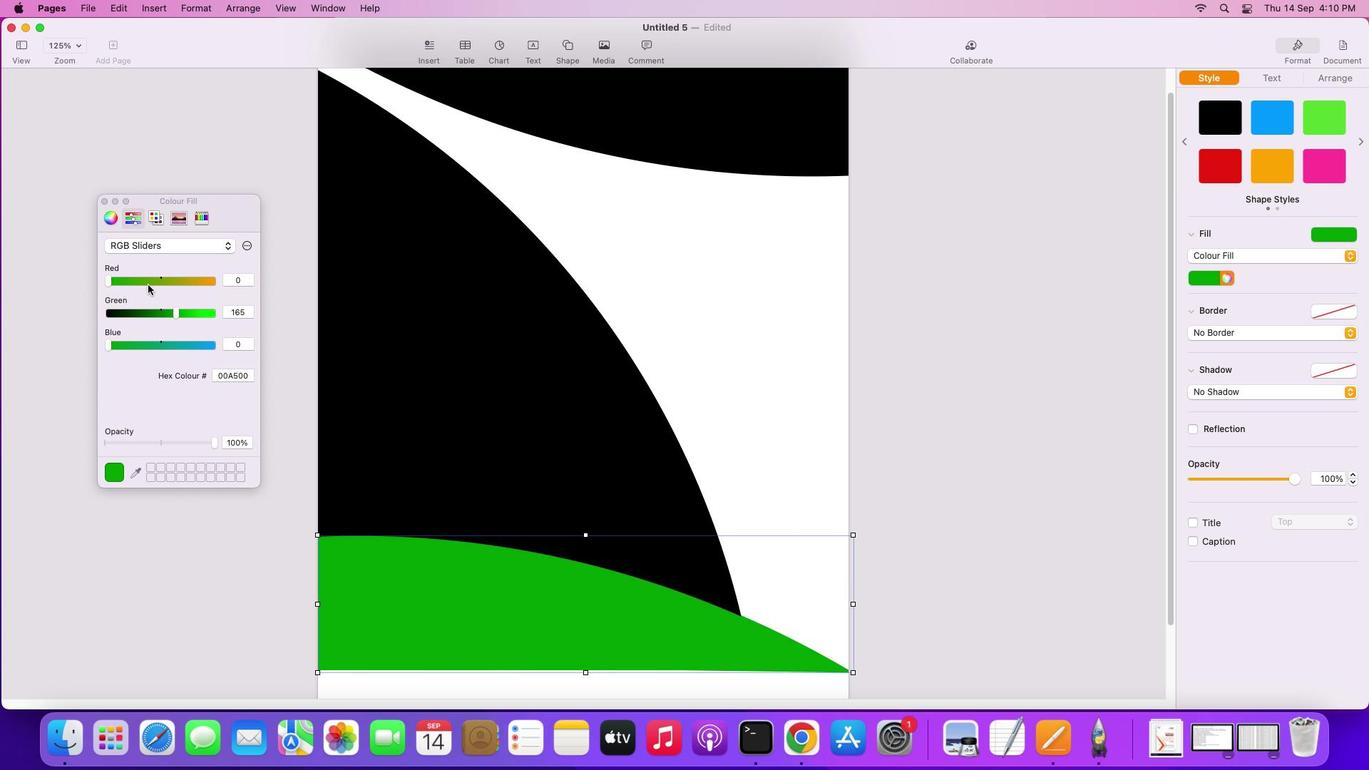 
Action: Mouse pressed left at (177, 311)
Screenshot: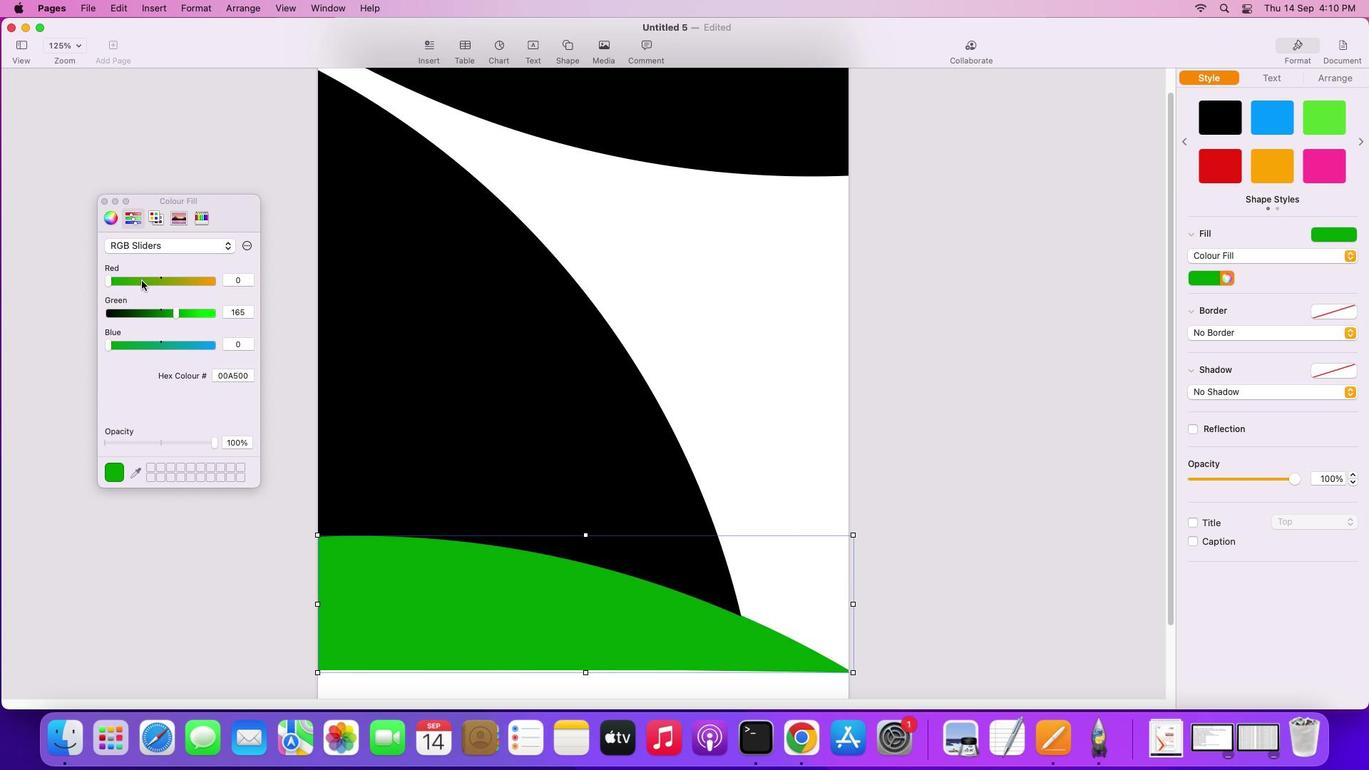 
Action: Mouse moved to (124, 280)
Screenshot: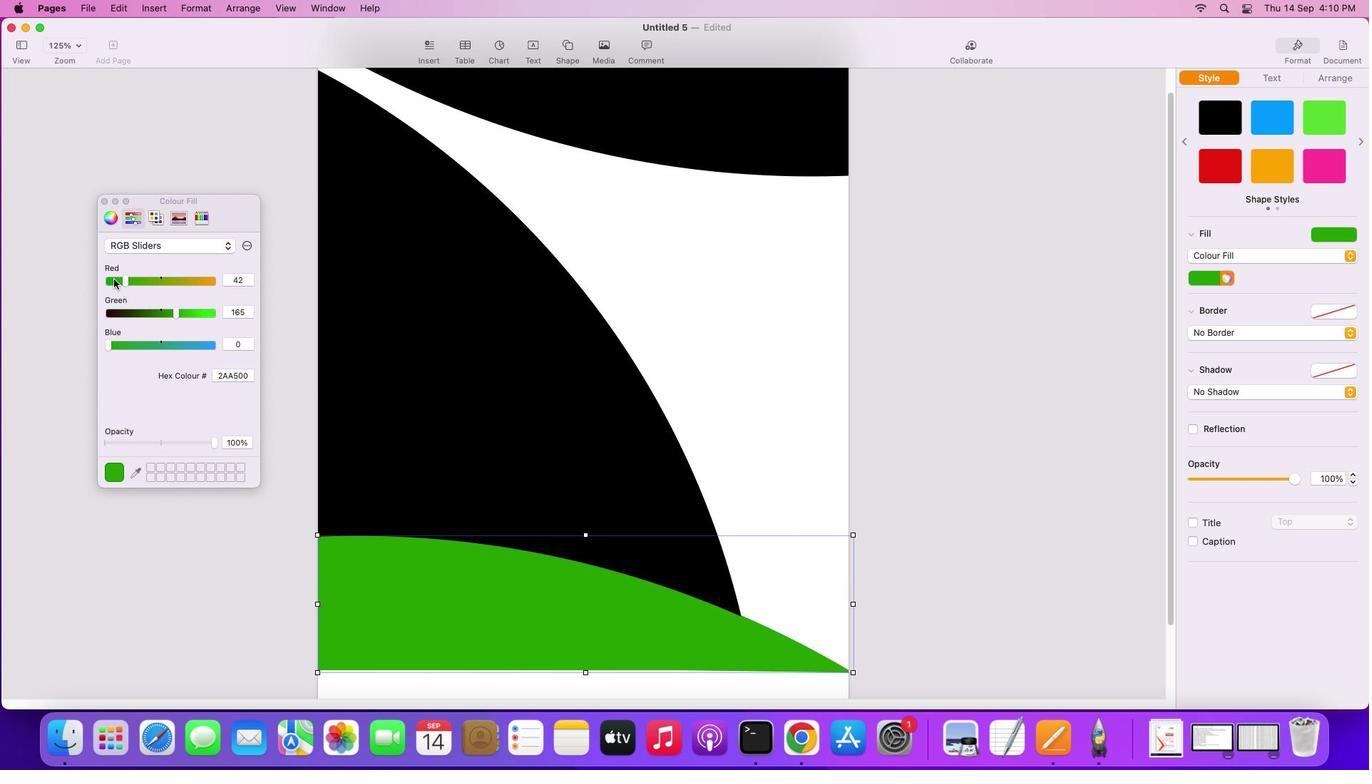 
Action: Mouse pressed left at (124, 280)
Screenshot: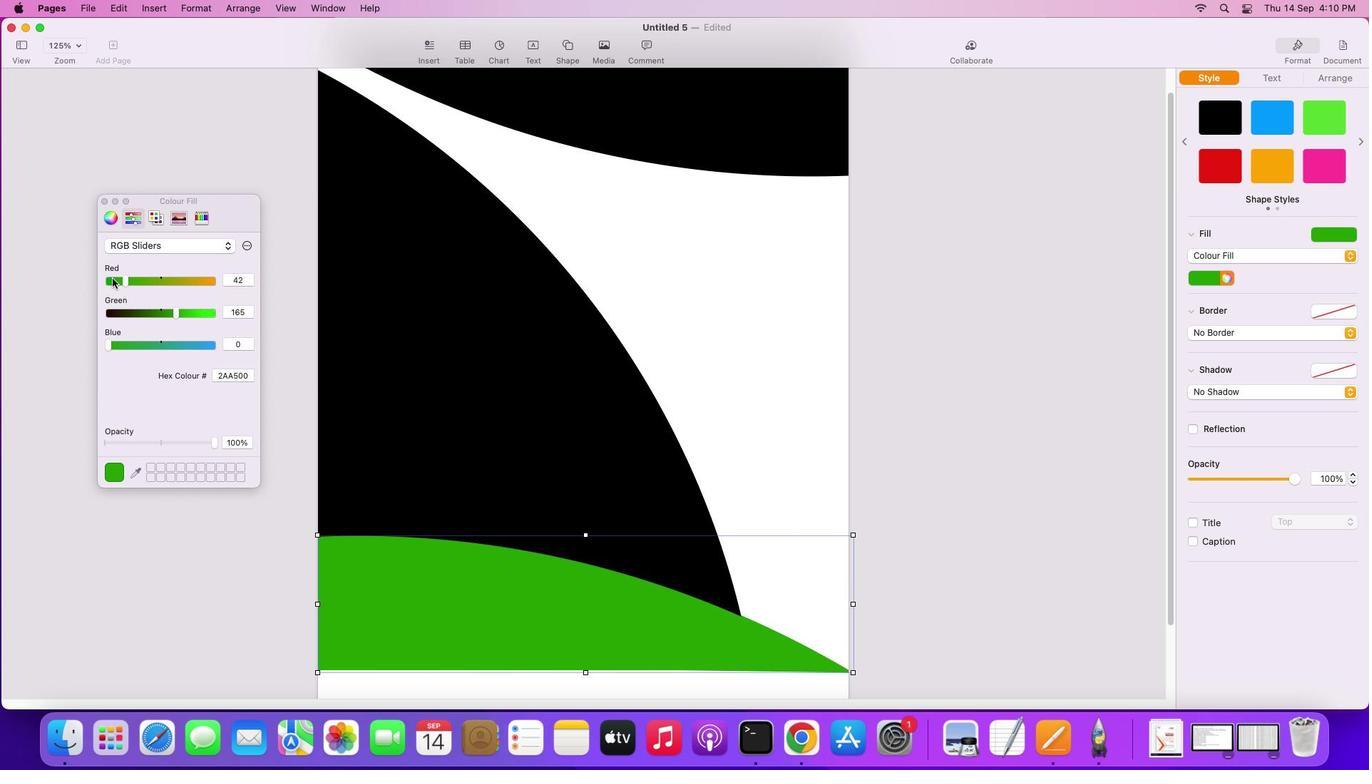 
Action: Mouse moved to (120, 278)
Screenshot: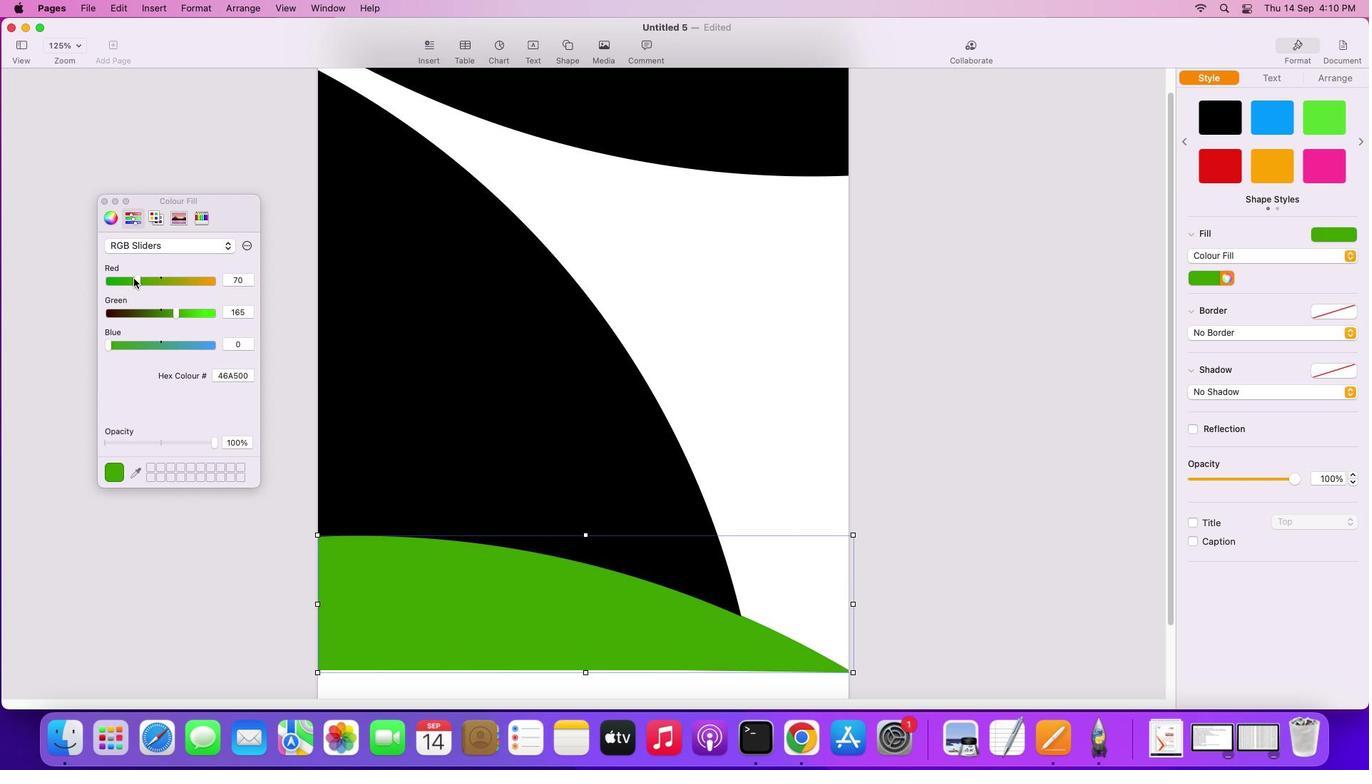 
Action: Mouse pressed left at (120, 278)
Screenshot: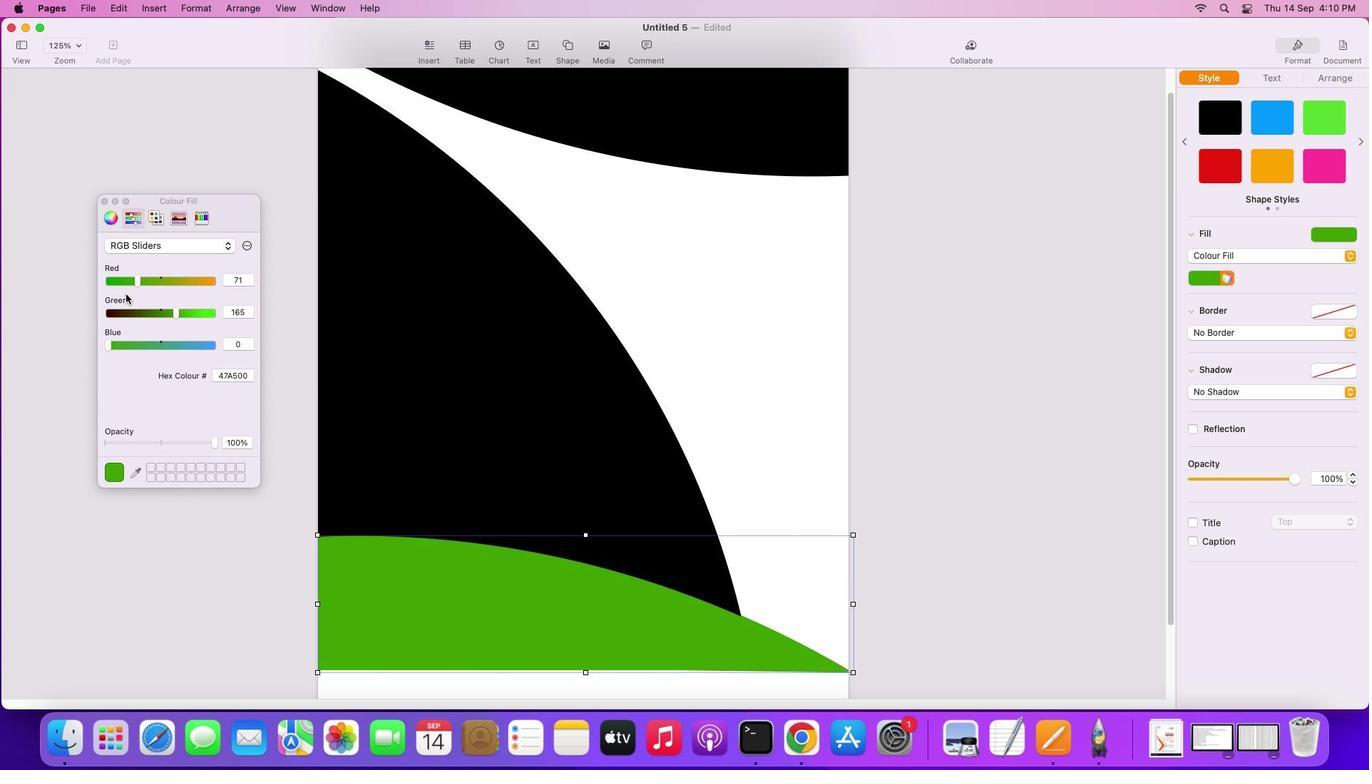 
Action: Mouse moved to (116, 345)
Screenshot: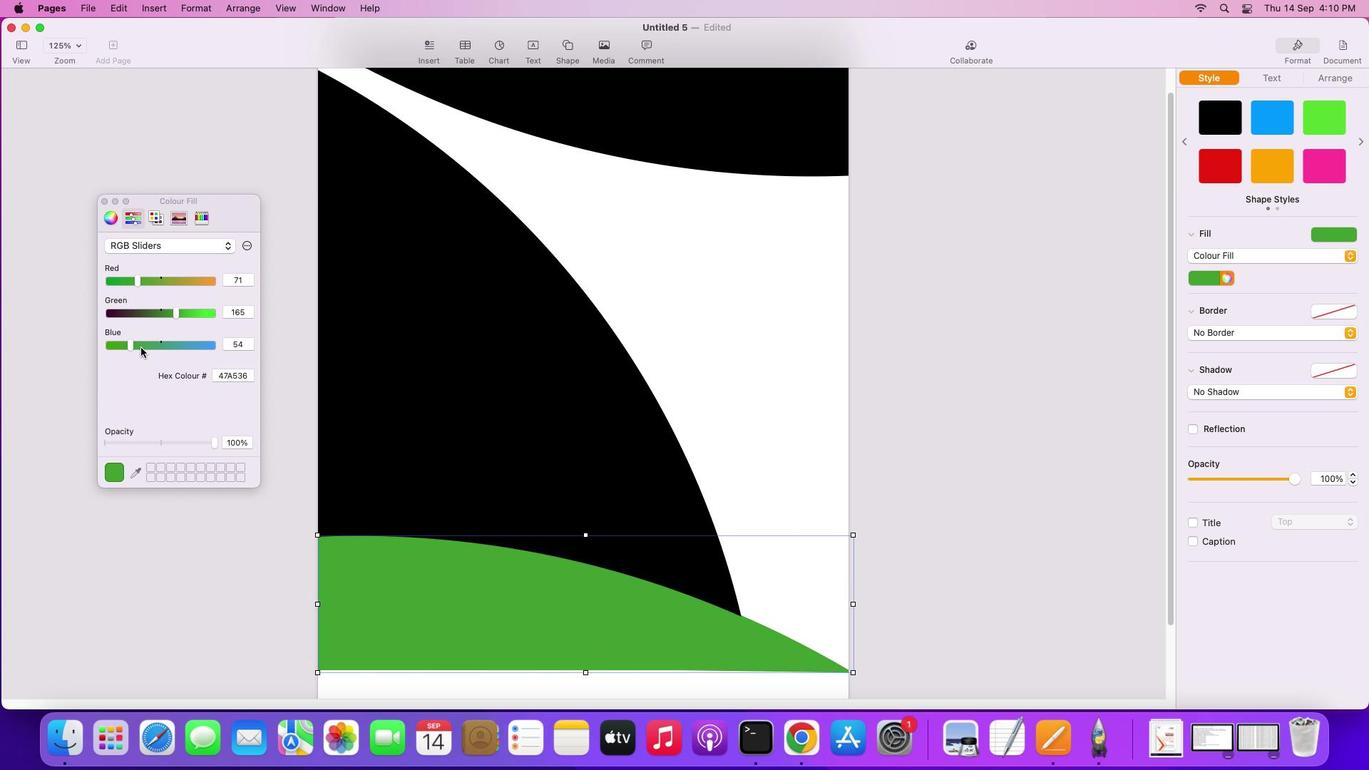 
Action: Mouse pressed left at (116, 345)
Screenshot: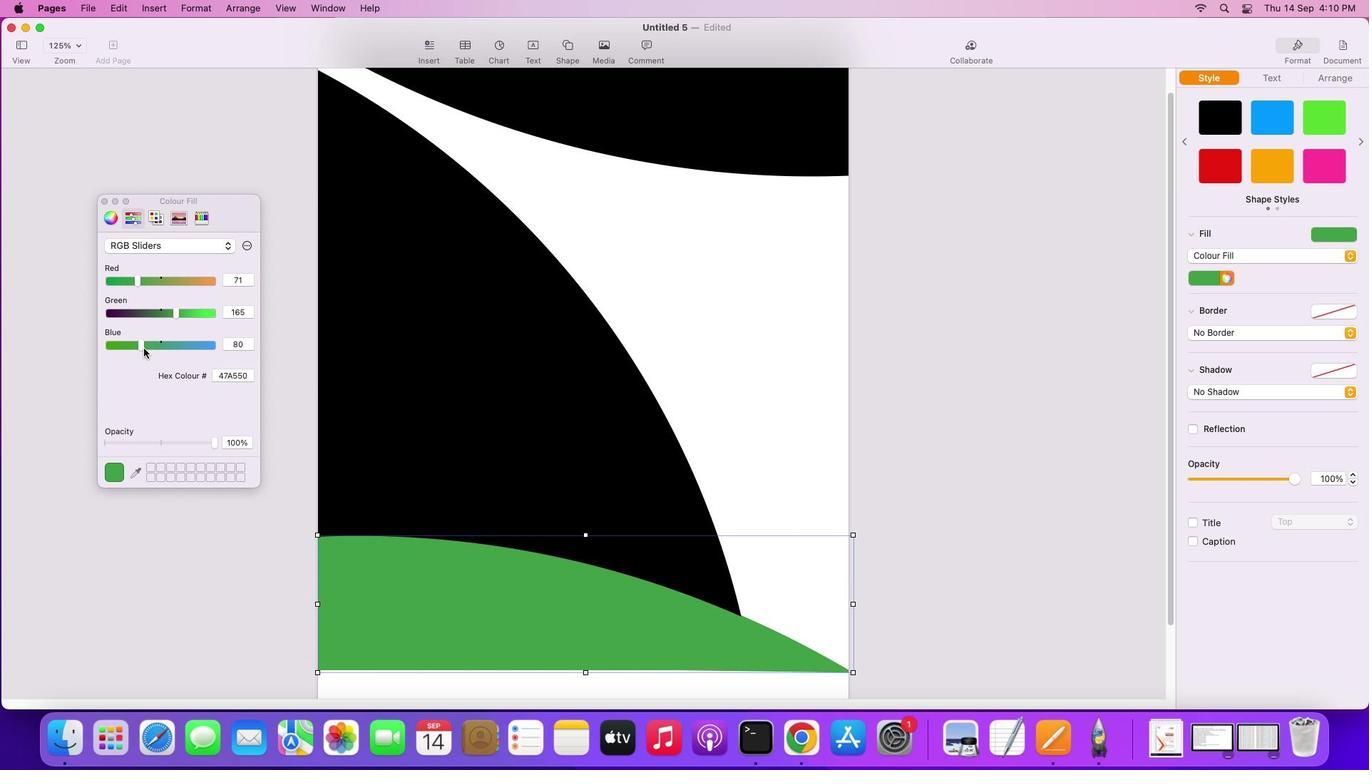 
Action: Mouse moved to (176, 311)
Screenshot: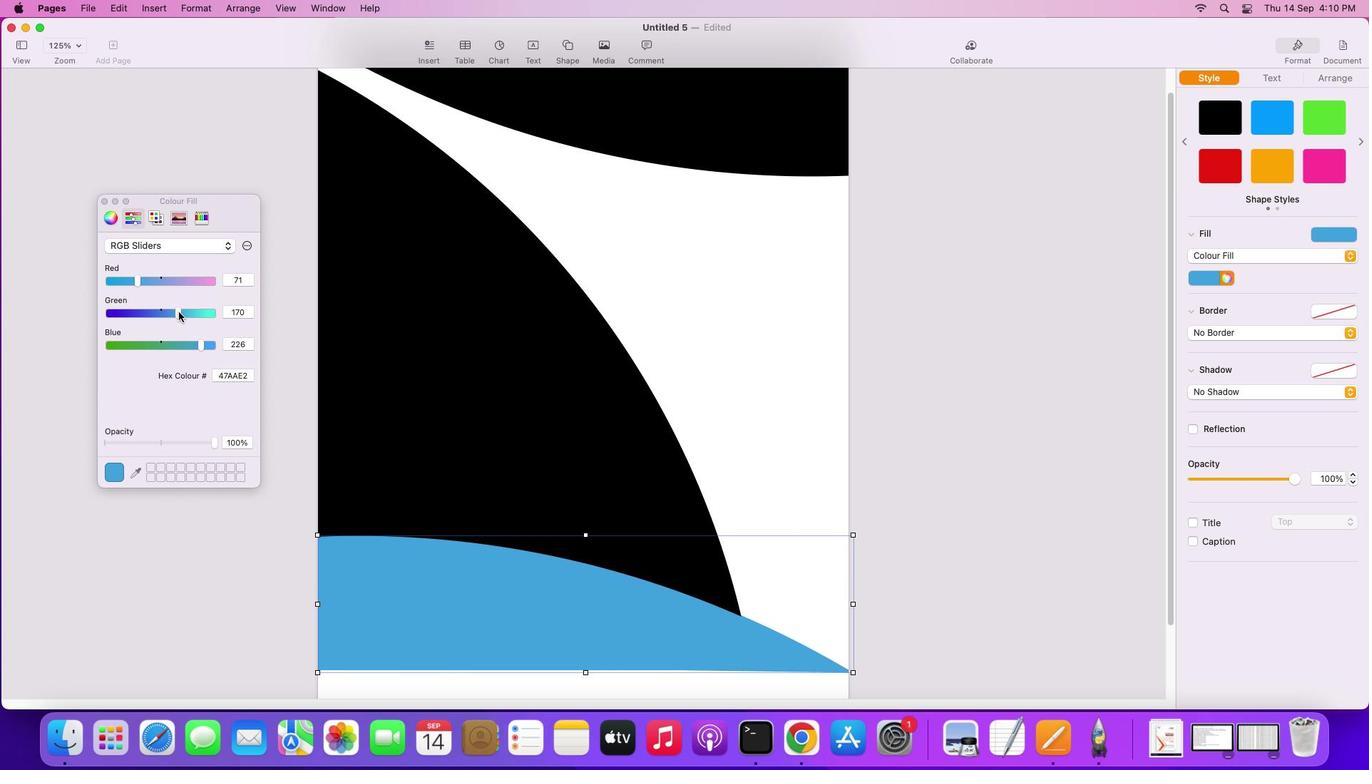 
Action: Mouse pressed left at (176, 311)
Screenshot: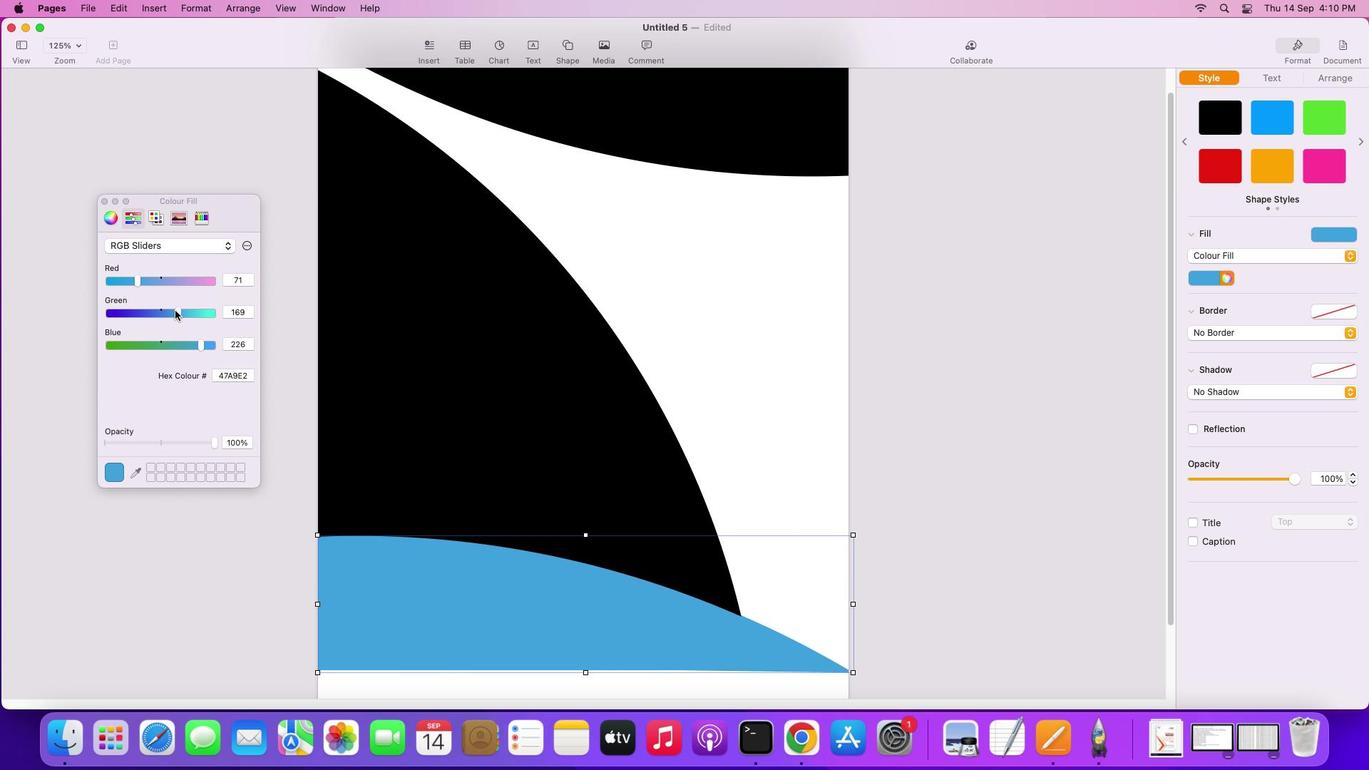 
Action: Mouse moved to (122, 278)
Screenshot: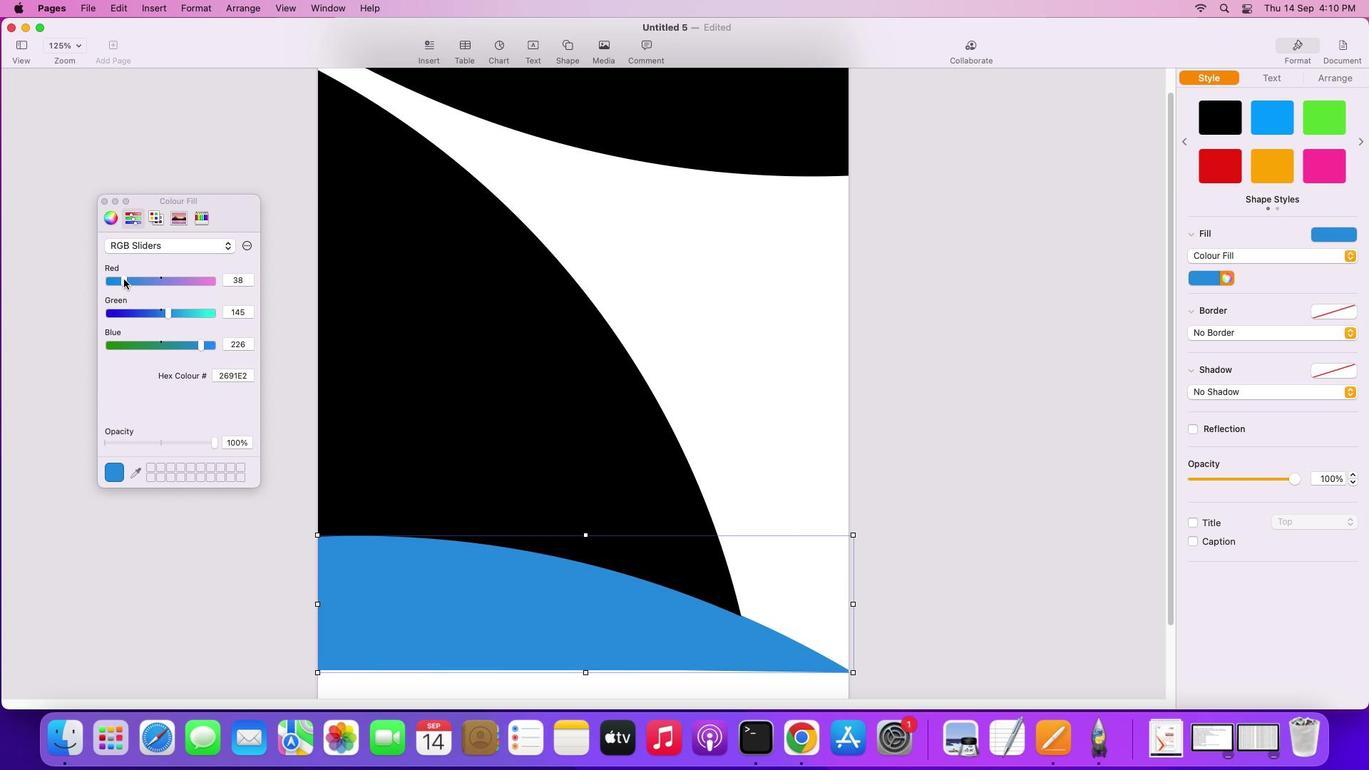 
Action: Mouse pressed left at (122, 278)
Screenshot: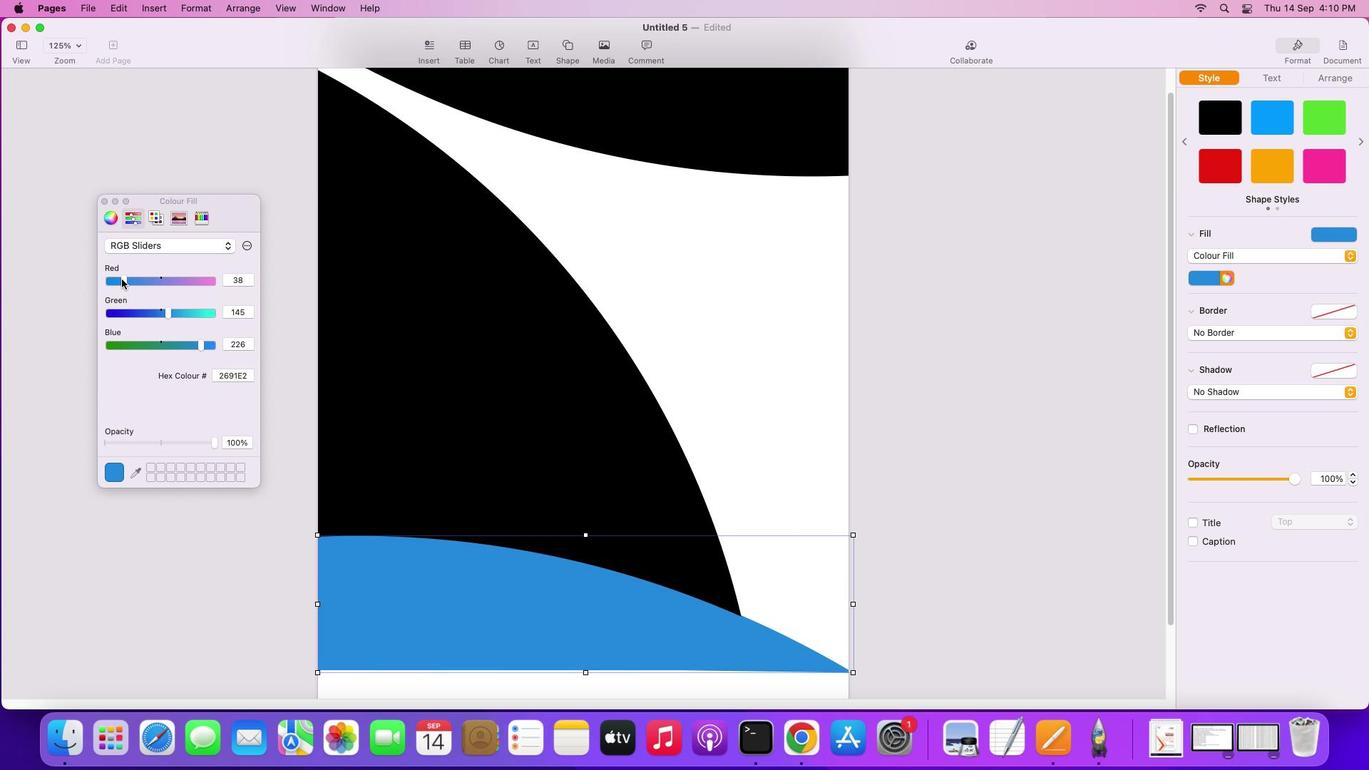 
Action: Mouse moved to (114, 278)
Screenshot: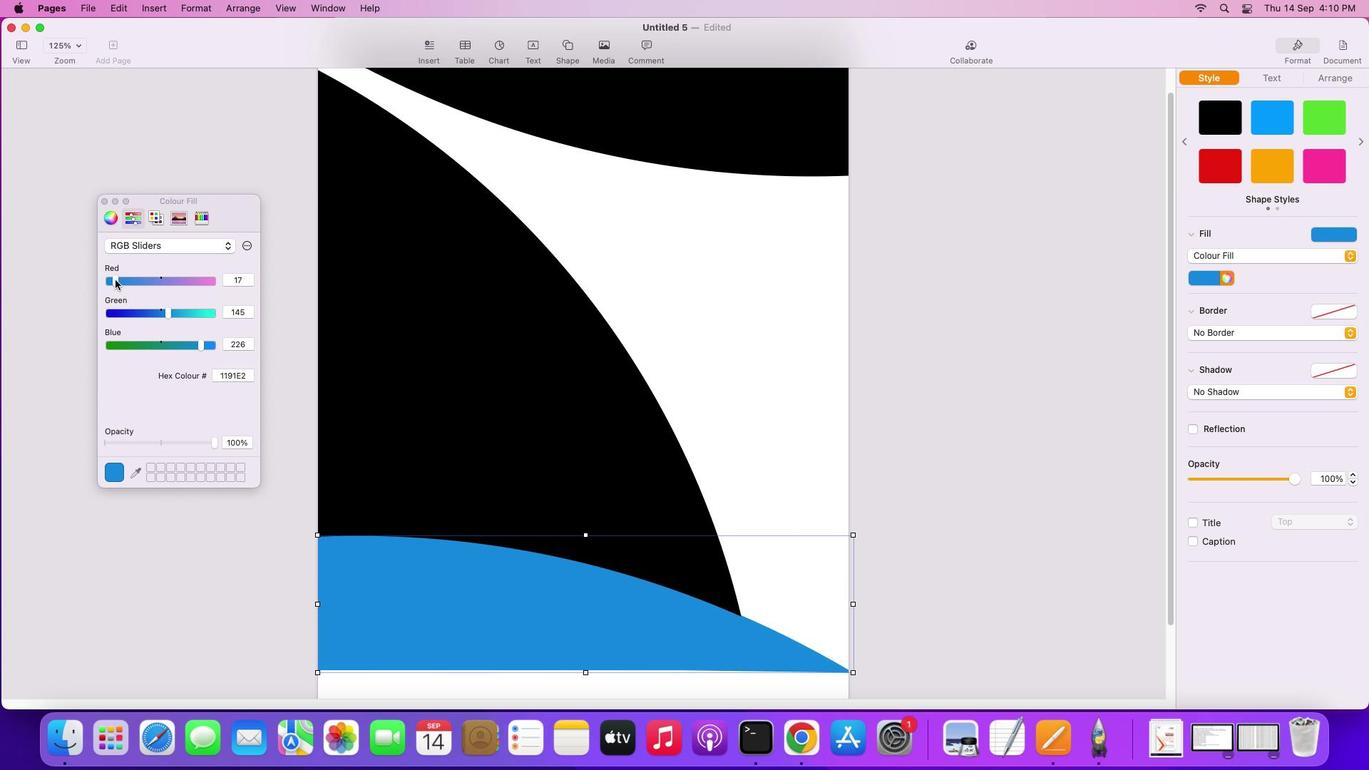 
Action: Mouse pressed left at (114, 278)
Screenshot: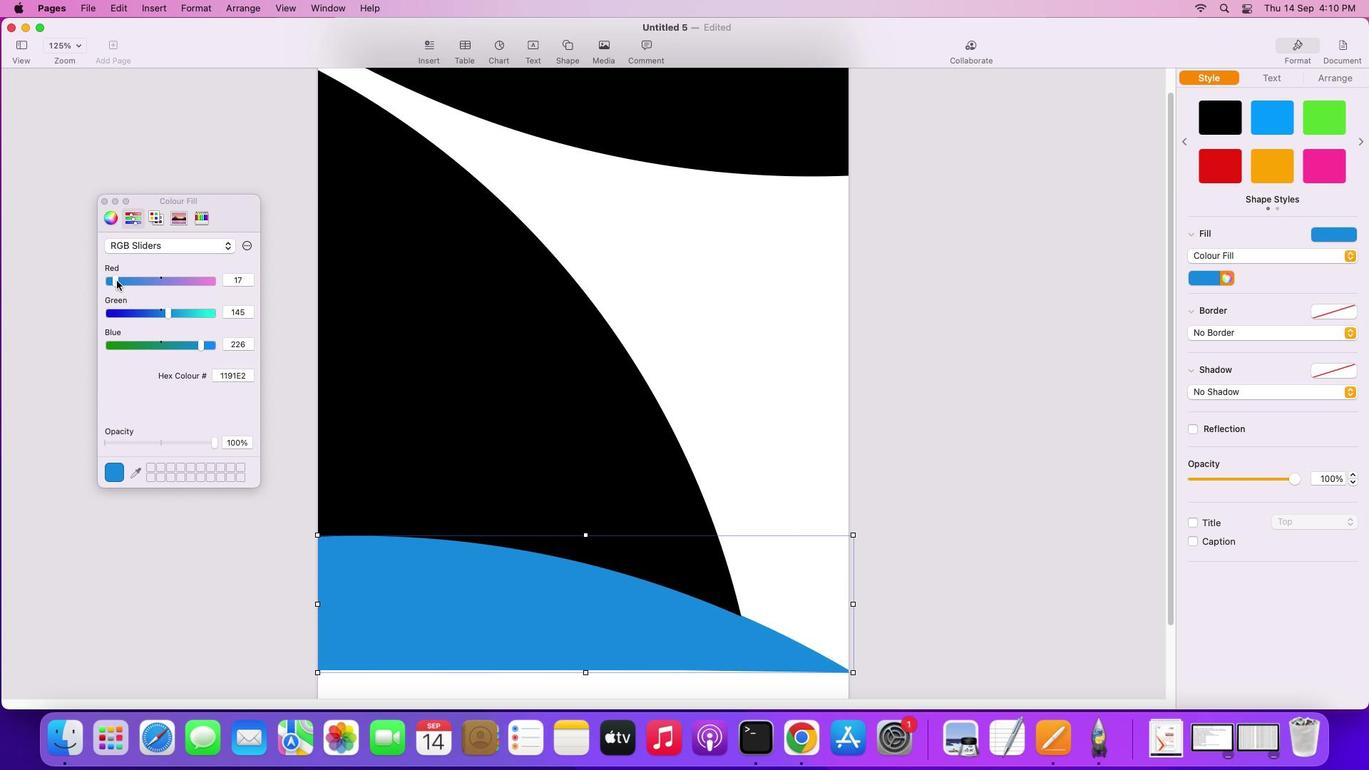
Action: Mouse moved to (1361, 141)
Screenshot: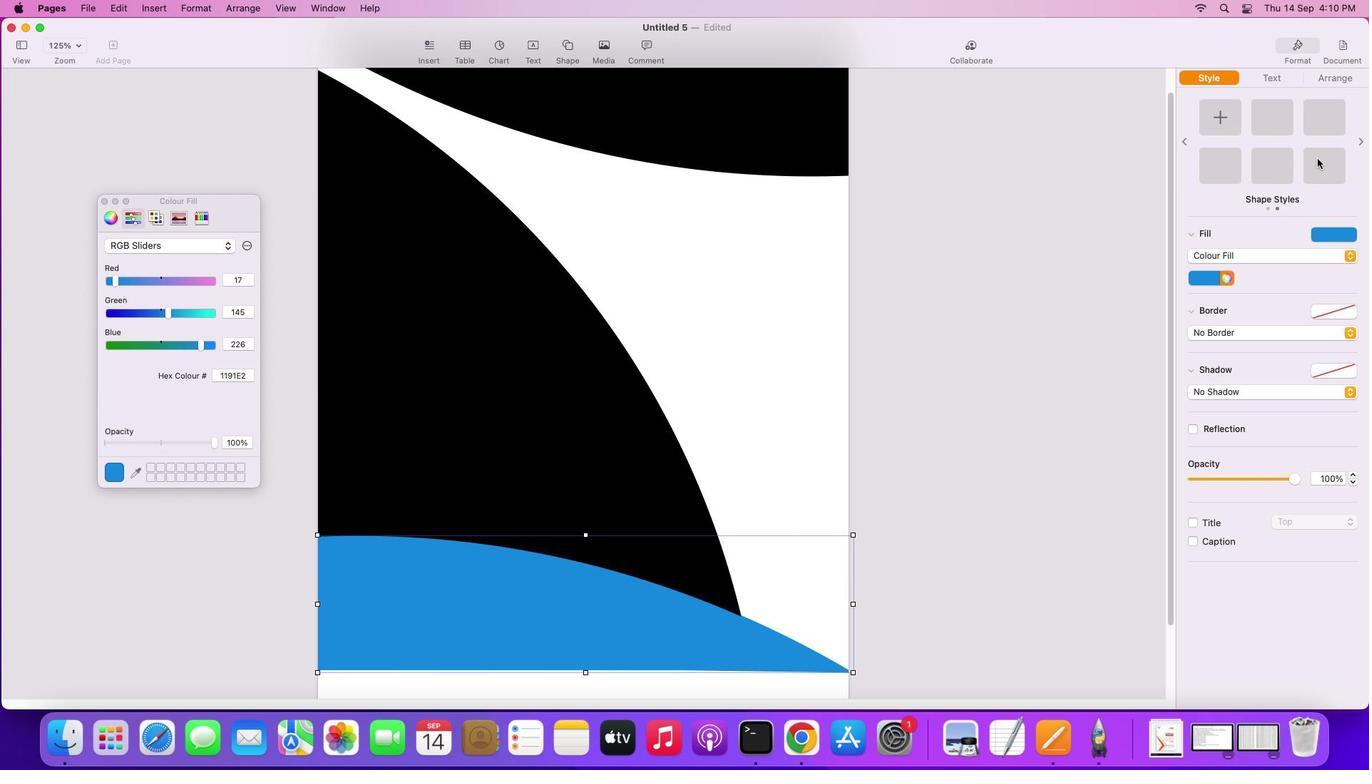 
Action: Mouse pressed left at (1361, 141)
Screenshot: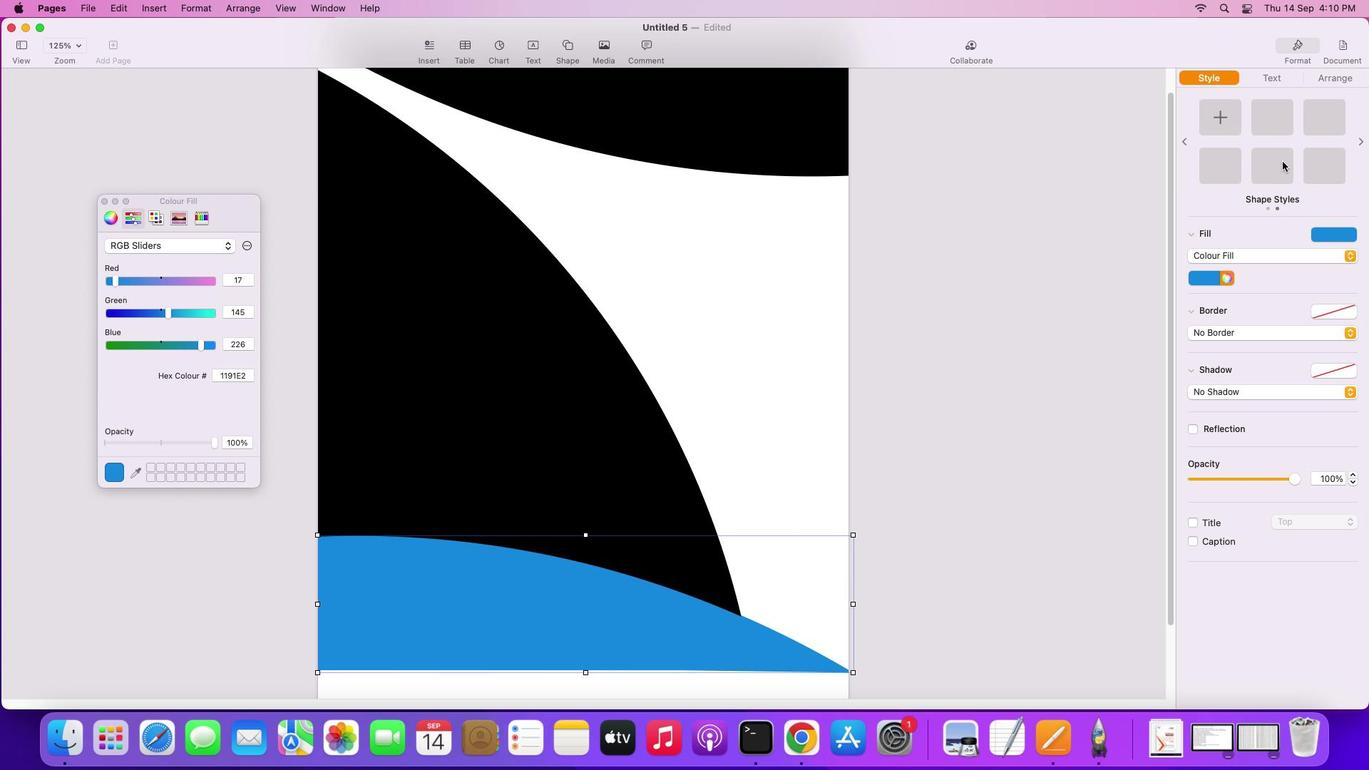 
Action: Mouse moved to (1225, 121)
Screenshot: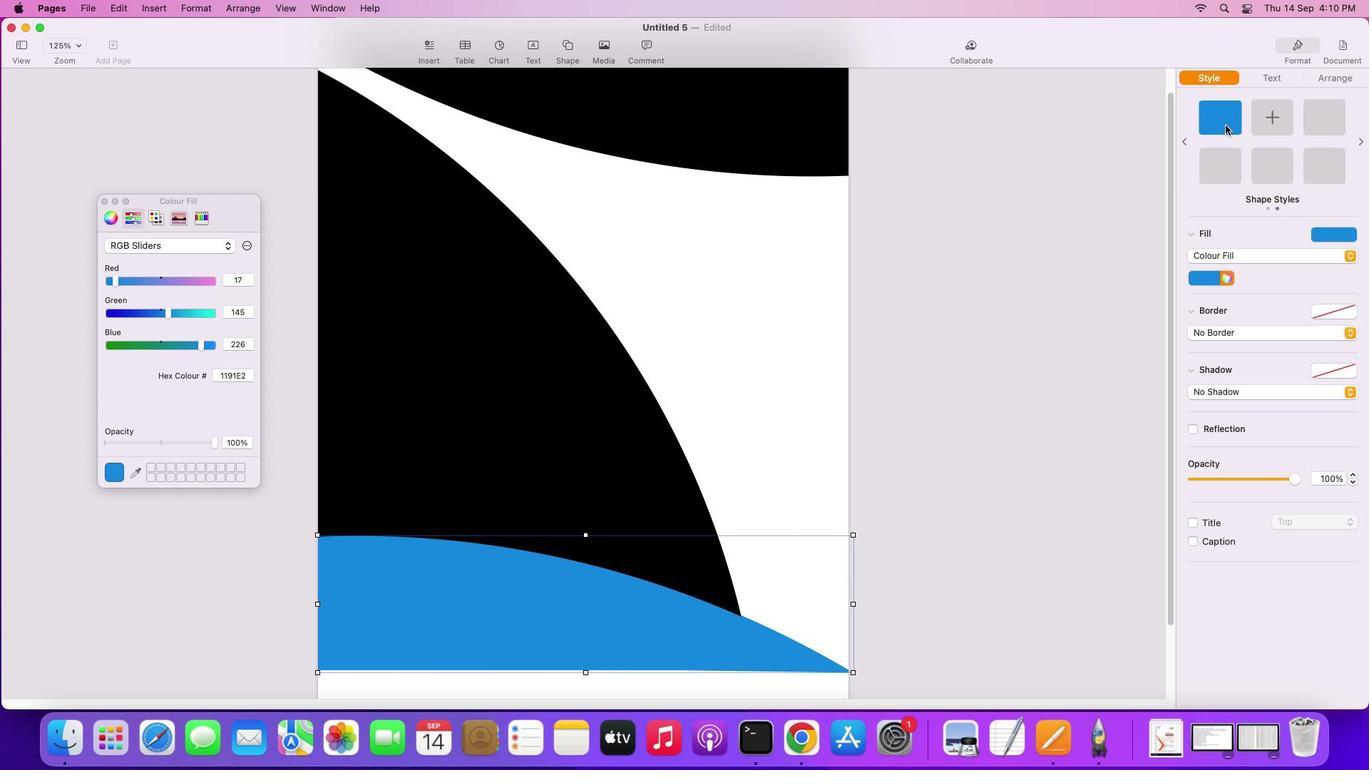 
Action: Mouse pressed left at (1225, 121)
Screenshot: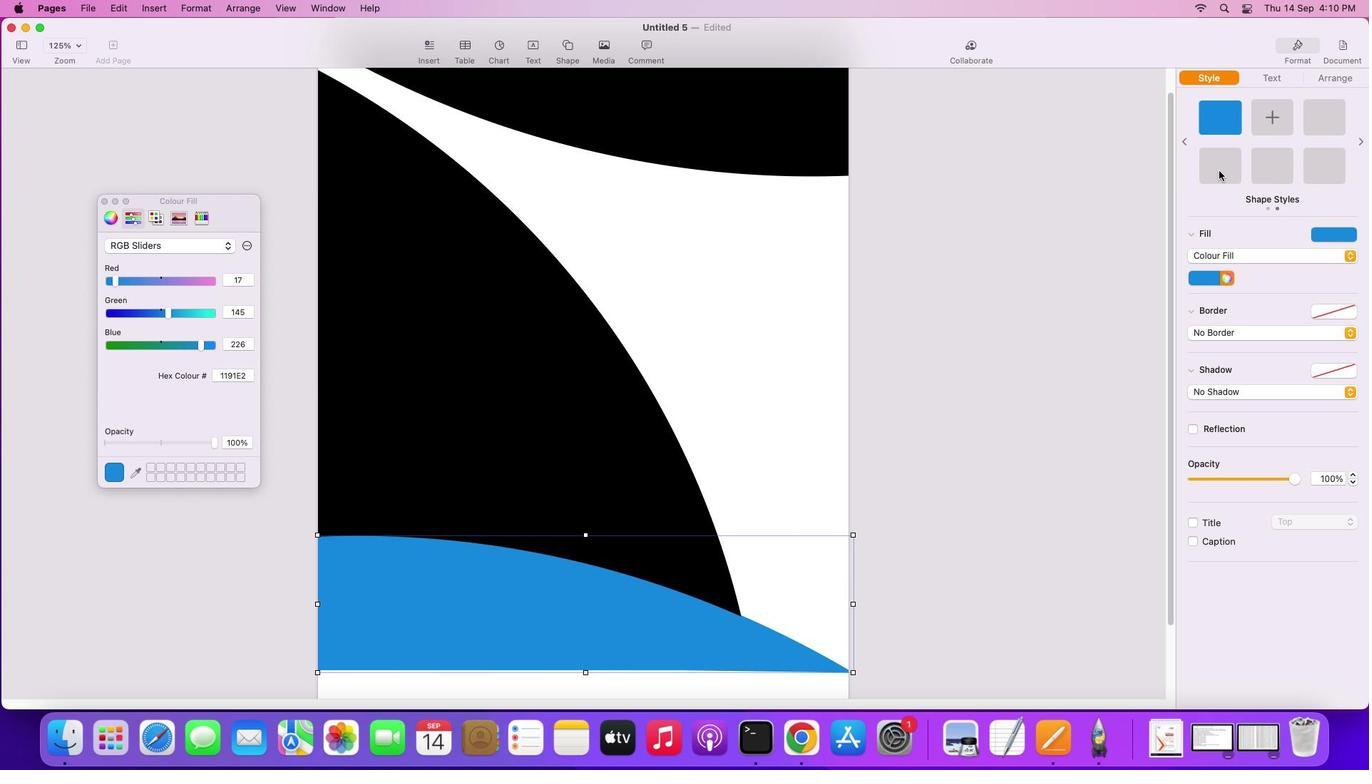 
Action: Mouse moved to (480, 334)
Screenshot: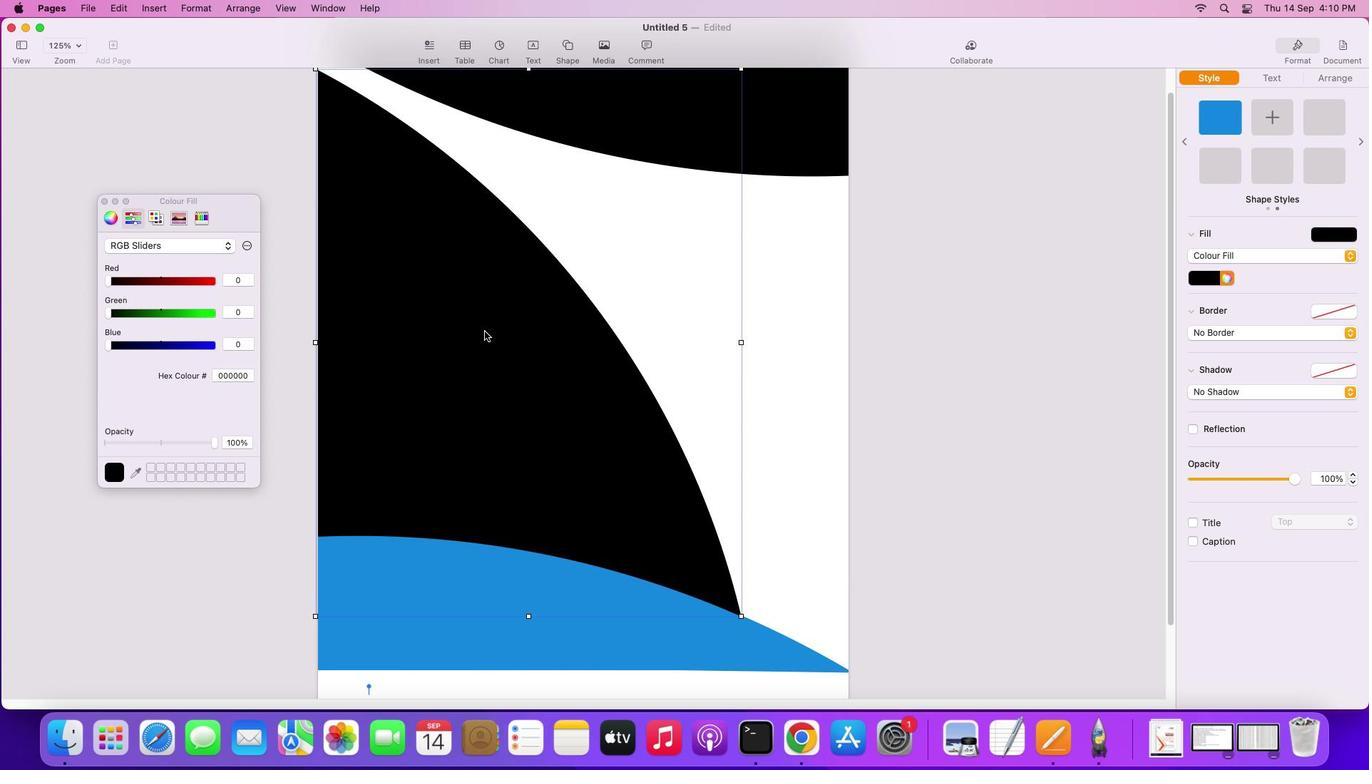 
Action: Mouse pressed left at (480, 334)
Screenshot: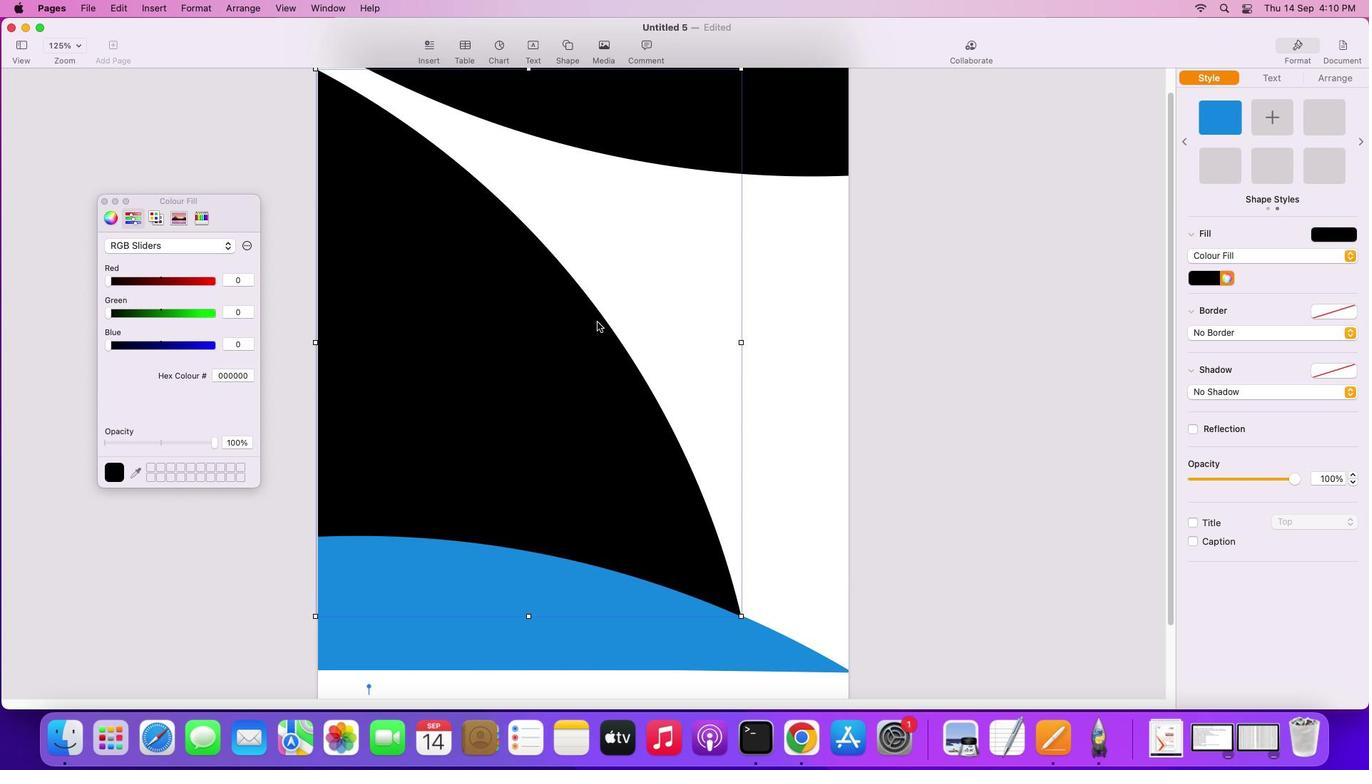 
Action: Mouse moved to (1184, 137)
Screenshot: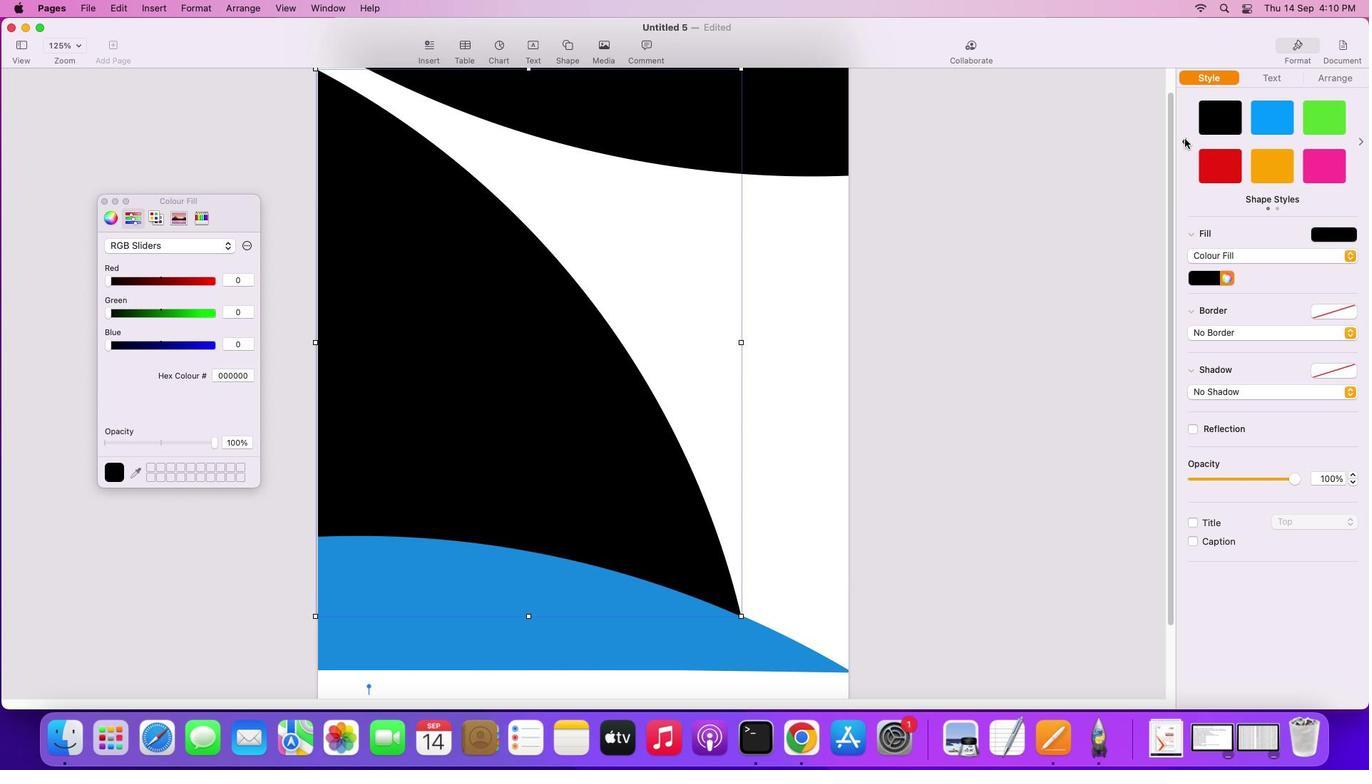 
Action: Mouse pressed left at (1184, 137)
Screenshot: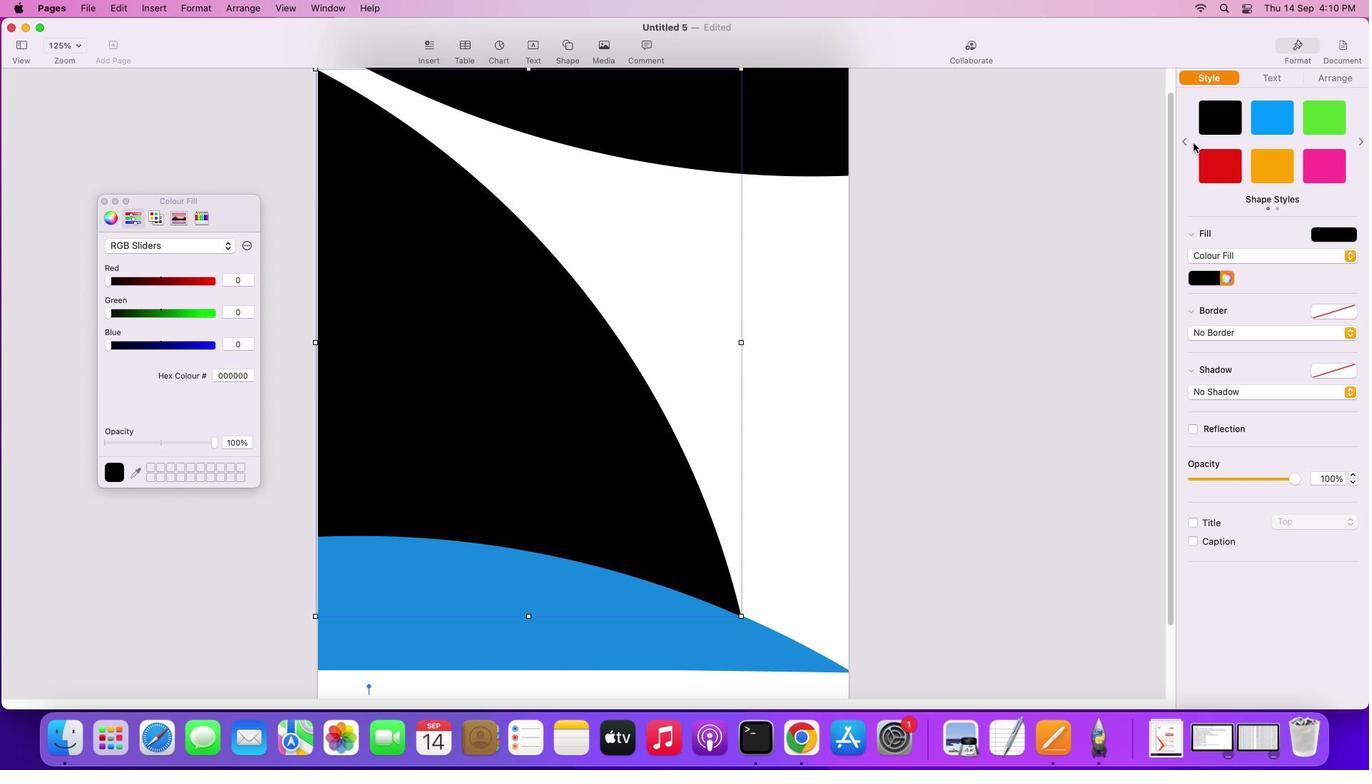 
Action: Mouse moved to (1227, 276)
Screenshot: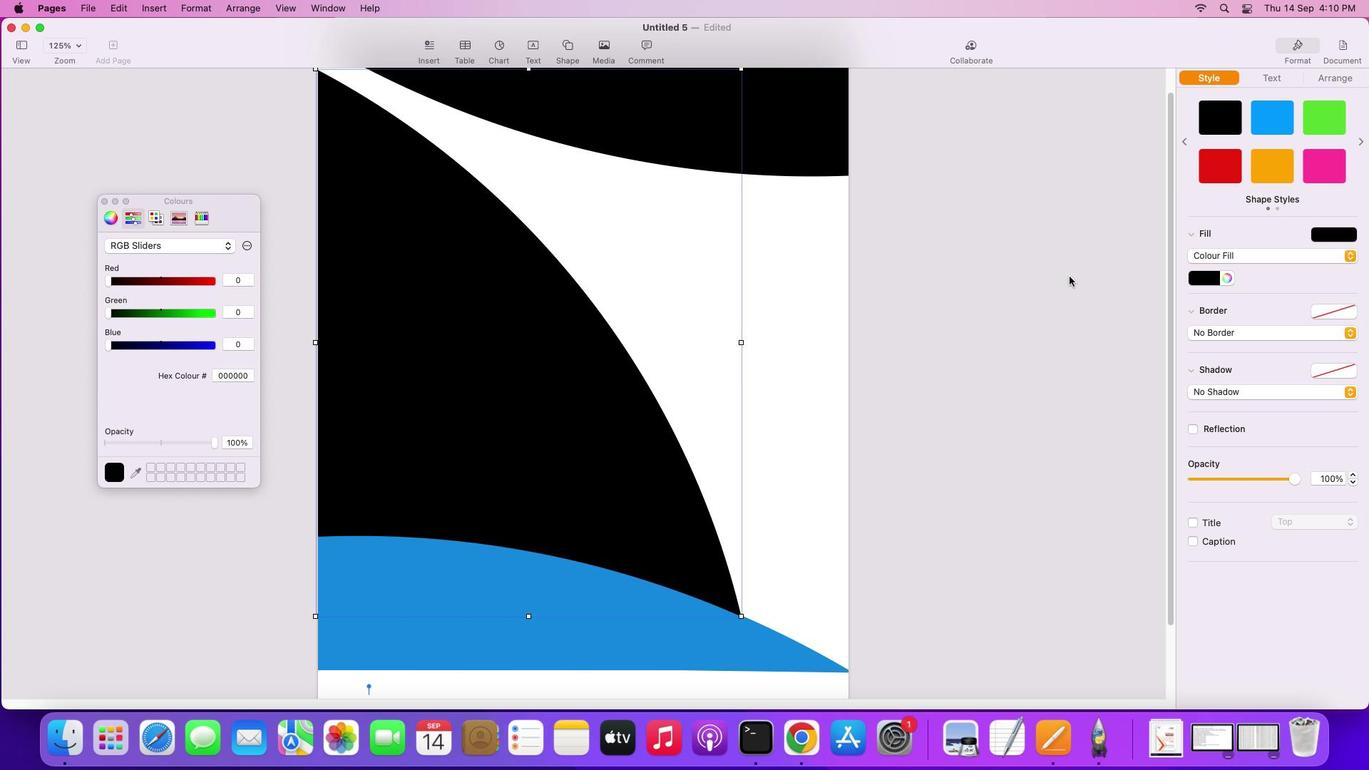 
Action: Mouse pressed left at (1227, 276)
Screenshot: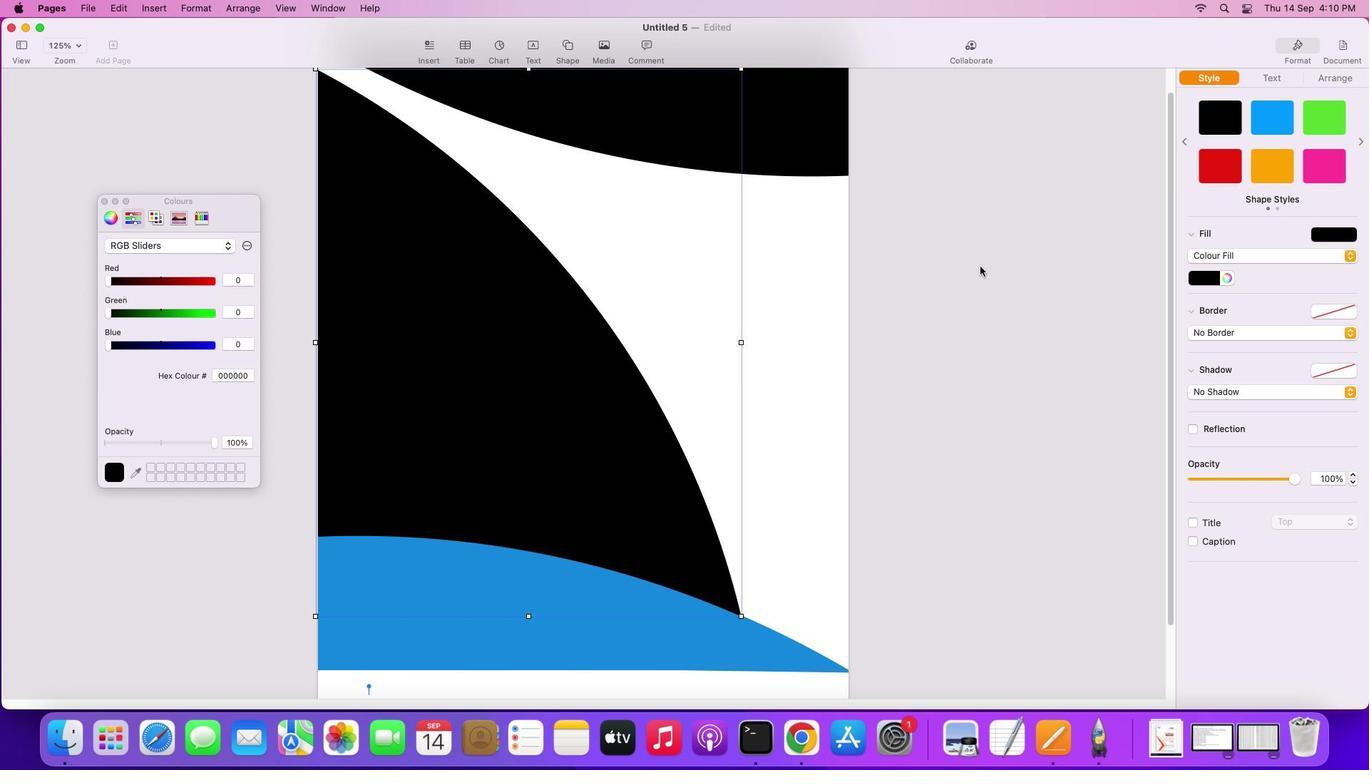 
Action: Mouse moved to (199, 219)
Screenshot: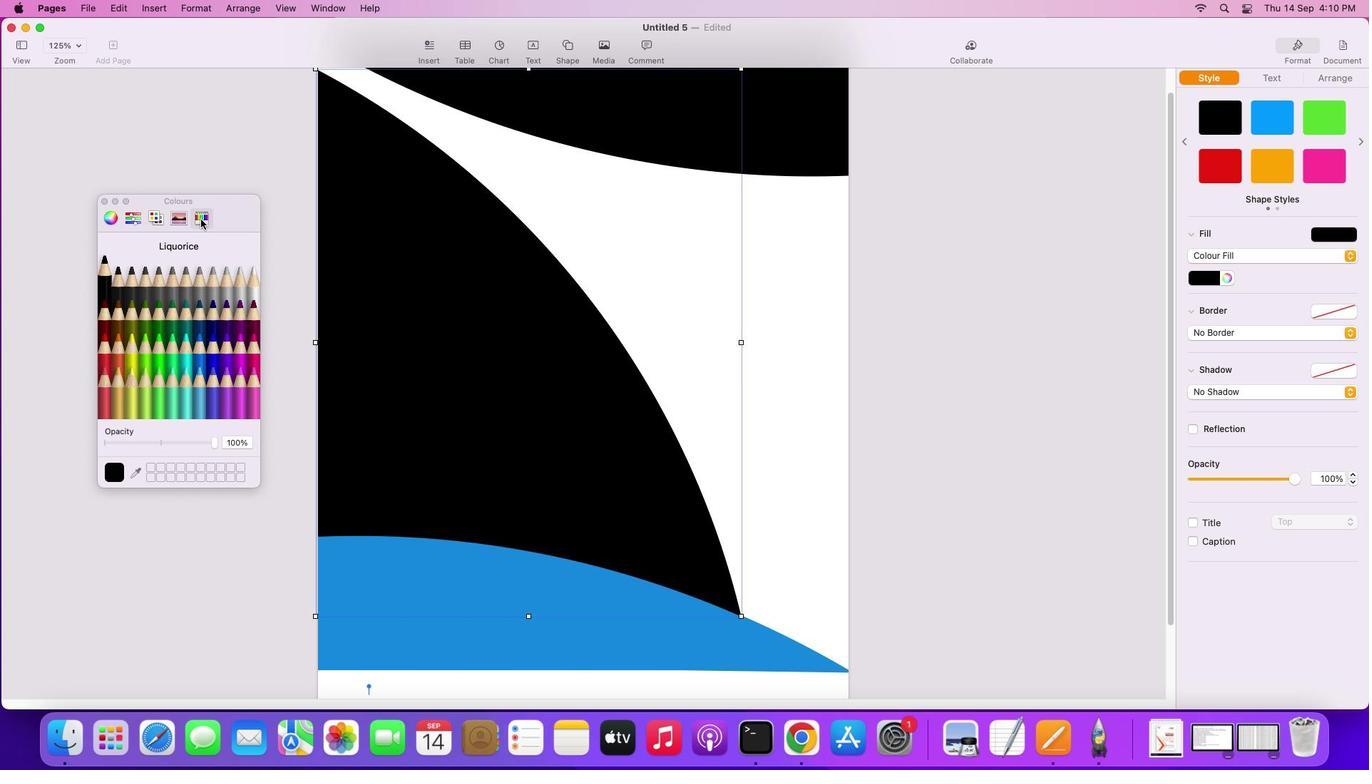 
Action: Mouse pressed left at (199, 219)
Screenshot: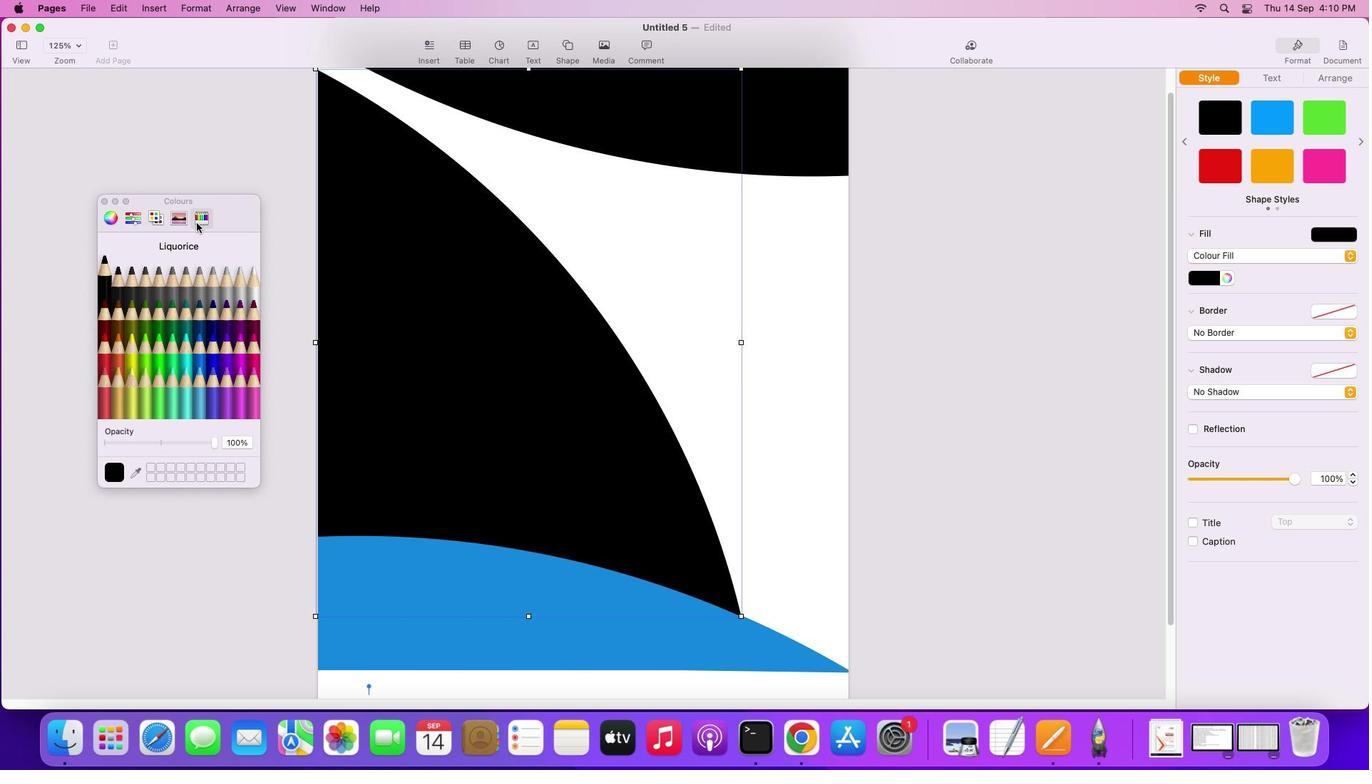 
Action: Mouse moved to (182, 384)
Screenshot: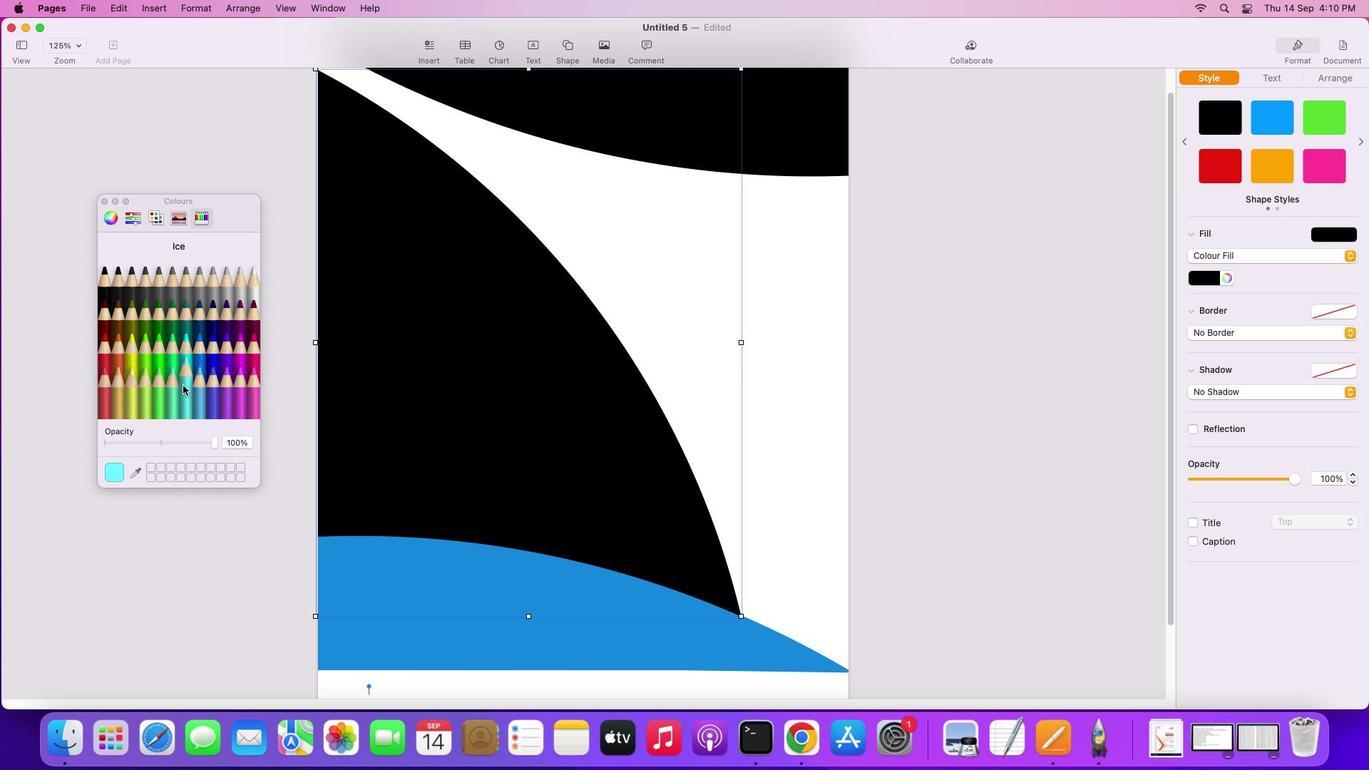 
Action: Mouse pressed left at (182, 384)
Screenshot: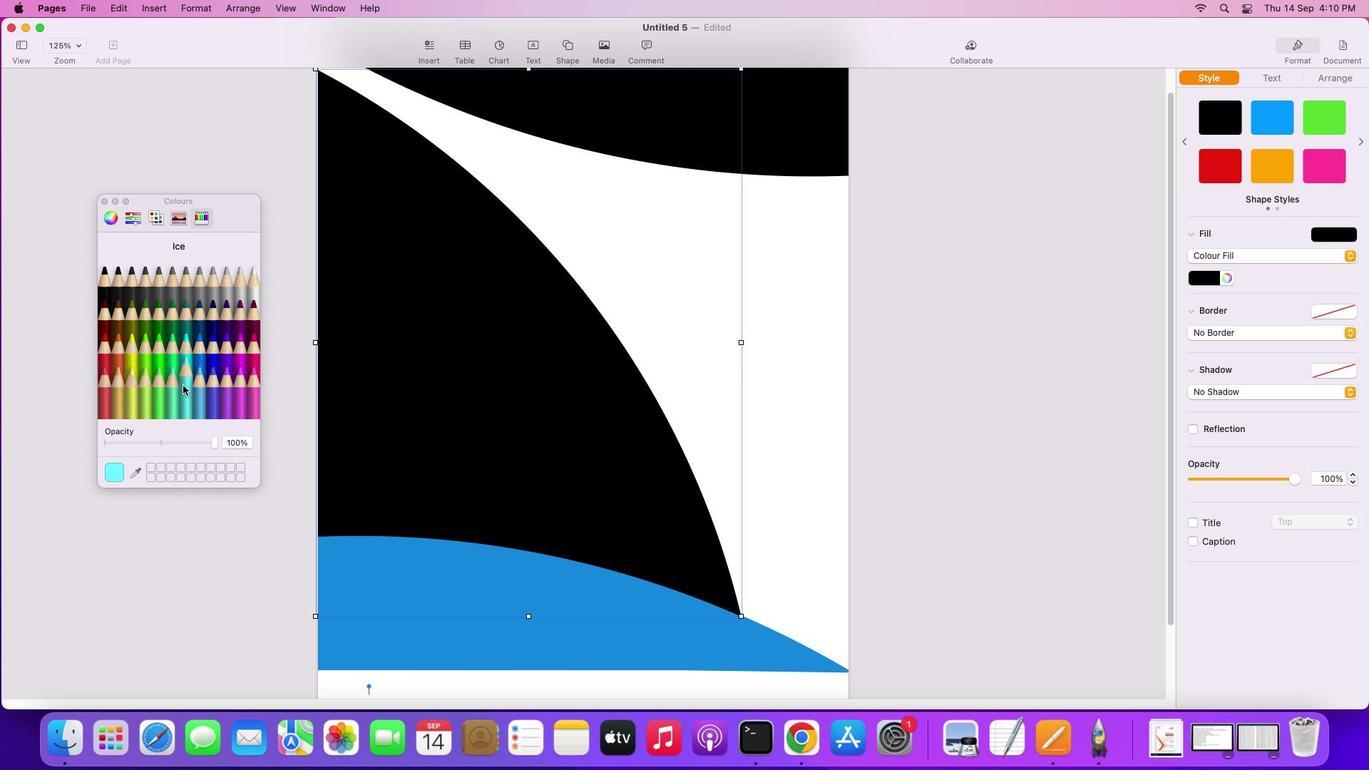 
Action: Mouse moved to (185, 384)
Screenshot: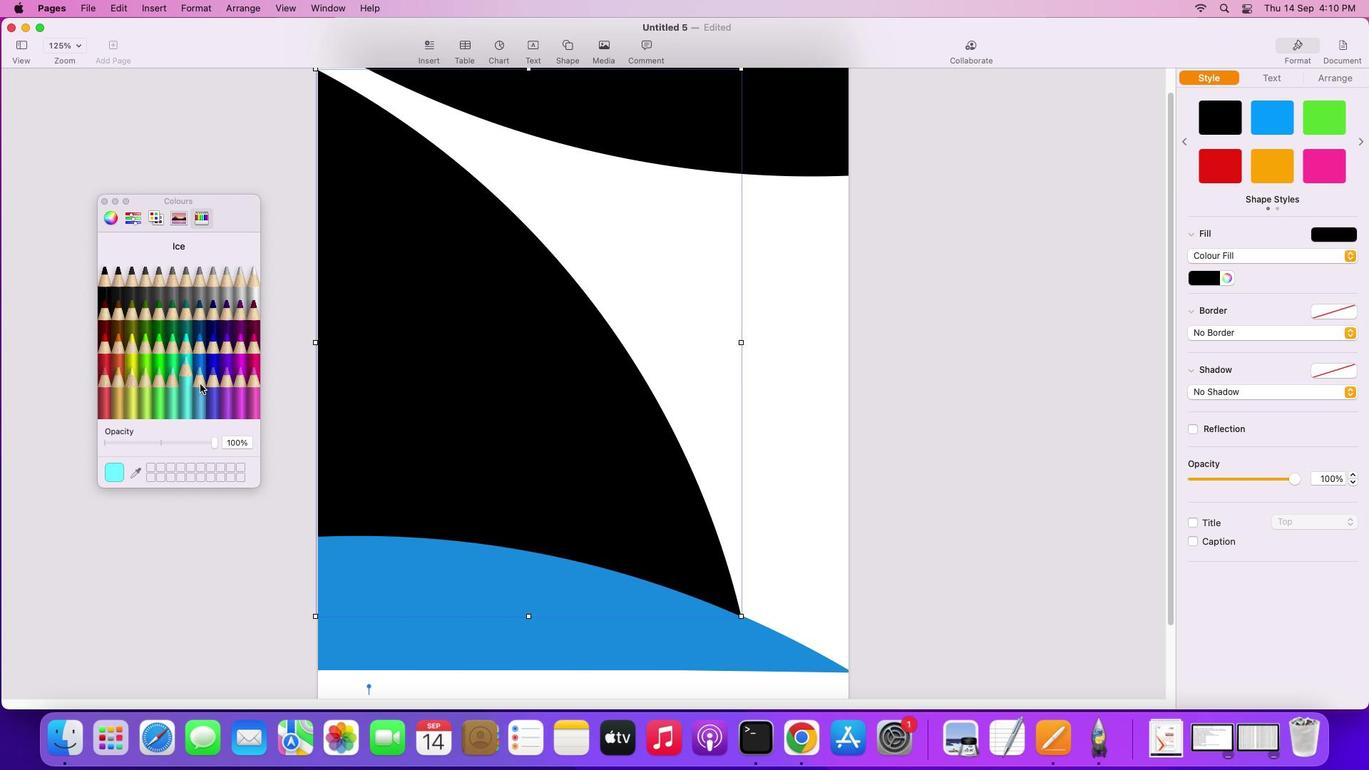 
Action: Mouse pressed left at (185, 384)
Screenshot: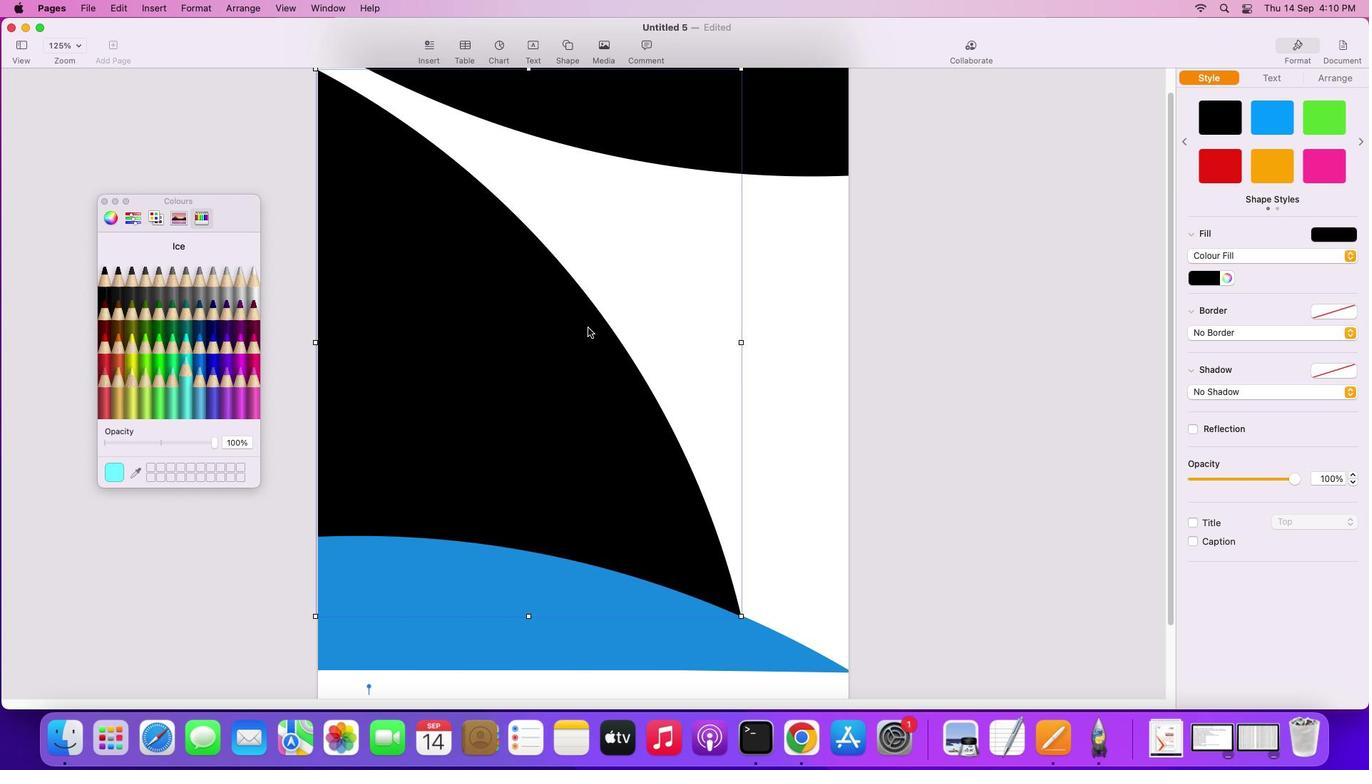 
Action: Mouse moved to (529, 336)
Screenshot: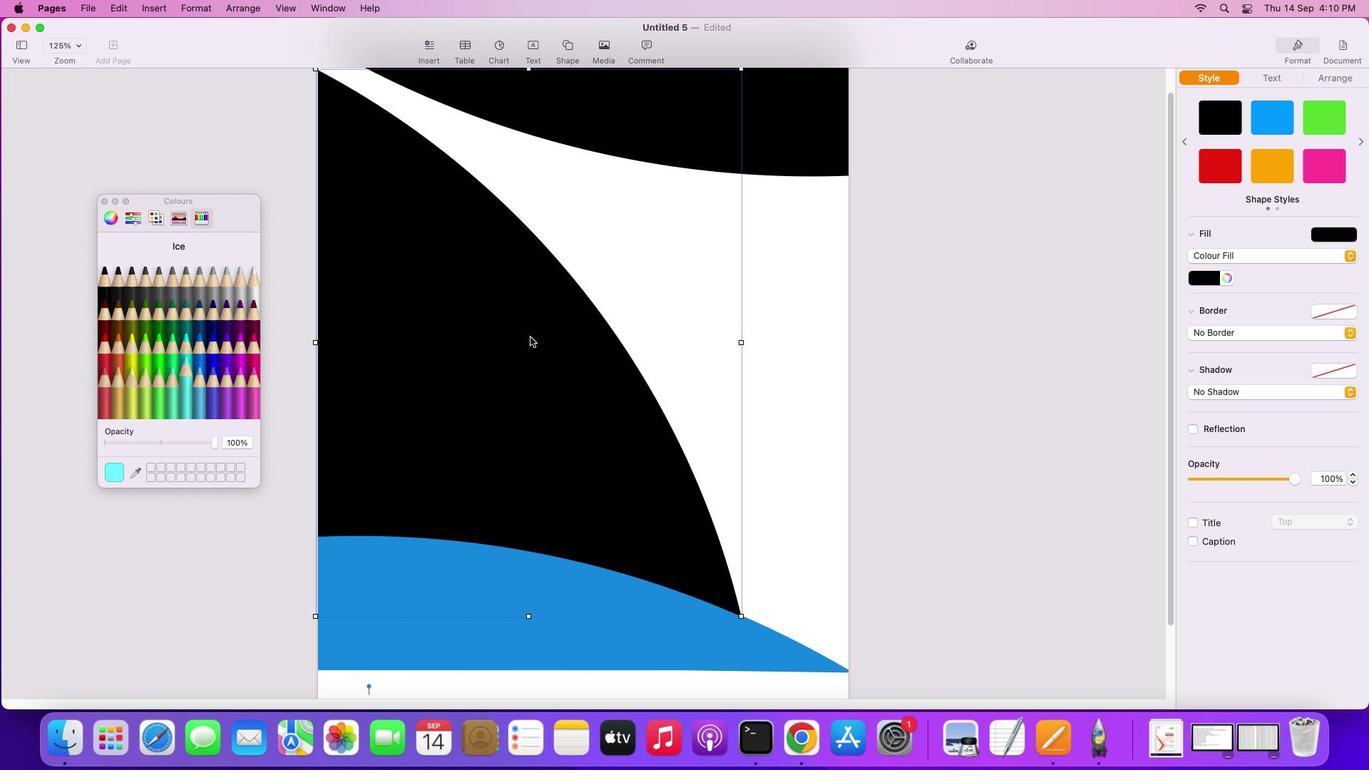 
Action: Mouse pressed left at (529, 336)
Screenshot: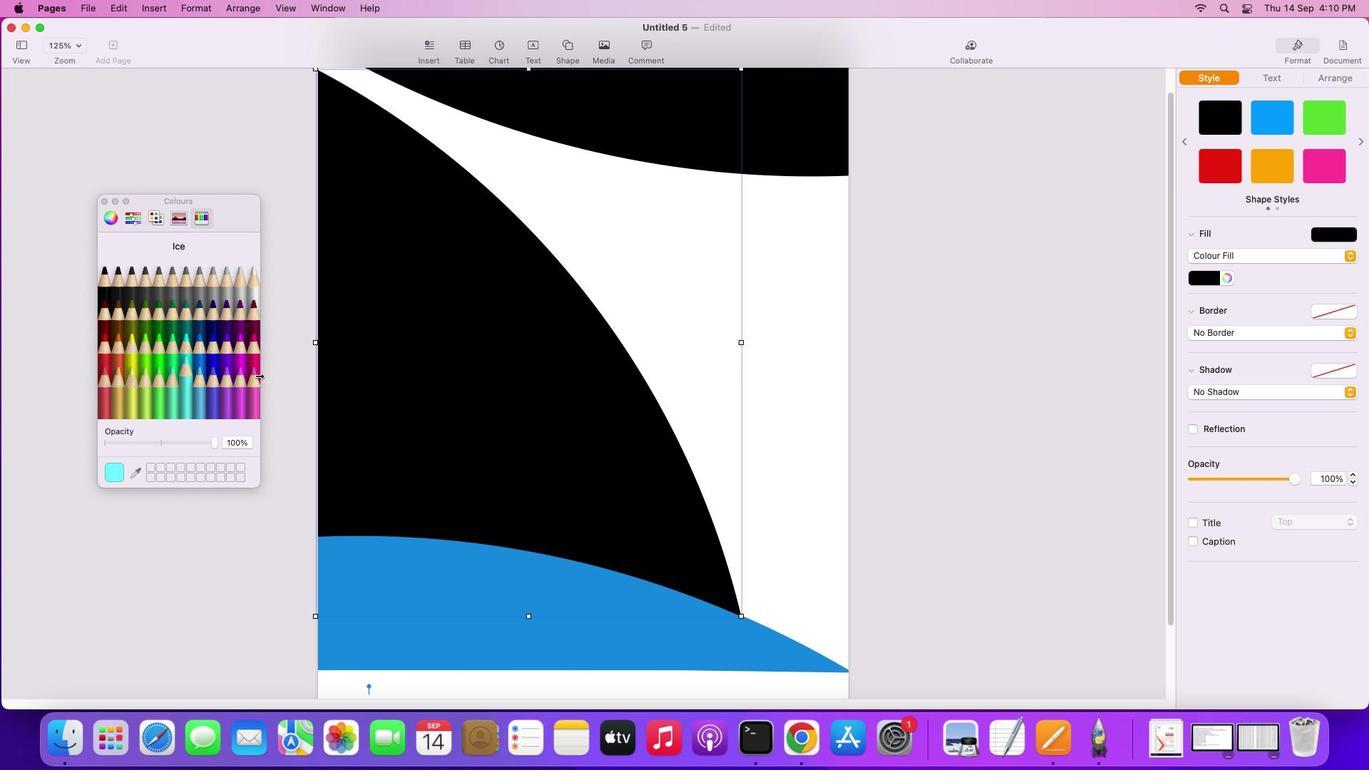 
Action: Mouse moved to (191, 385)
Screenshot: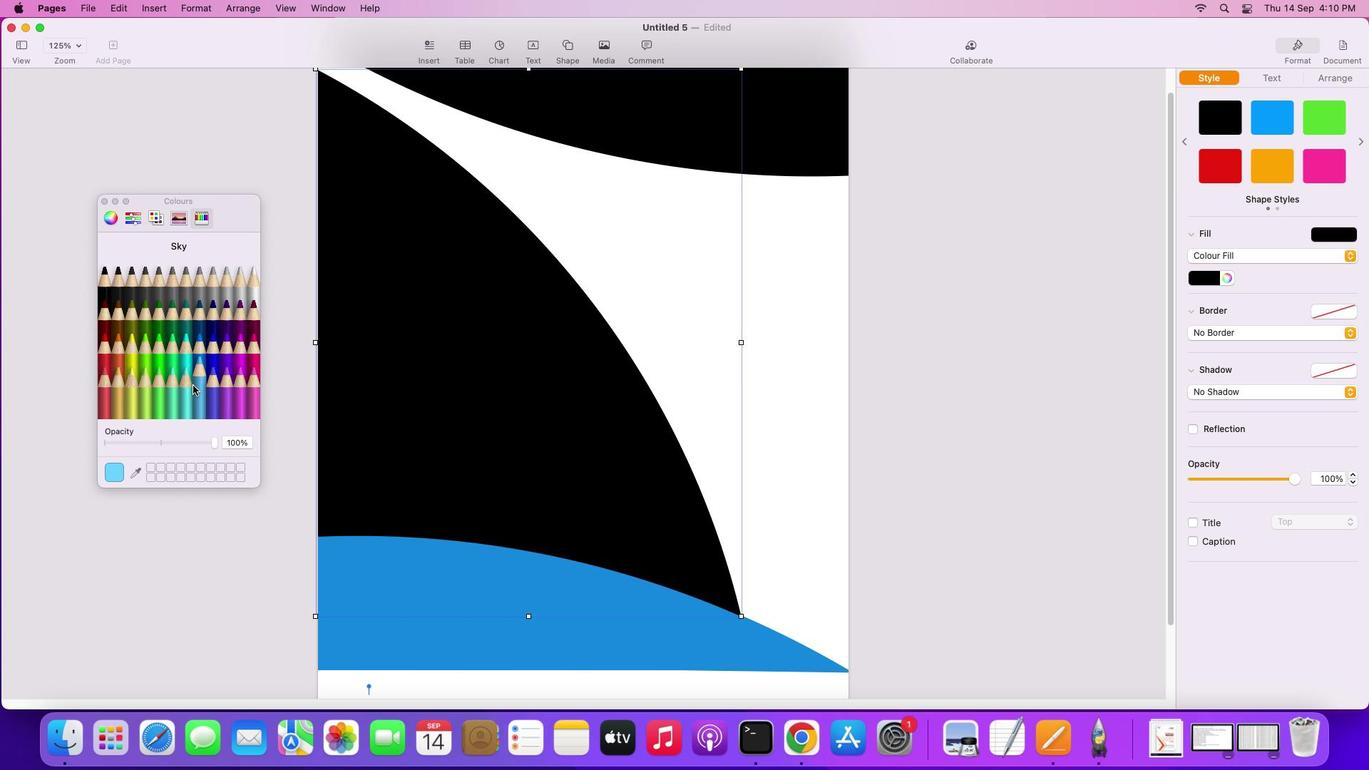
Action: Mouse pressed left at (191, 385)
Screenshot: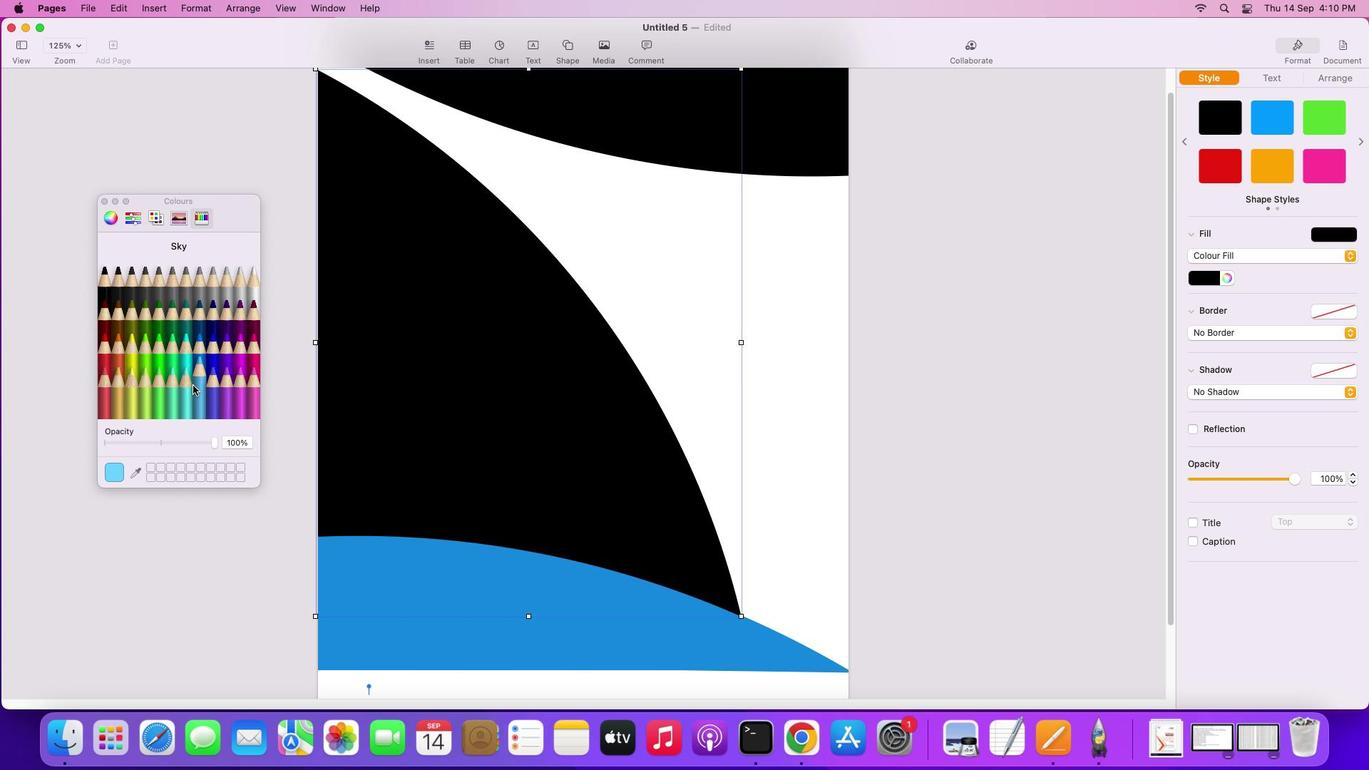 
Action: Mouse moved to (191, 344)
Screenshot: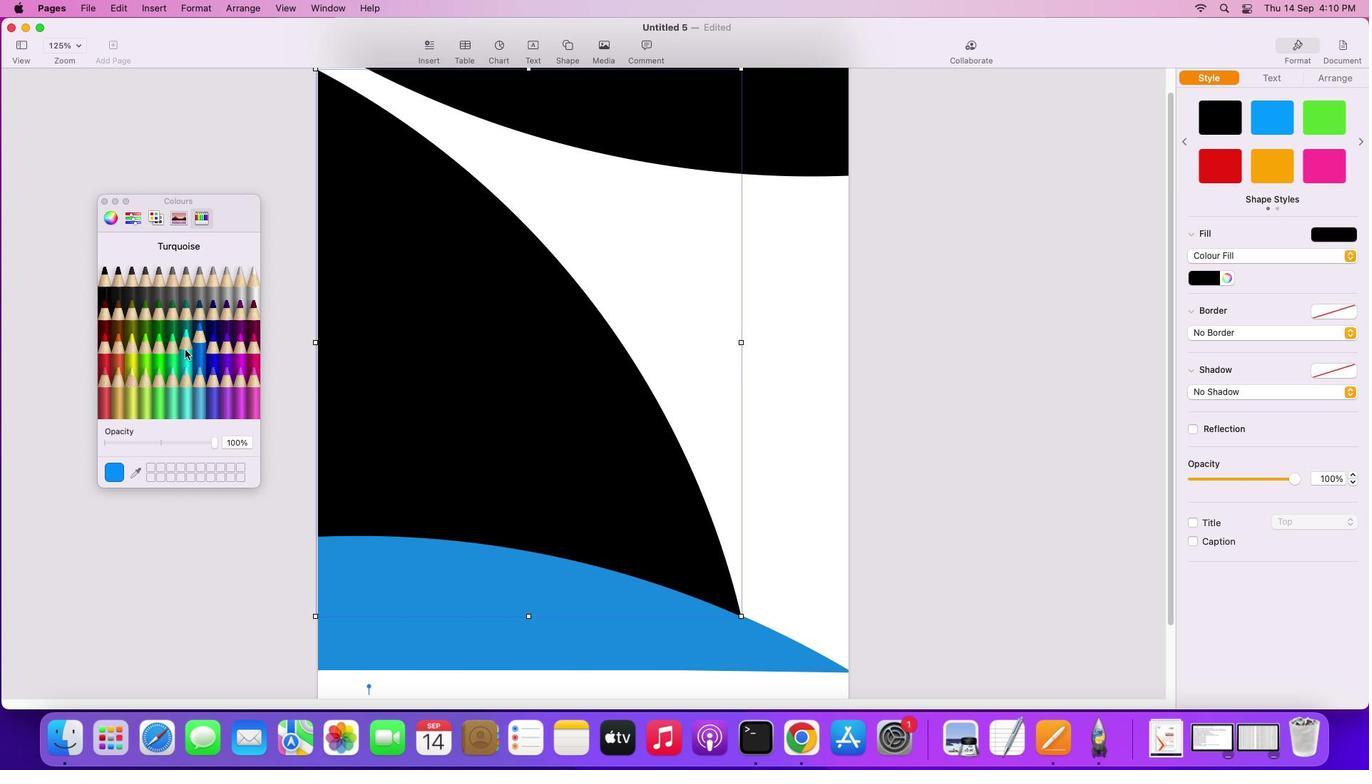 
Action: Mouse pressed left at (191, 344)
Screenshot: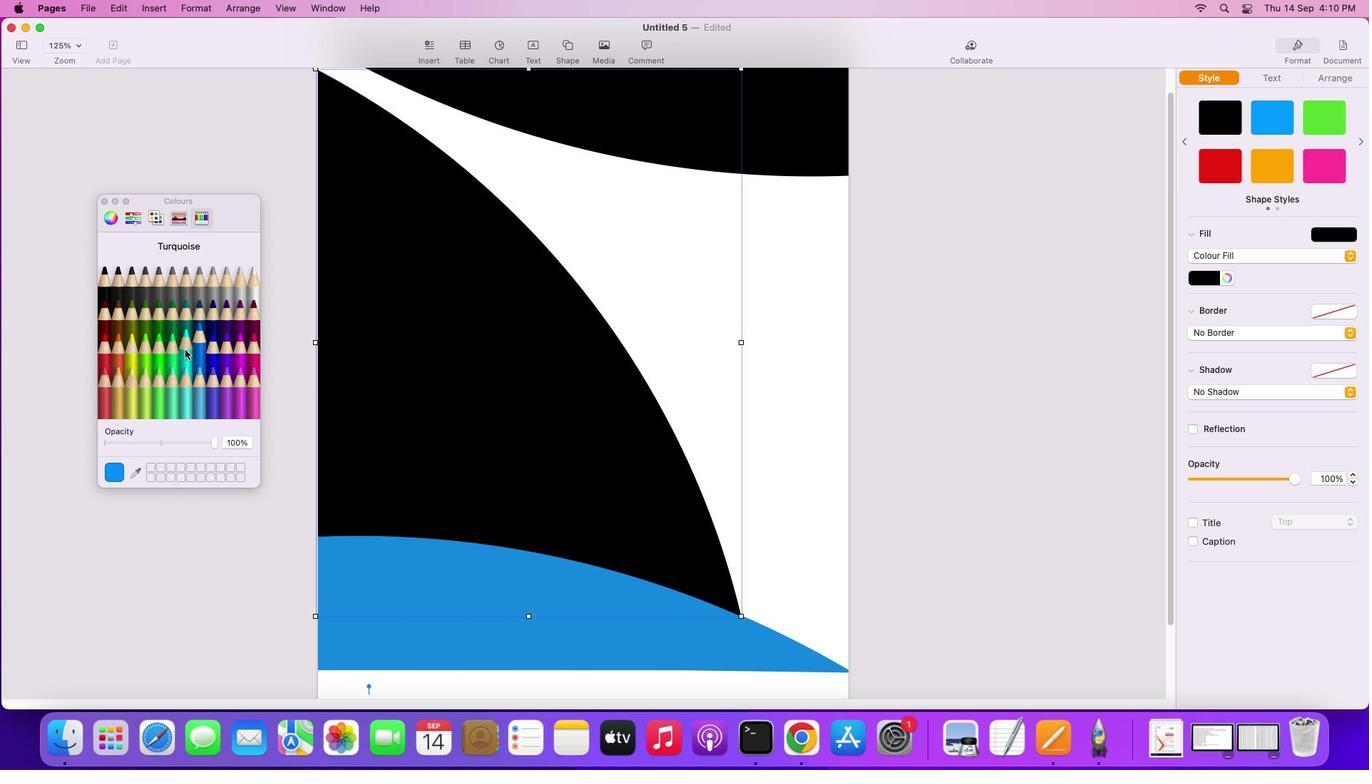 
Action: Mouse moved to (184, 349)
Screenshot: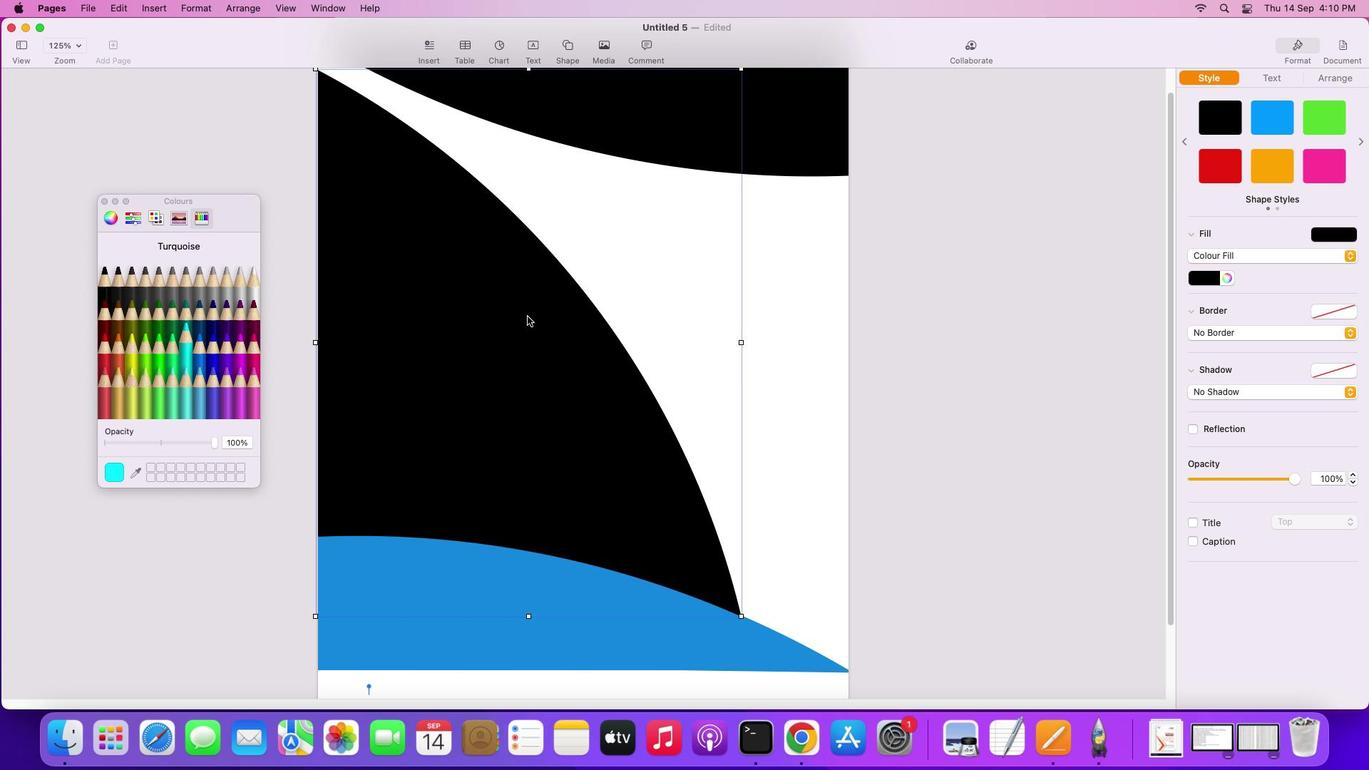 
Action: Mouse pressed left at (184, 349)
Screenshot: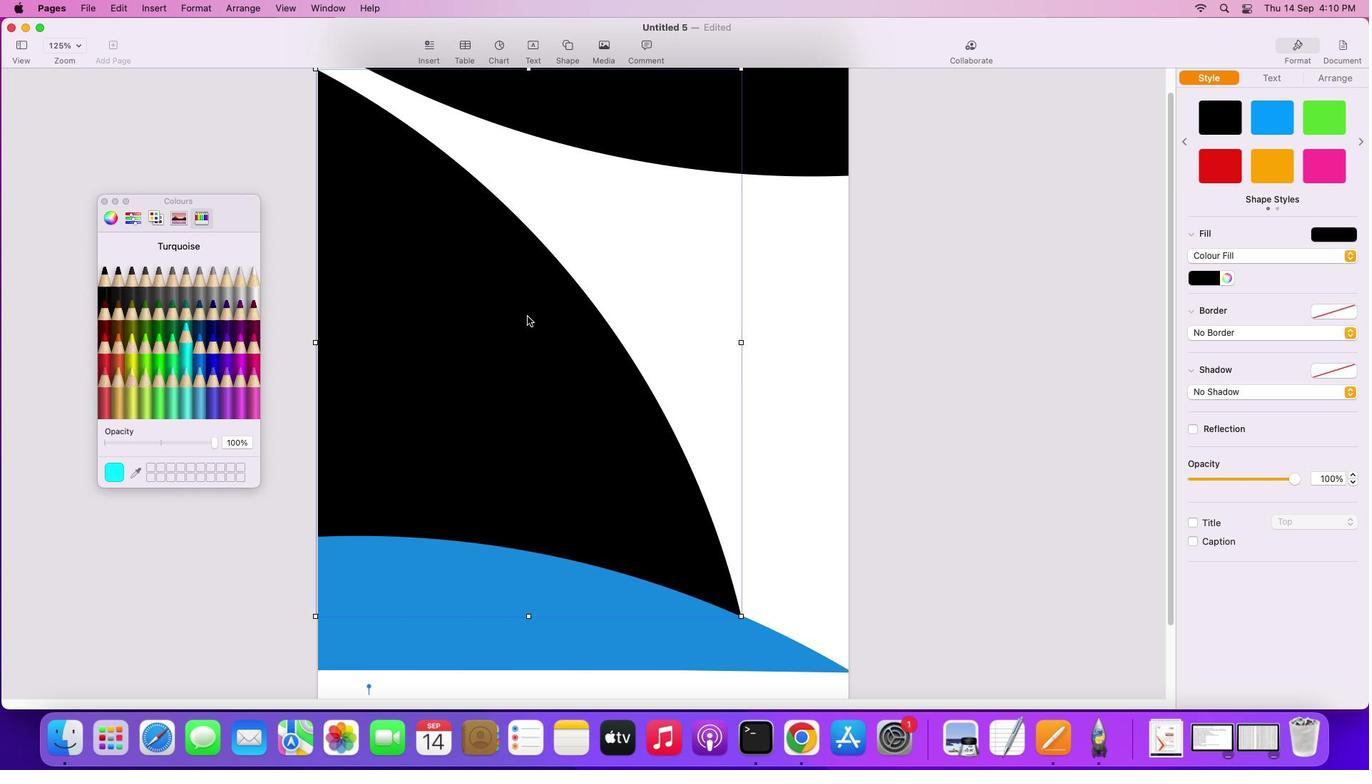
Action: Mouse moved to (527, 316)
Screenshot: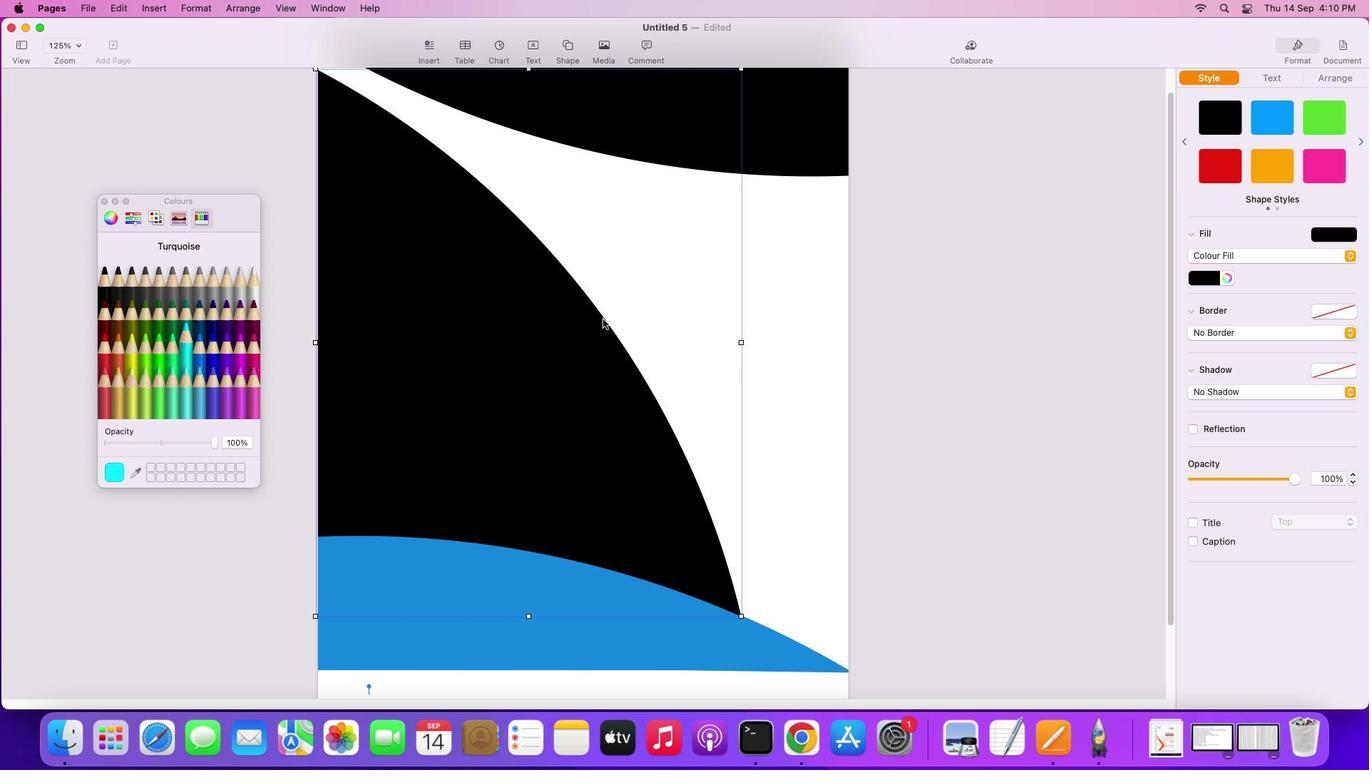 
Action: Mouse pressed left at (527, 316)
Screenshot: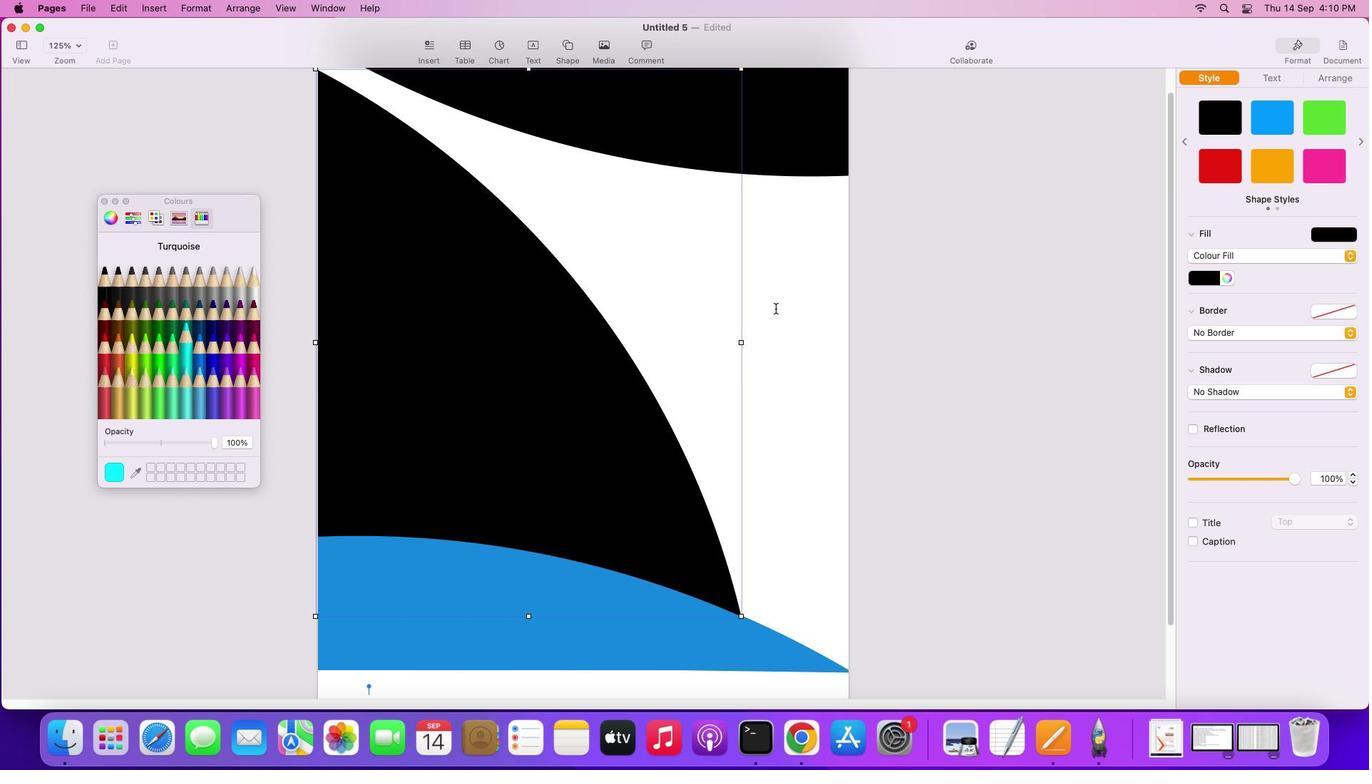 
Action: Mouse moved to (836, 304)
Screenshot: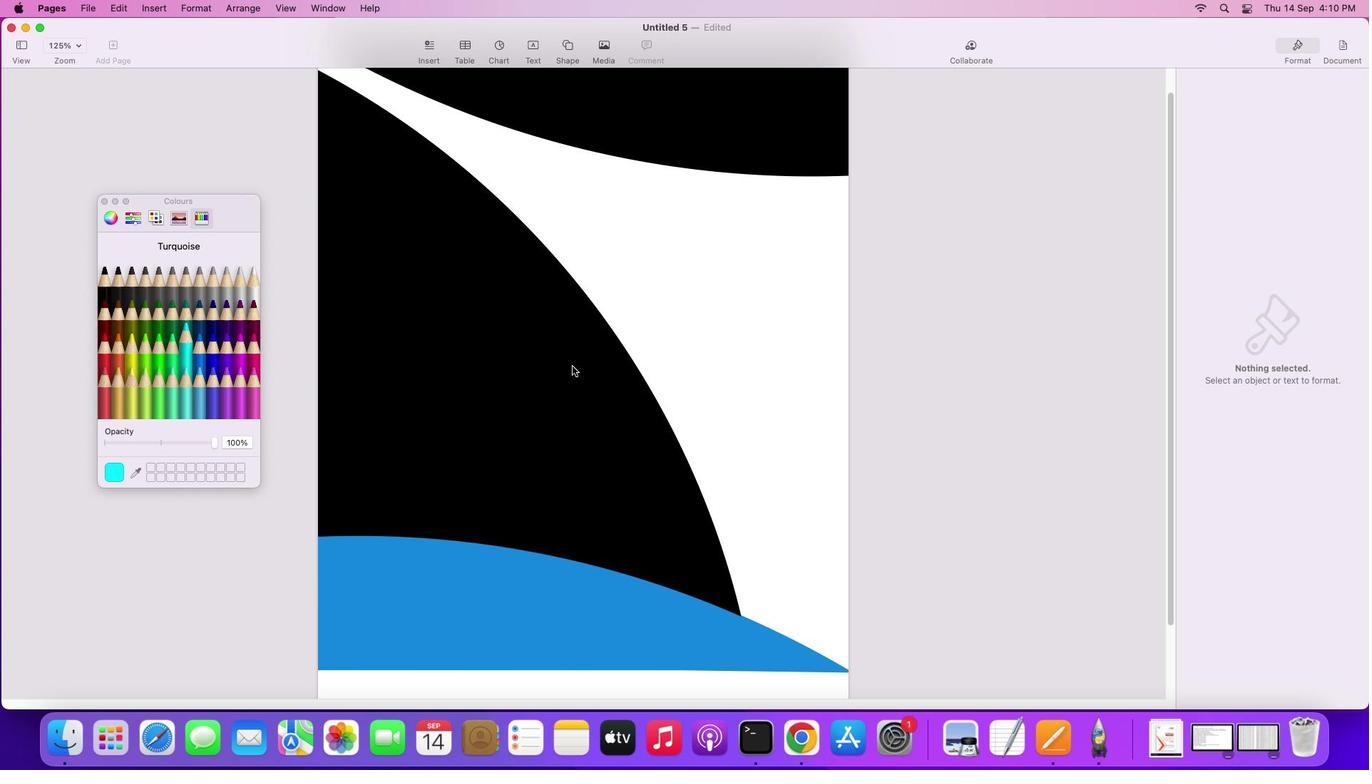 
Action: Mouse pressed left at (836, 304)
Screenshot: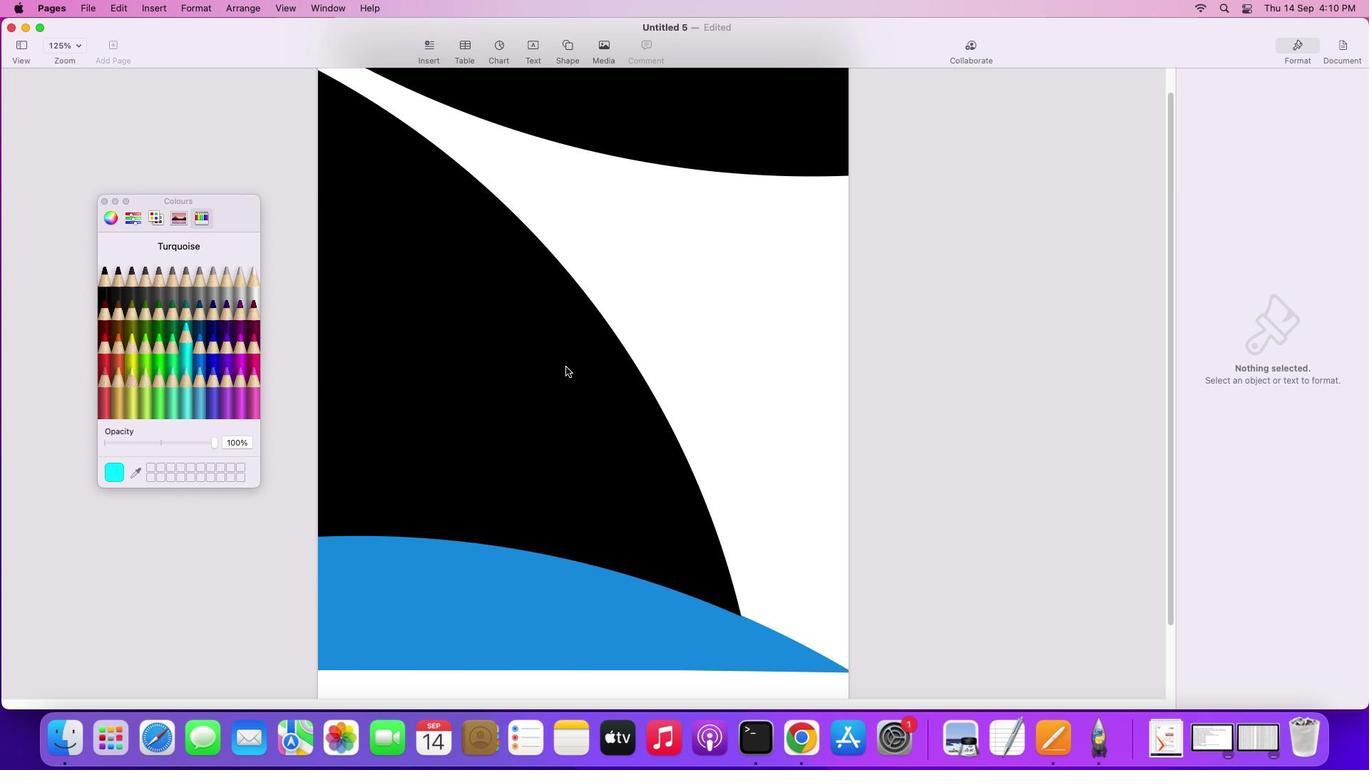 
Action: Mouse moved to (564, 366)
Screenshot: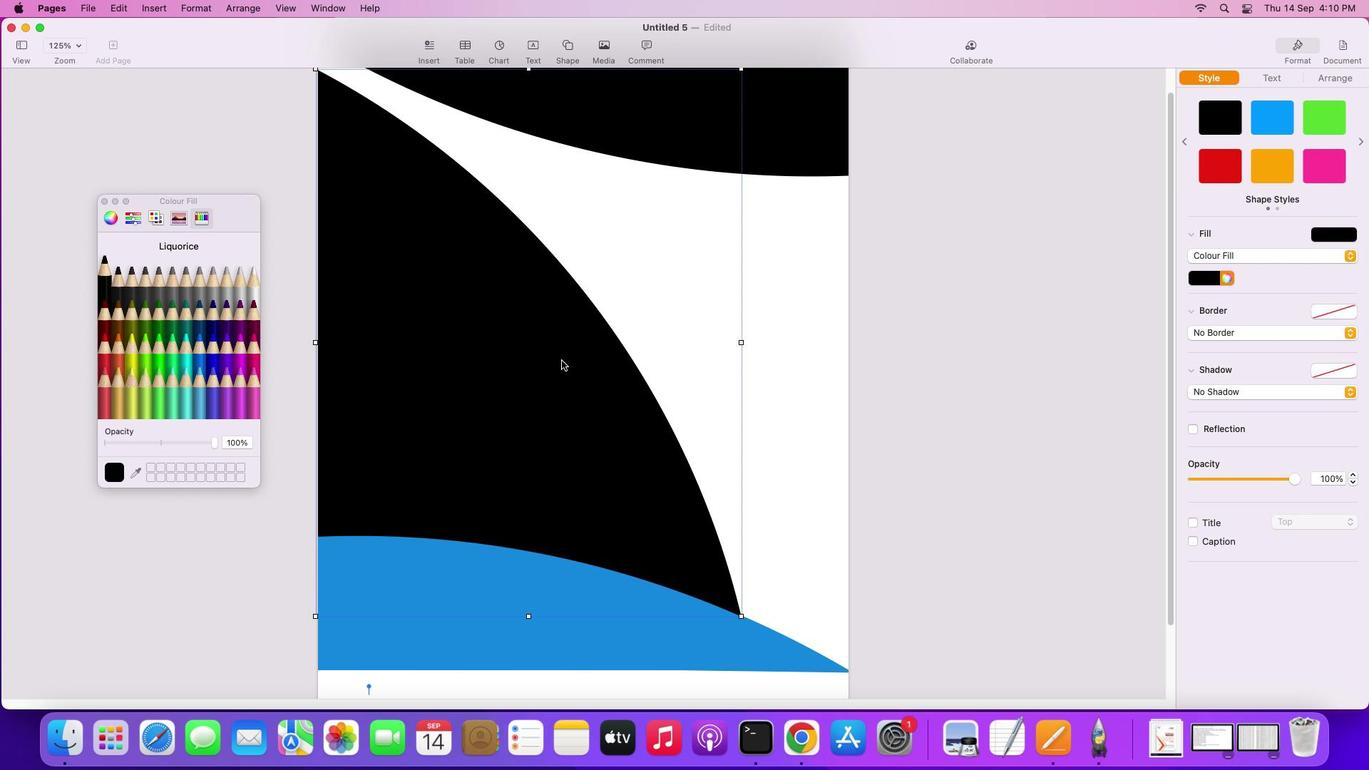 
Action: Mouse pressed left at (564, 366)
Screenshot: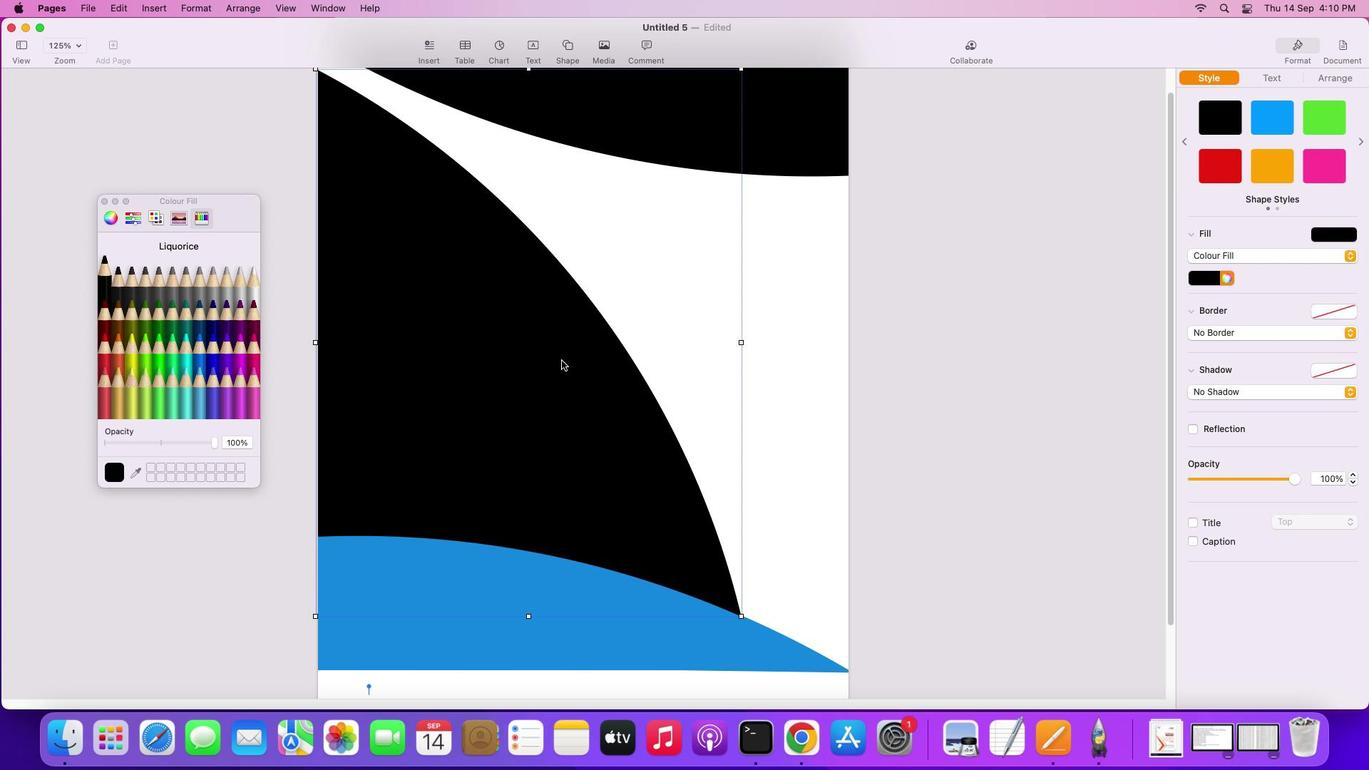 
Action: Mouse moved to (207, 360)
Screenshot: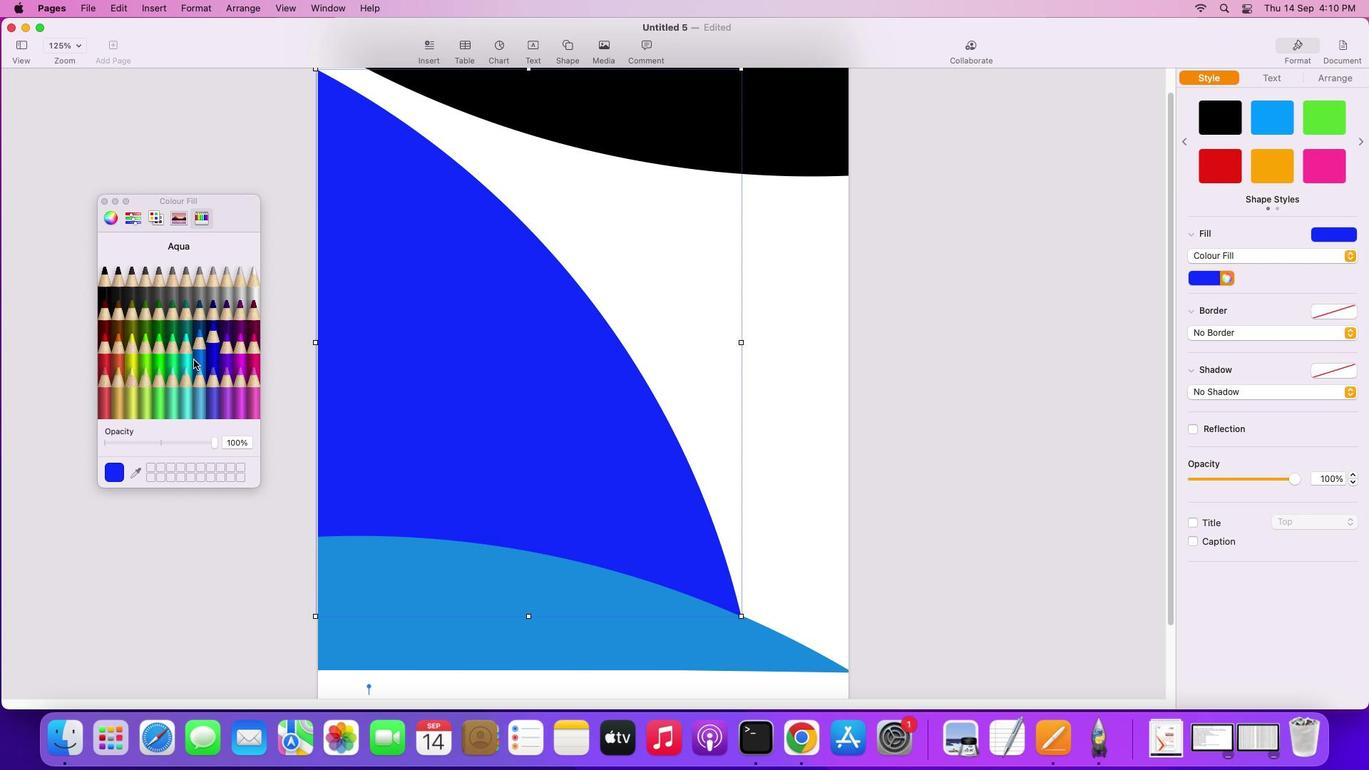 
Action: Mouse pressed left at (207, 360)
Screenshot: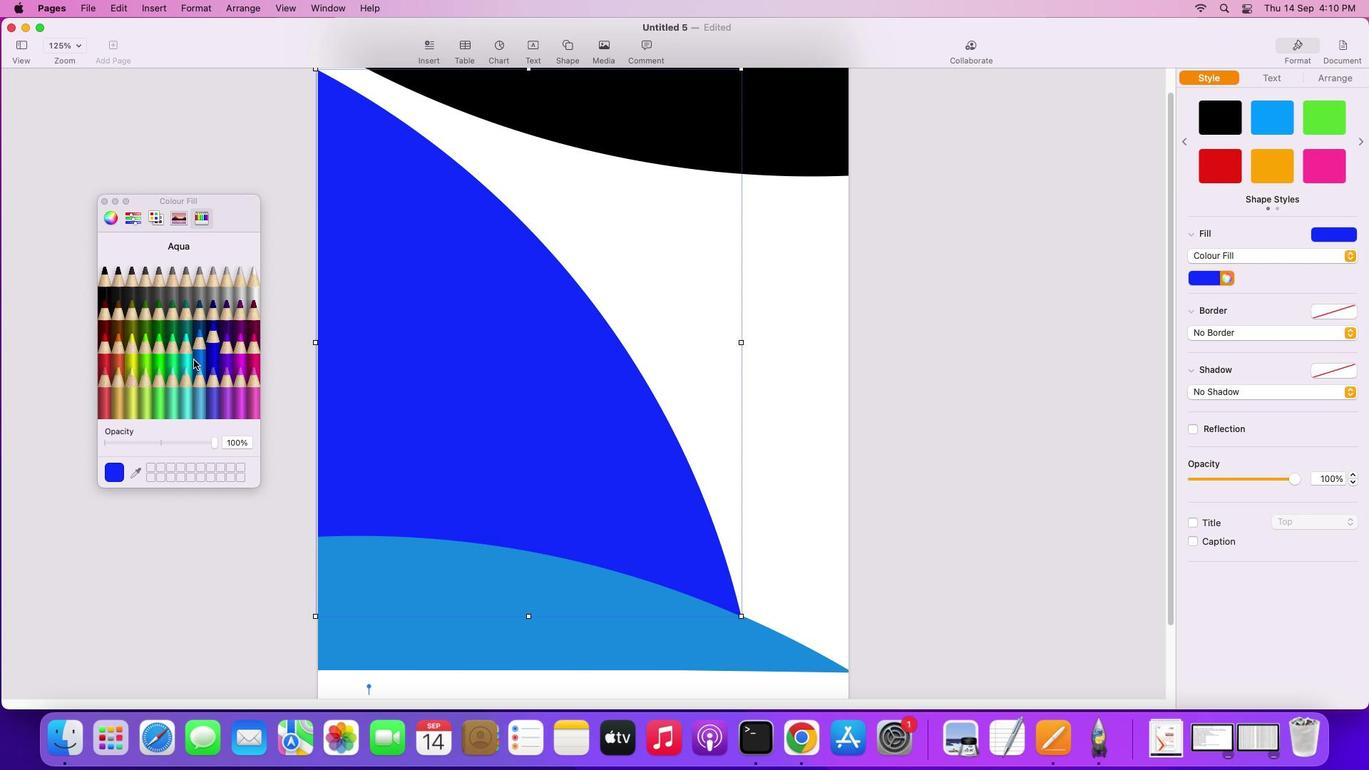 
Action: Mouse moved to (186, 354)
Screenshot: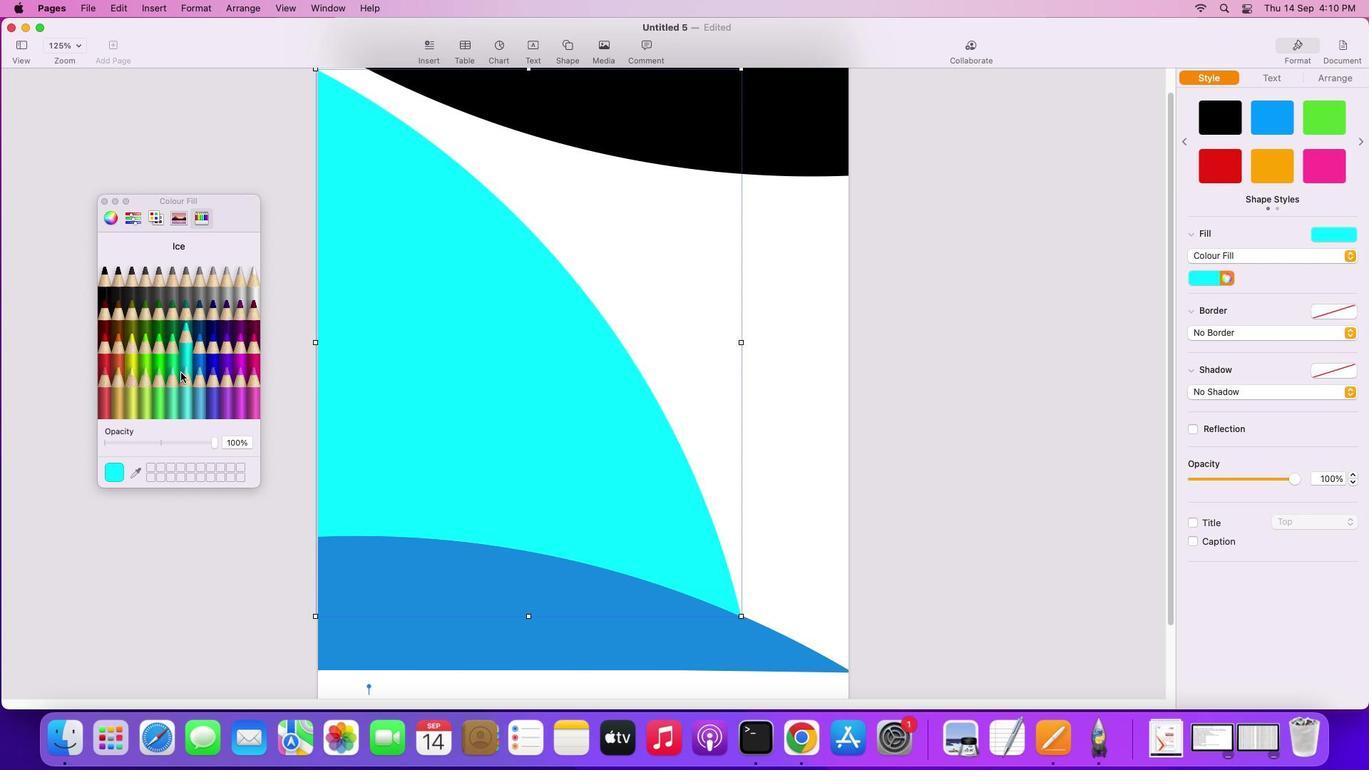 
Action: Mouse pressed left at (186, 354)
Screenshot: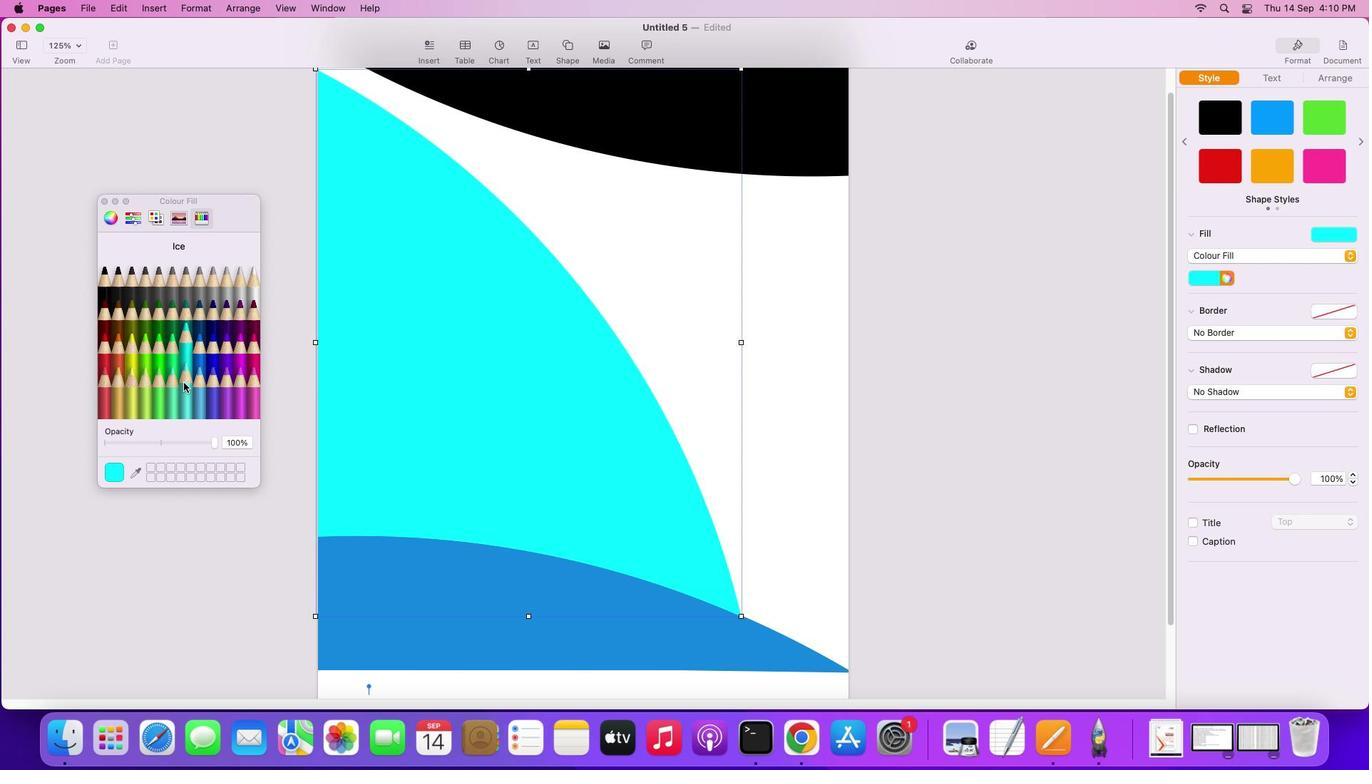 
Action: Mouse moved to (183, 384)
Screenshot: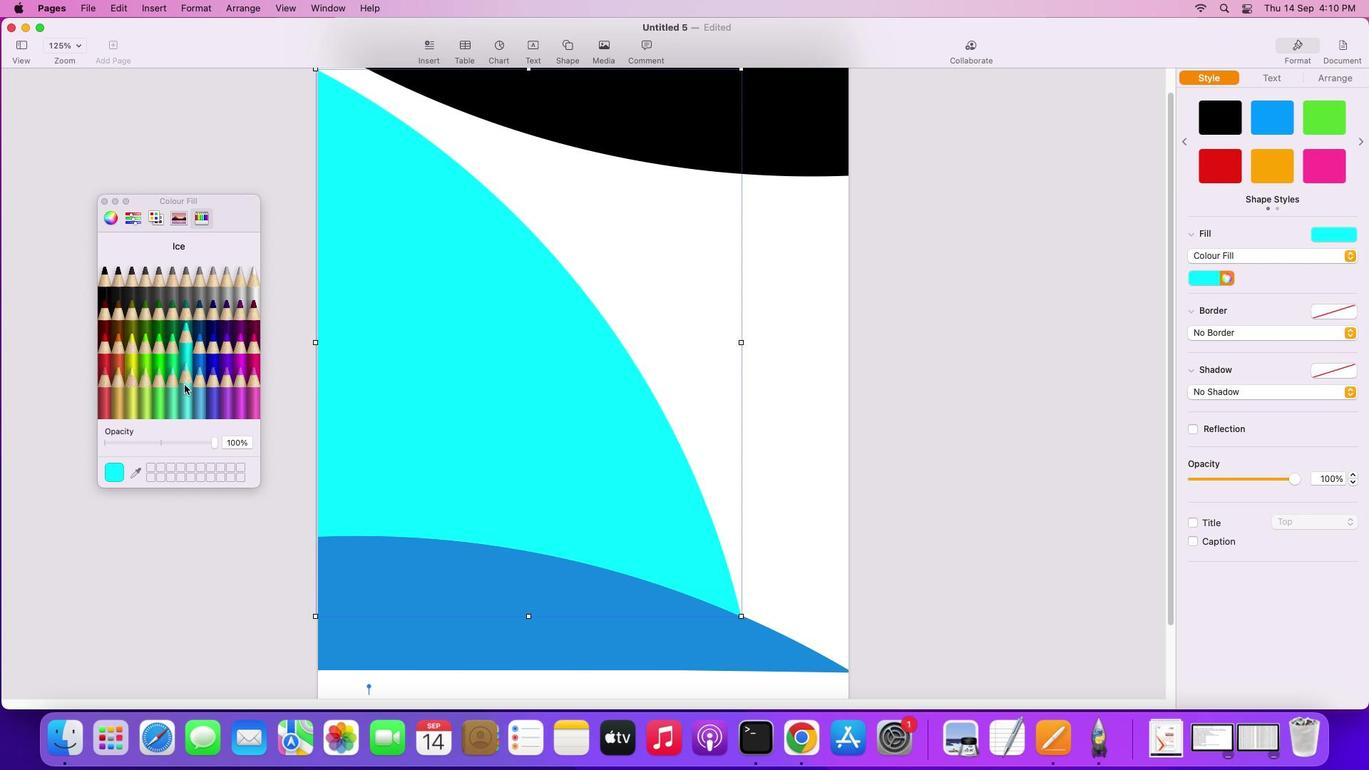
Action: Mouse pressed left at (183, 384)
Screenshot: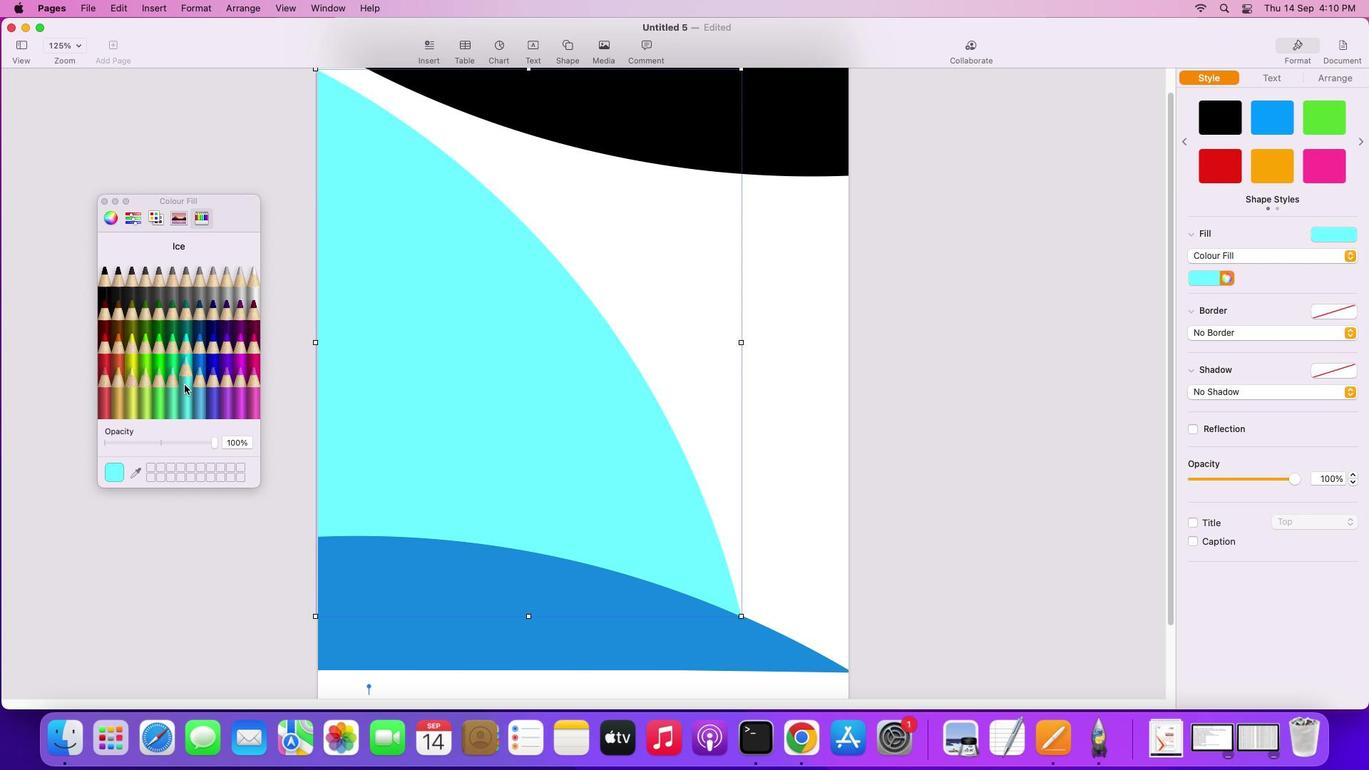 
Action: Mouse moved to (169, 388)
Screenshot: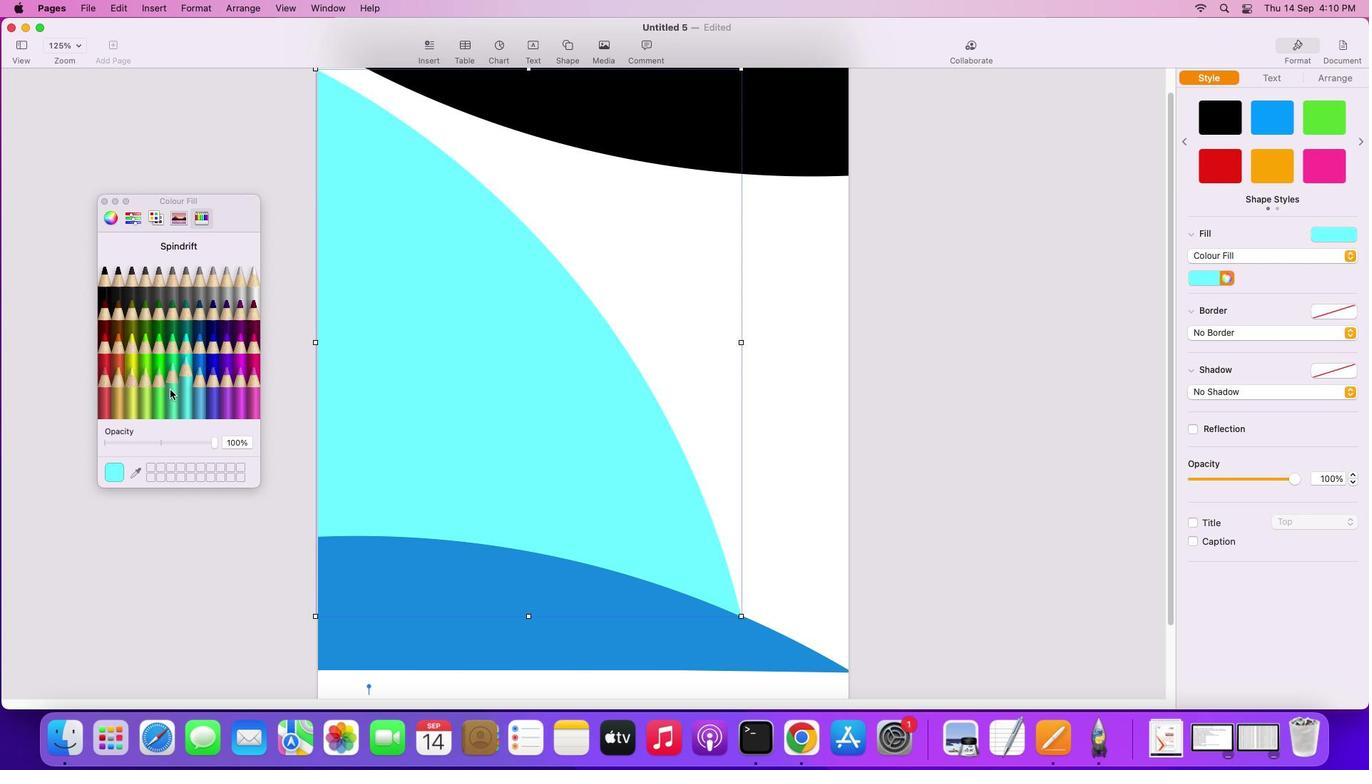 
Action: Mouse pressed left at (169, 388)
Screenshot: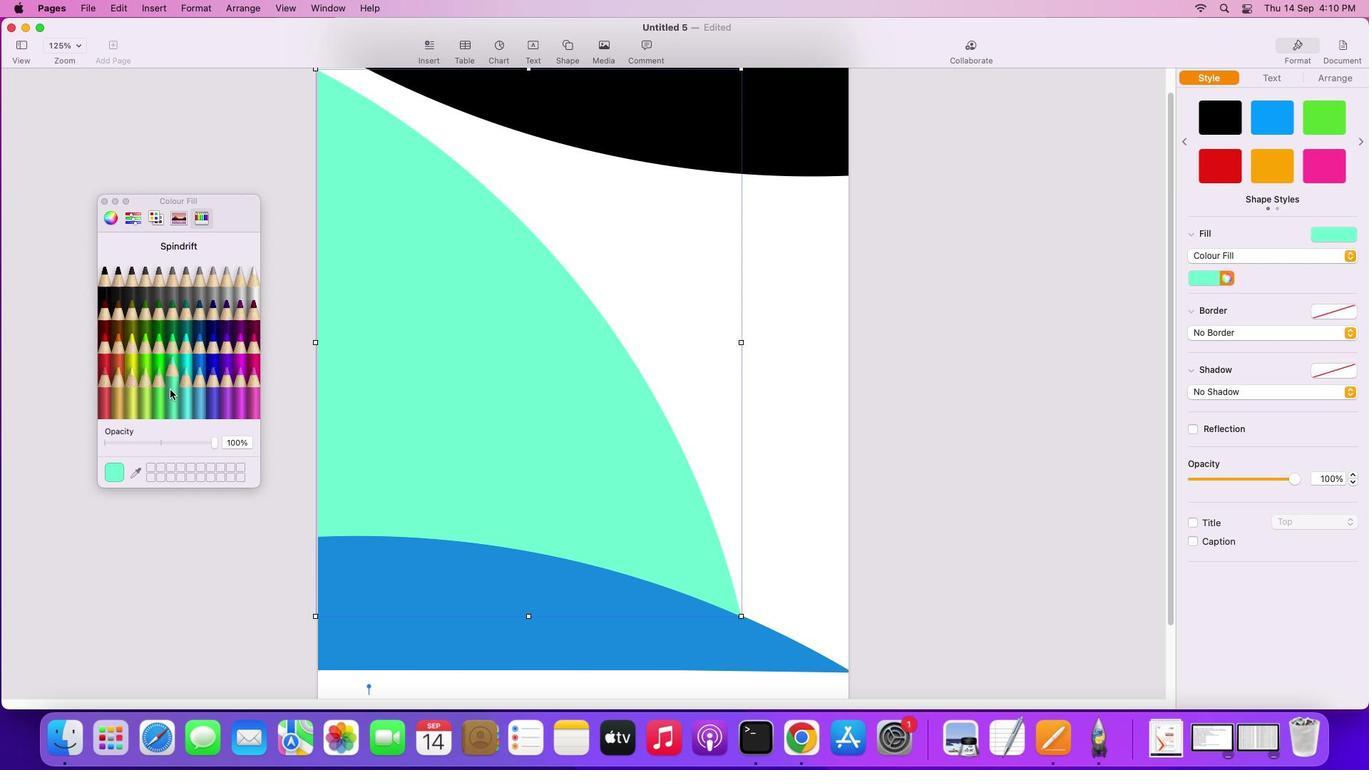 
Action: Mouse moved to (184, 382)
Screenshot: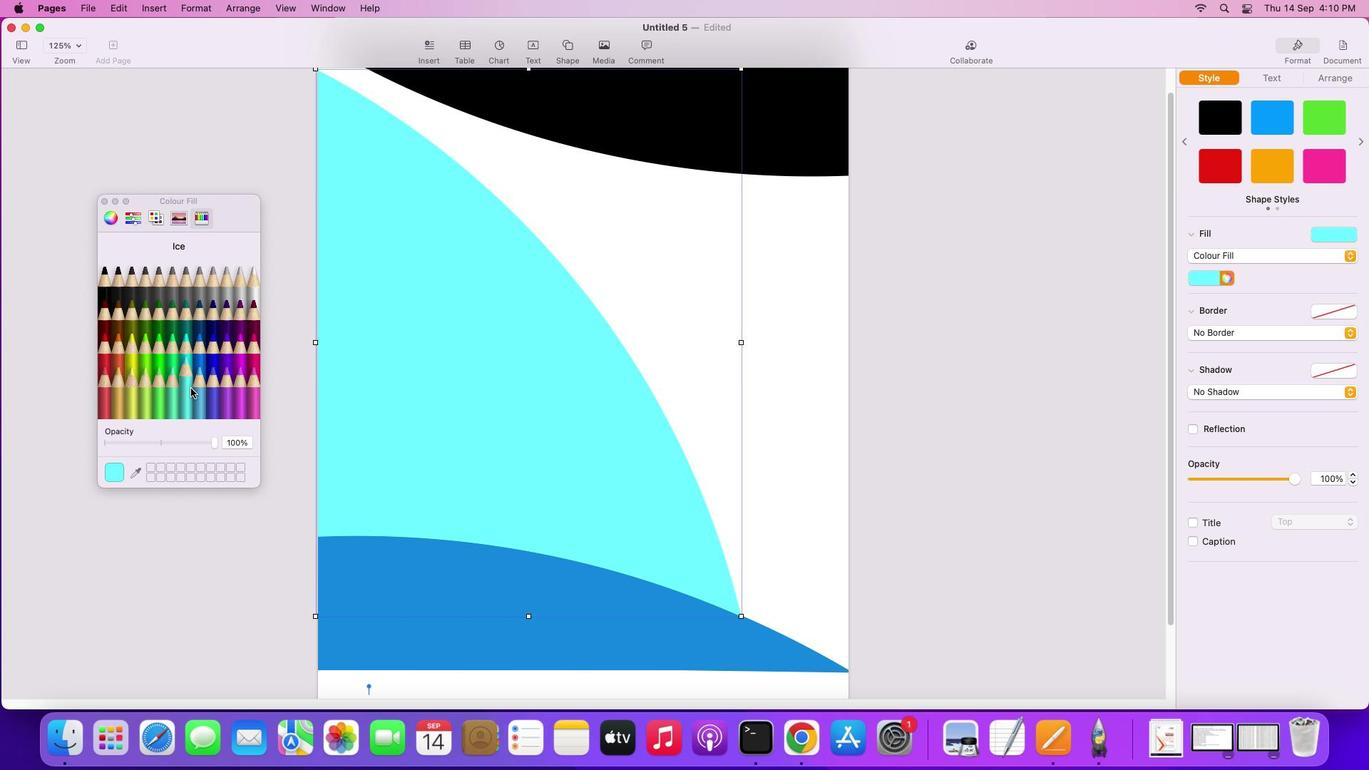 
Action: Mouse pressed left at (184, 382)
Screenshot: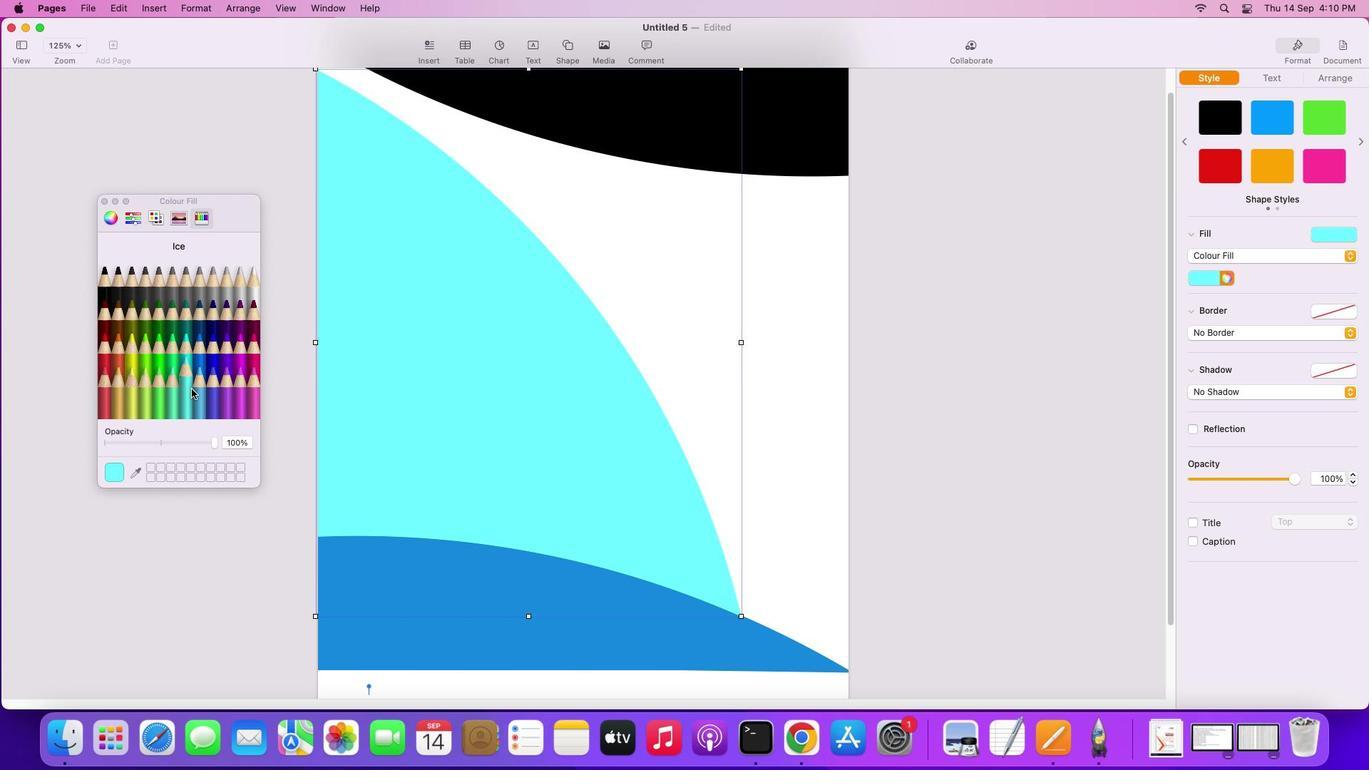 
Action: Mouse moved to (191, 388)
Screenshot: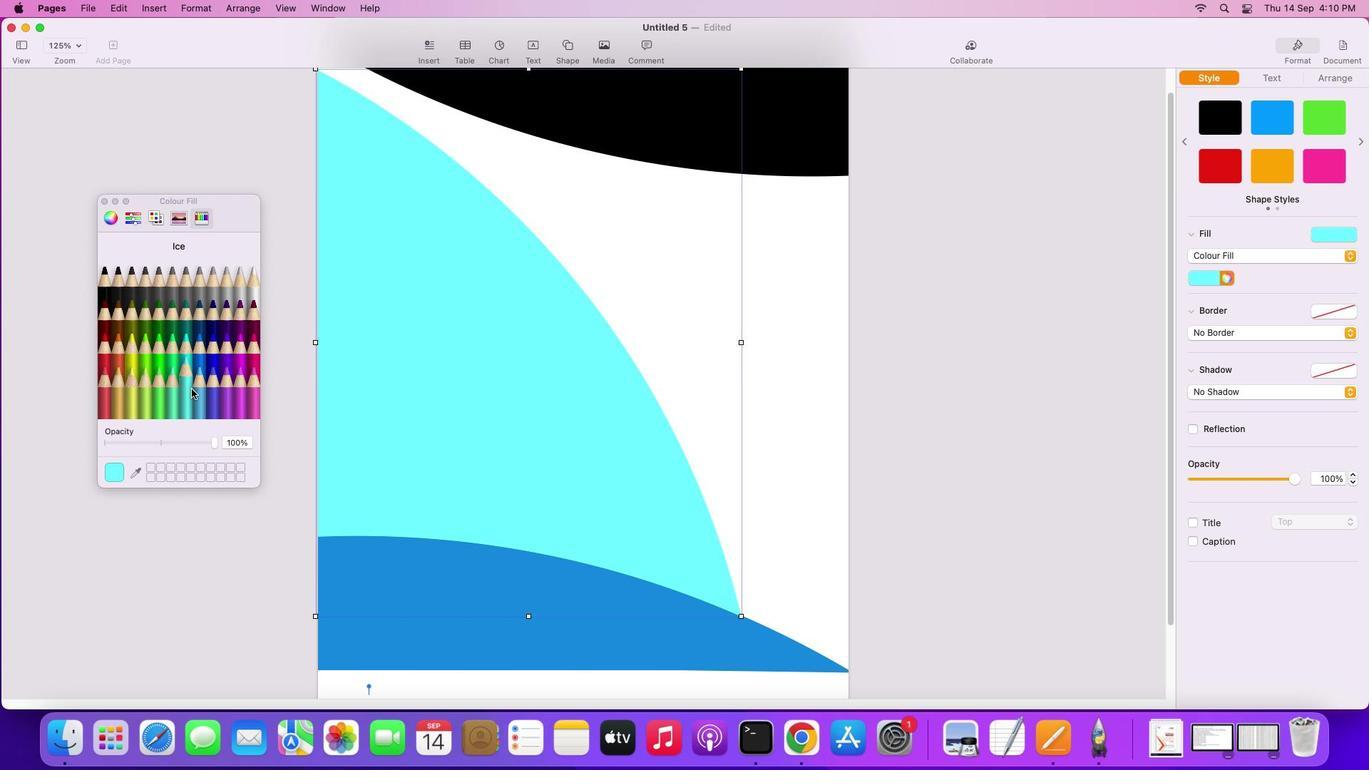 
Action: Mouse pressed left at (191, 388)
Screenshot: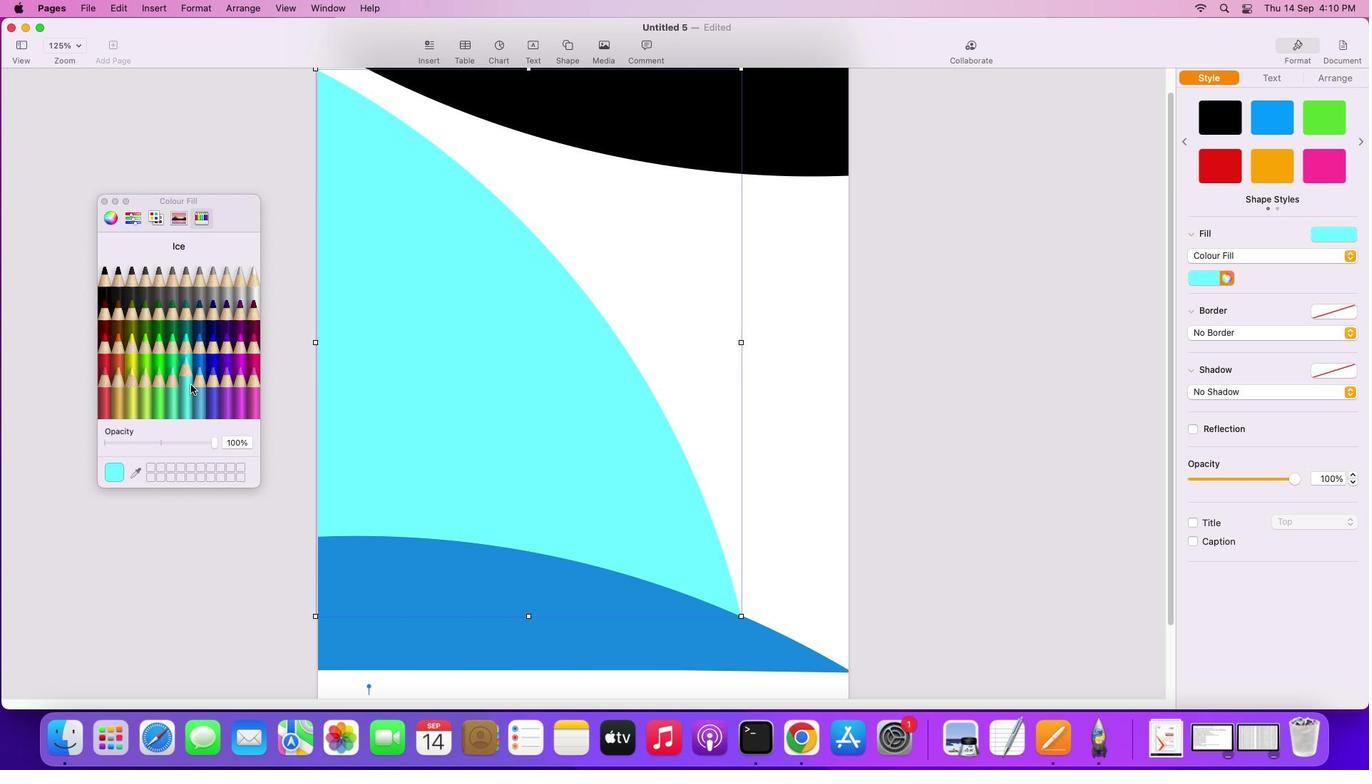 
Action: Mouse moved to (187, 358)
Screenshot: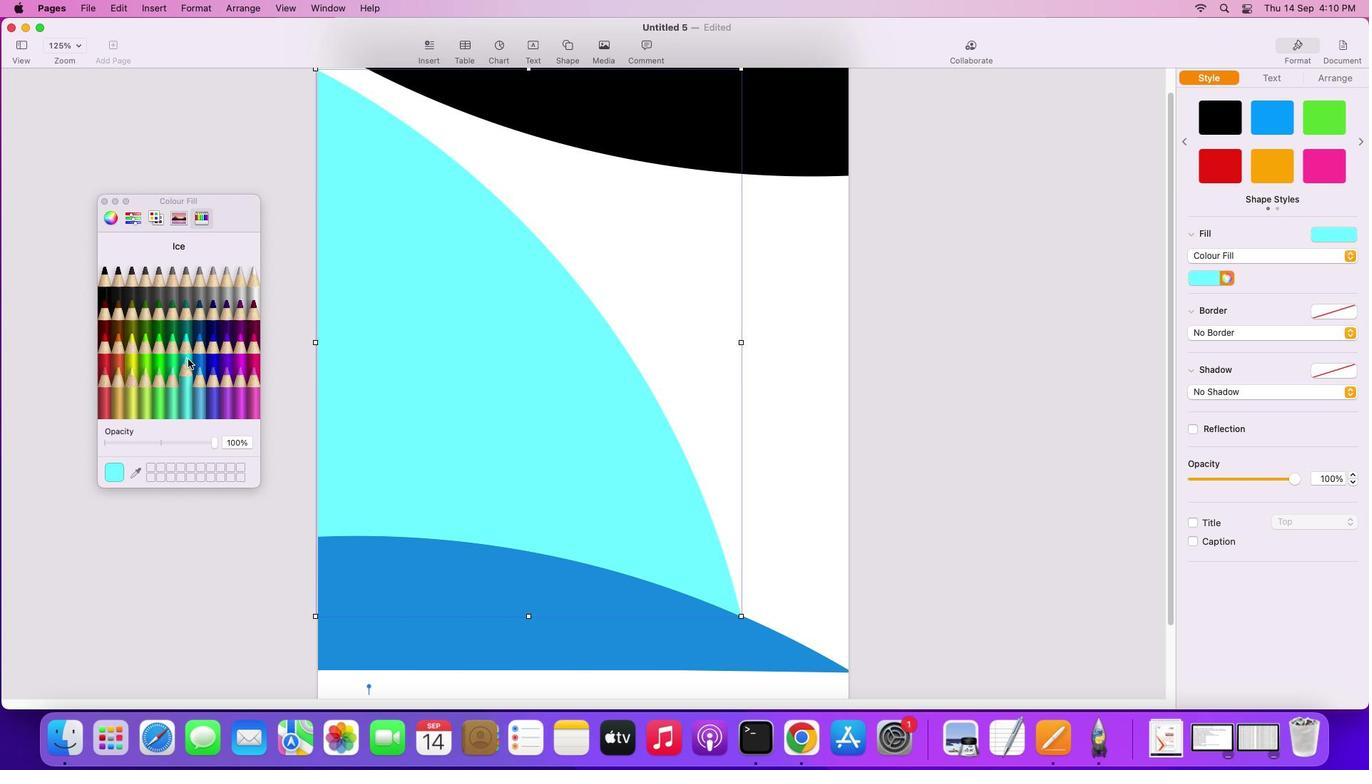
Action: Mouse pressed left at (187, 358)
Screenshot: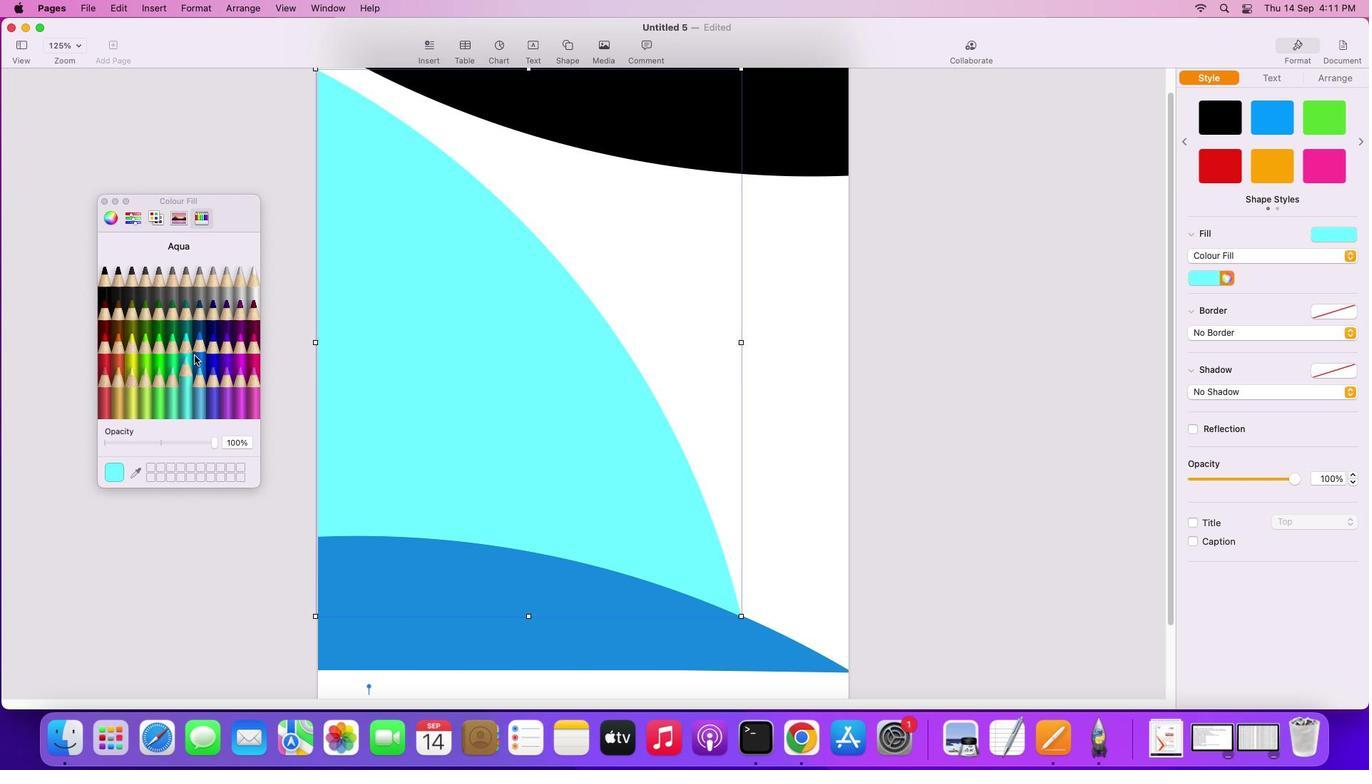 
Action: Mouse moved to (196, 353)
Screenshot: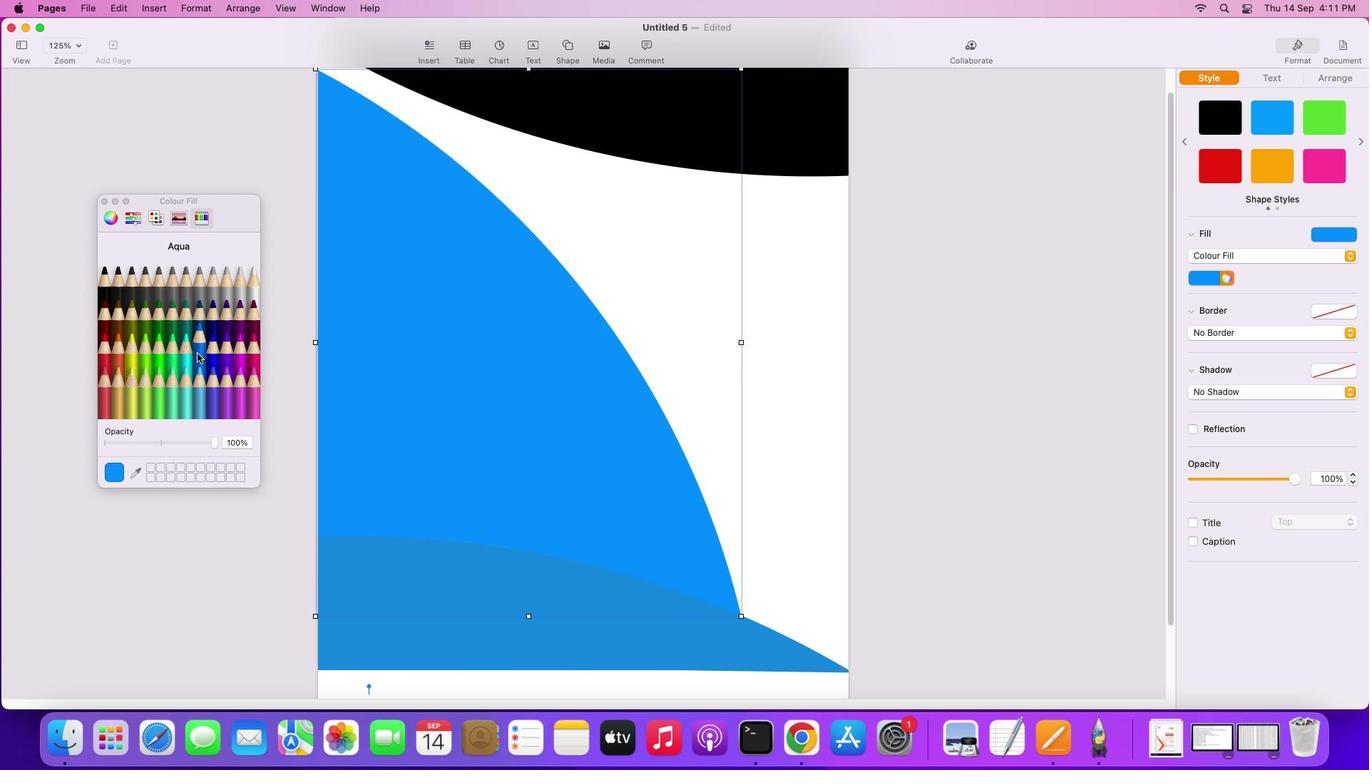 
Action: Mouse pressed left at (196, 353)
Screenshot: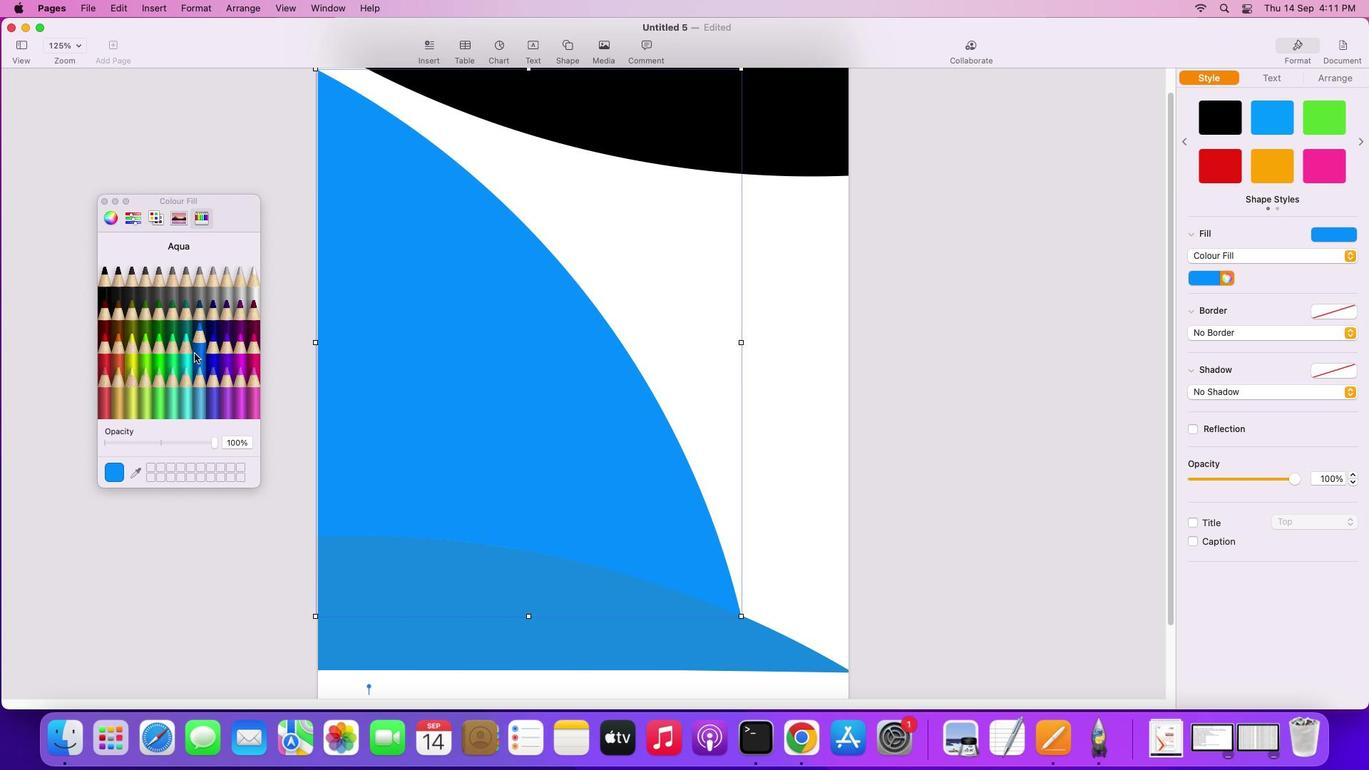 
Action: Mouse moved to (186, 354)
Screenshot: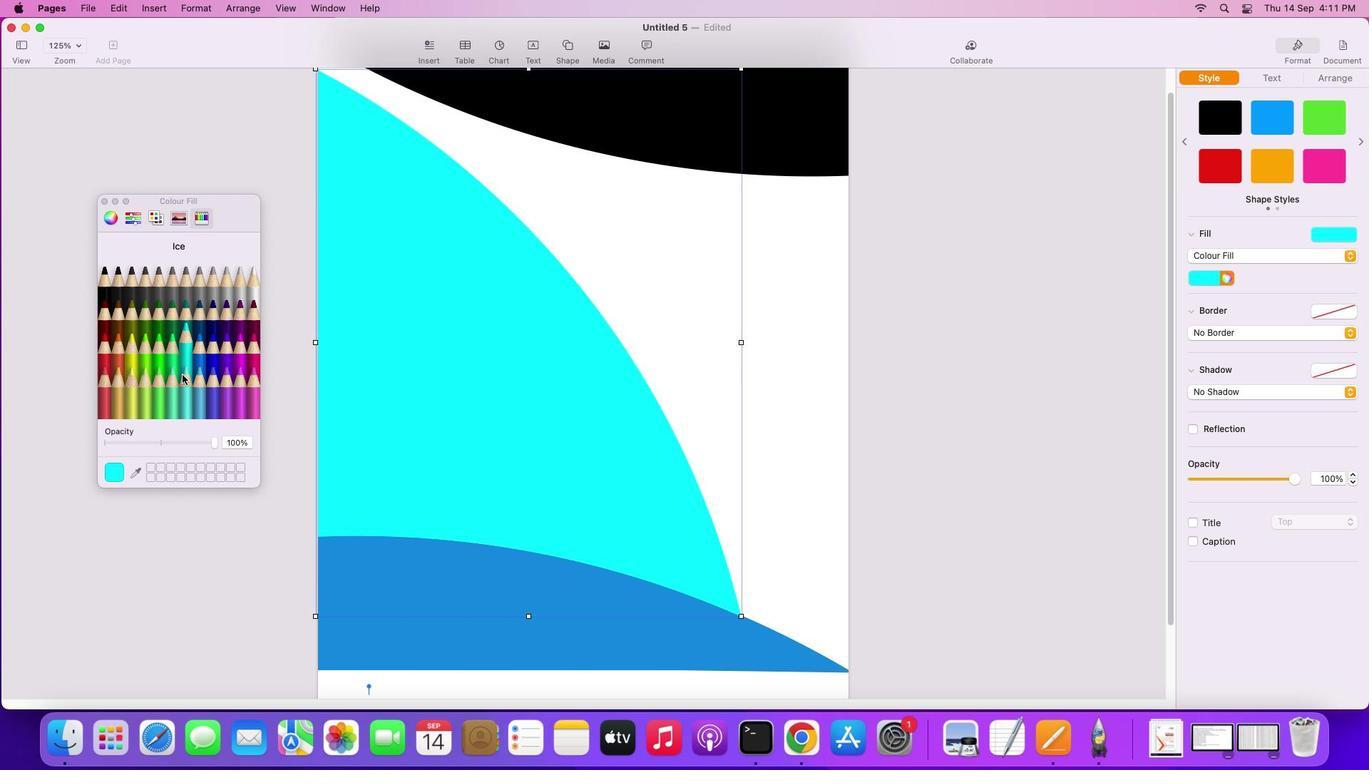 
Action: Mouse pressed left at (186, 354)
Screenshot: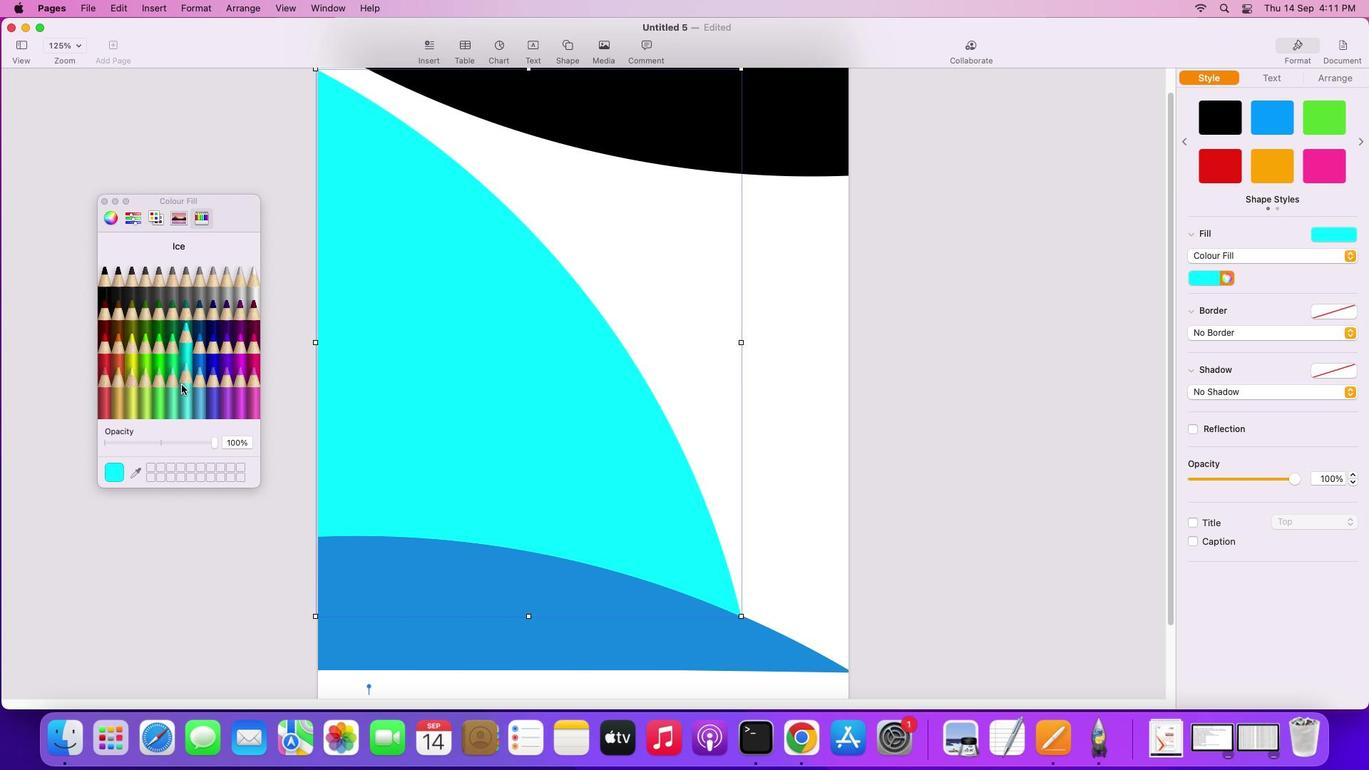
Action: Mouse moved to (180, 383)
Screenshot: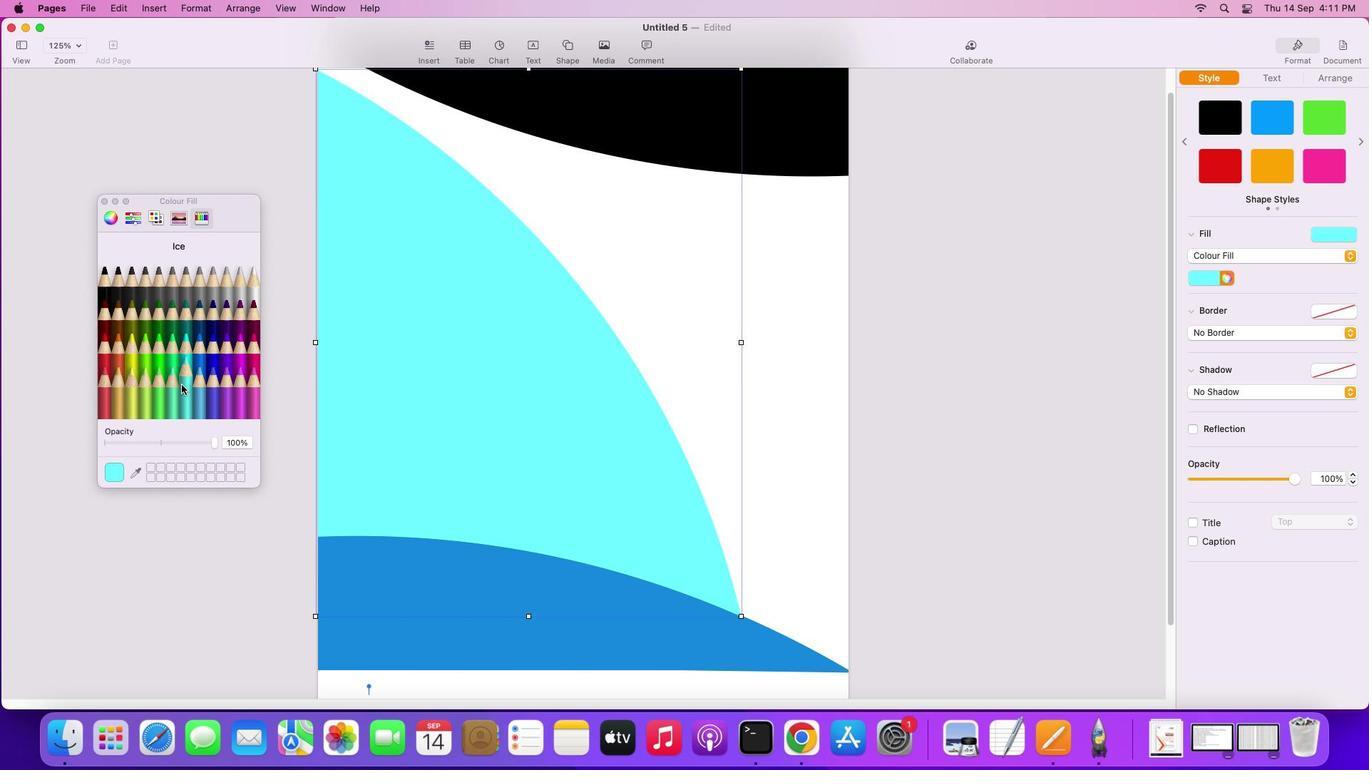 
Action: Mouse pressed left at (180, 383)
Screenshot: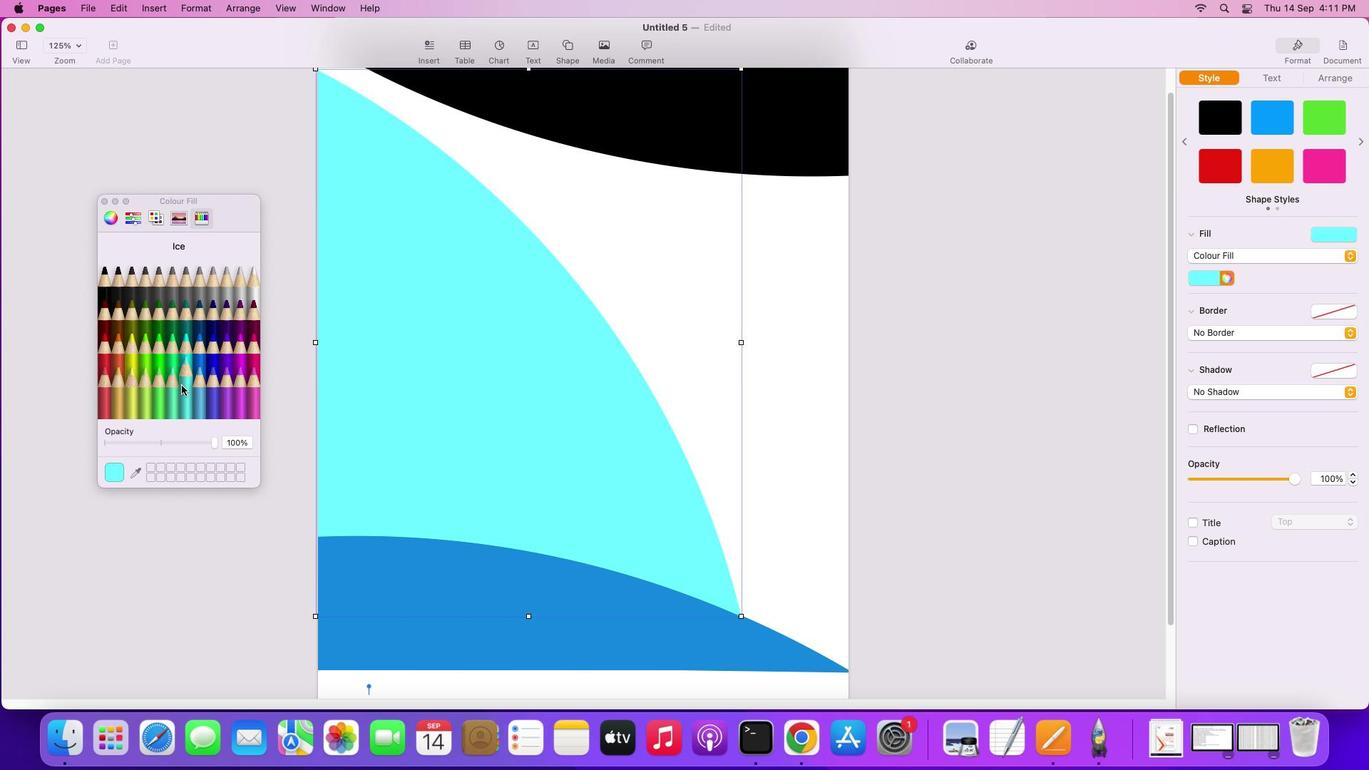 
Action: Mouse moved to (1295, 477)
Screenshot: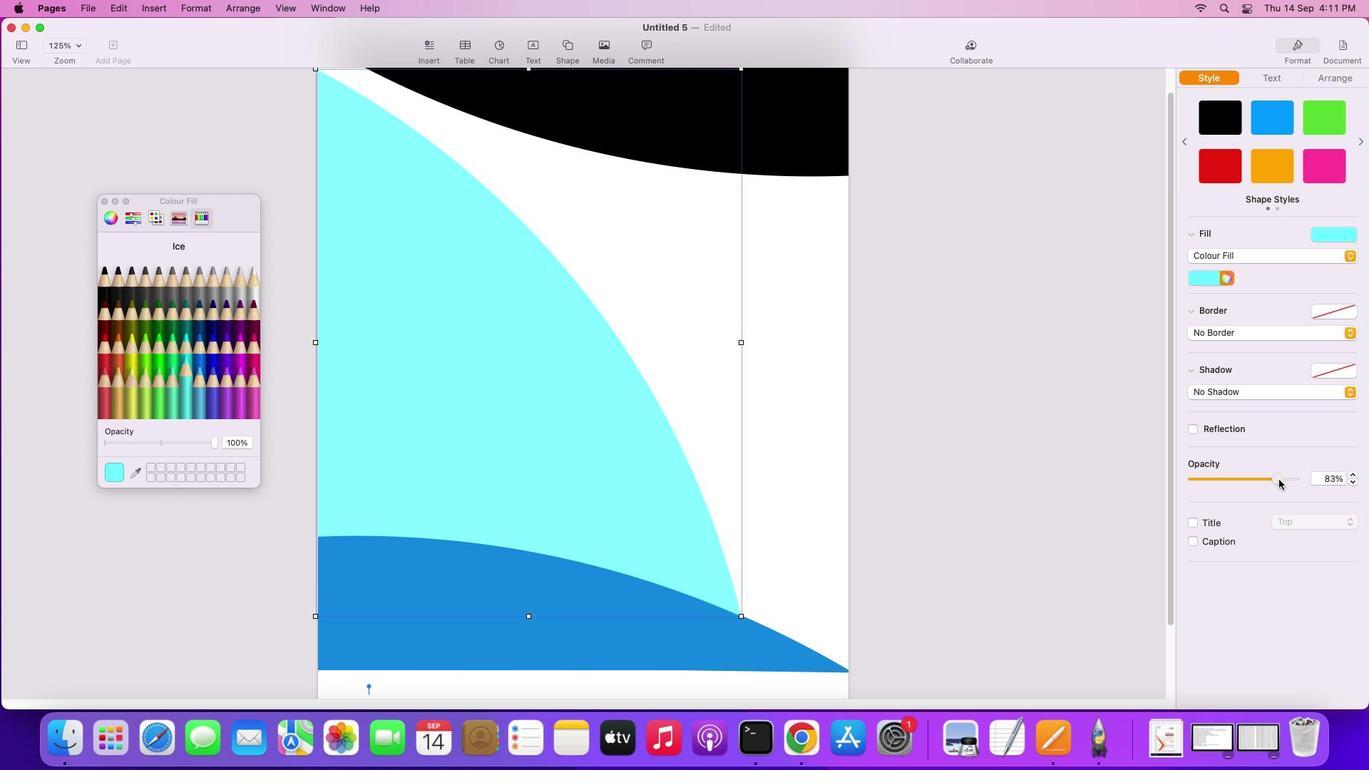 
Action: Mouse pressed left at (1295, 477)
Screenshot: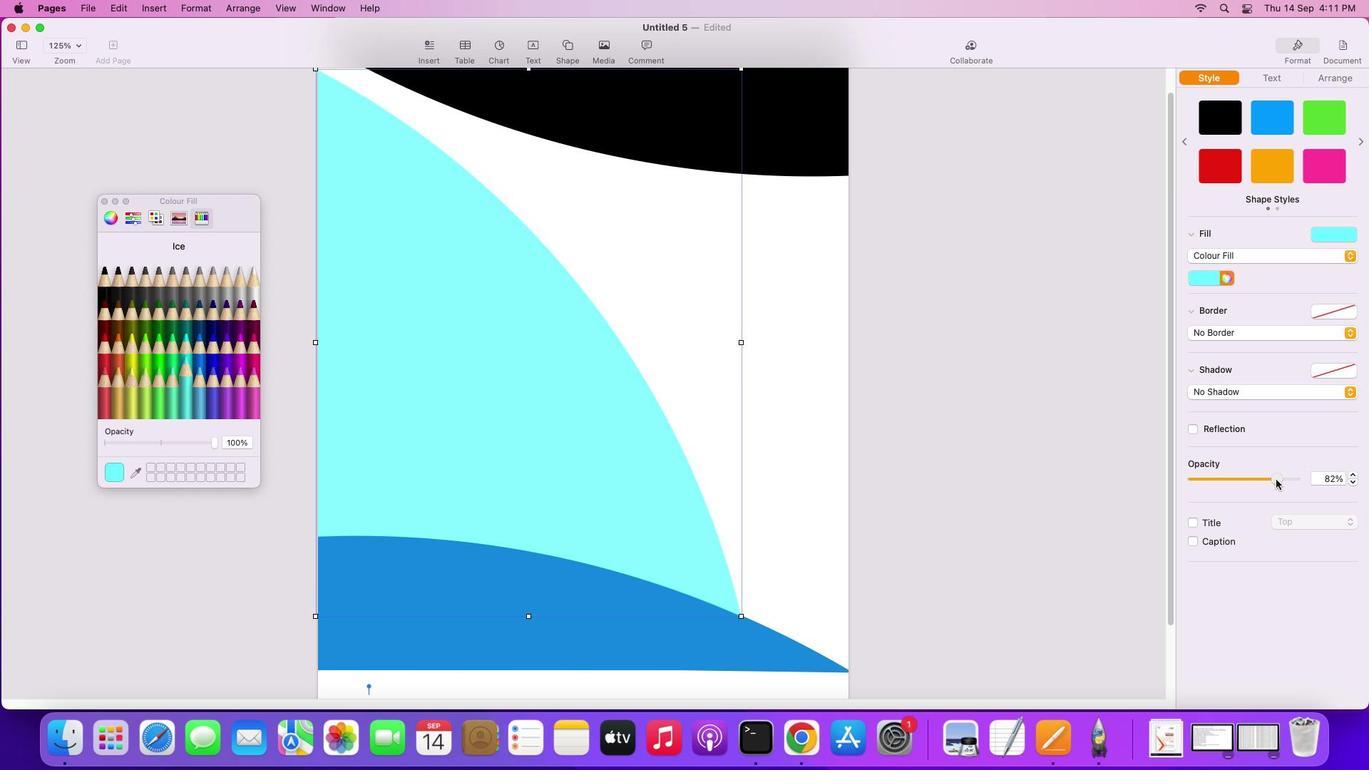 
Action: Mouse moved to (617, 637)
Screenshot: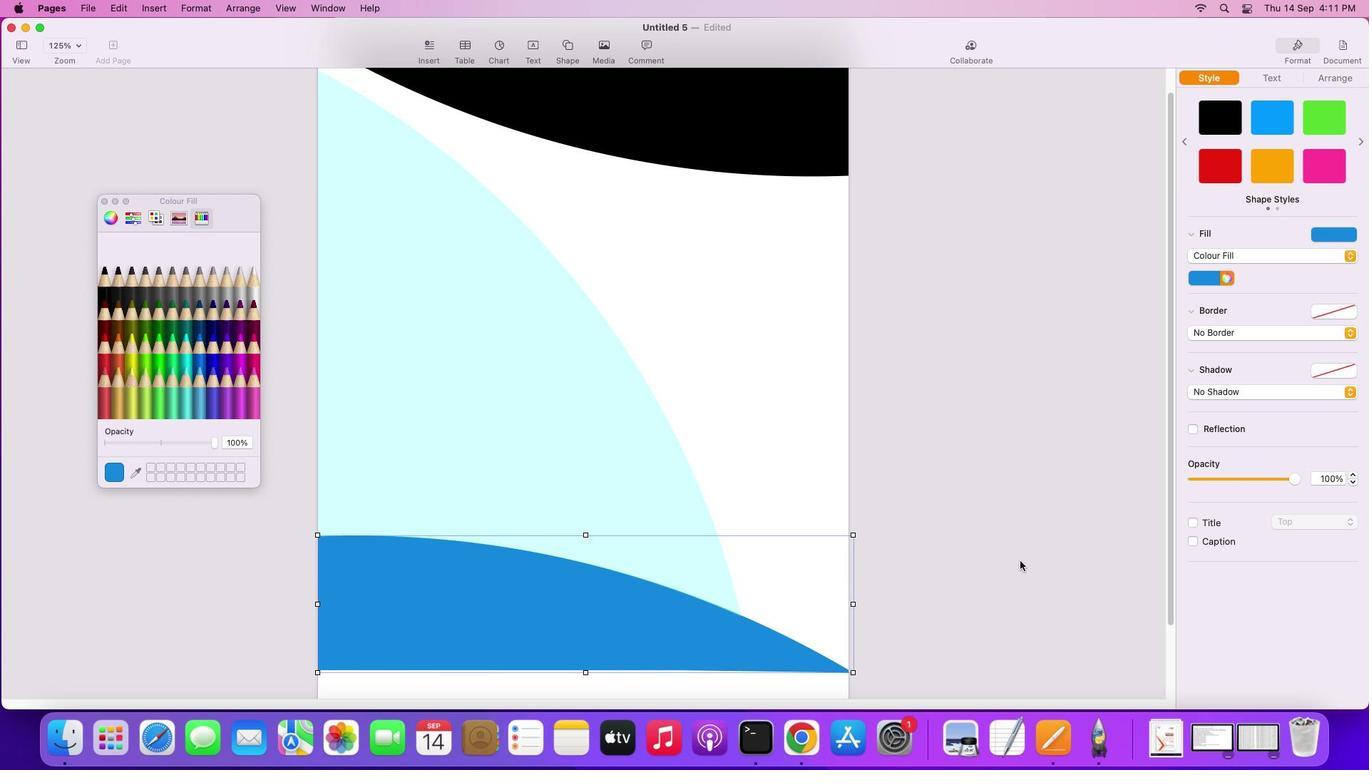 
Action: Mouse pressed left at (617, 637)
Screenshot: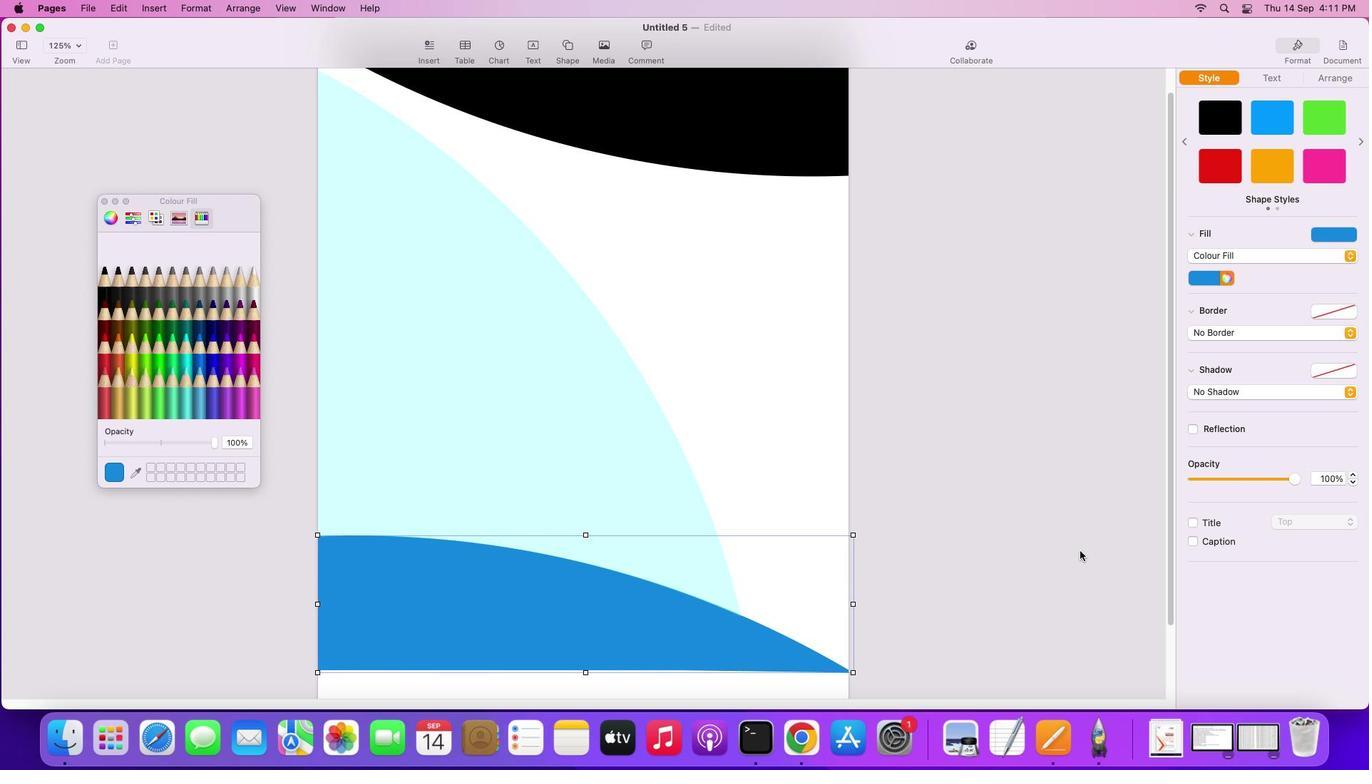 
Action: Mouse moved to (1296, 475)
Screenshot: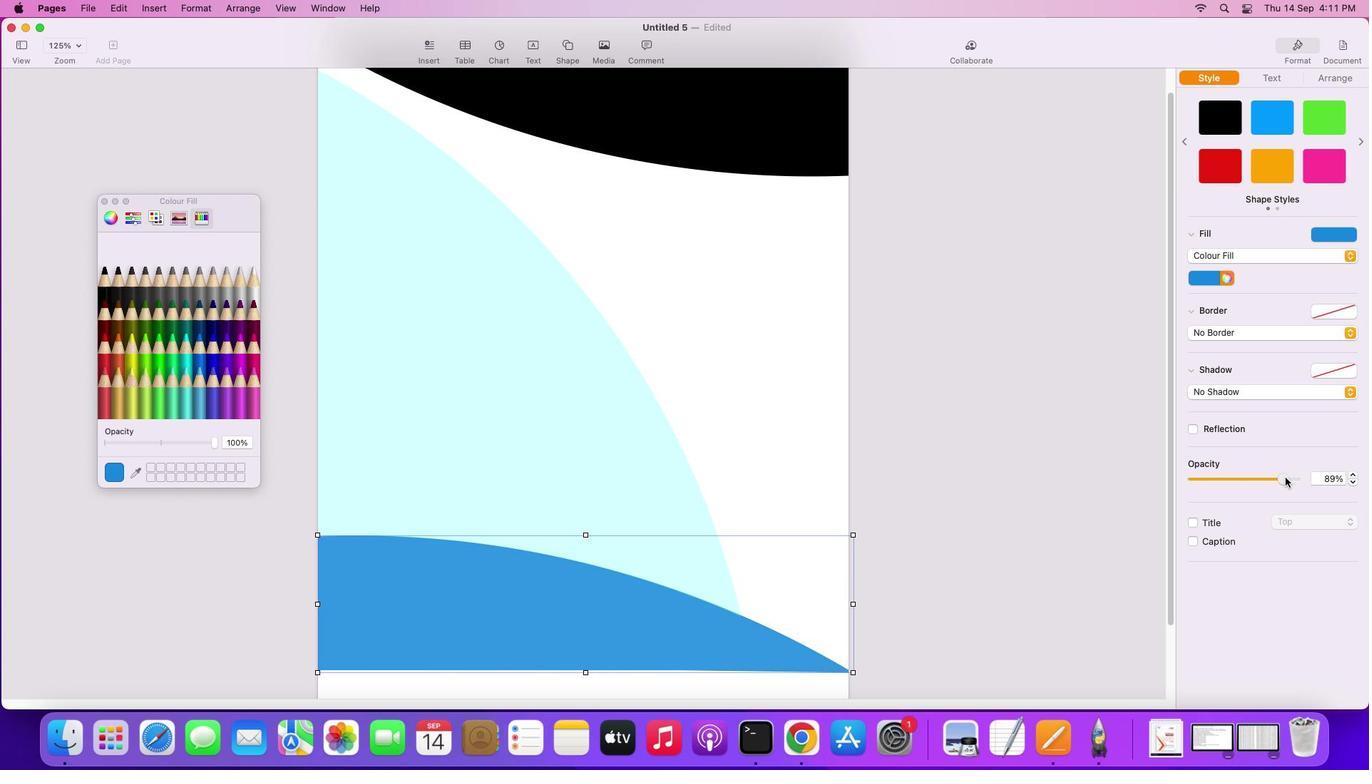 
Action: Mouse pressed left at (1296, 475)
Screenshot: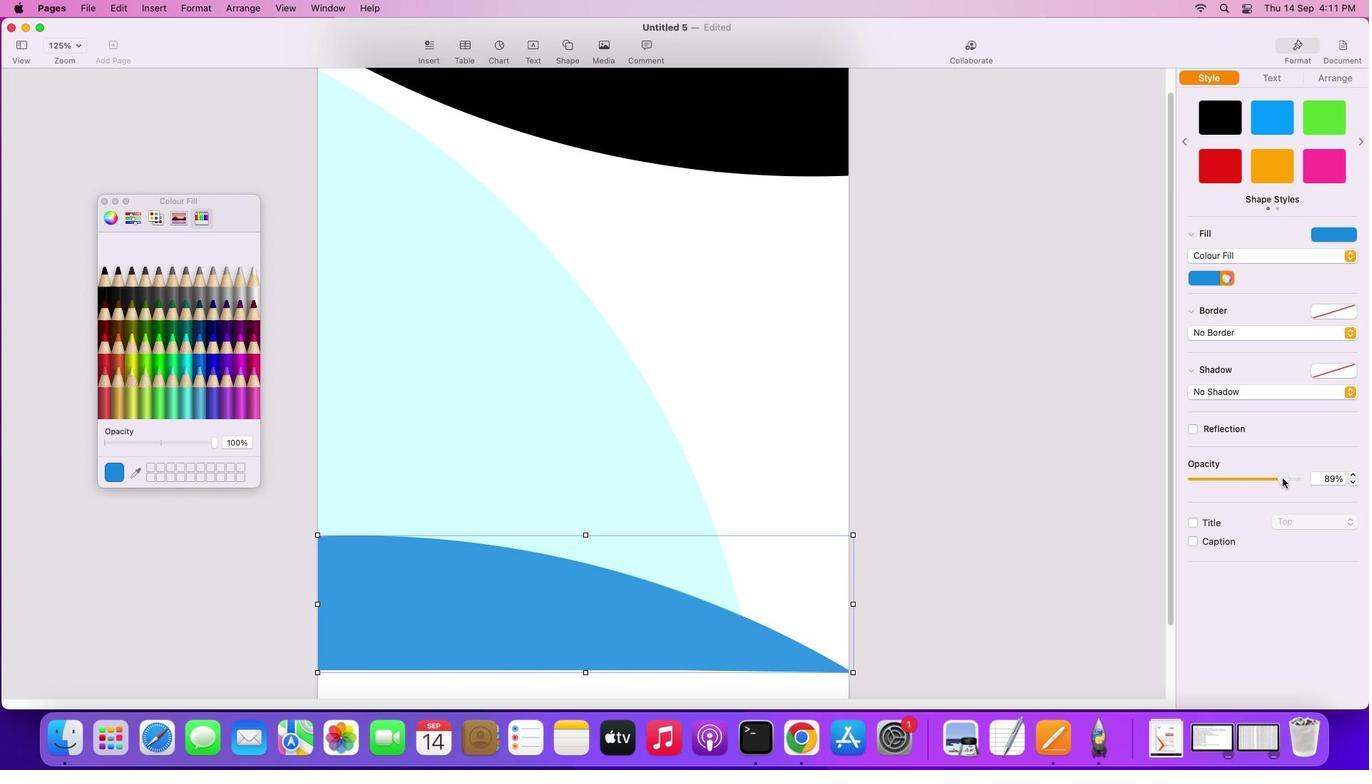
Action: Mouse moved to (745, 385)
Screenshot: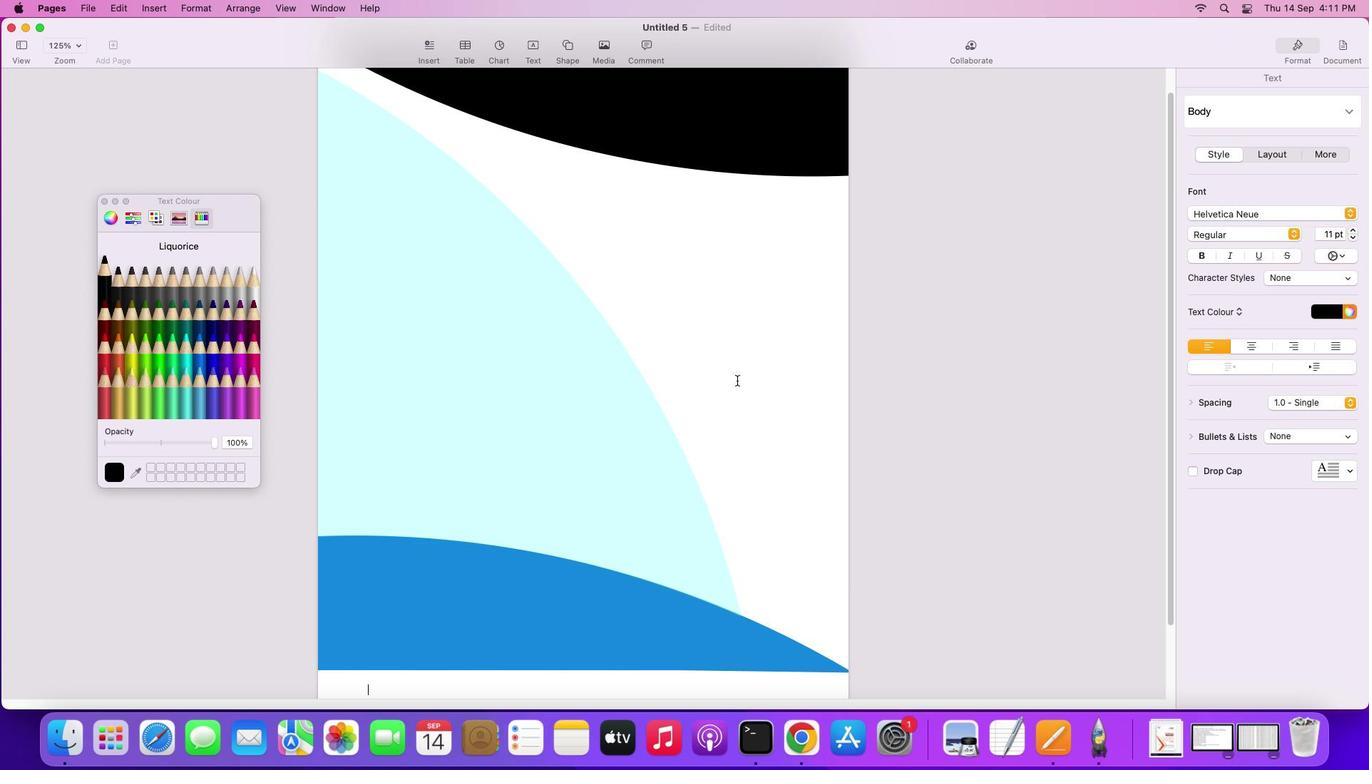 
Action: Mouse pressed left at (745, 385)
Screenshot: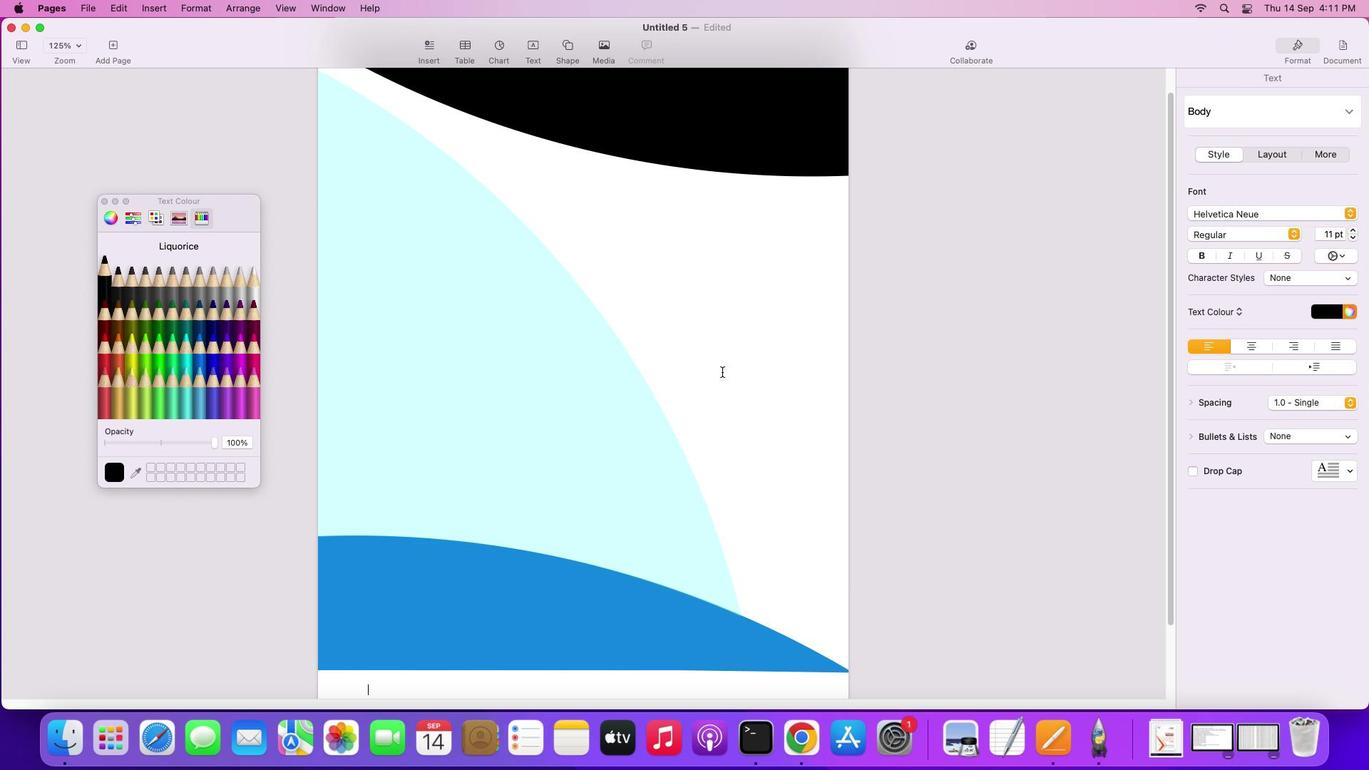 
Action: Mouse moved to (701, 325)
Screenshot: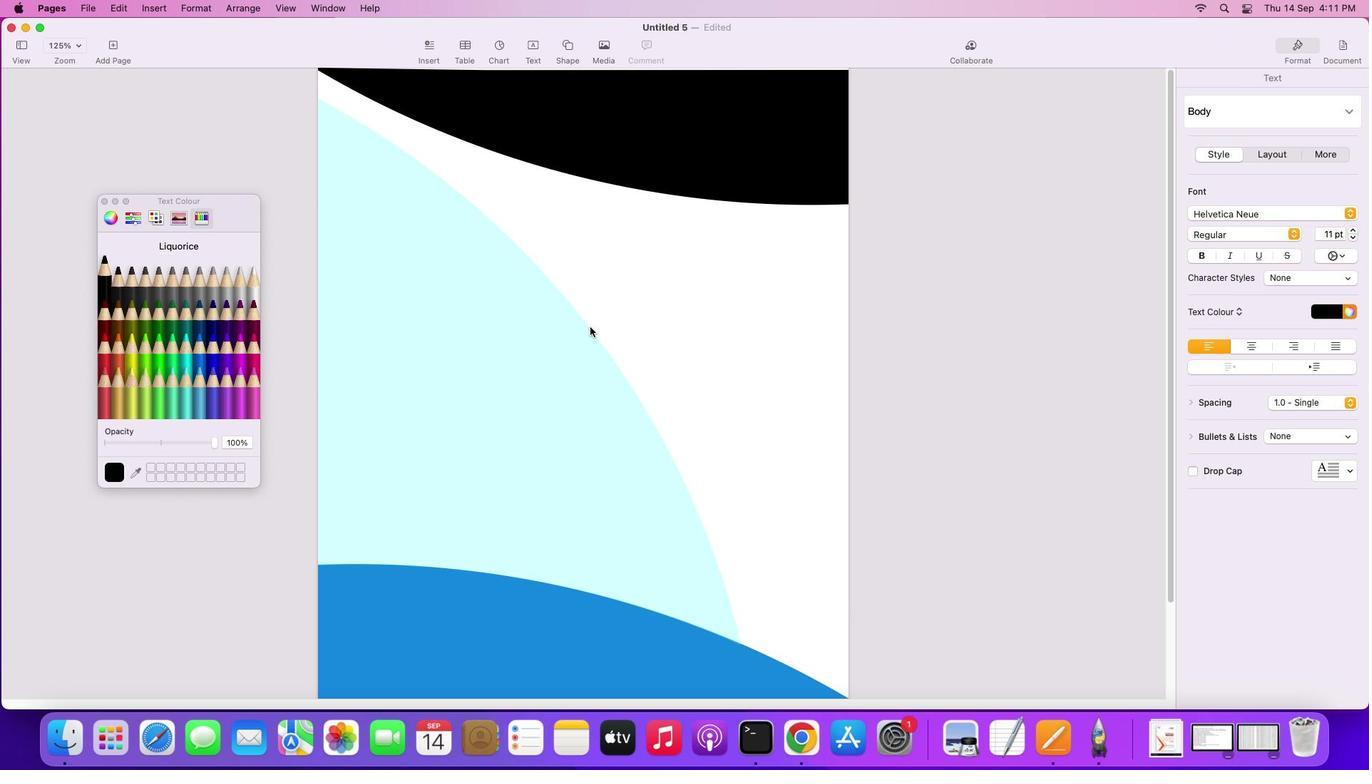 
Action: Mouse scrolled (701, 325) with delta (0, 0)
Screenshot: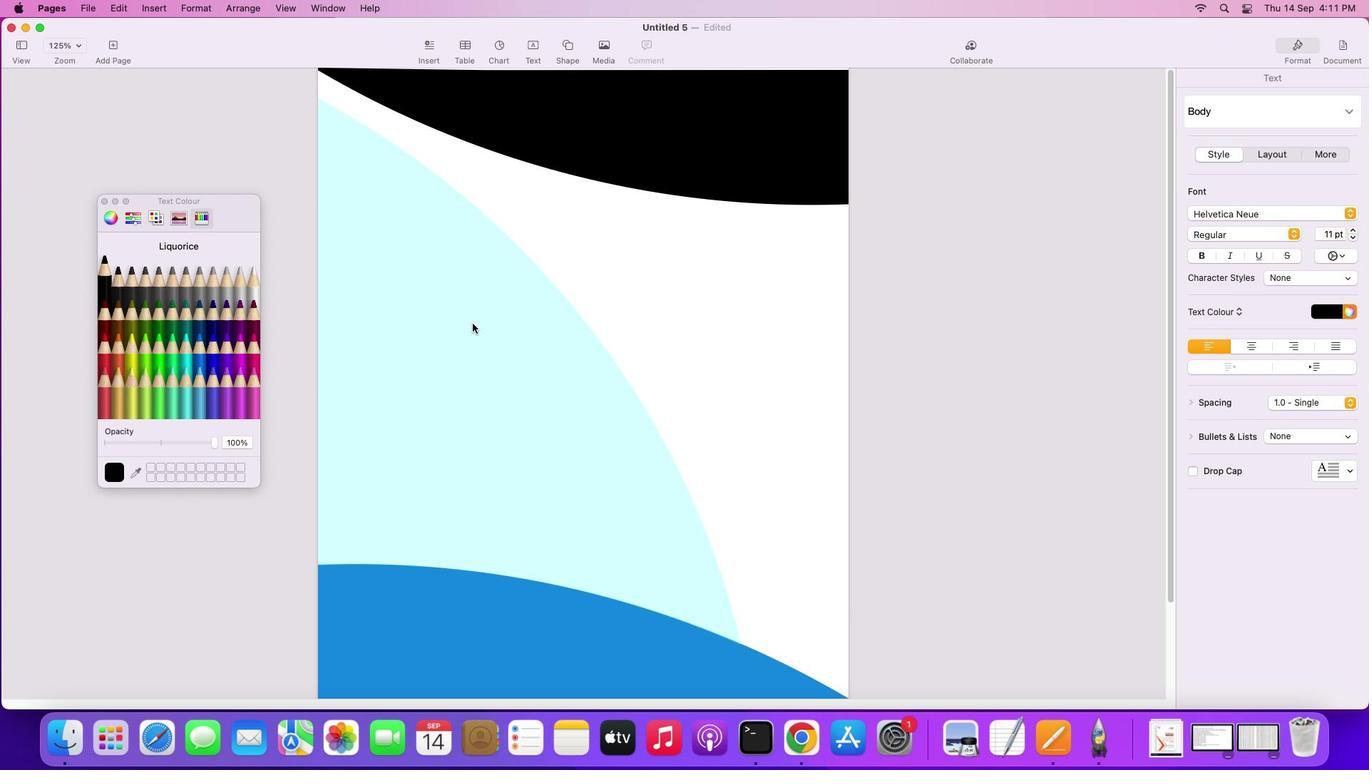 
Action: Mouse scrolled (701, 325) with delta (0, 0)
Screenshot: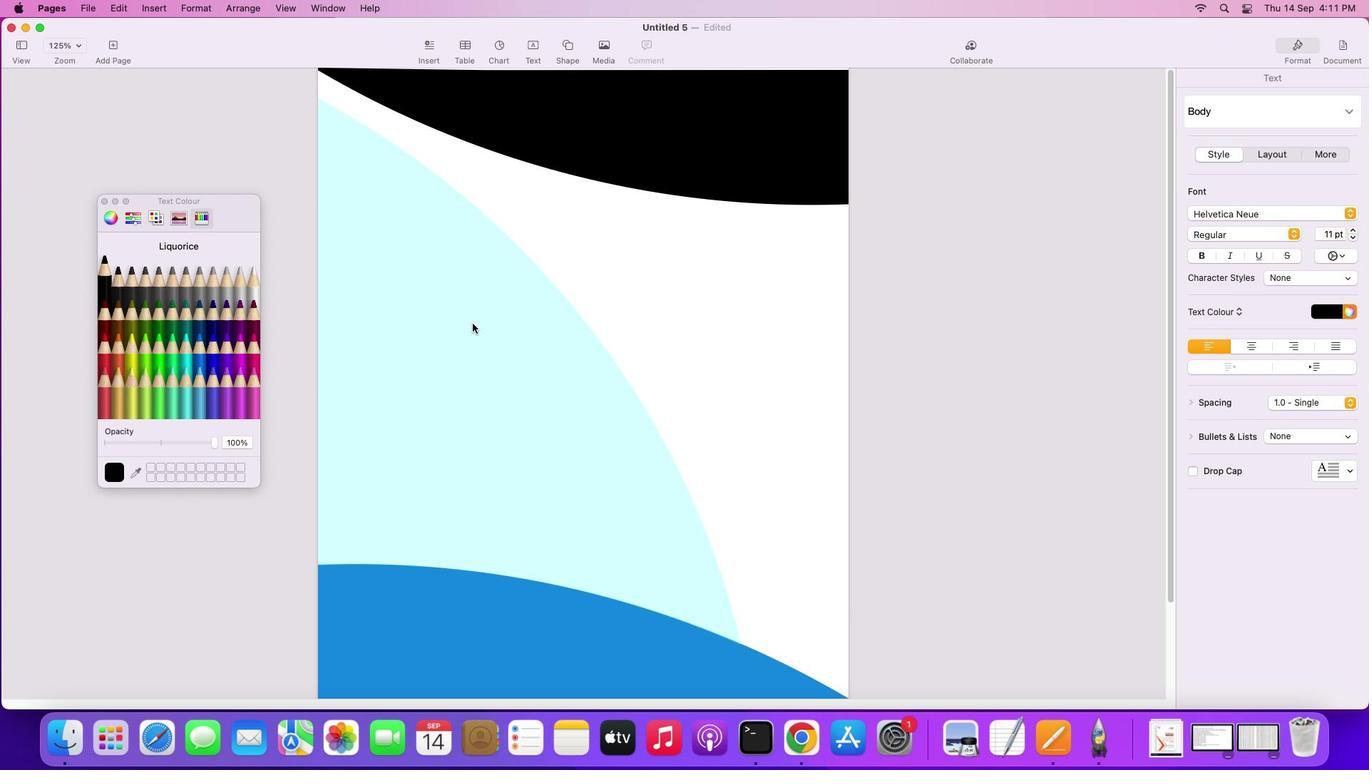 
Action: Mouse scrolled (701, 325) with delta (0, 1)
Screenshot: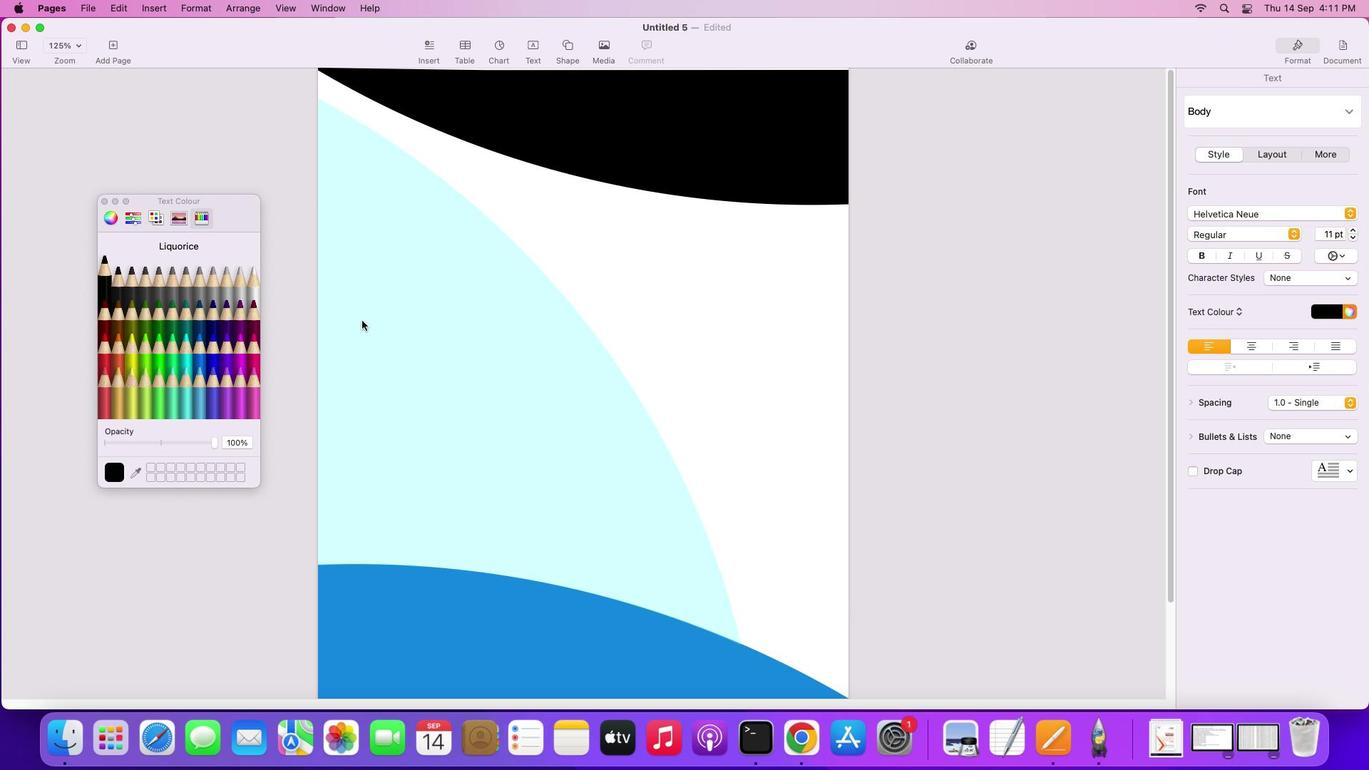 
Action: Mouse scrolled (701, 325) with delta (0, 2)
Screenshot: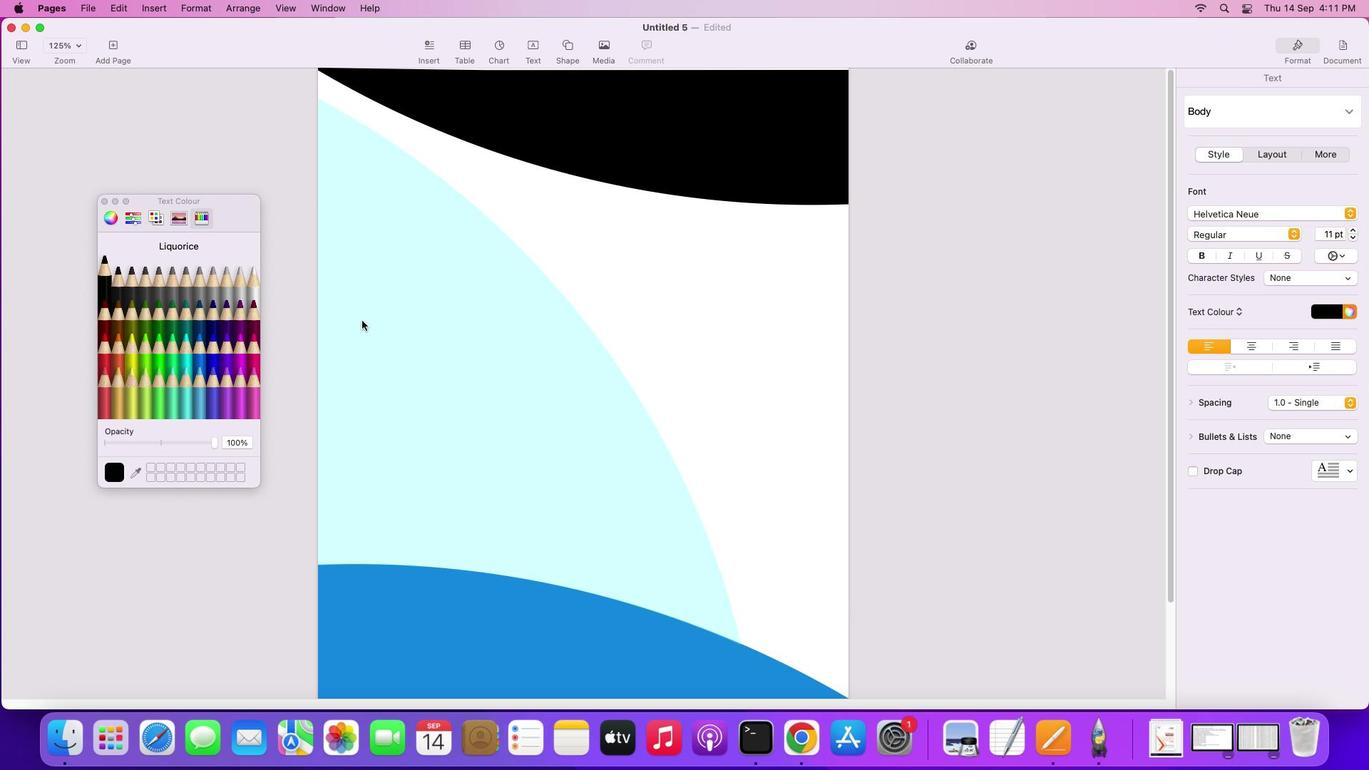 
Action: Mouse scrolled (701, 325) with delta (0, 3)
Screenshot: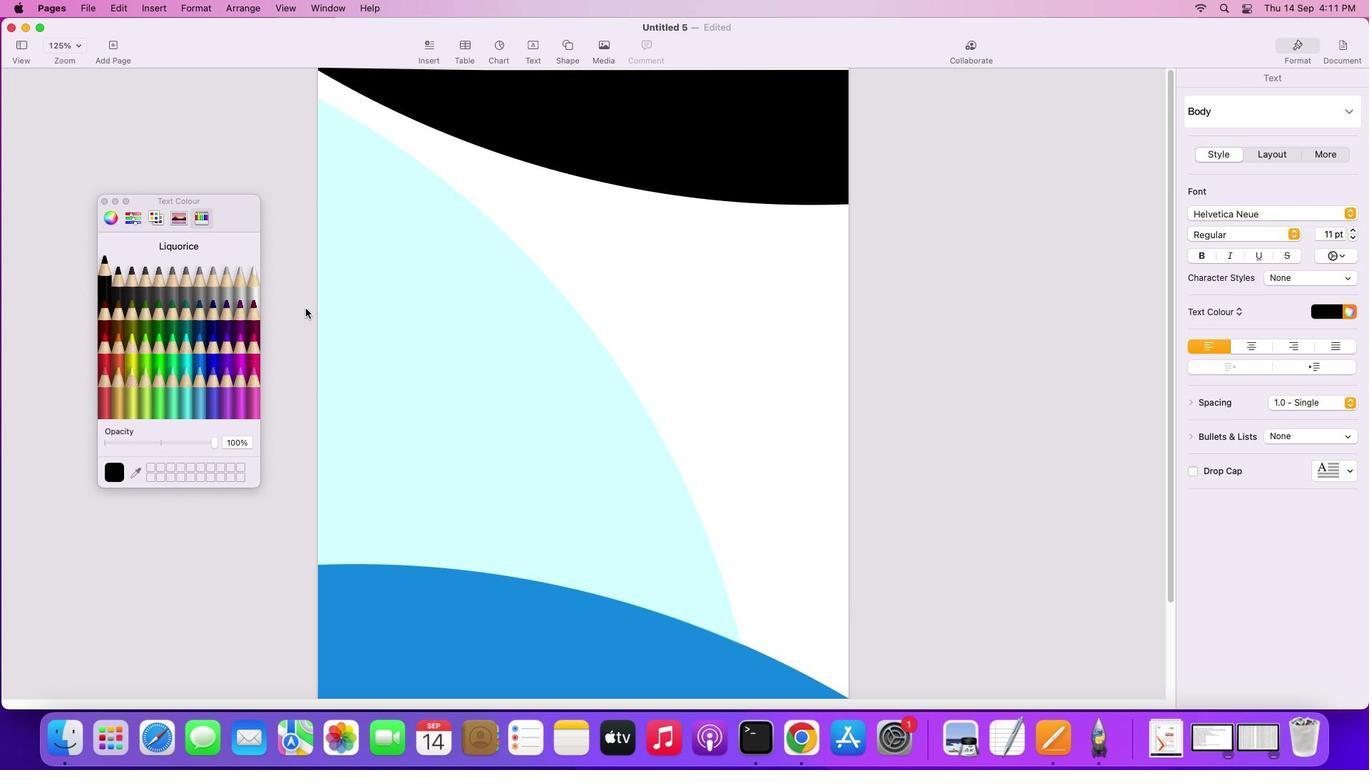 
Action: Mouse scrolled (701, 325) with delta (0, 4)
Screenshot: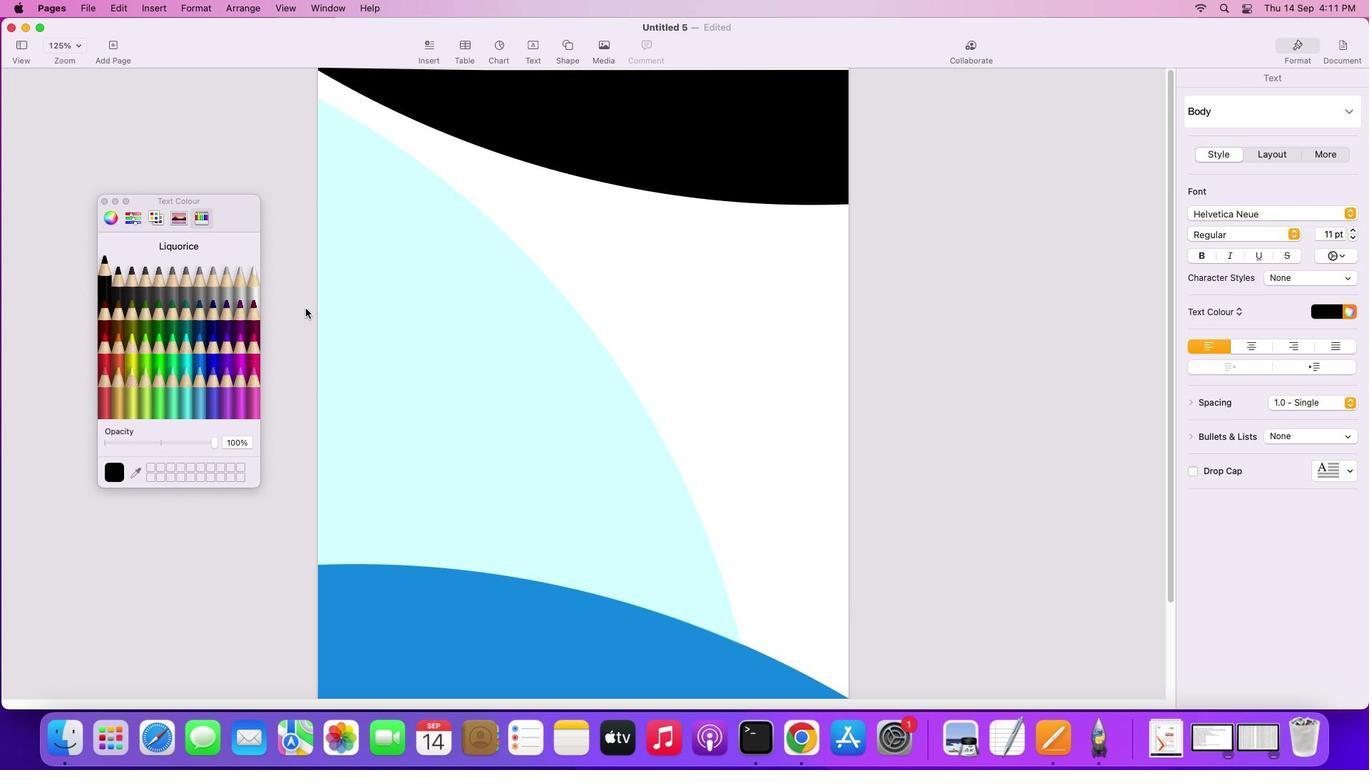 
Action: Mouse scrolled (701, 325) with delta (0, 4)
Screenshot: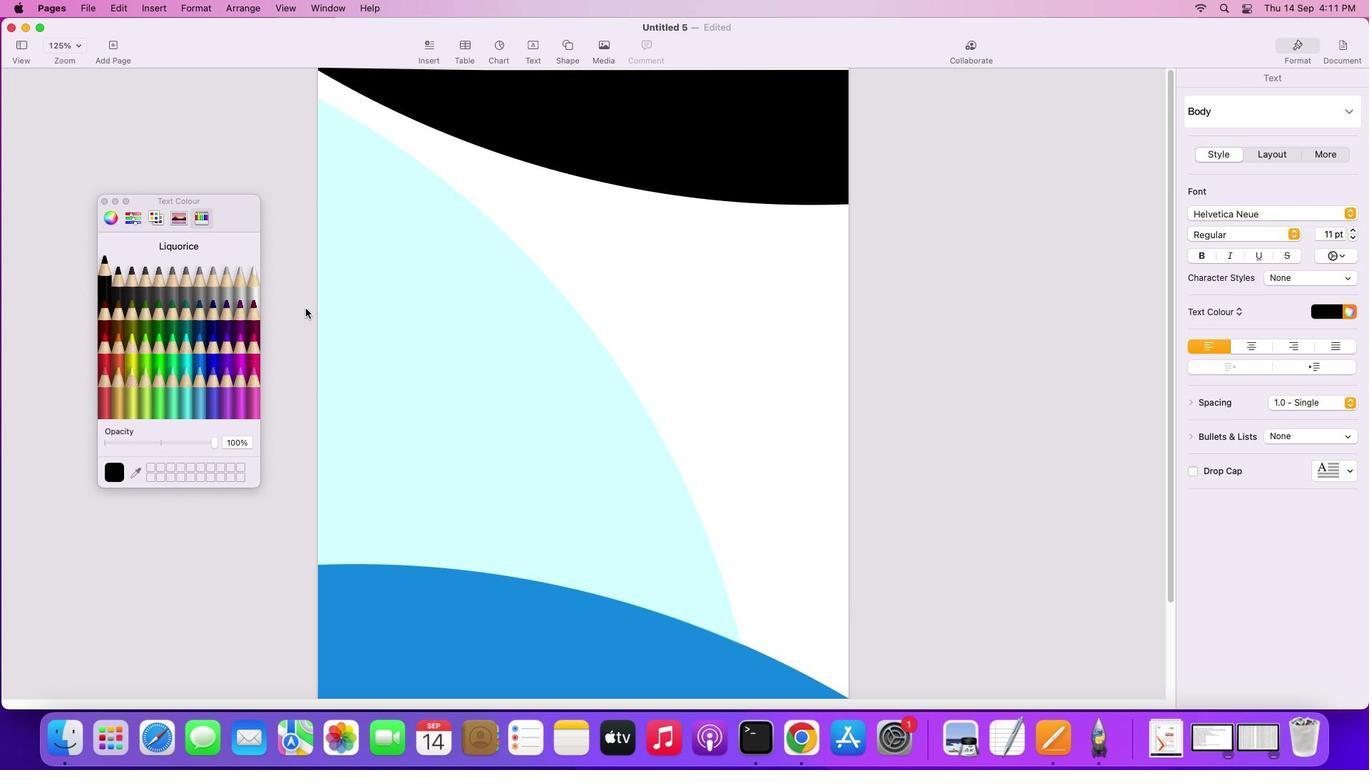 
Action: Mouse moved to (684, 131)
Screenshot: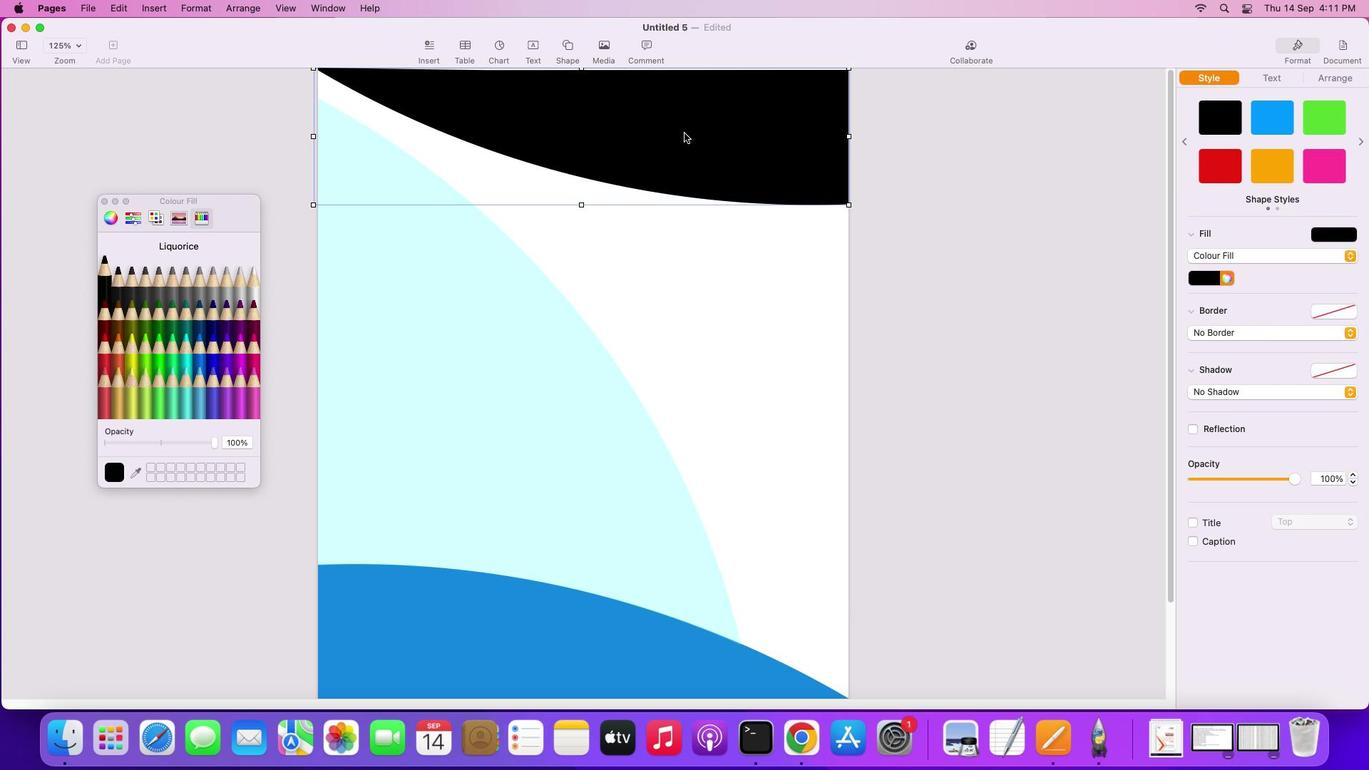 
Action: Mouse pressed left at (684, 131)
Screenshot: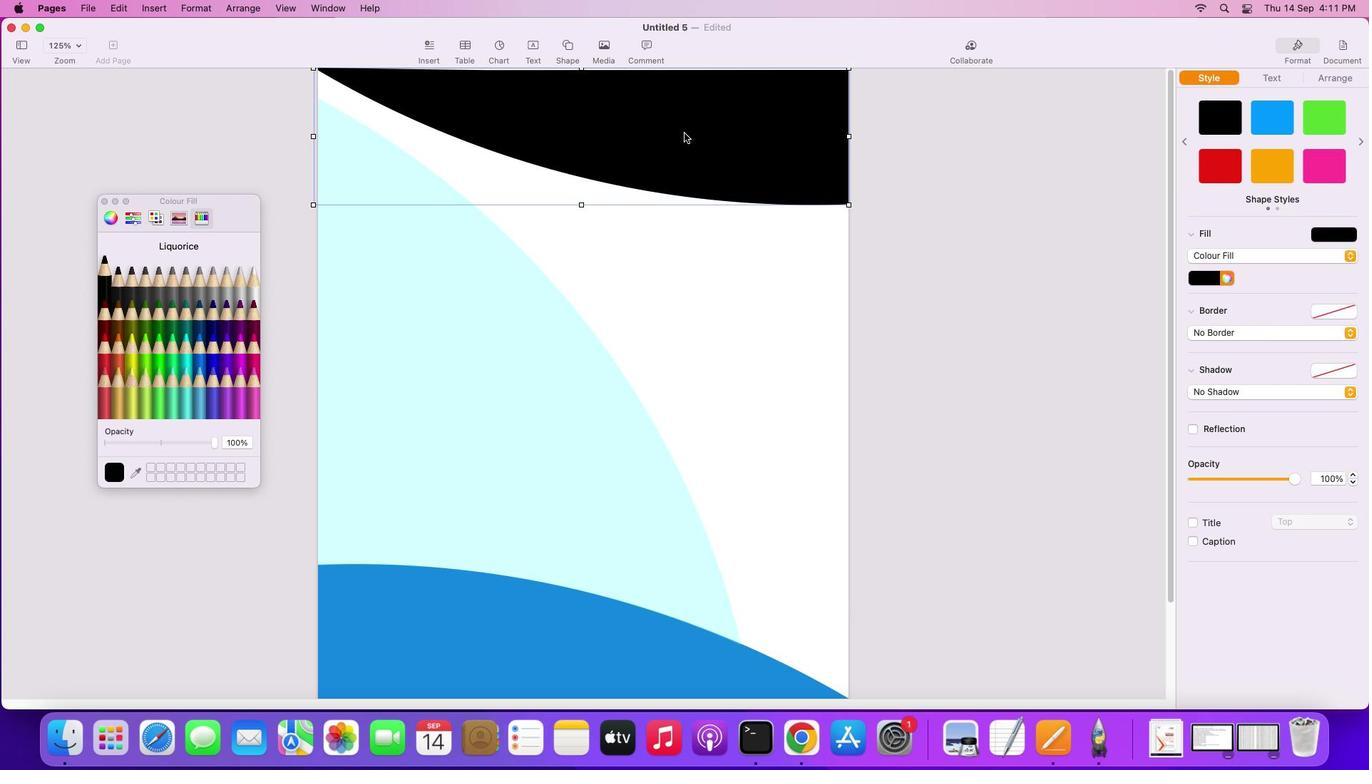 
Action: Mouse moved to (1361, 138)
Screenshot: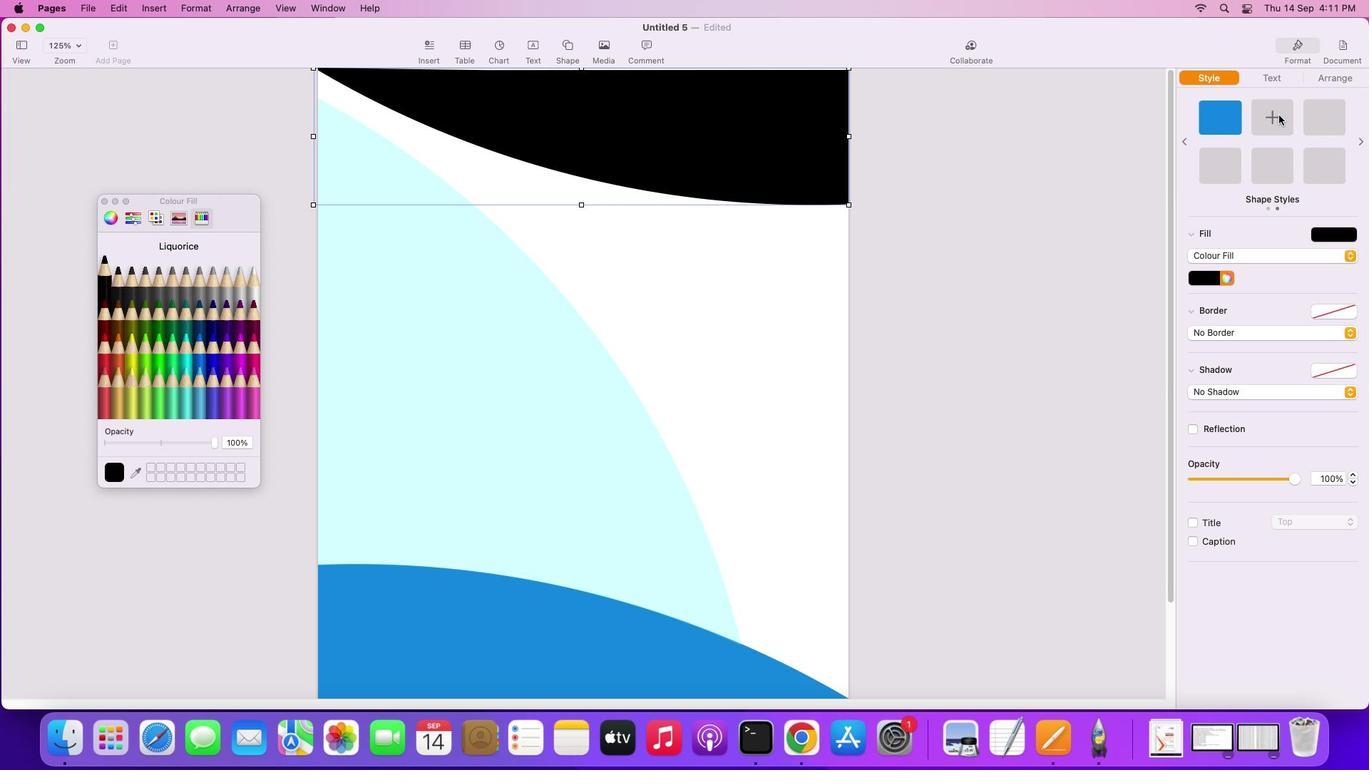 
Action: Mouse pressed left at (1361, 138)
Screenshot: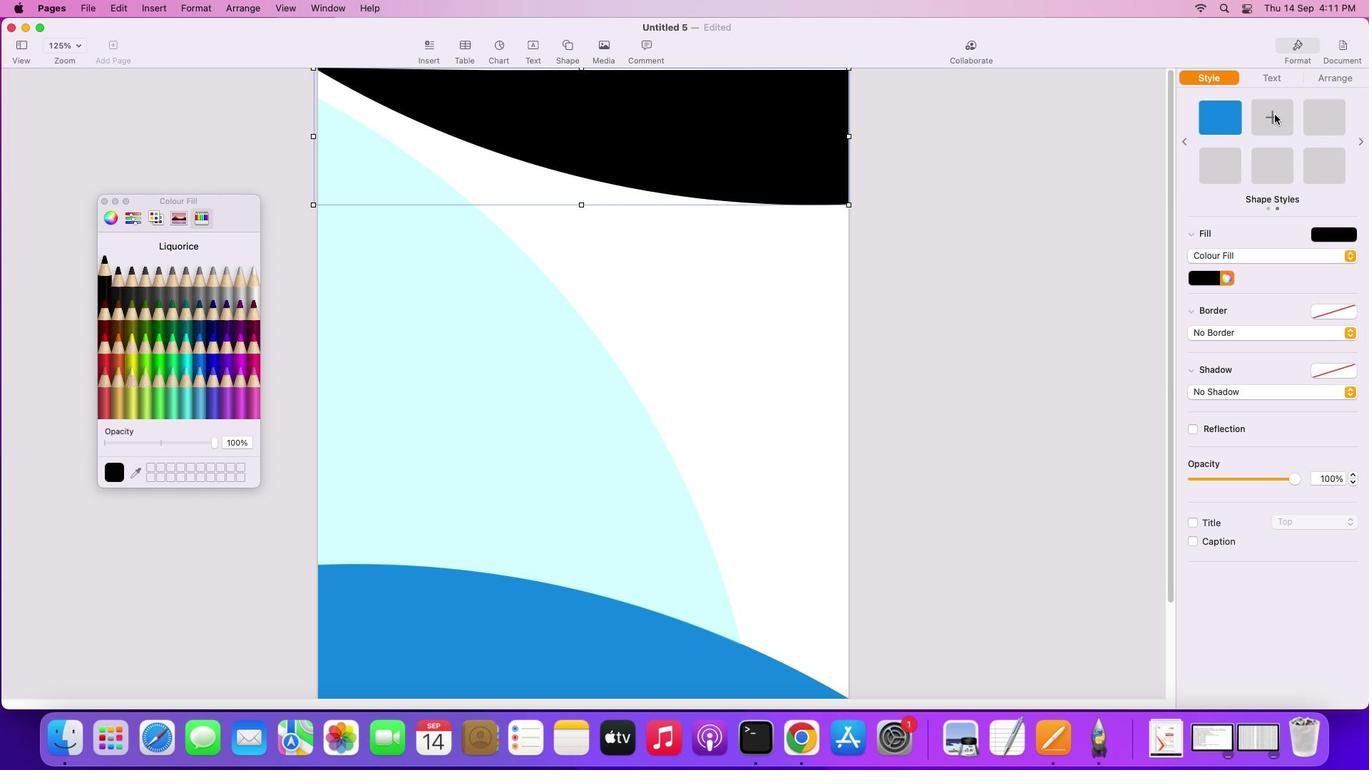
Action: Mouse moved to (1218, 117)
Screenshot: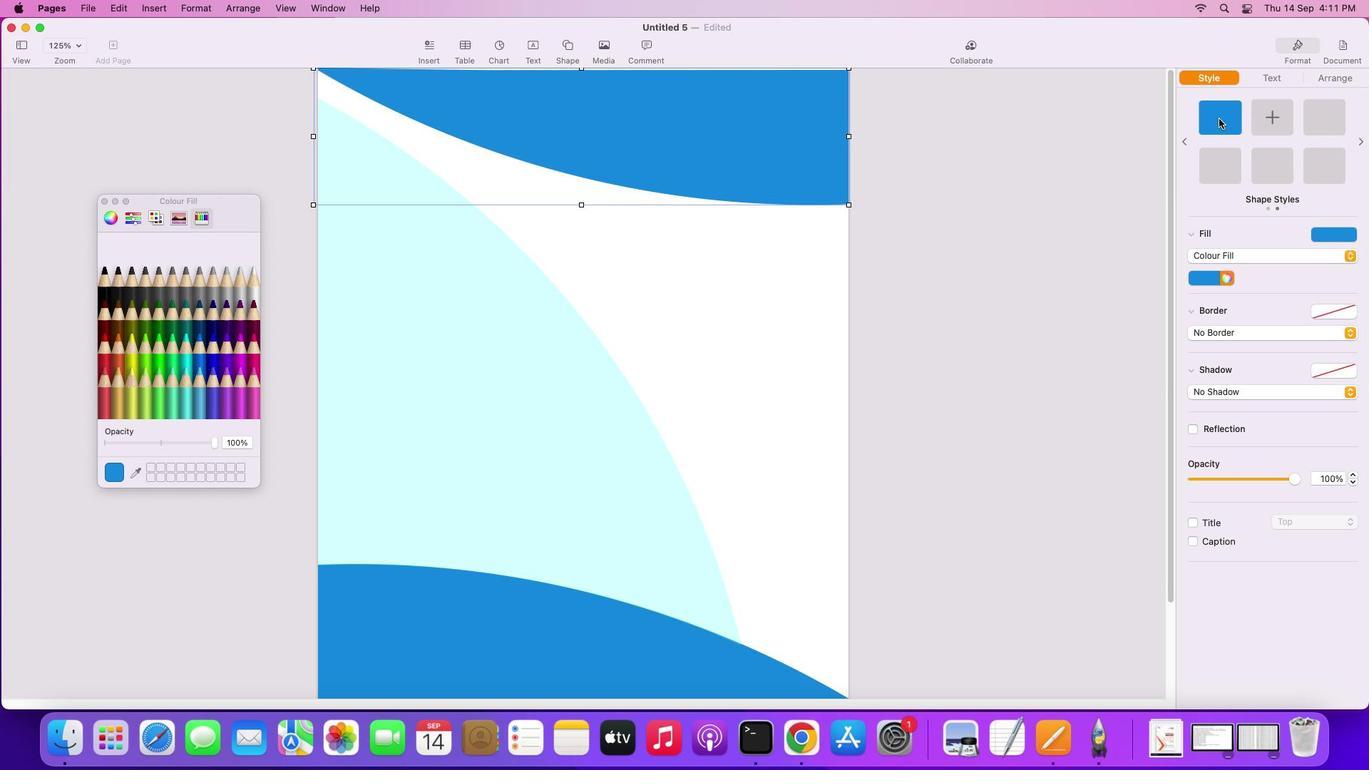 
Action: Mouse pressed left at (1218, 117)
Screenshot: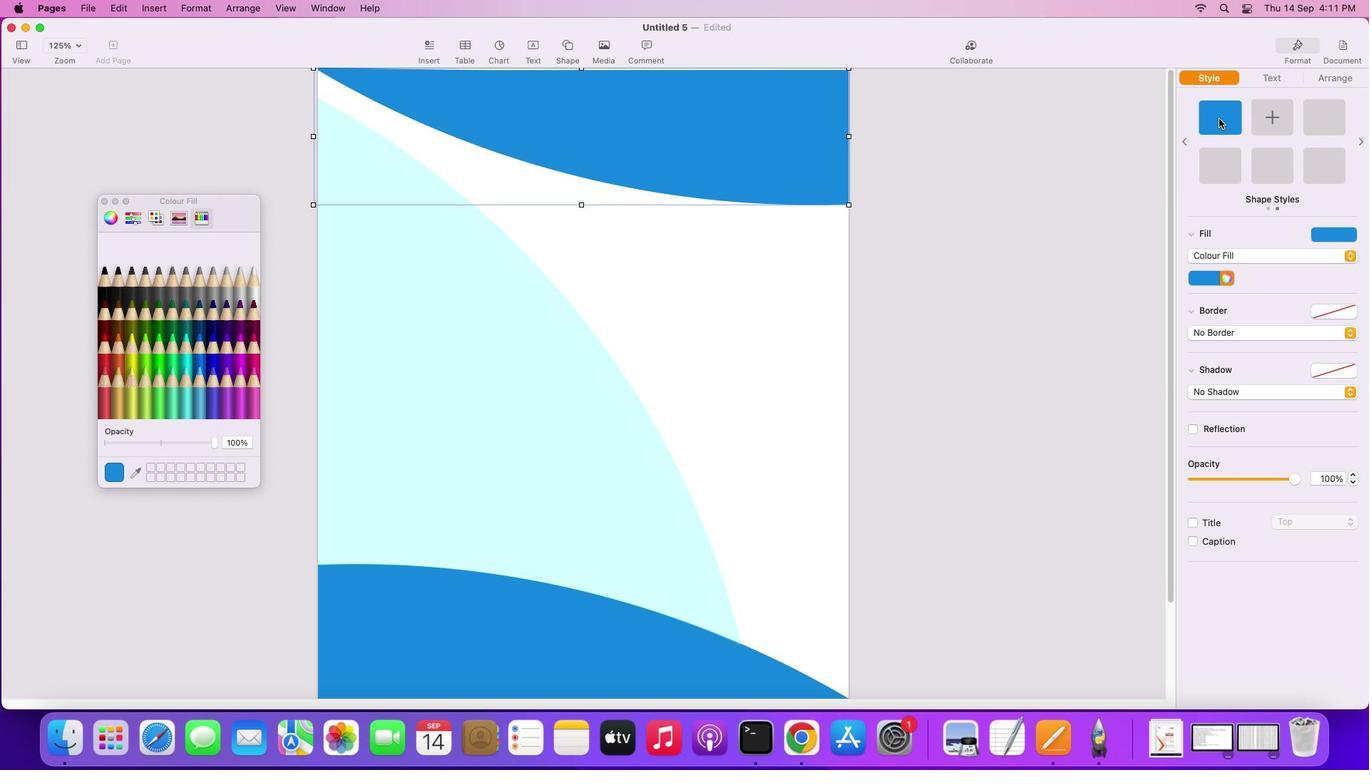 
Action: Mouse moved to (350, 141)
Screenshot: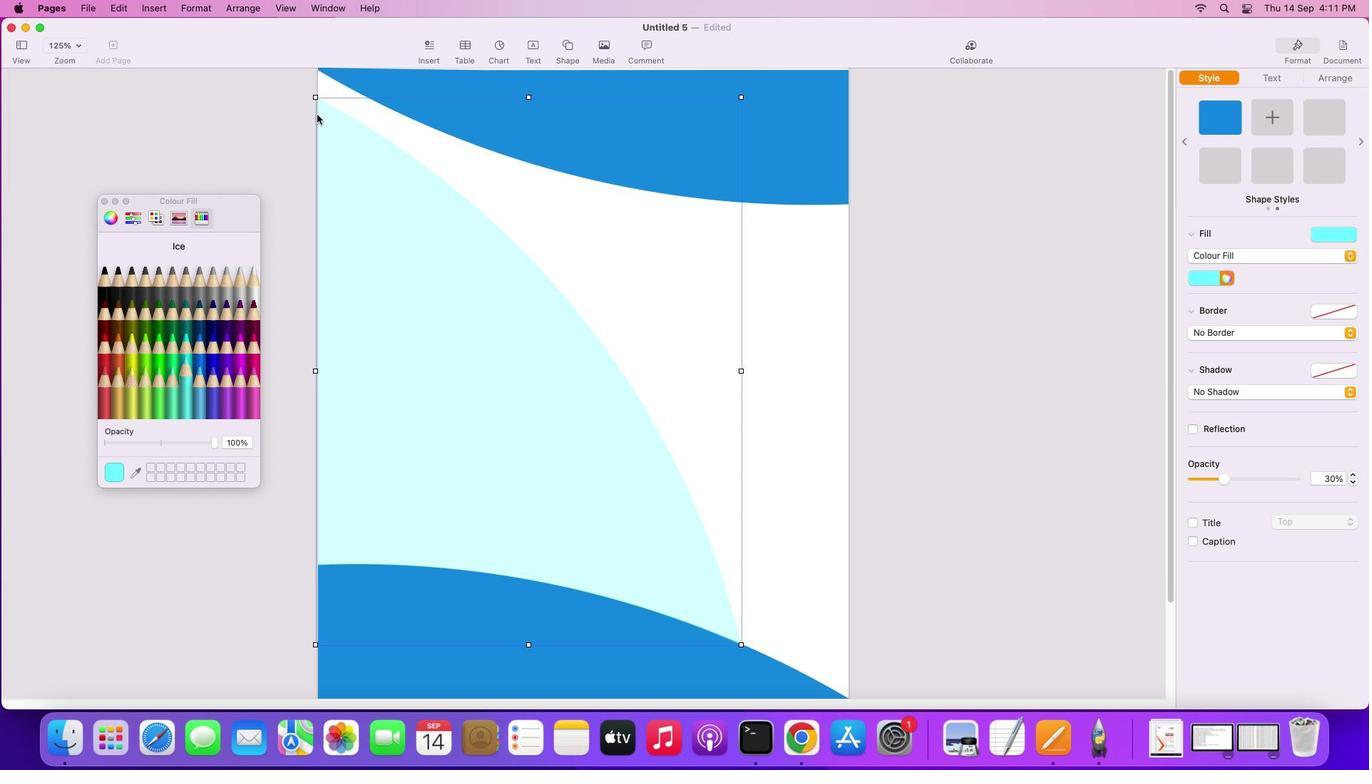 
Action: Mouse pressed left at (350, 141)
Screenshot: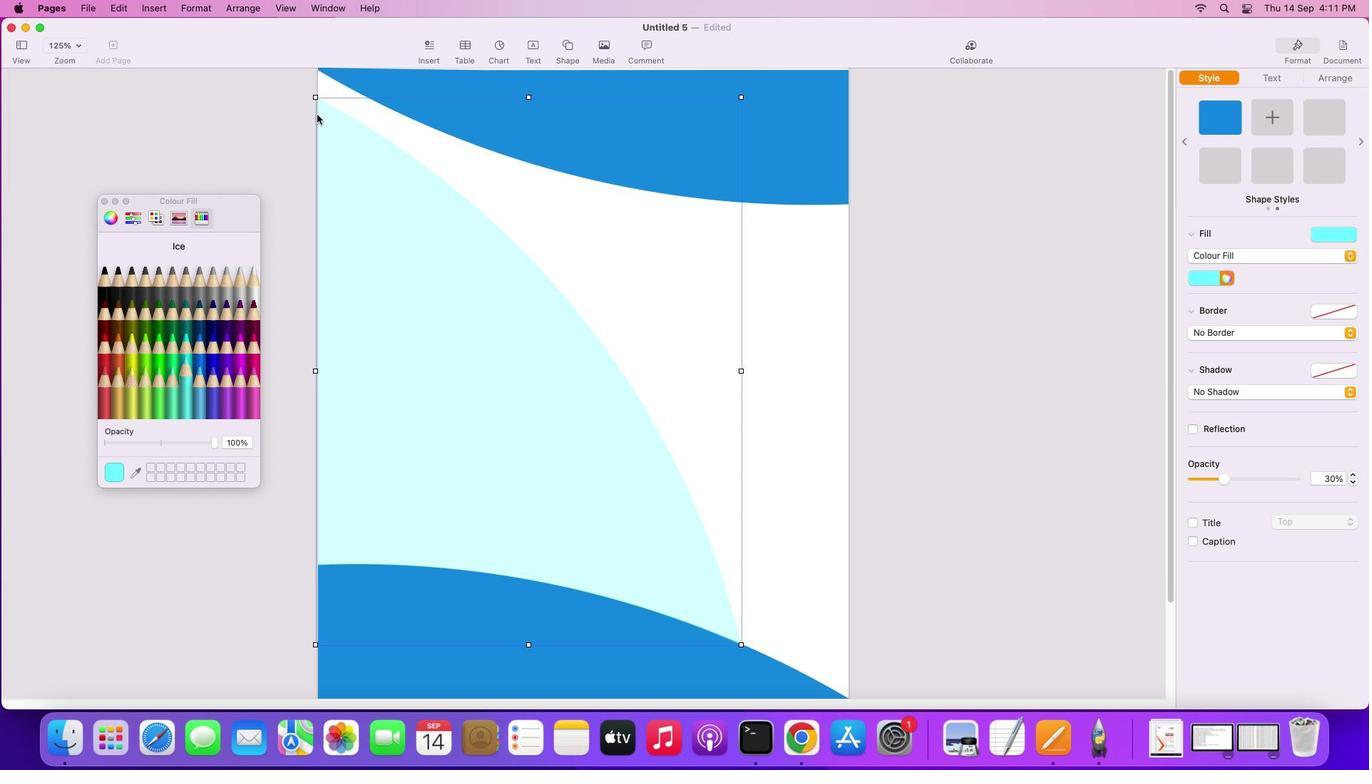 
Action: Mouse moved to (316, 97)
Screenshot: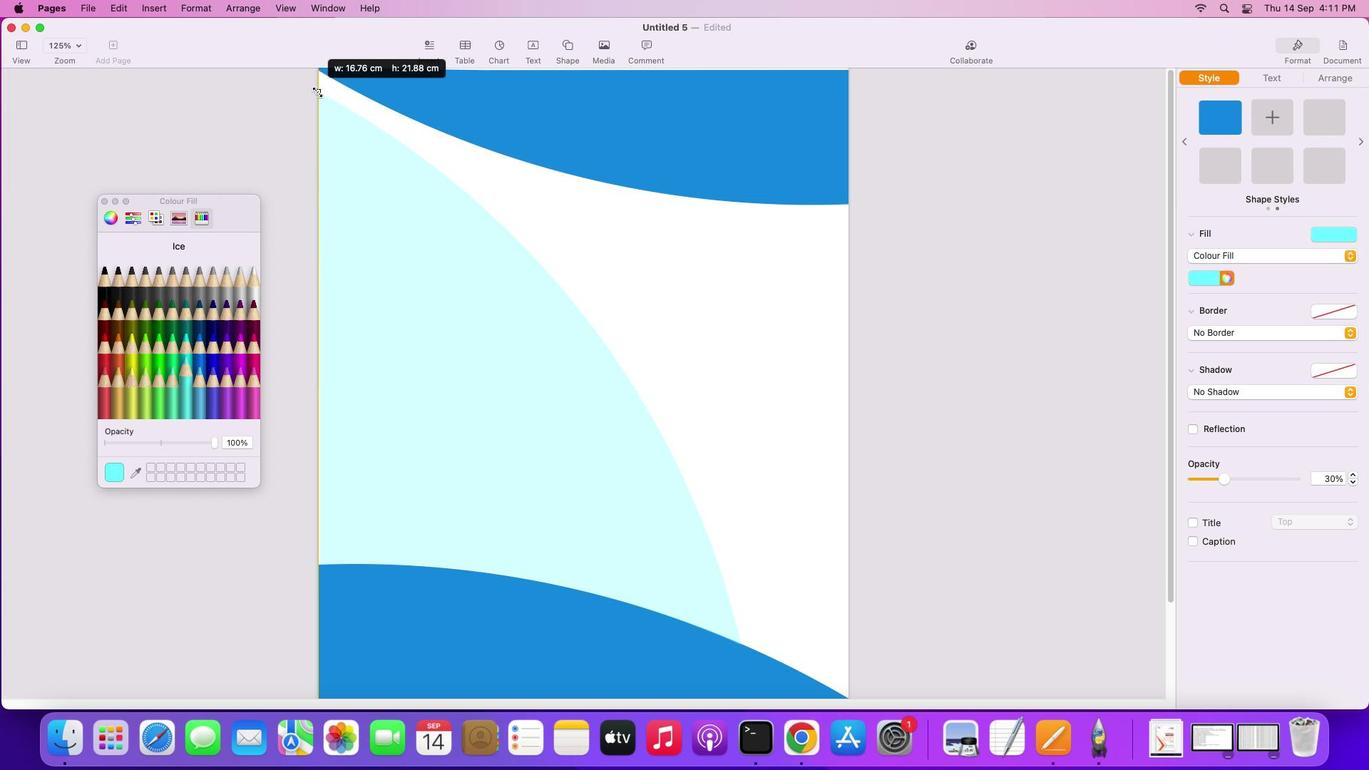 
Action: Mouse pressed left at (316, 97)
Screenshot: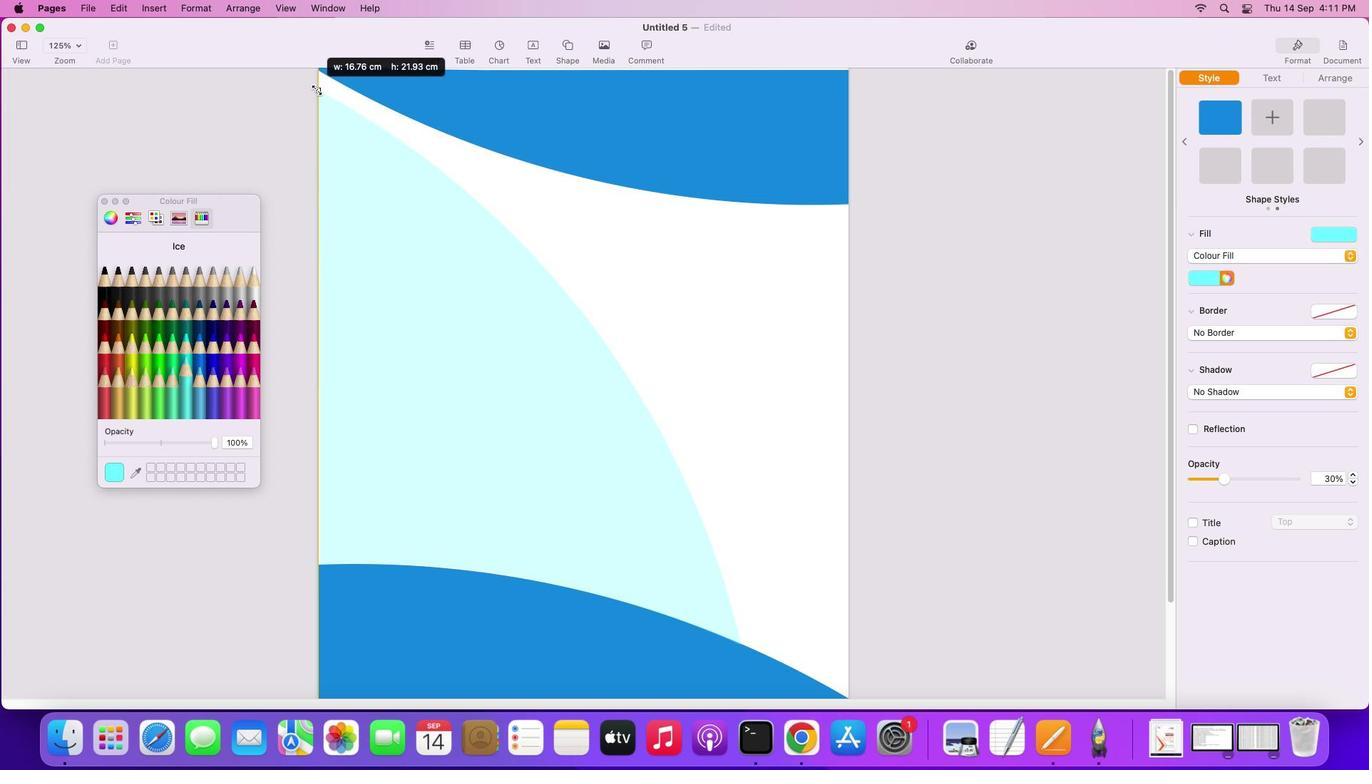 
Action: Mouse moved to (681, 342)
Screenshot: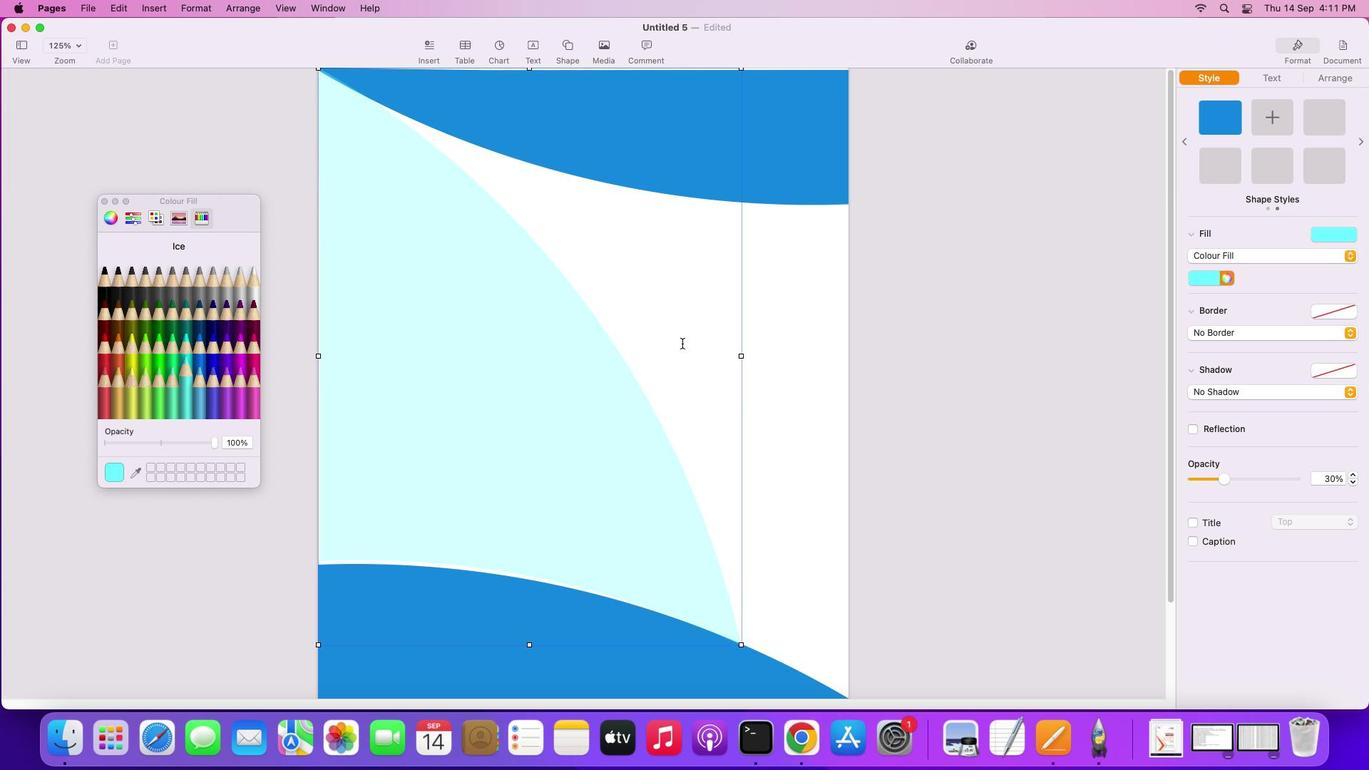 
Action: Mouse pressed left at (681, 342)
Screenshot: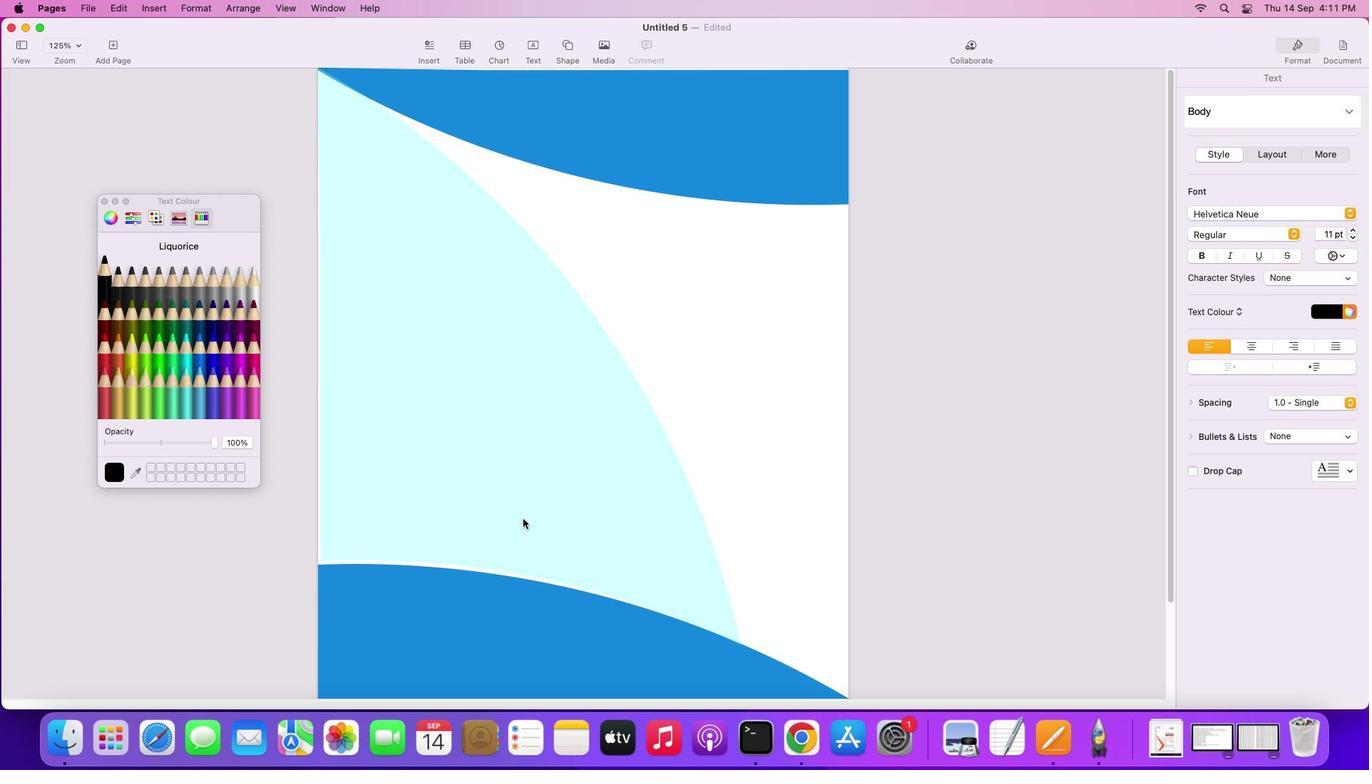 
Action: Mouse moved to (510, 517)
Screenshot: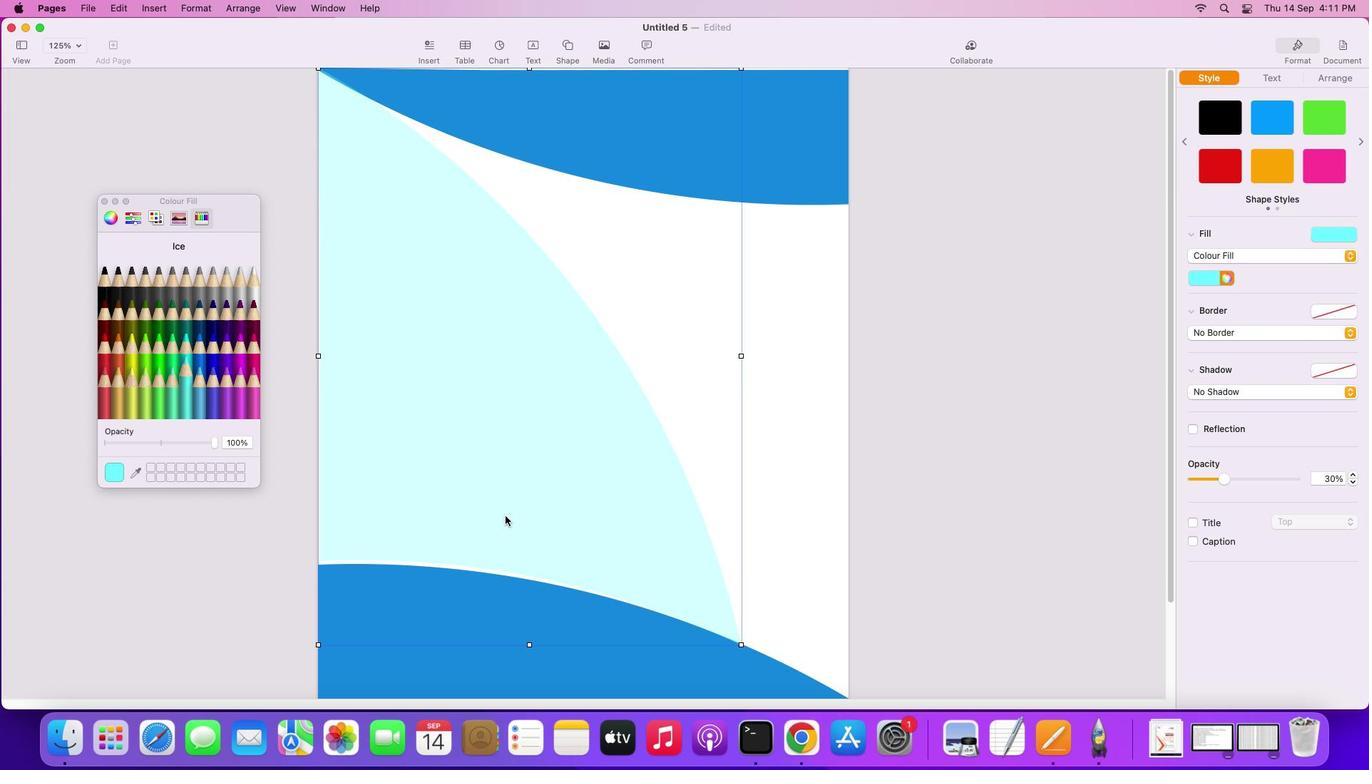 
Action: Mouse pressed left at (510, 517)
Screenshot: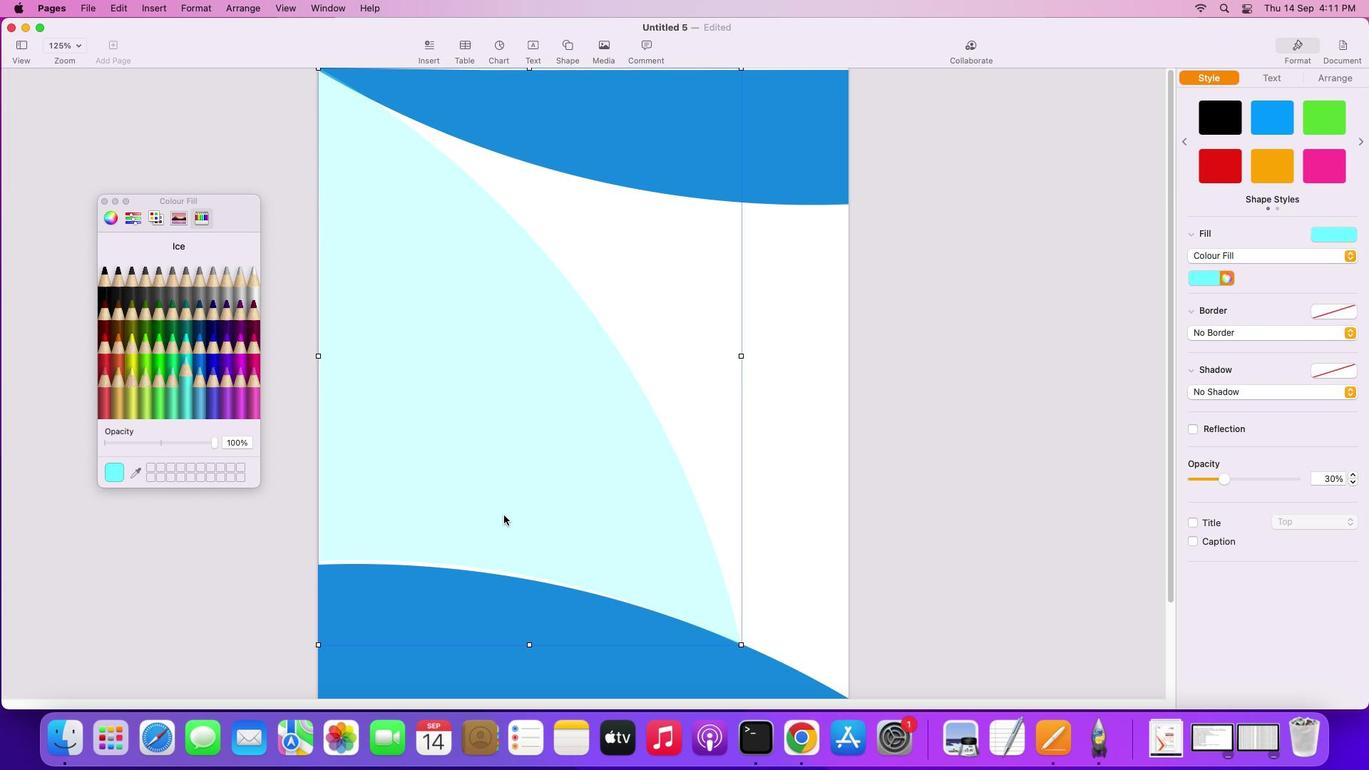 
Action: Mouse moved to (497, 504)
Screenshot: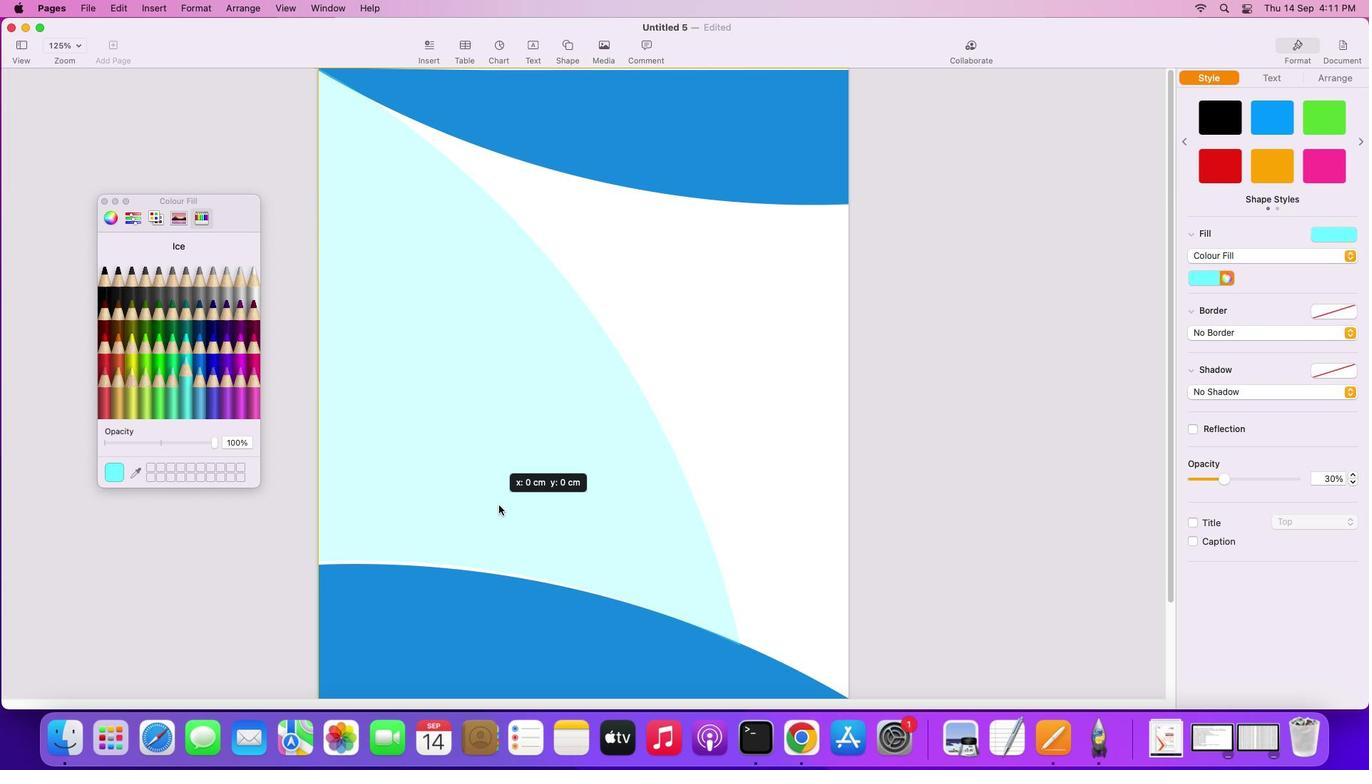 
Action: Mouse pressed left at (497, 504)
Screenshot: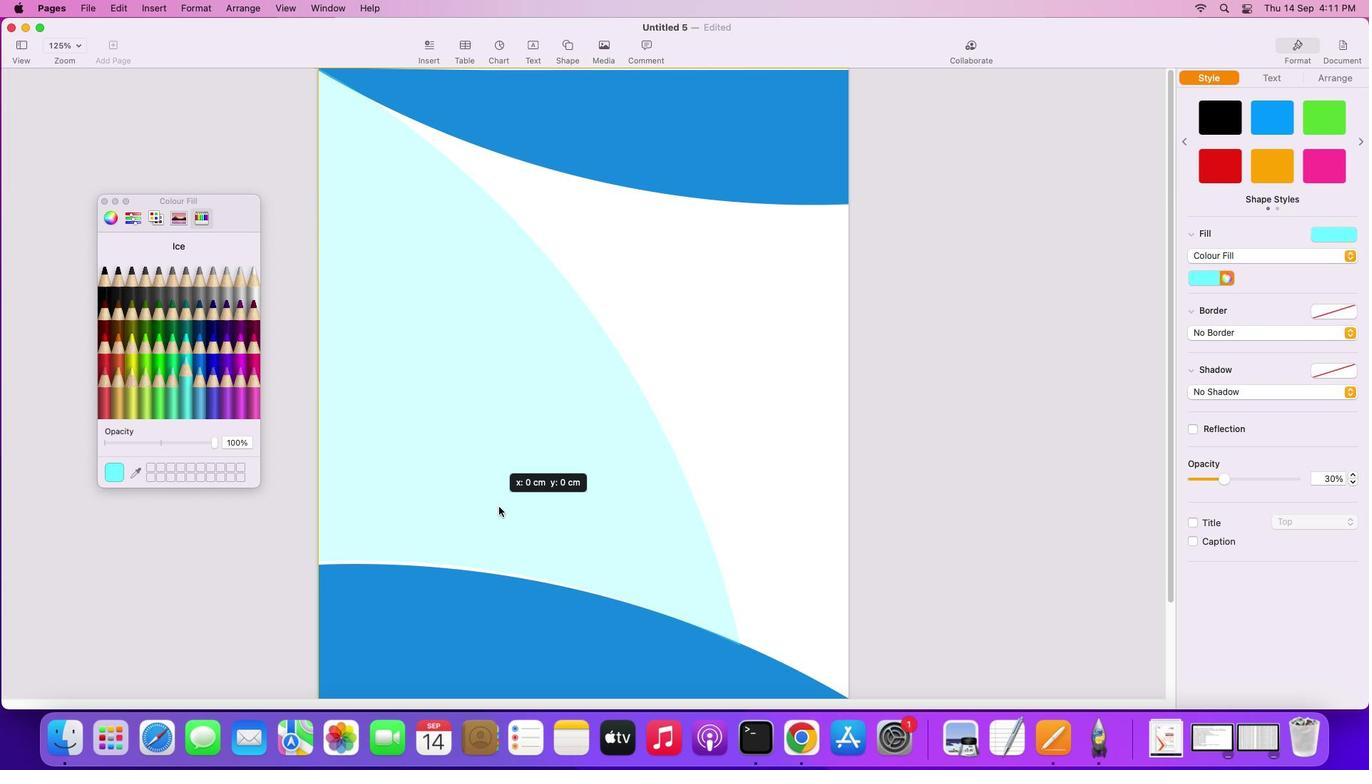 
Action: Mouse moved to (477, 614)
Screenshot: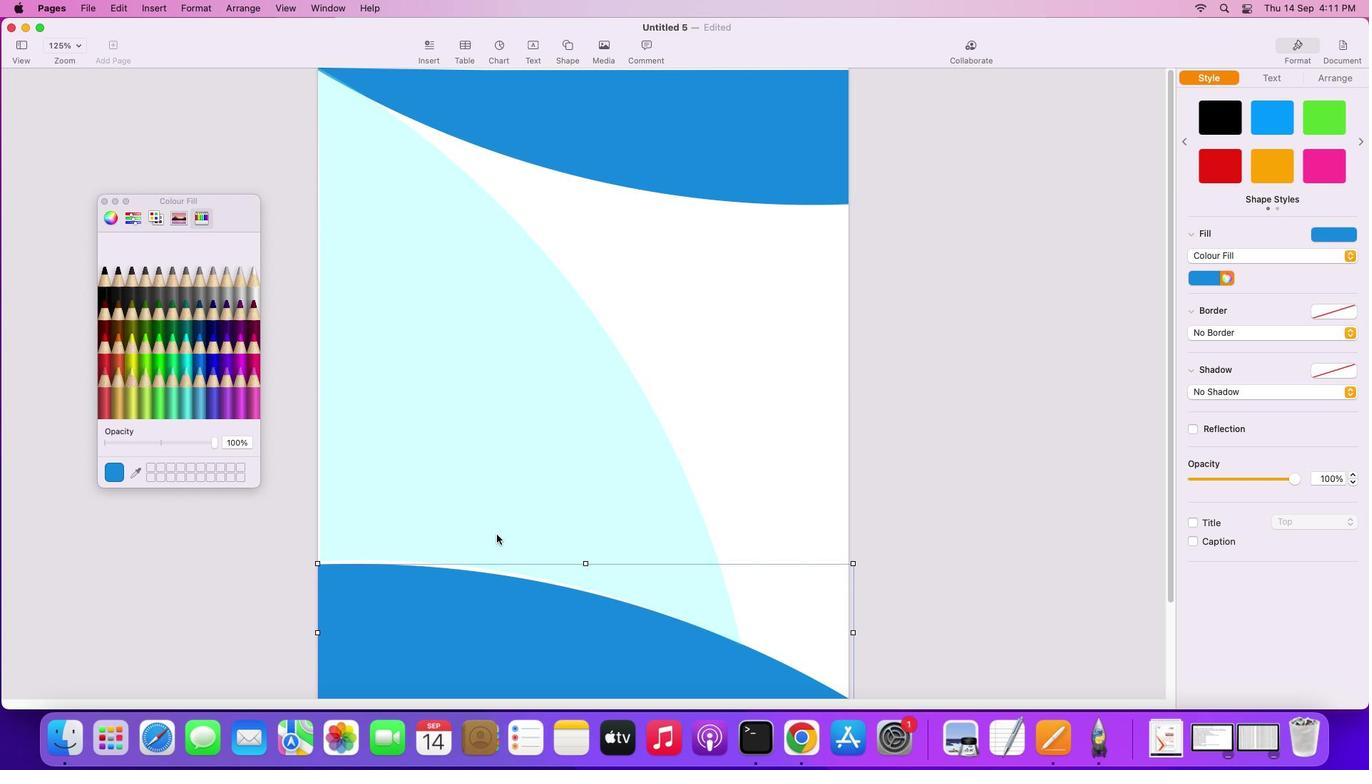 
Action: Mouse pressed left at (477, 614)
Screenshot: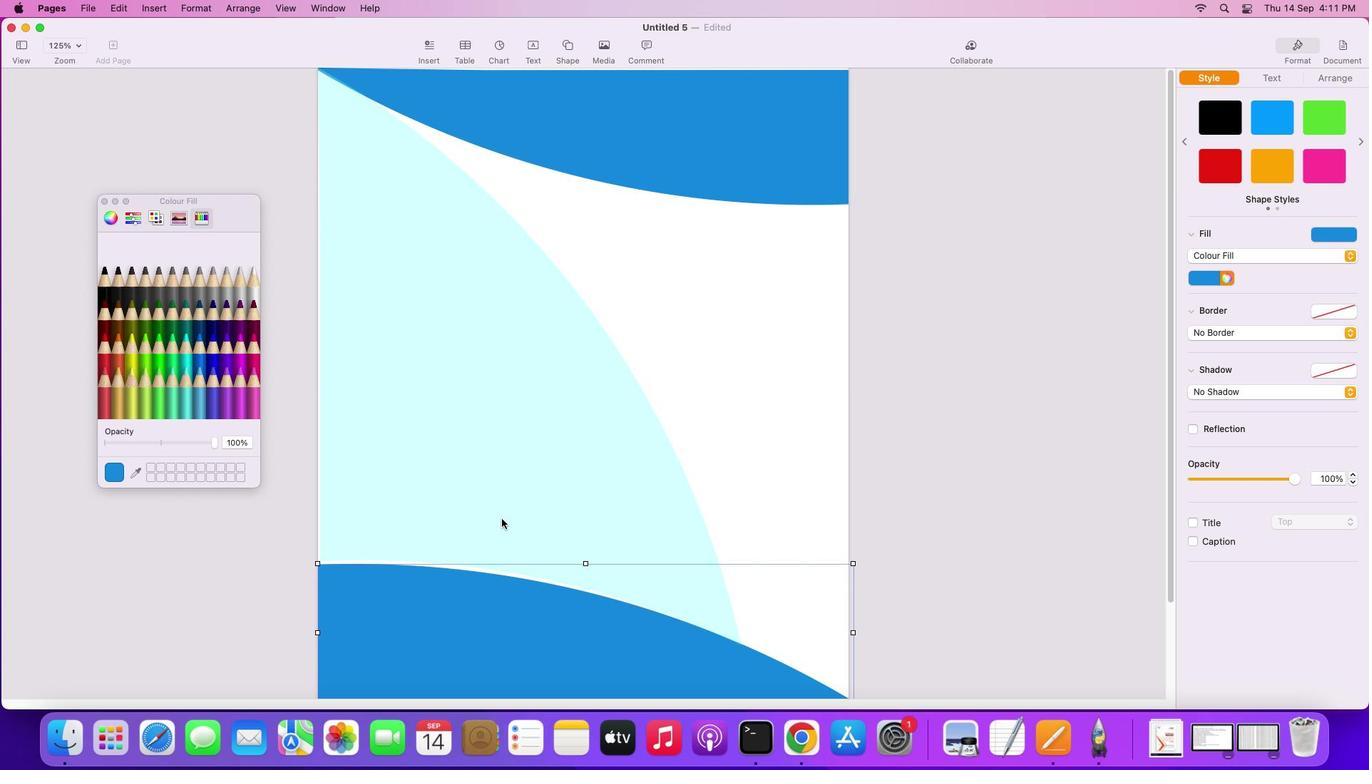 
Action: Mouse moved to (503, 495)
Screenshot: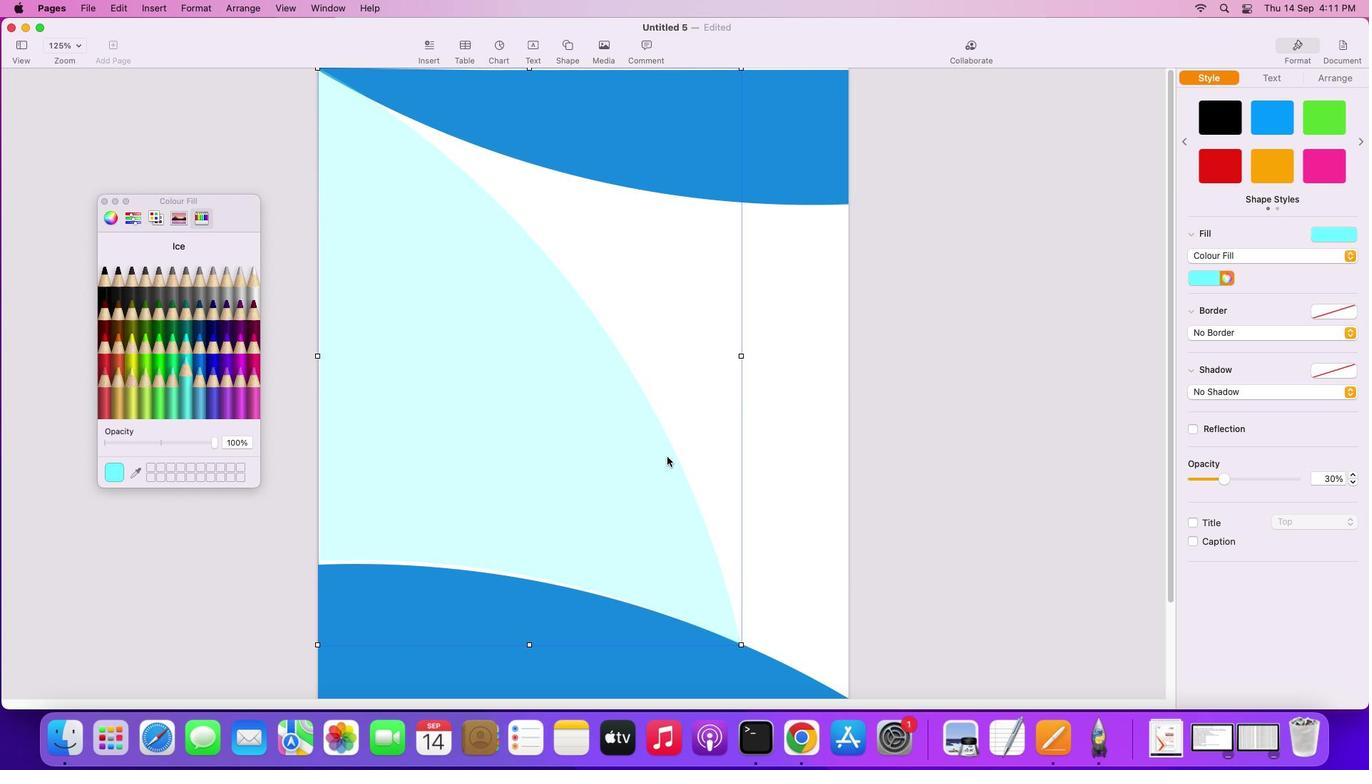 
Action: Mouse pressed left at (503, 495)
Screenshot: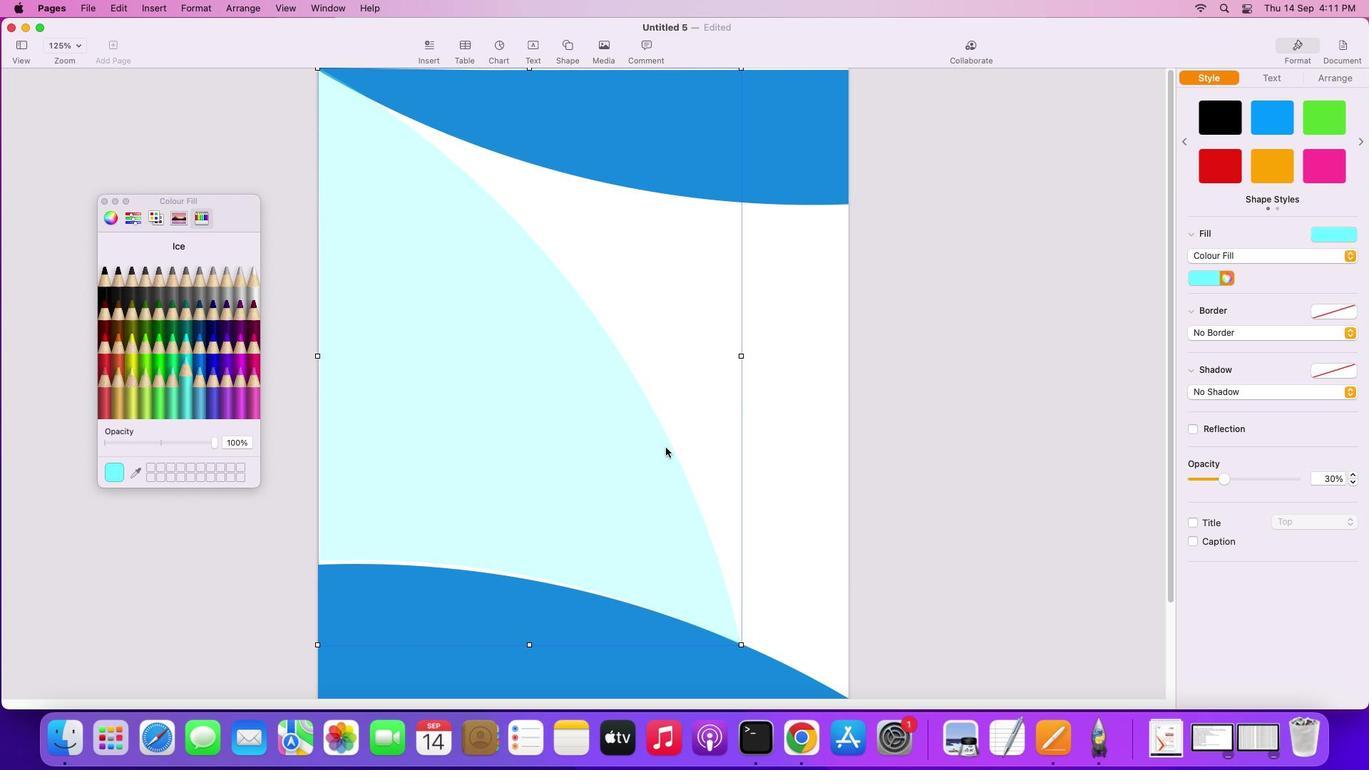 
Action: Mouse moved to (1223, 476)
Screenshot: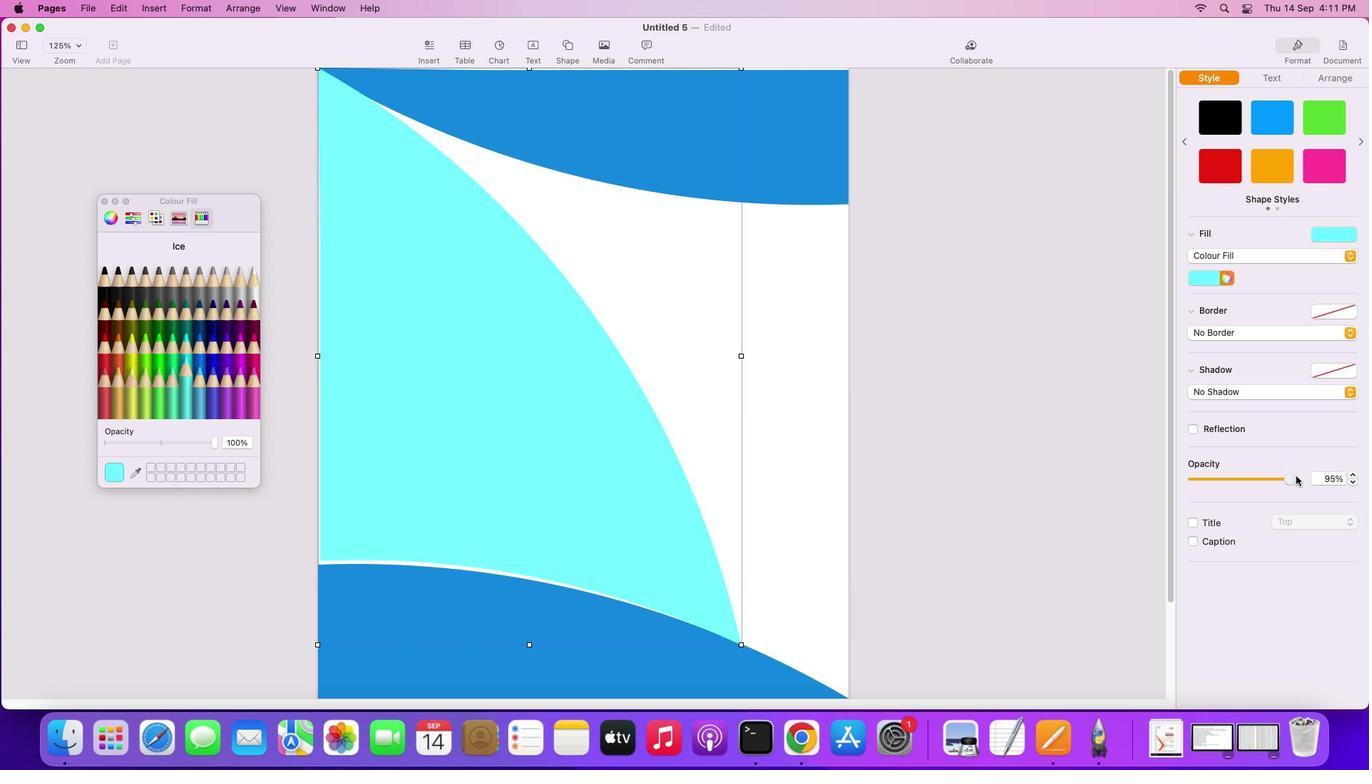 
Action: Mouse pressed left at (1223, 476)
Screenshot: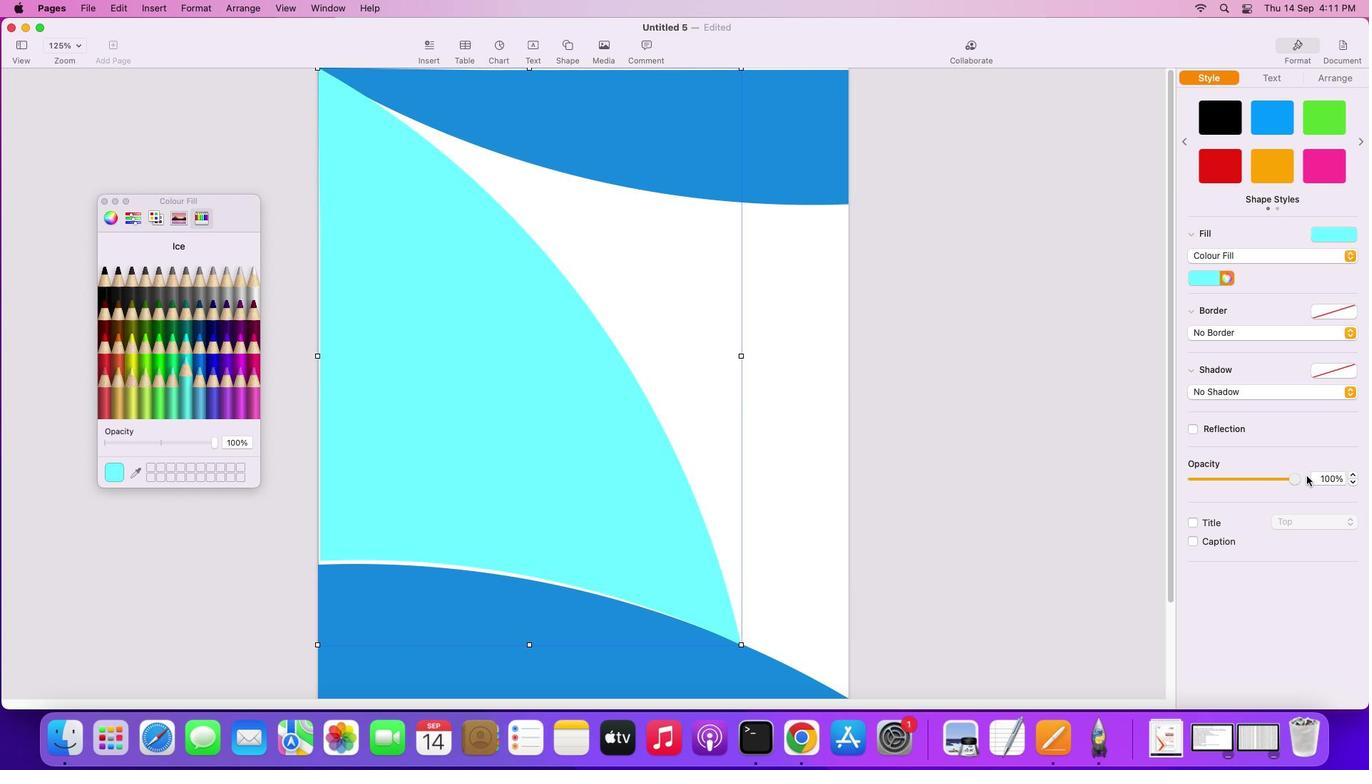 
Action: Mouse moved to (460, 445)
Screenshot: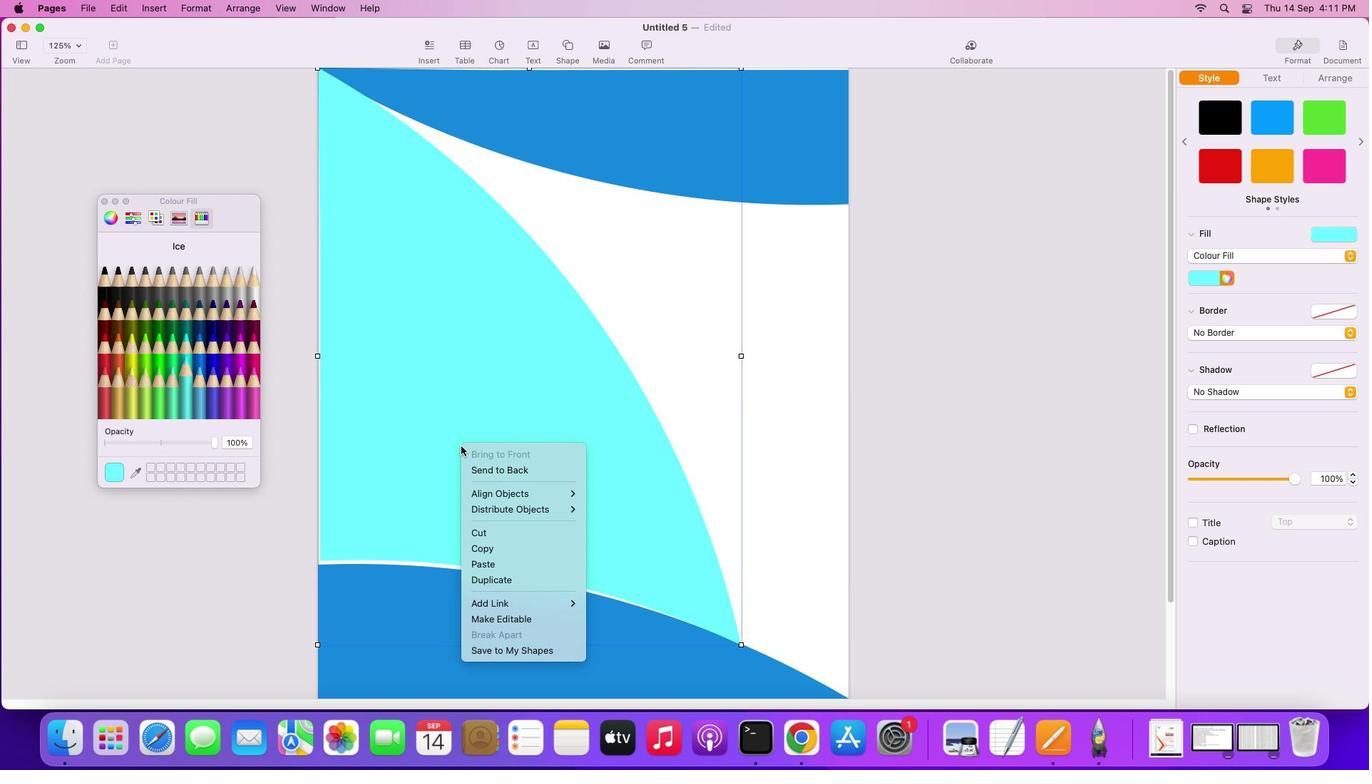 
Action: Mouse pressed right at (460, 445)
Screenshot: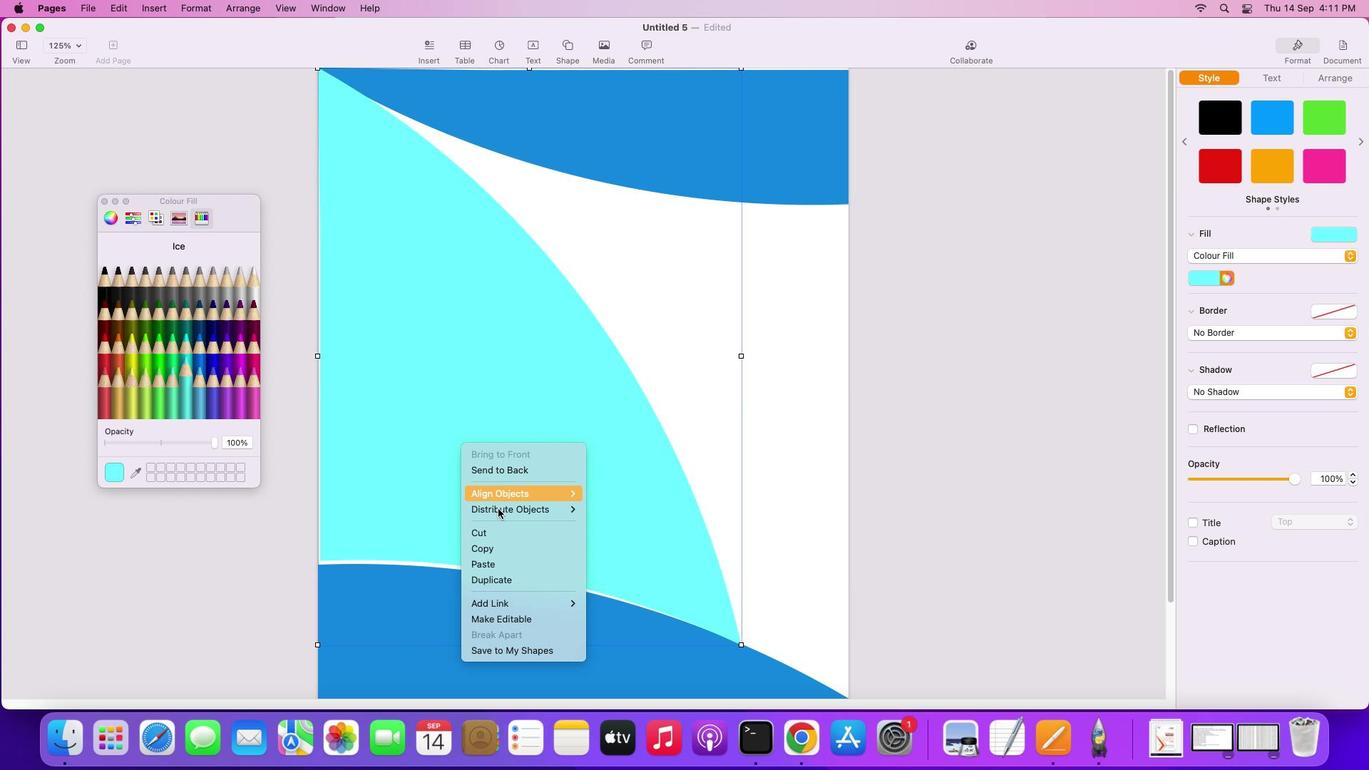 
Action: Mouse moved to (803, 410)
Screenshot: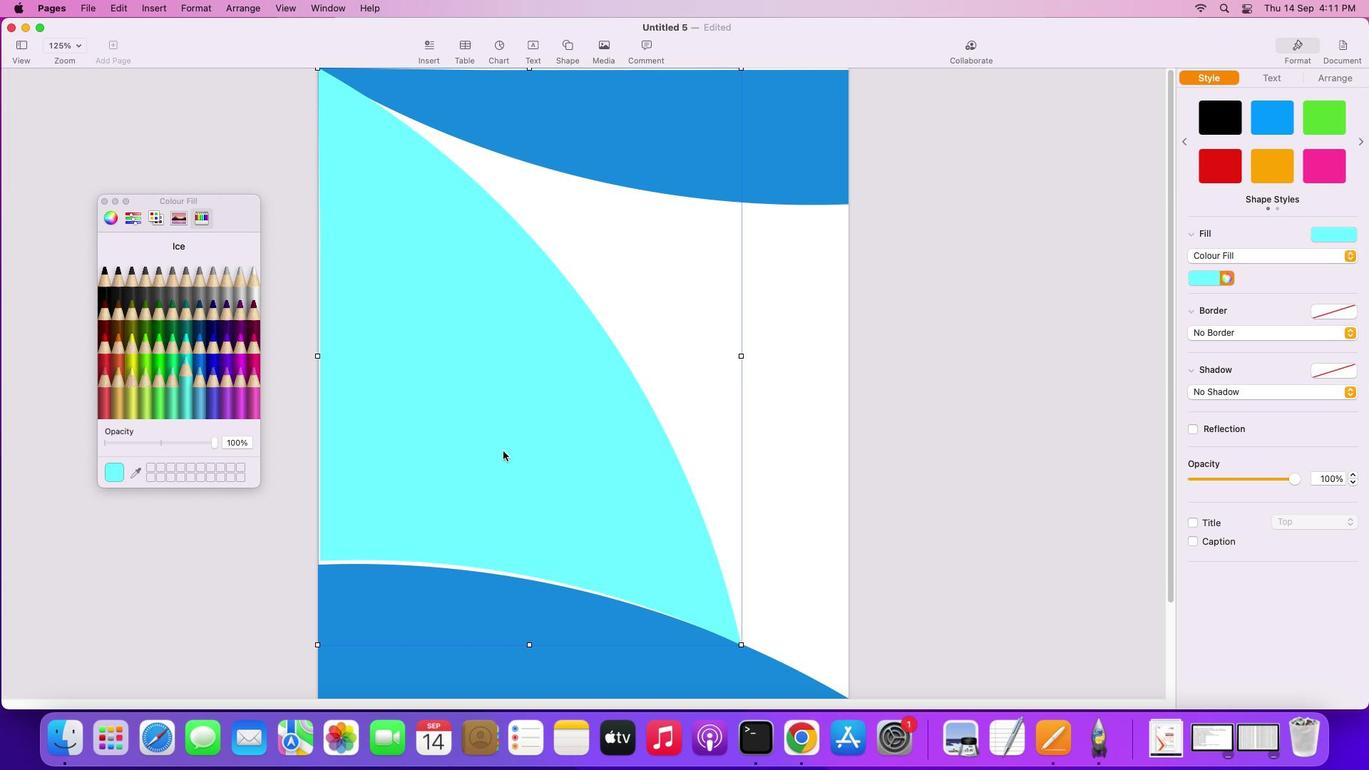 
Action: Mouse pressed left at (803, 410)
Screenshot: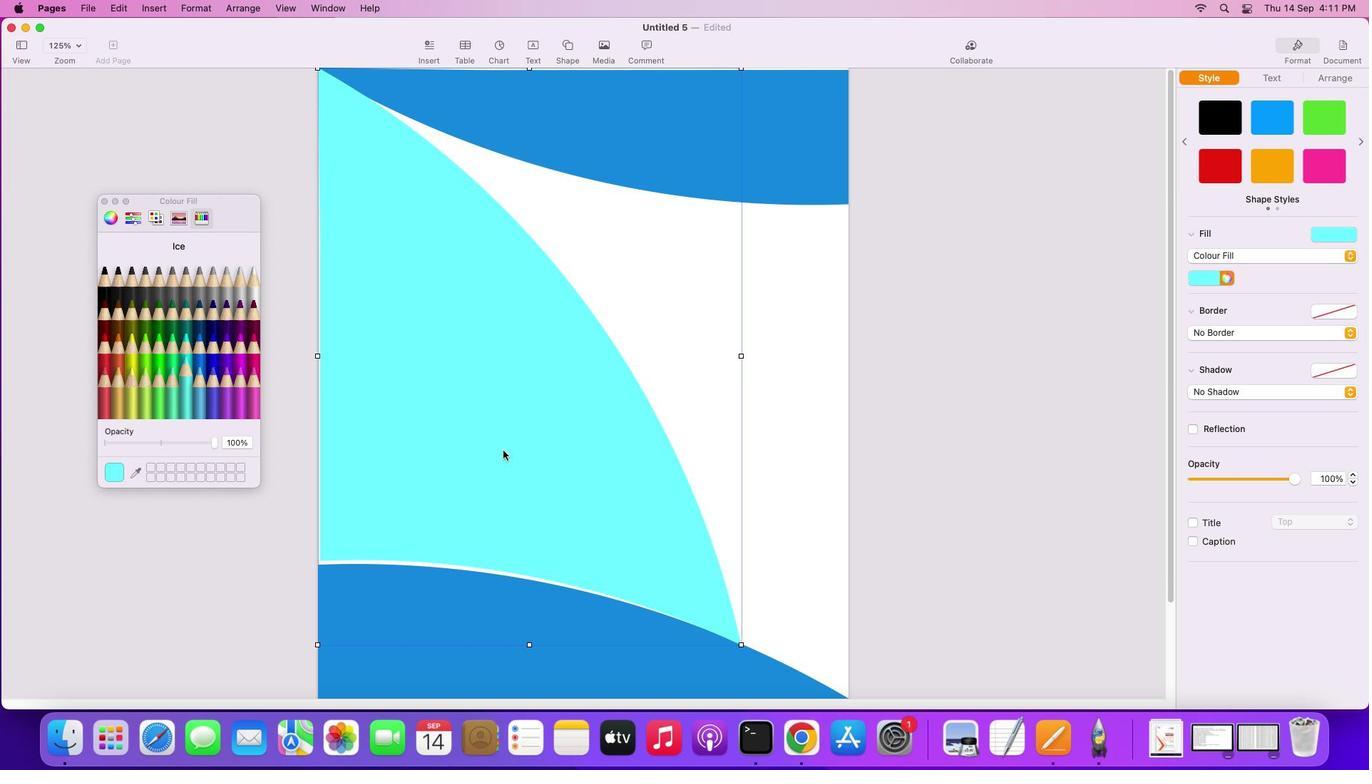 
Action: Mouse moved to (504, 446)
Screenshot: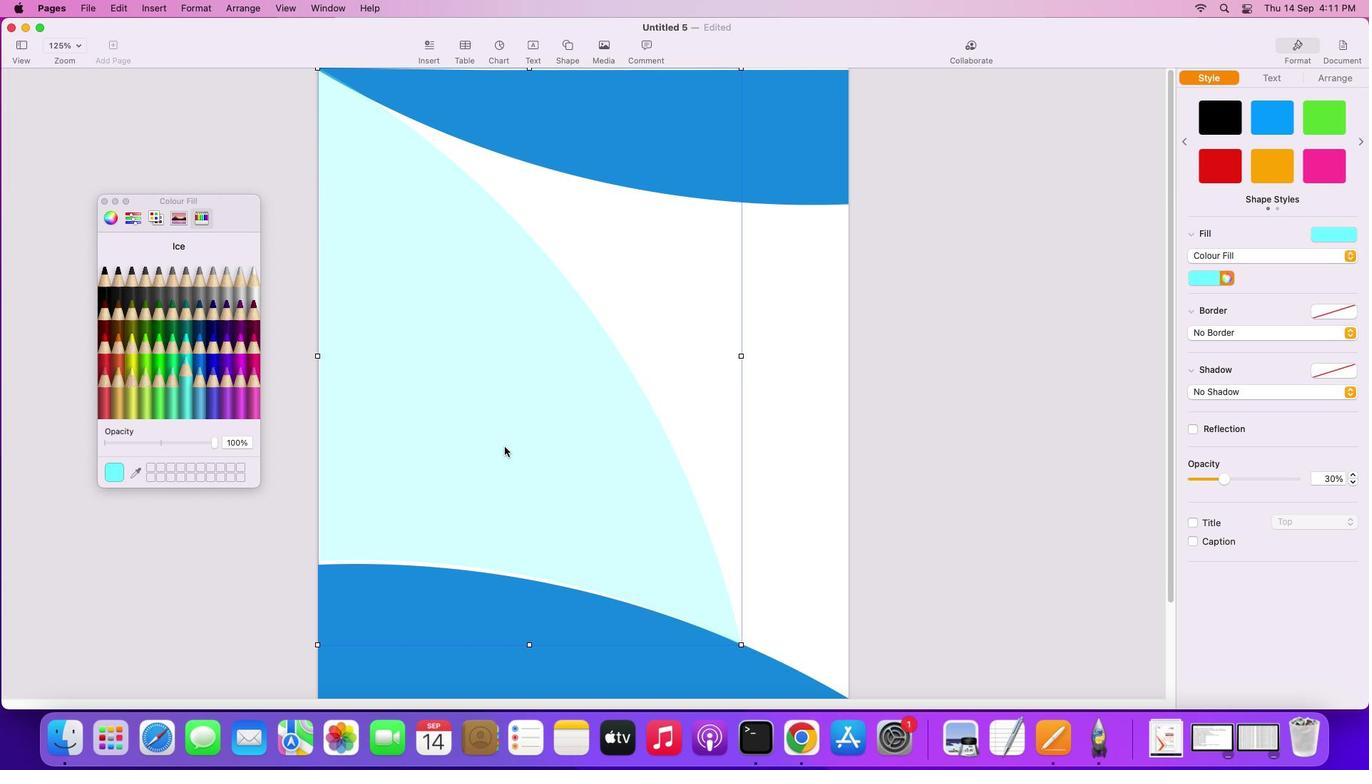 
Action: Key pressed Key.cmd'z''z''z'
Screenshot: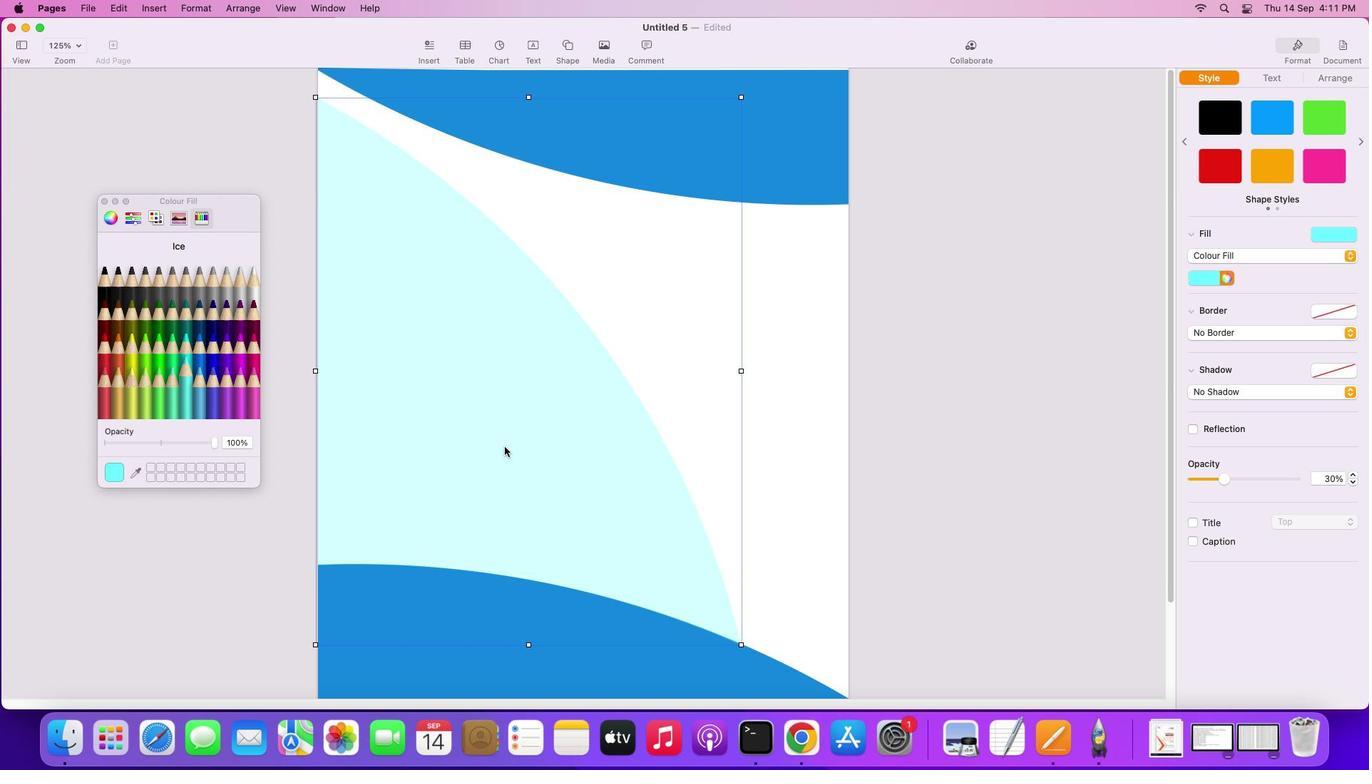 
Action: Mouse moved to (369, 433)
Screenshot: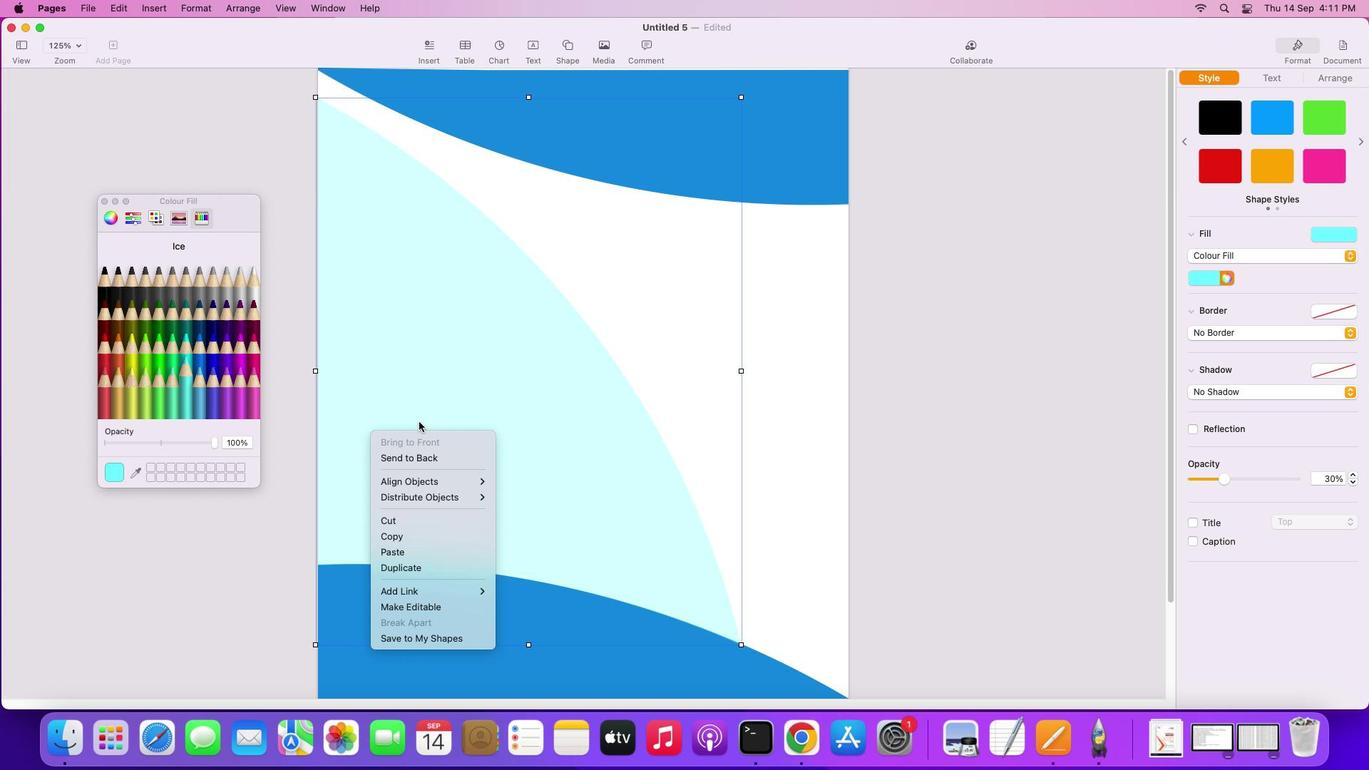 
Action: Mouse pressed right at (369, 433)
Screenshot: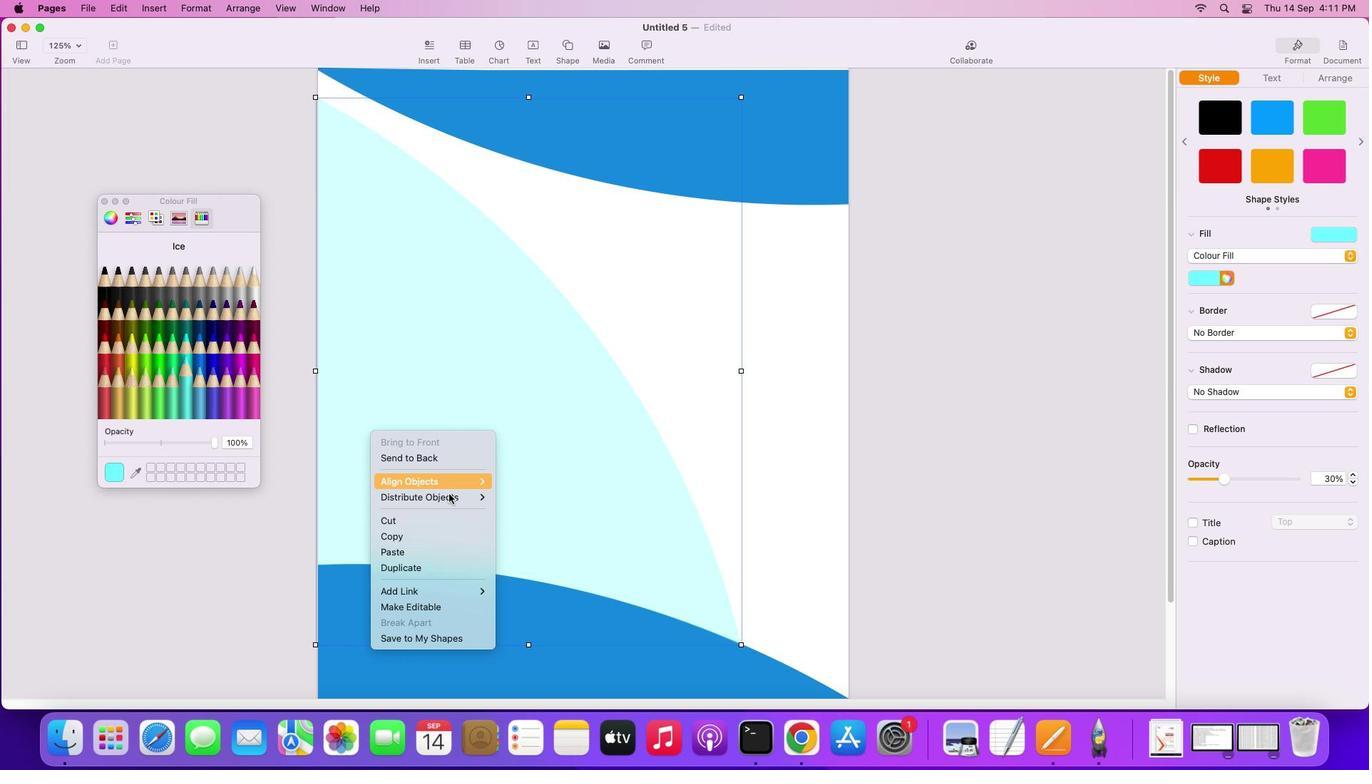 
Action: Mouse moved to (440, 604)
Screenshot: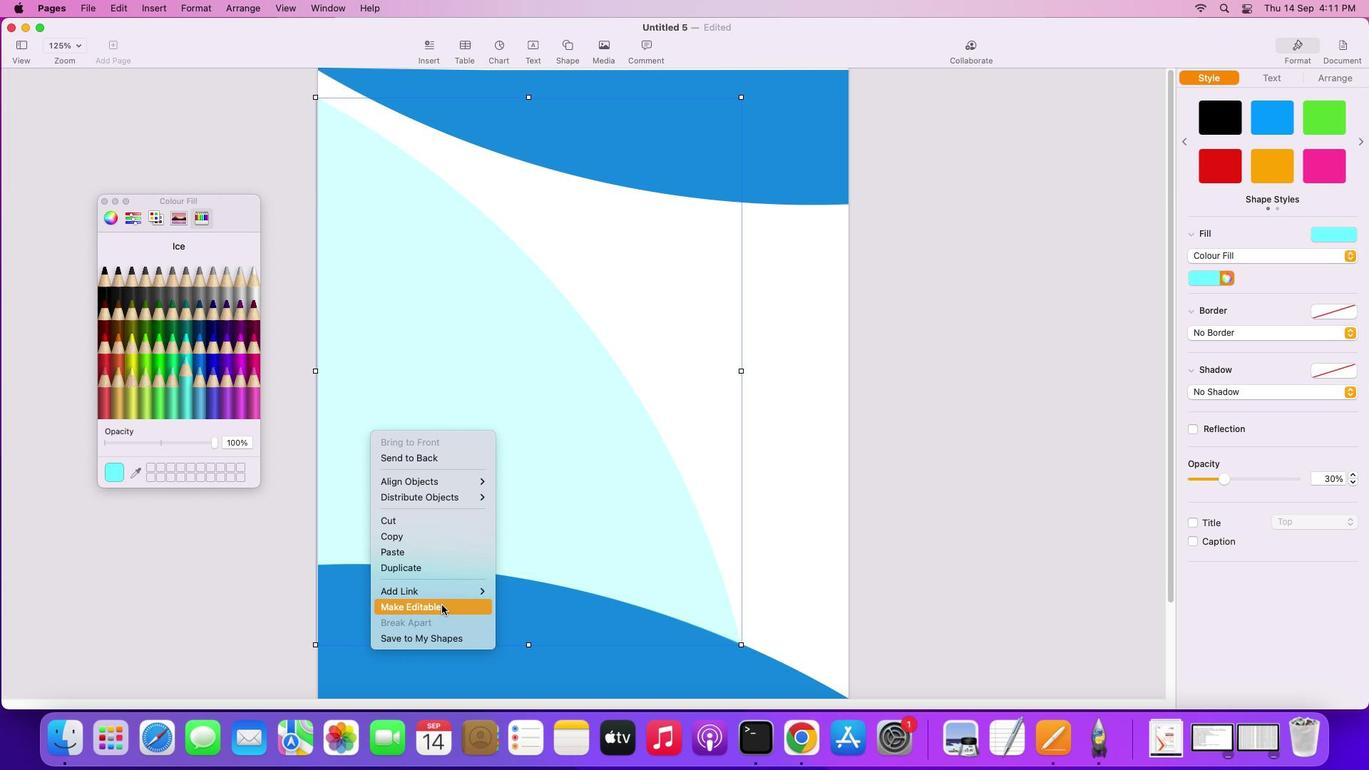 
Action: Mouse pressed left at (440, 604)
Screenshot: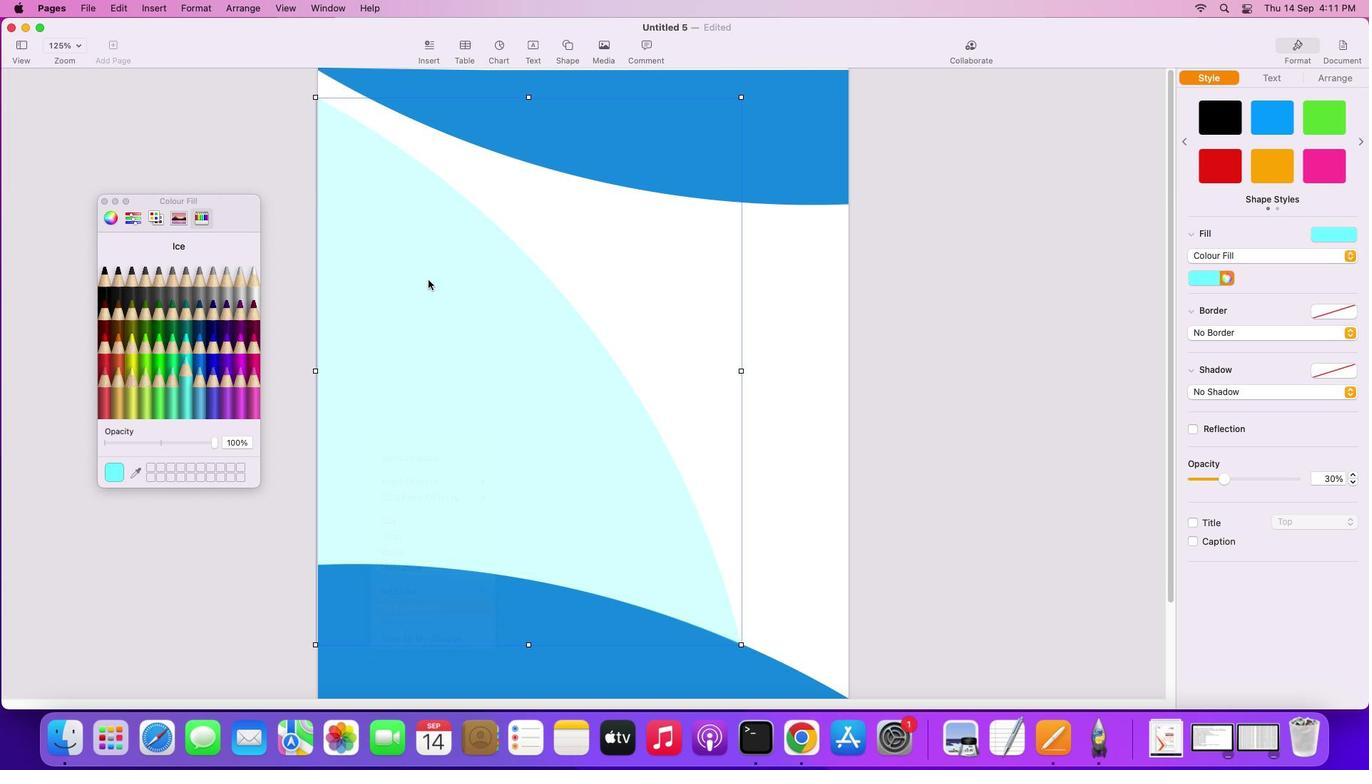 
Action: Mouse moved to (316, 96)
Screenshot: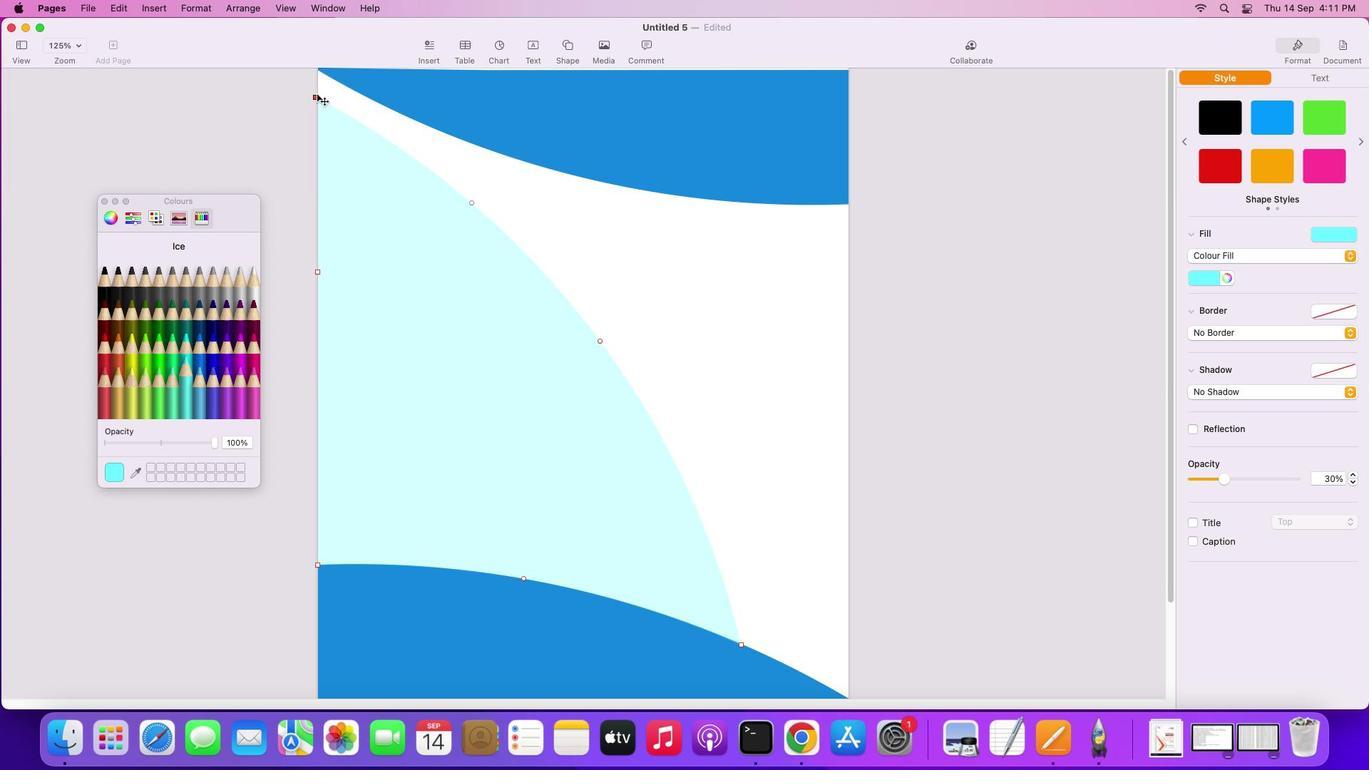 
Action: Mouse pressed left at (316, 96)
Screenshot: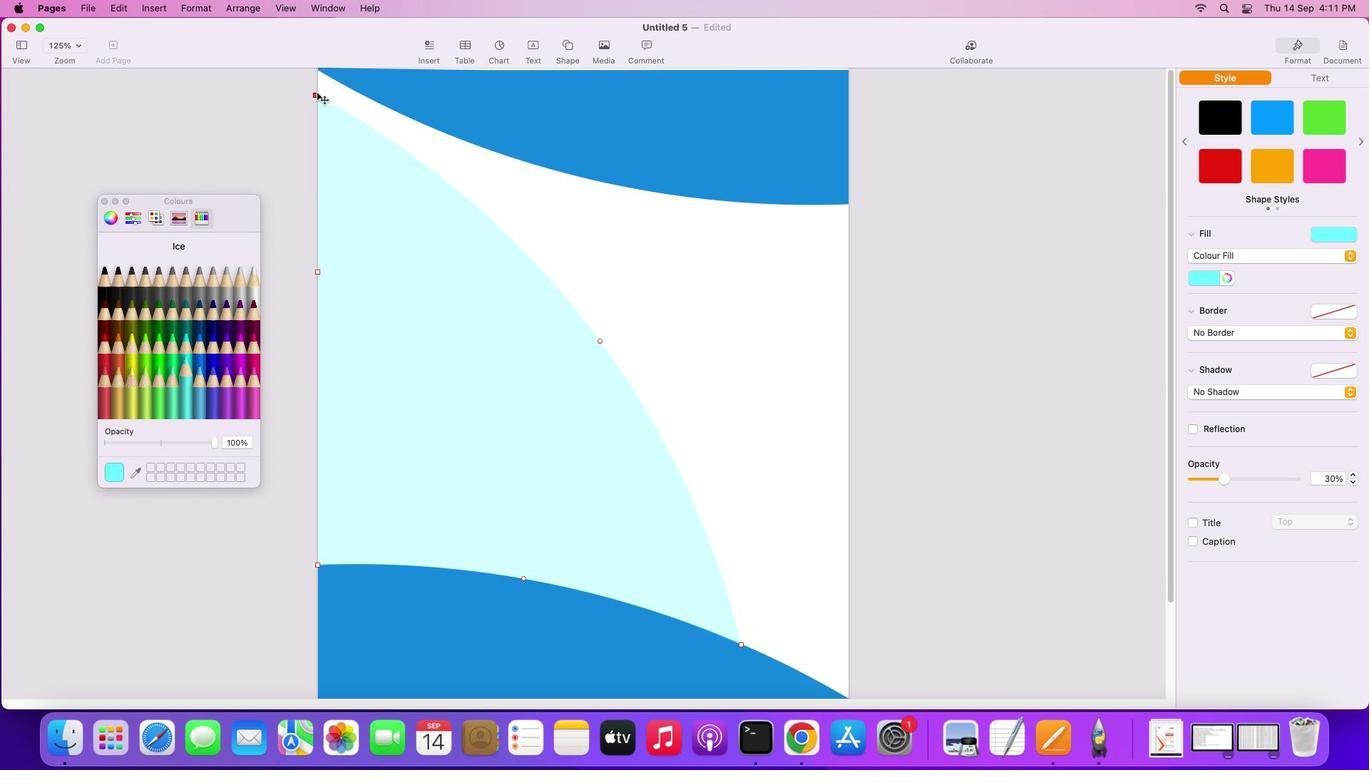 
Action: Mouse moved to (314, 67)
Screenshot: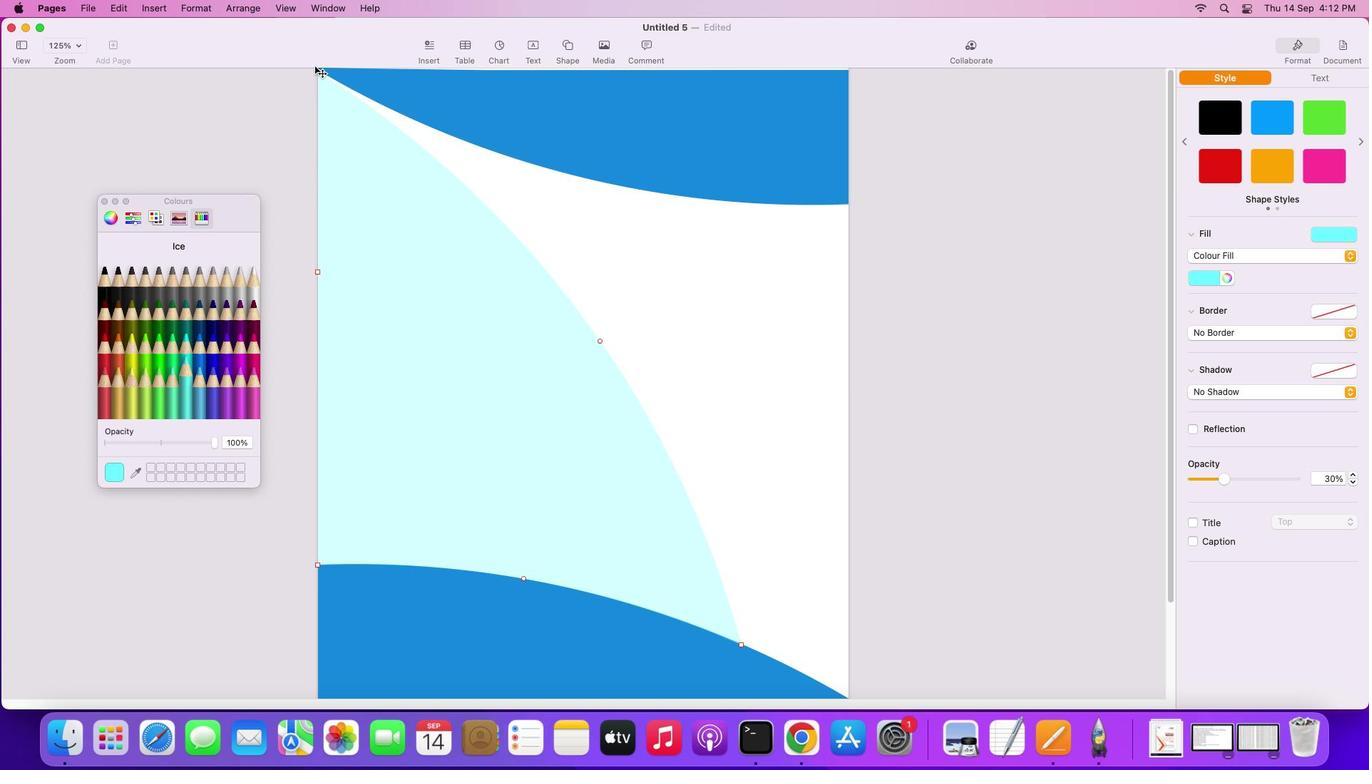 
Action: Mouse pressed left at (314, 67)
Screenshot: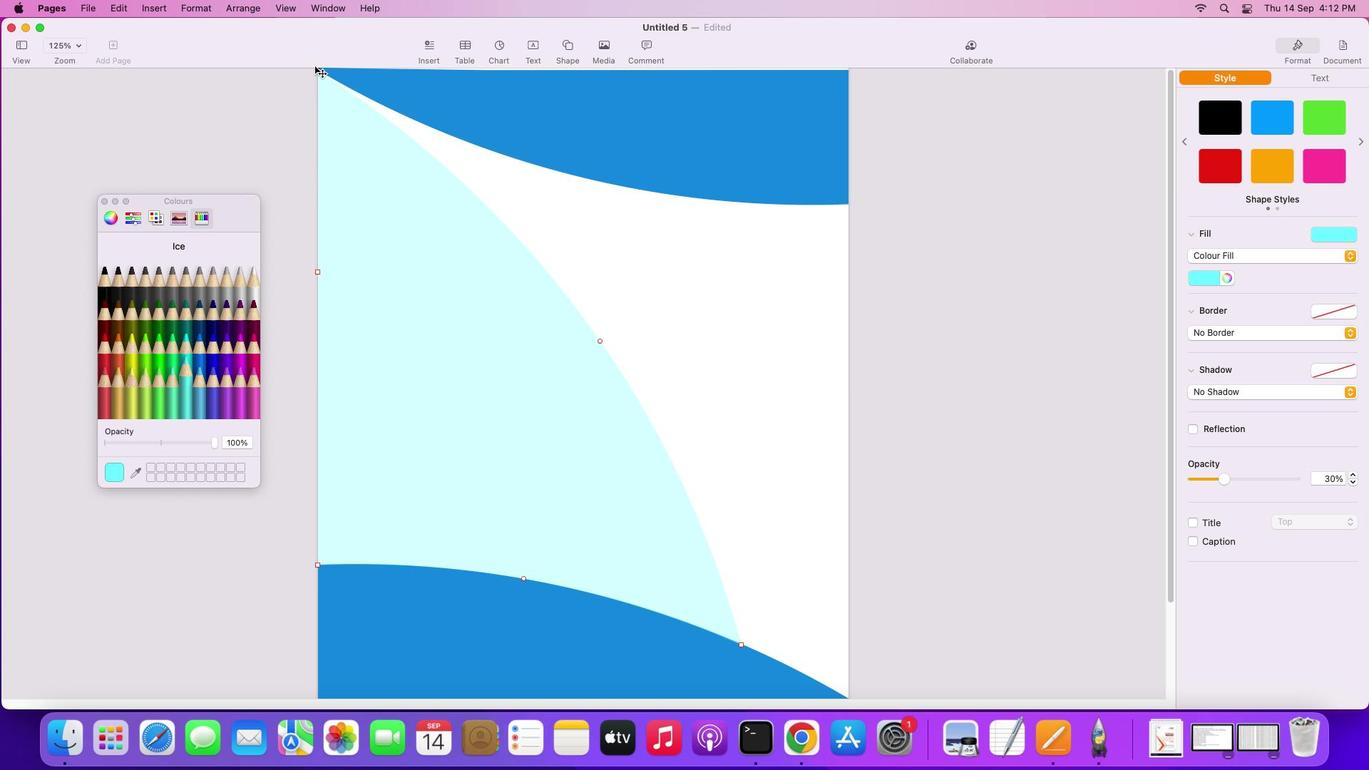 
Action: Mouse moved to (711, 262)
Screenshot: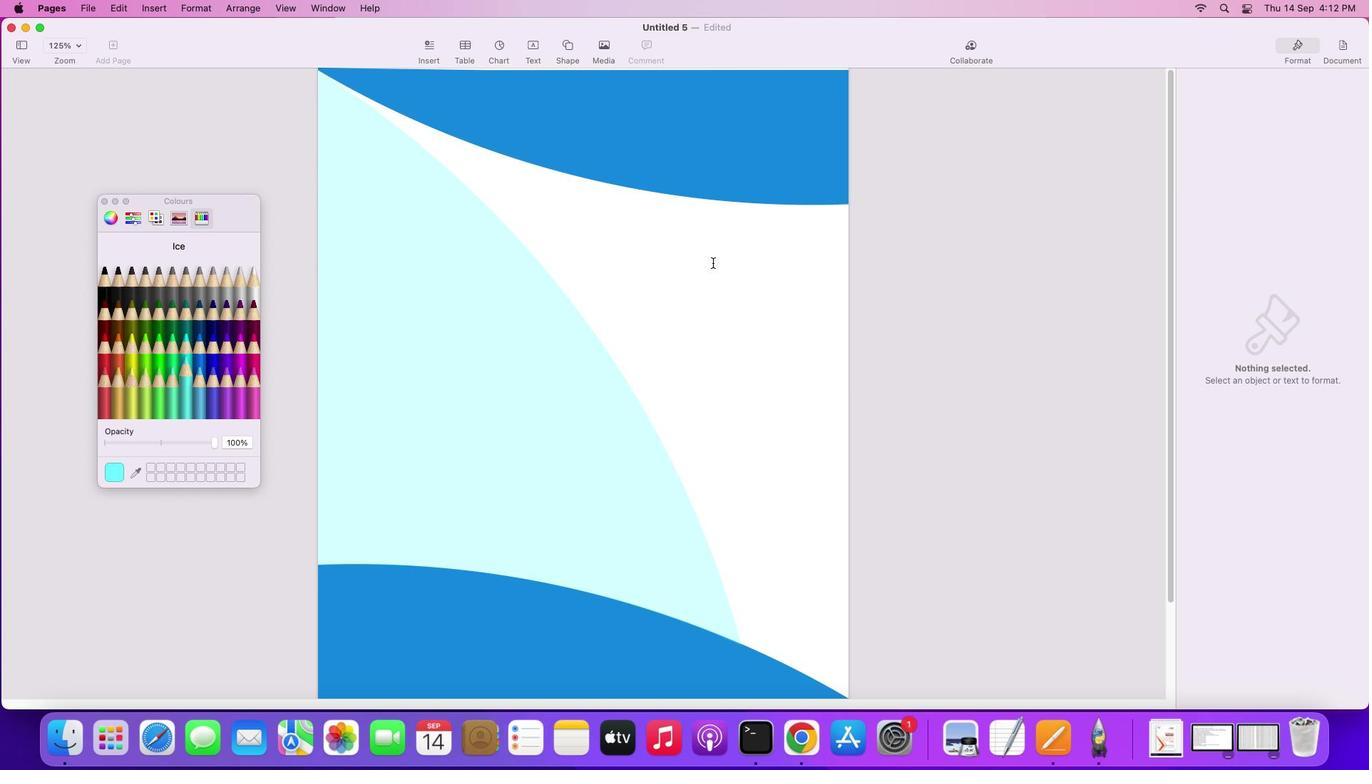 
Action: Mouse pressed left at (711, 262)
Screenshot: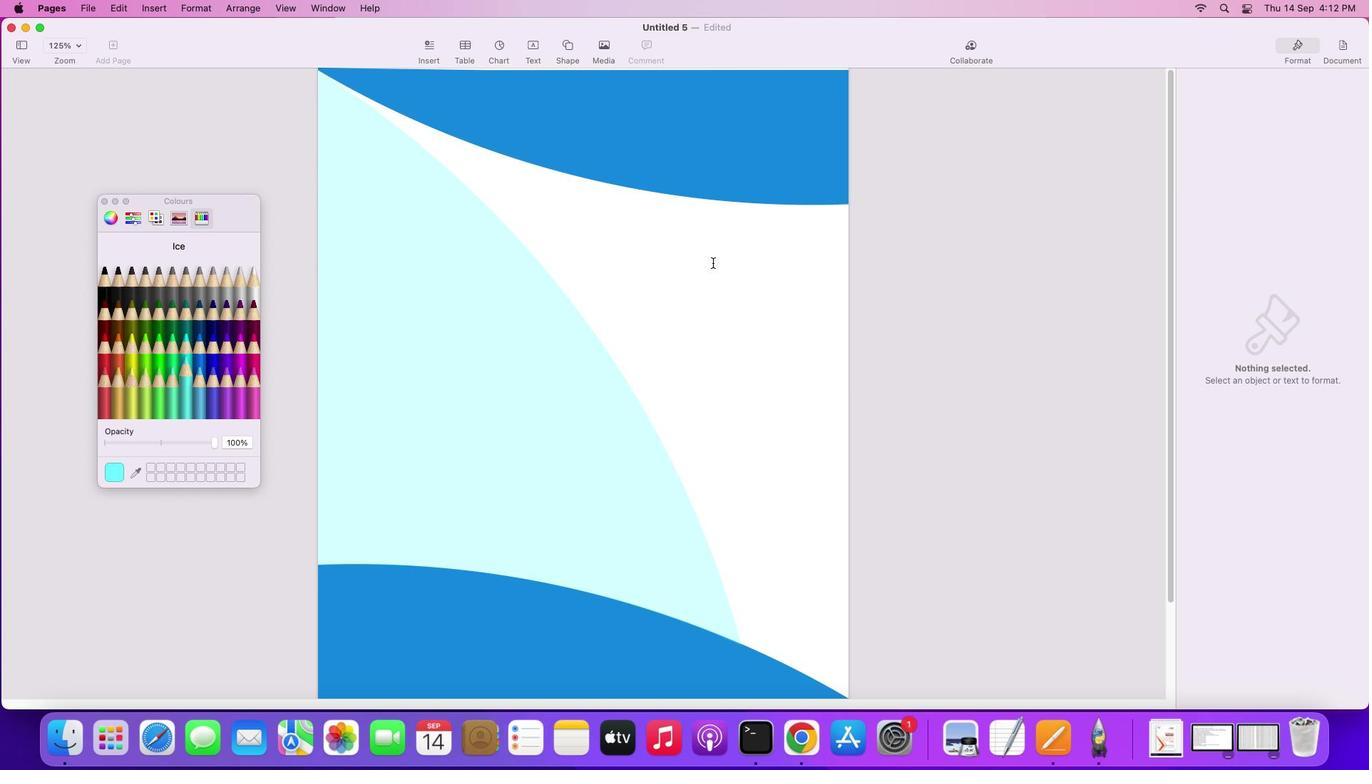 
Action: Mouse moved to (761, 397)
Screenshot: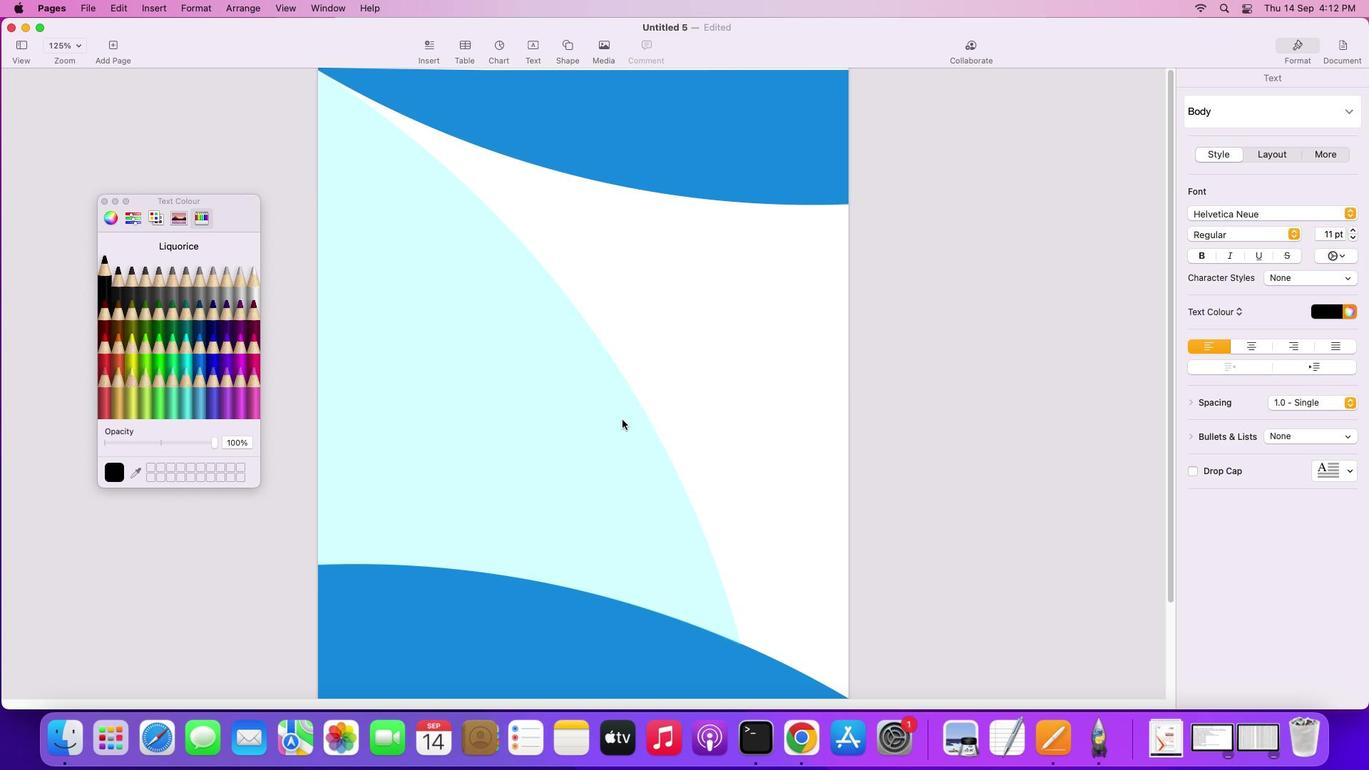
Action: Mouse pressed left at (761, 397)
Screenshot: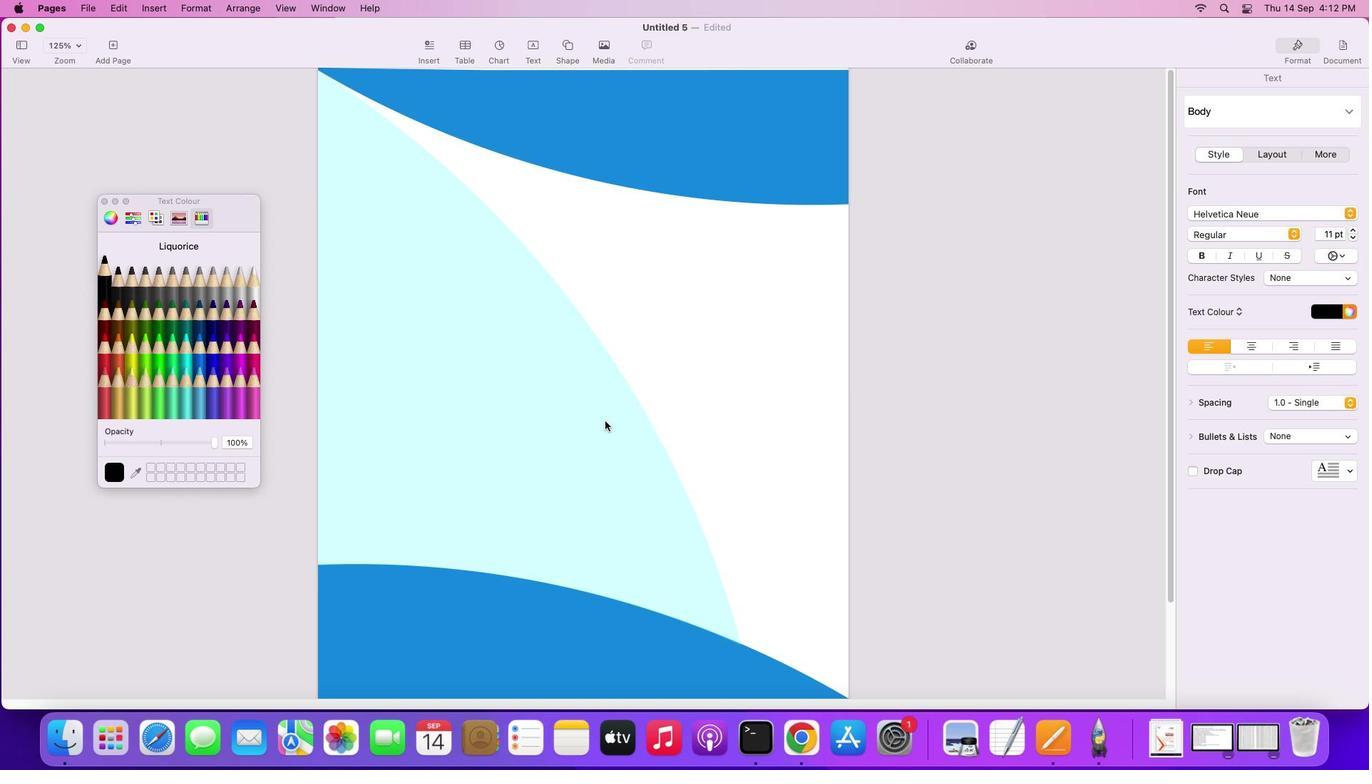 
Action: Mouse moved to (602, 420)
Screenshot: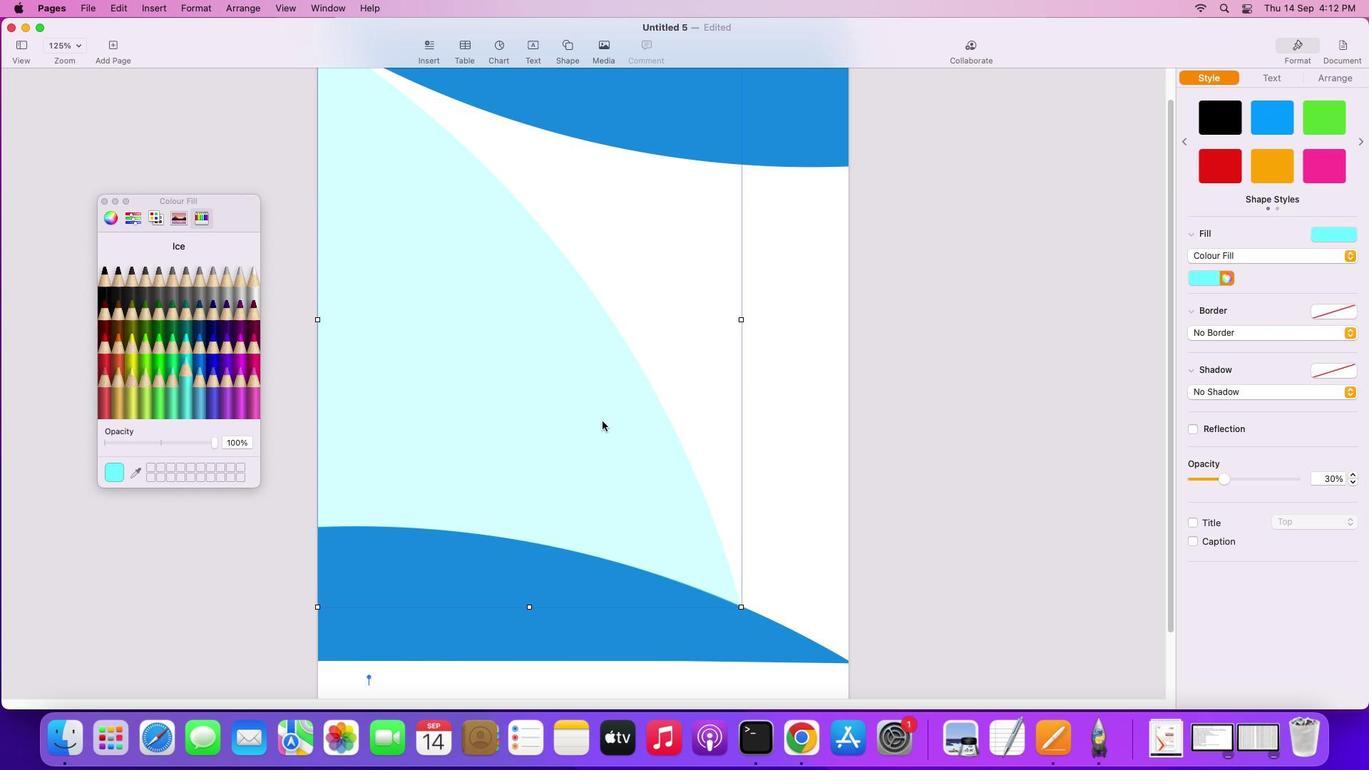 
Action: Mouse pressed left at (602, 420)
Screenshot: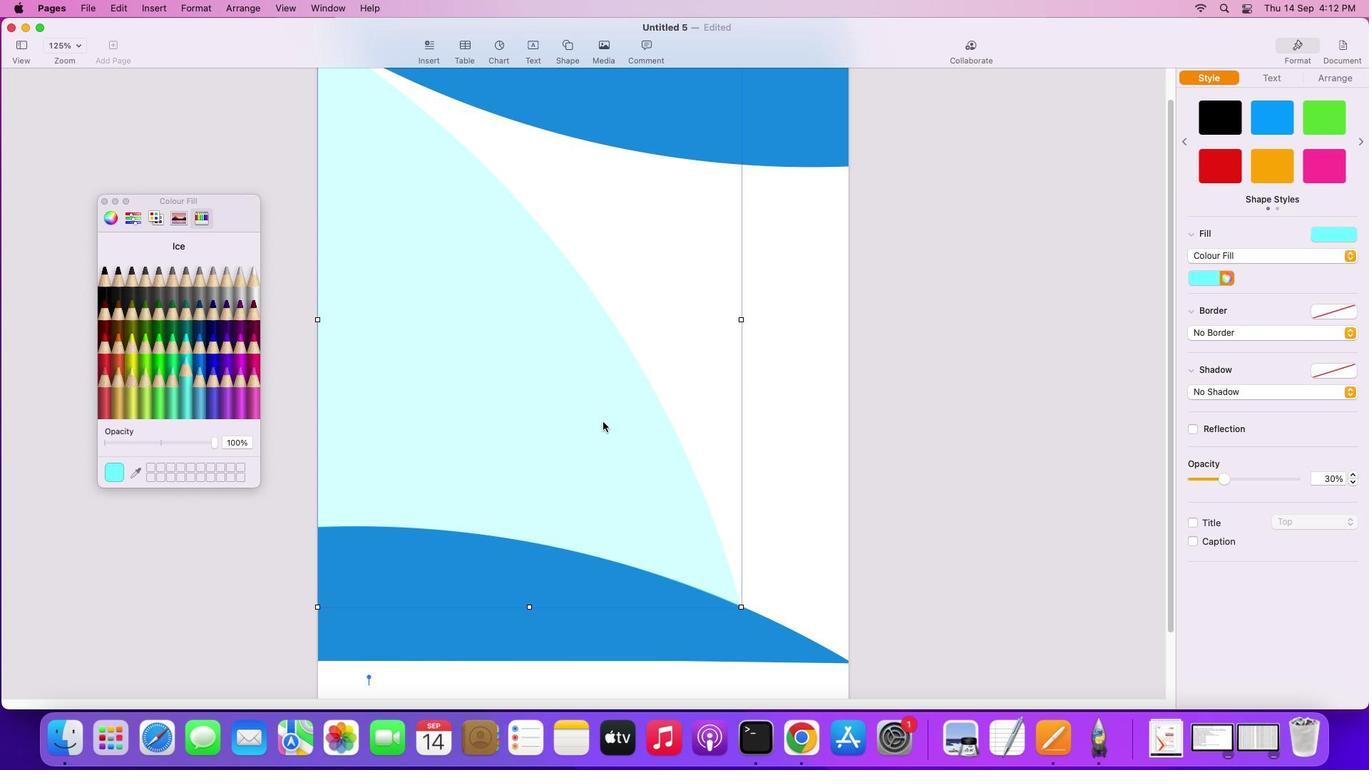 
Action: Mouse moved to (769, 362)
Screenshot: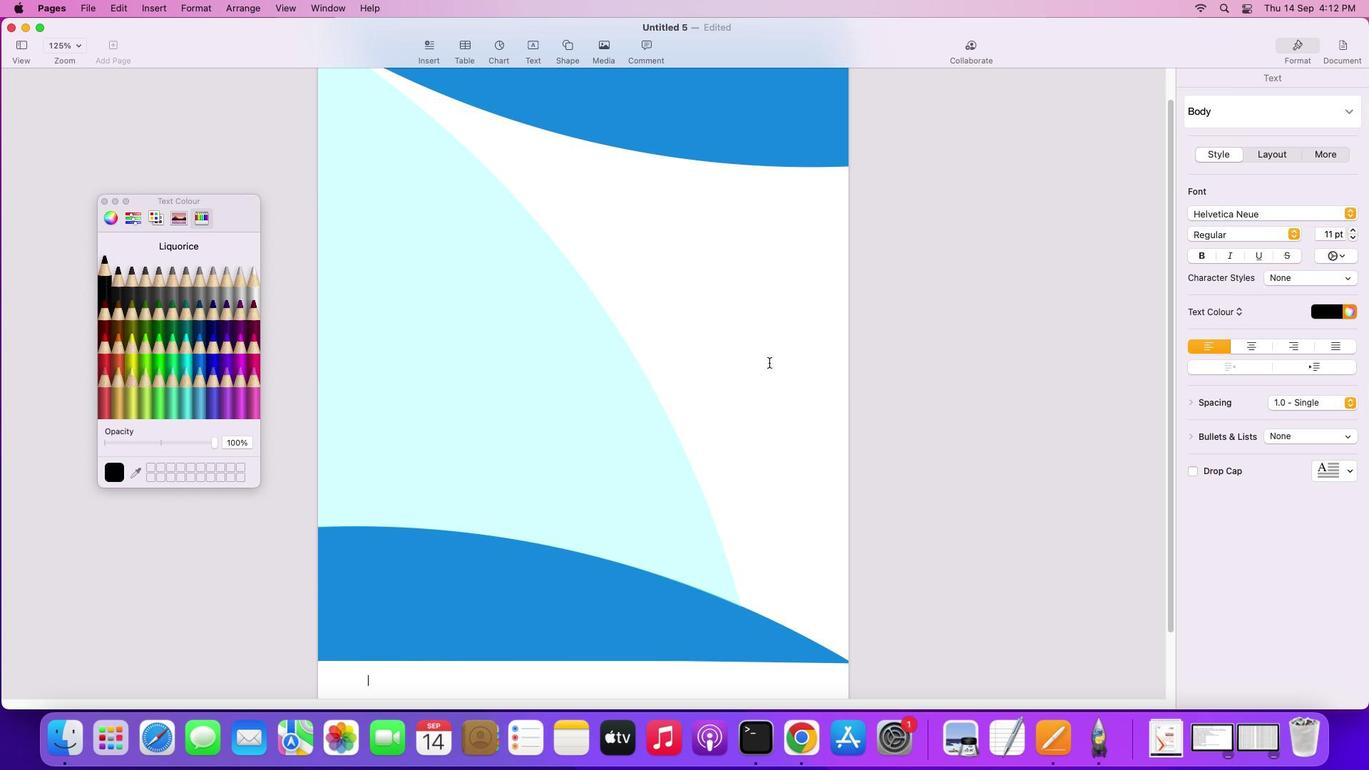 
Action: Mouse pressed left at (769, 362)
Screenshot: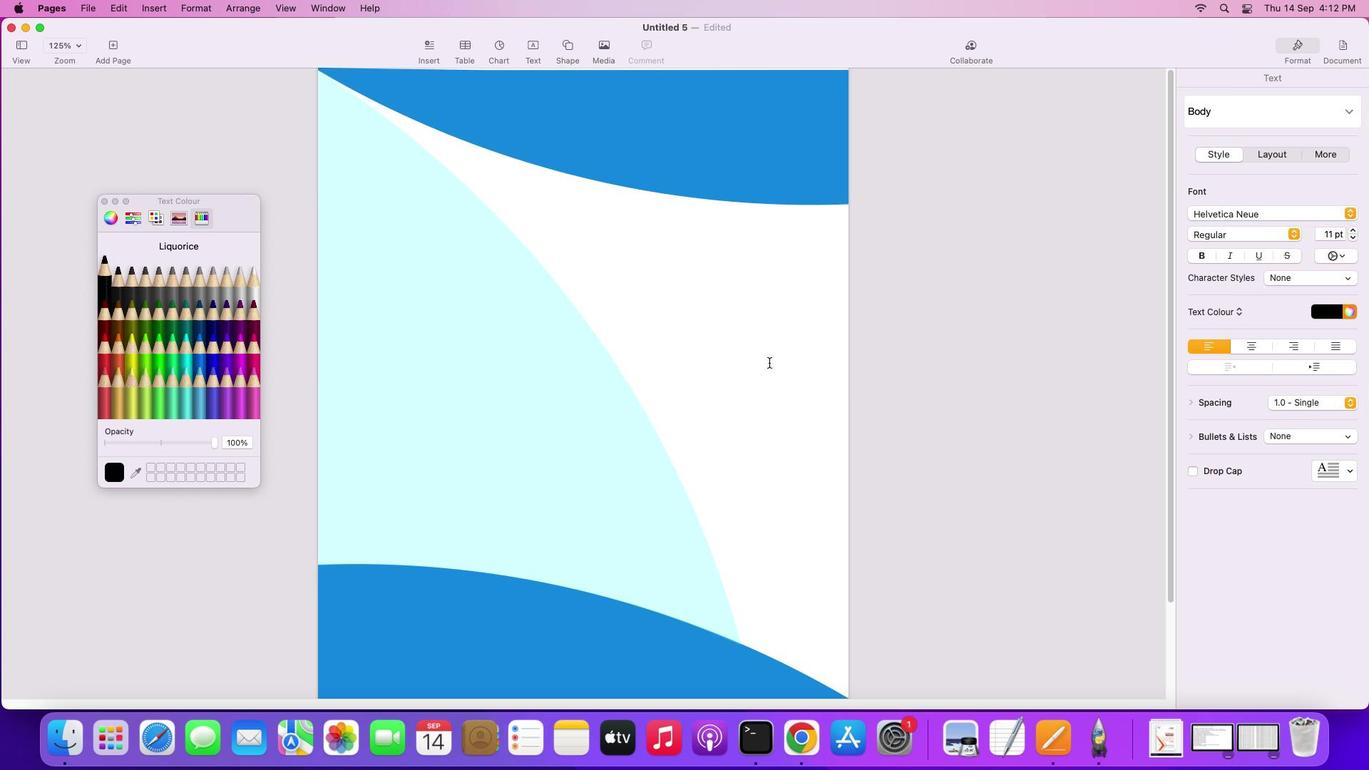 
Action: Mouse moved to (769, 362)
